 Task: Play online Dominion games in very easy mode.
Action: Mouse moved to (486, 545)
Screenshot: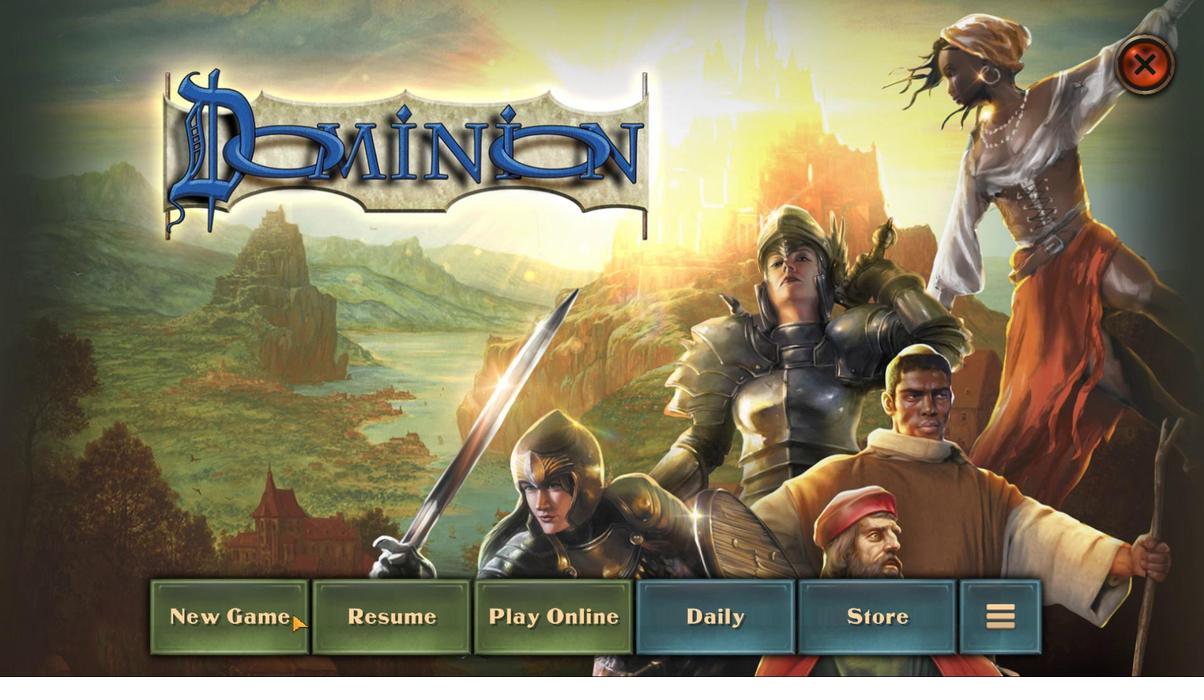 
Action: Mouse pressed left at (486, 545)
Screenshot: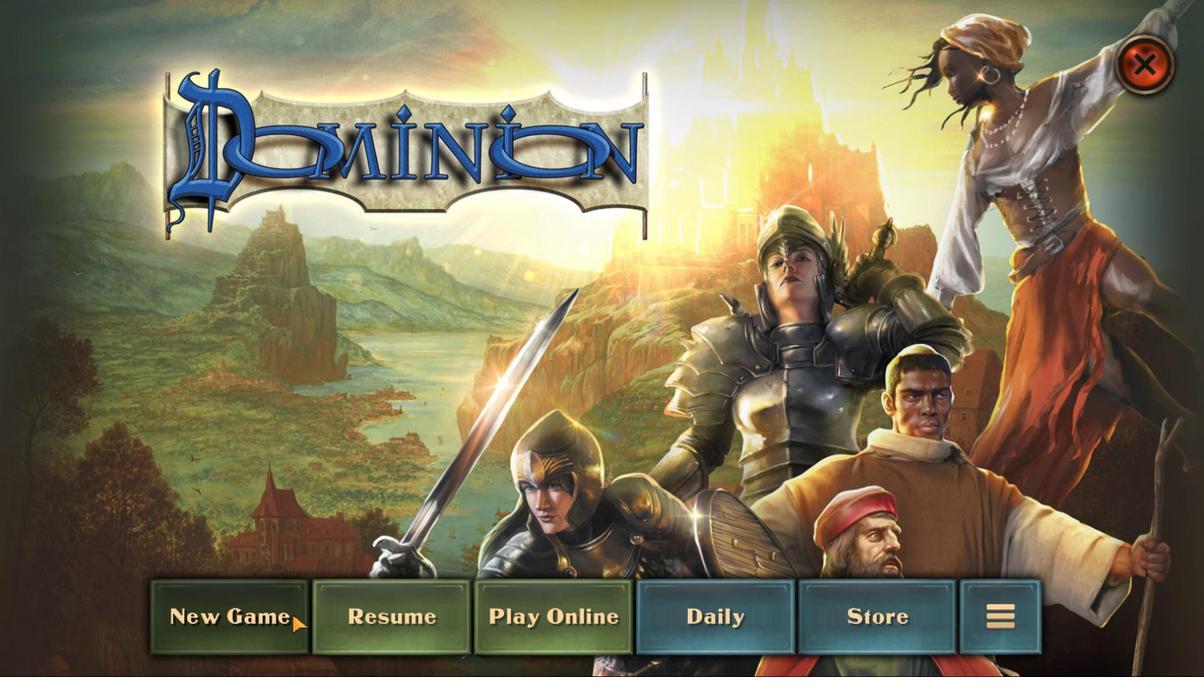 
Action: Mouse moved to (633, 500)
Screenshot: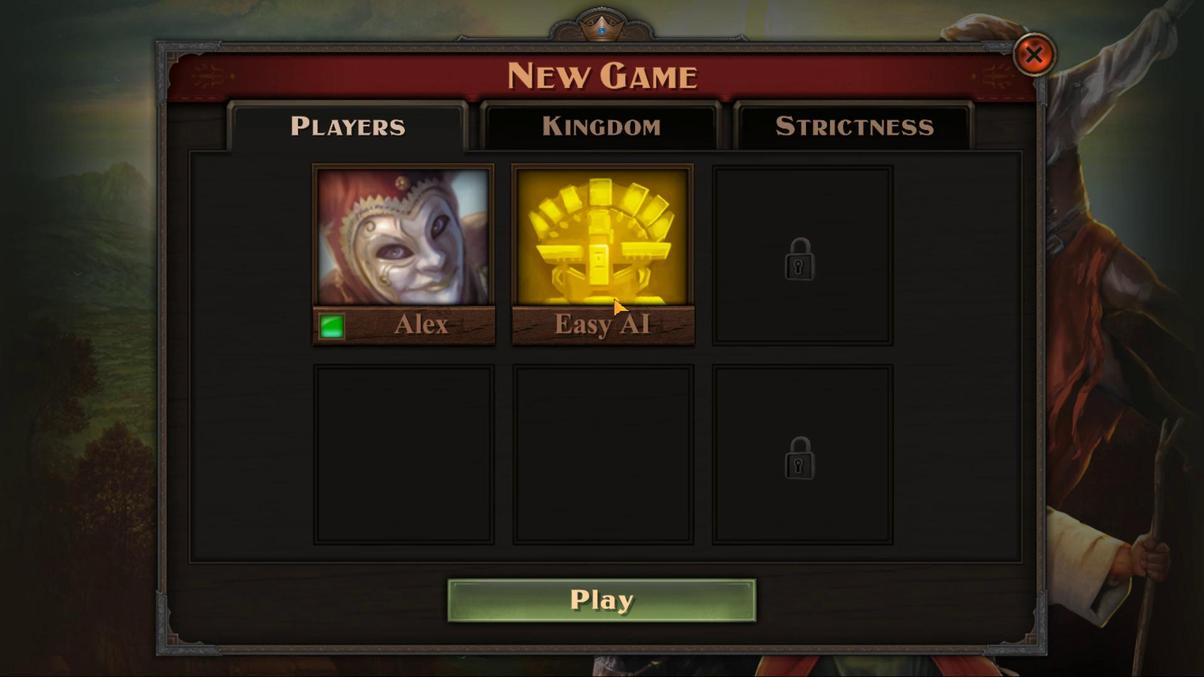 
Action: Mouse pressed left at (633, 500)
Screenshot: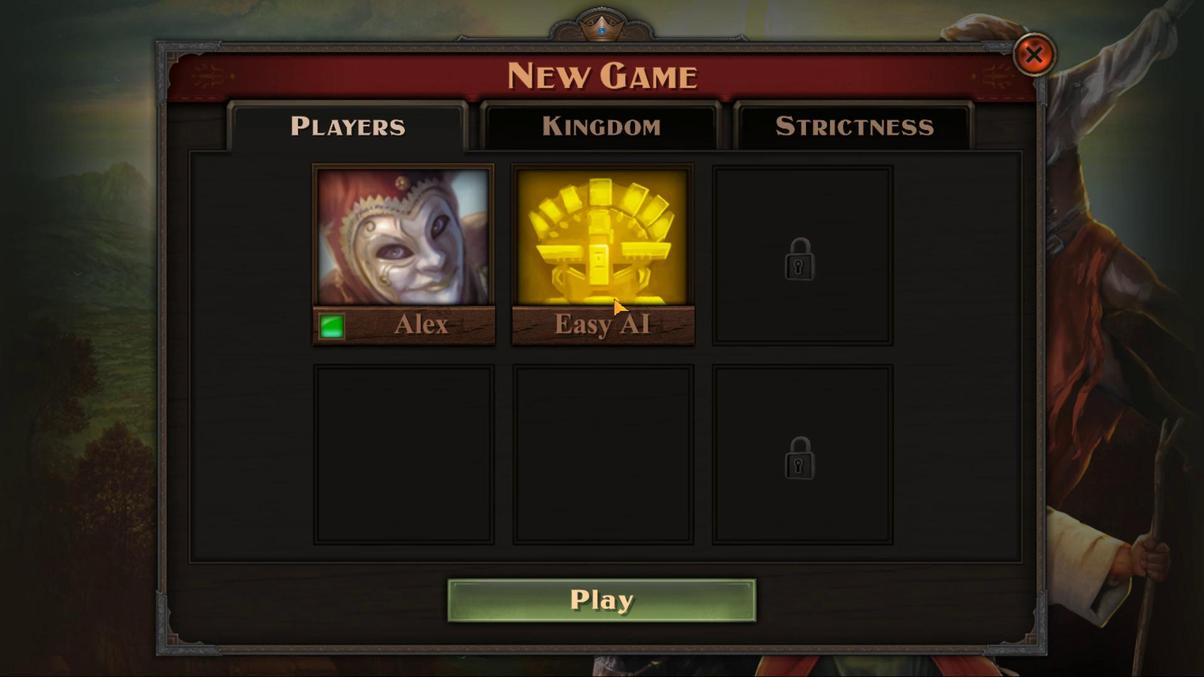 
Action: Mouse moved to (538, 500)
Screenshot: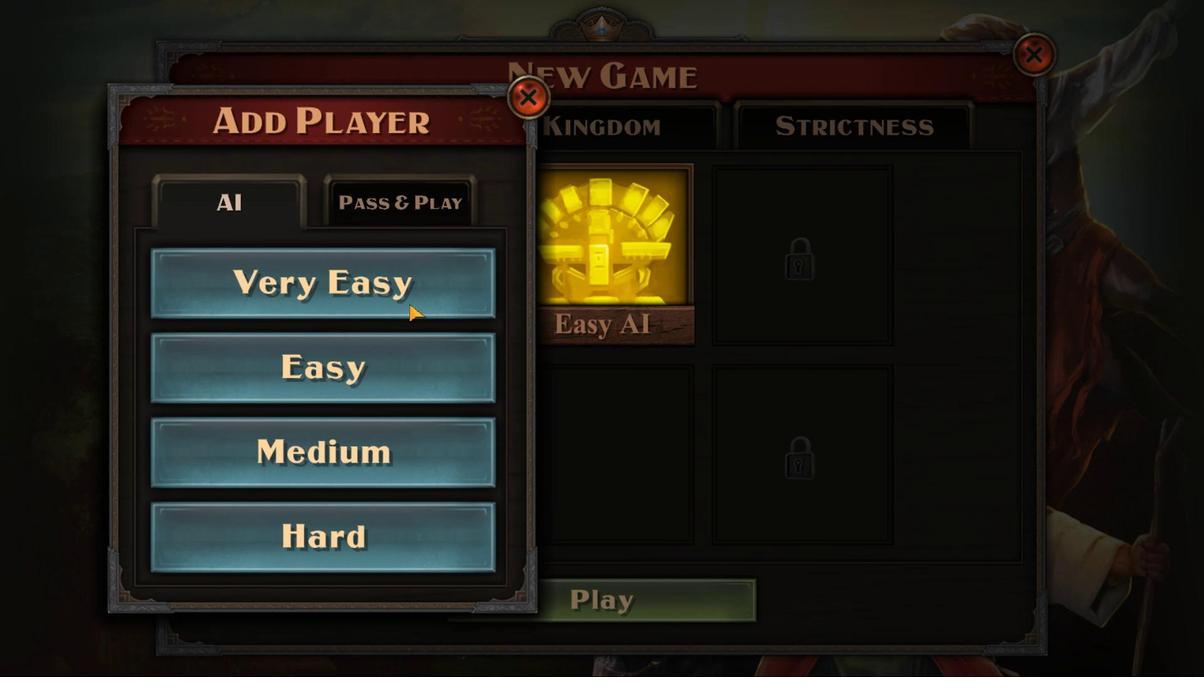 
Action: Mouse pressed left at (538, 500)
Screenshot: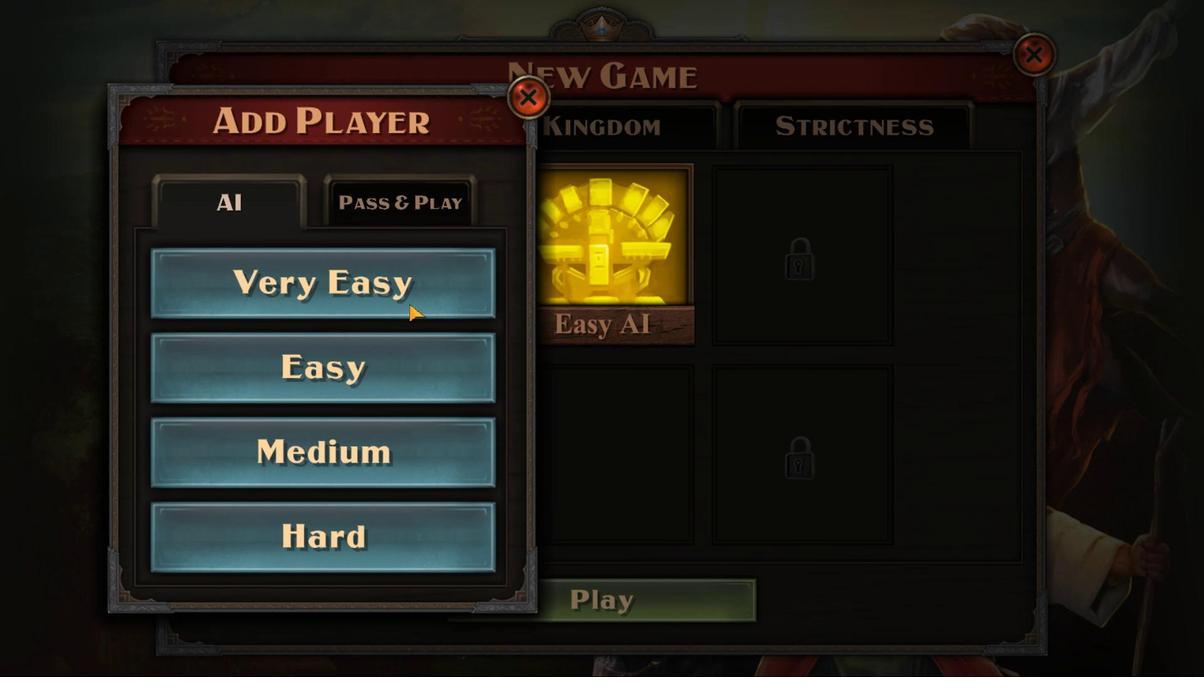 
Action: Mouse moved to (631, 543)
Screenshot: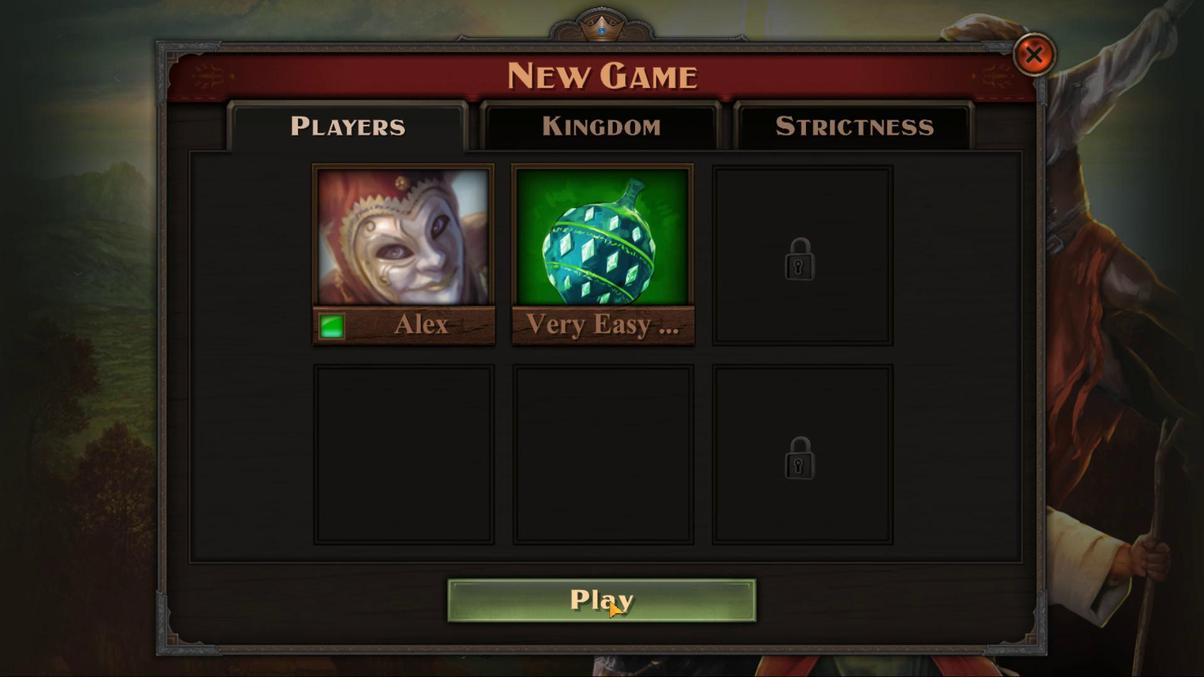 
Action: Mouse pressed left at (631, 543)
Screenshot: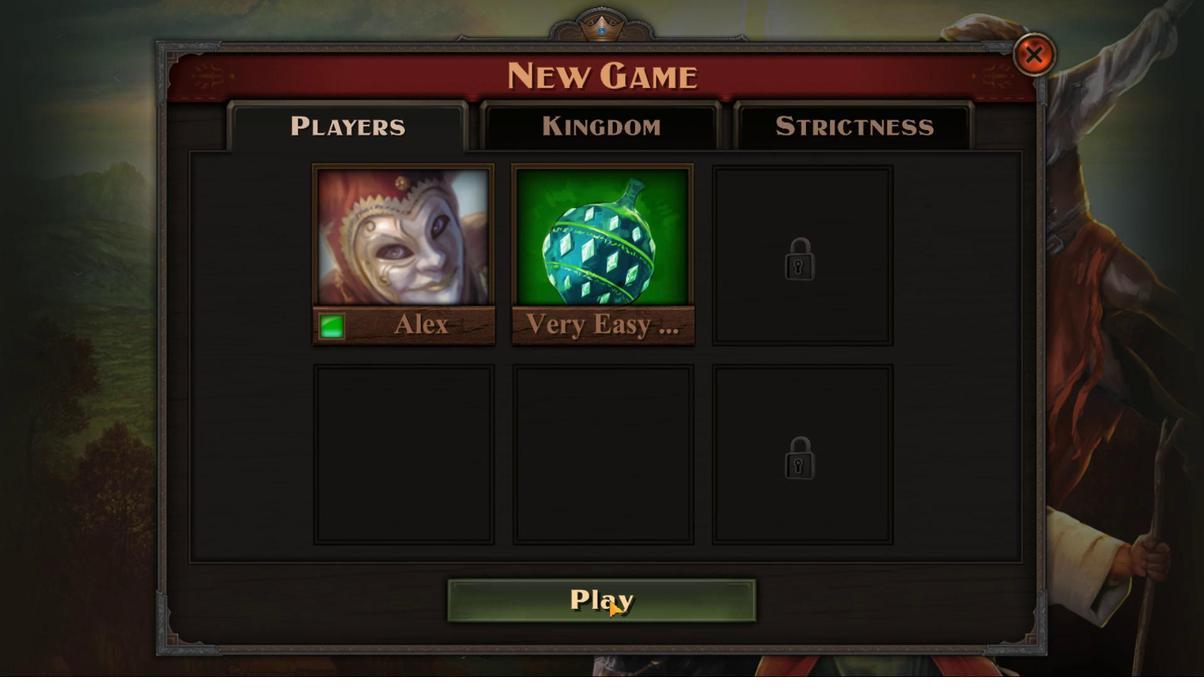 
Action: Mouse moved to (609, 537)
Screenshot: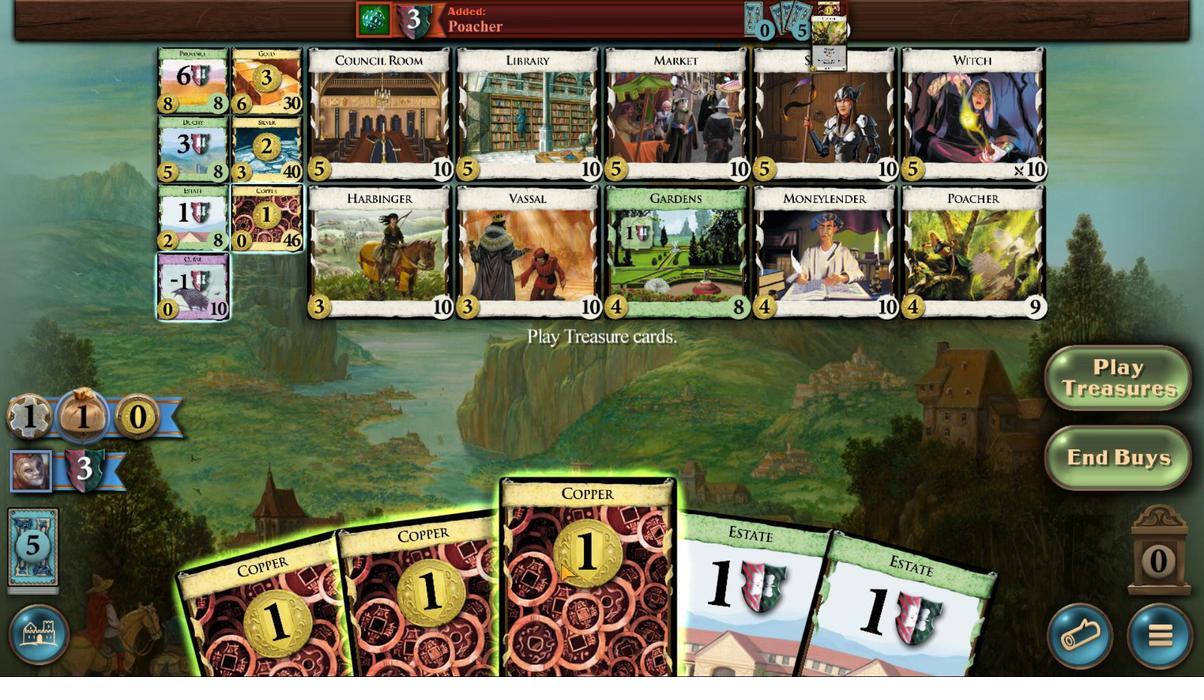 
Action: Mouse scrolled (609, 537) with delta (0, 0)
Screenshot: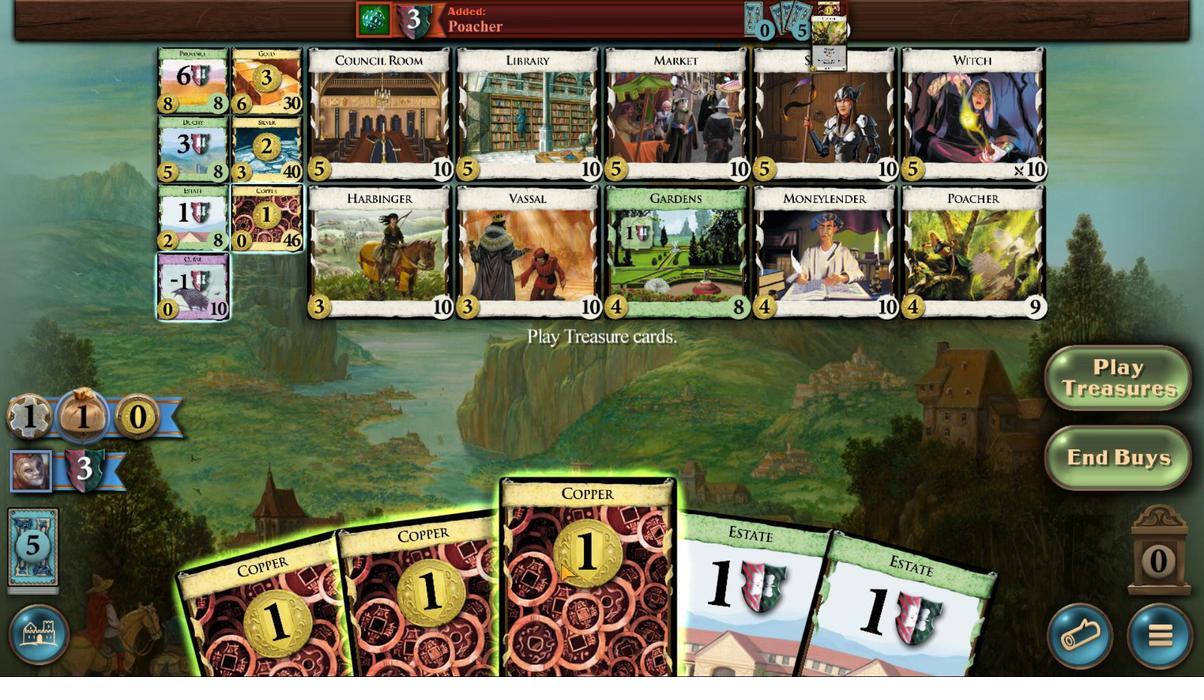 
Action: Mouse scrolled (609, 537) with delta (0, 0)
Screenshot: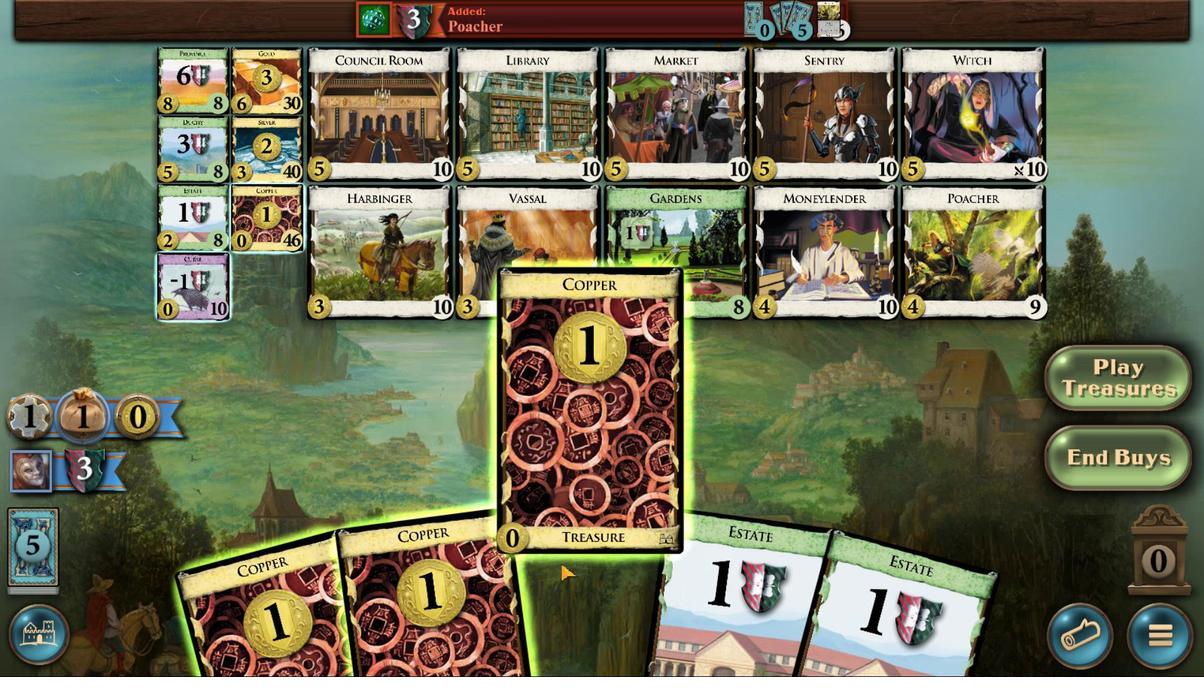 
Action: Mouse scrolled (609, 537) with delta (0, 0)
Screenshot: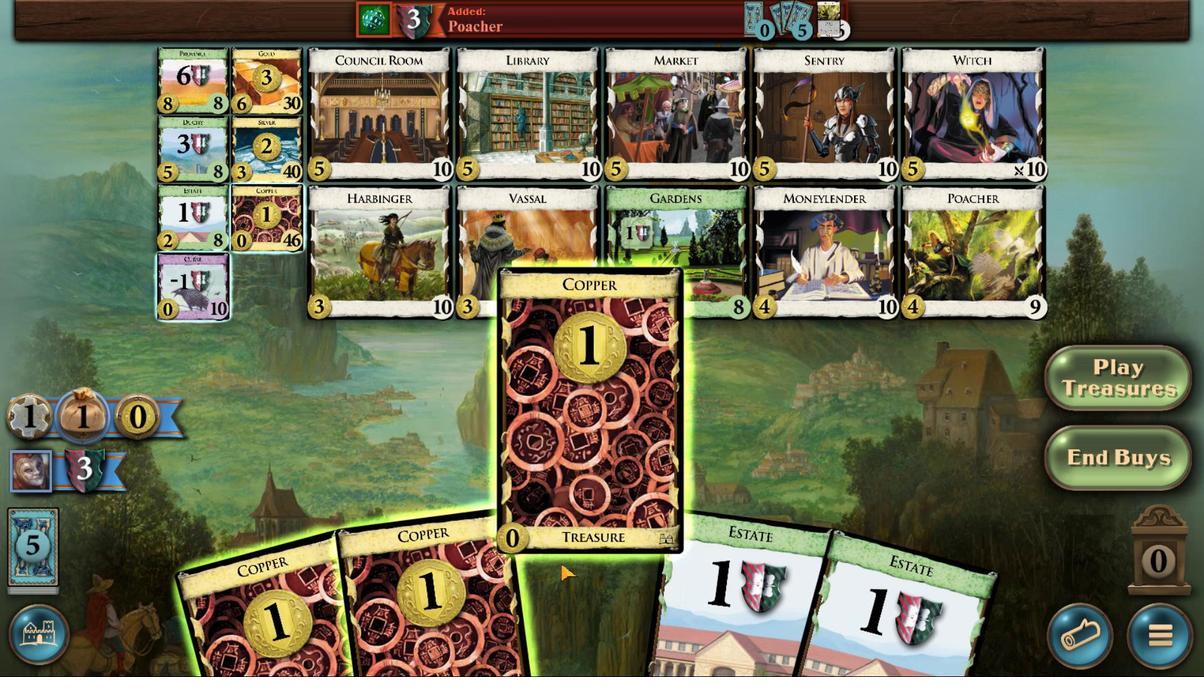 
Action: Mouse scrolled (609, 537) with delta (0, 0)
Screenshot: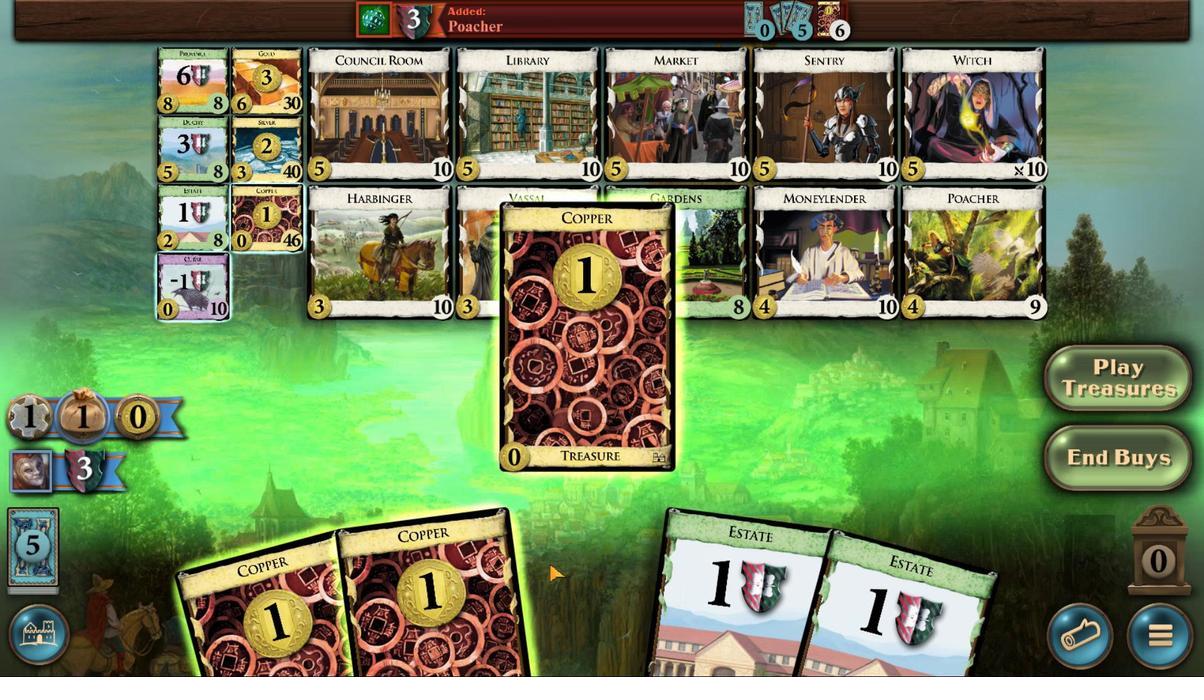
Action: Mouse moved to (584, 538)
Screenshot: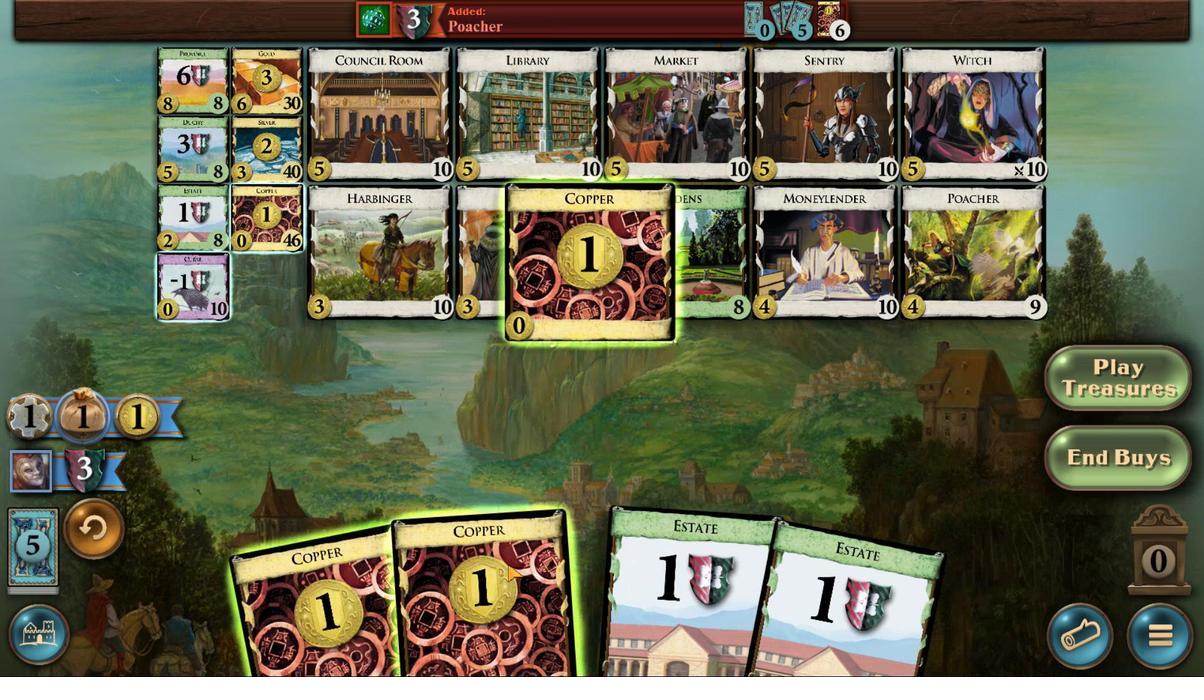 
Action: Mouse scrolled (584, 537) with delta (0, 0)
Screenshot: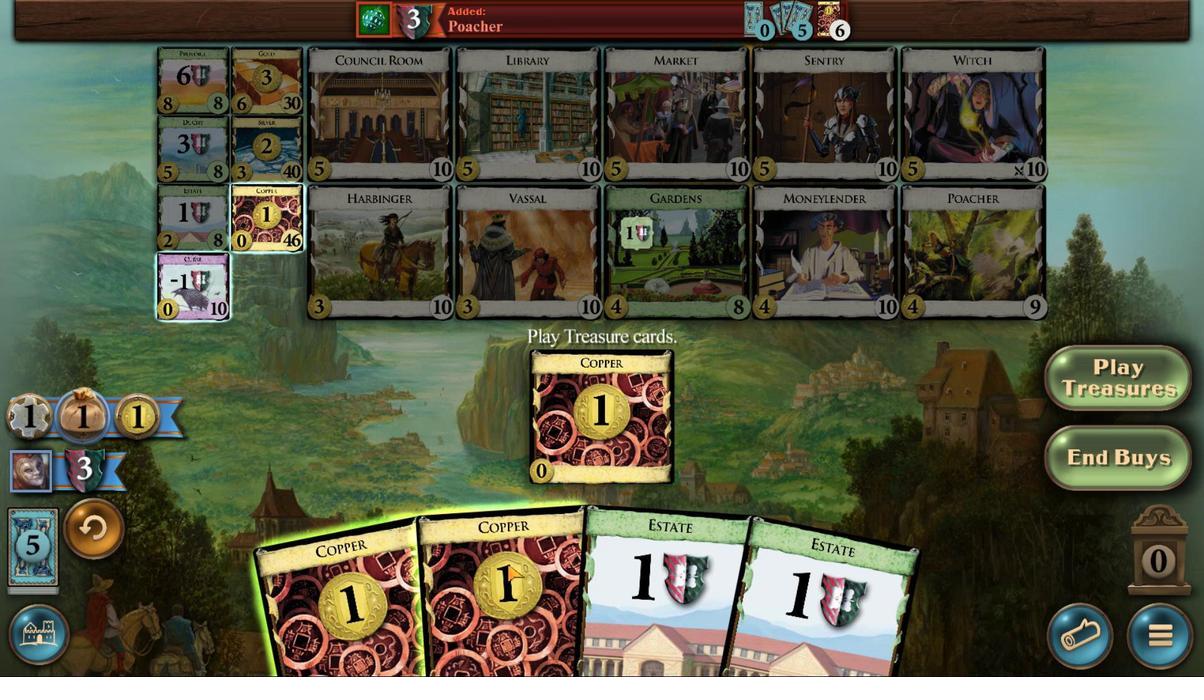
Action: Mouse scrolled (584, 537) with delta (0, 0)
Screenshot: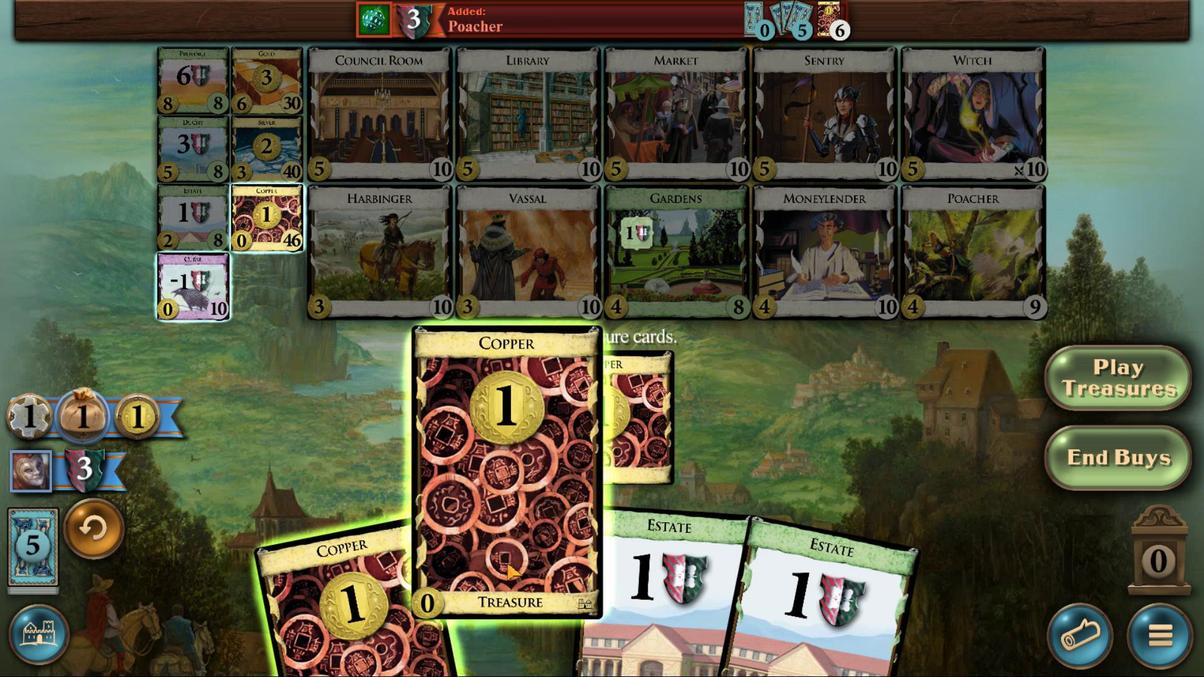 
Action: Mouse scrolled (584, 537) with delta (0, 0)
Screenshot: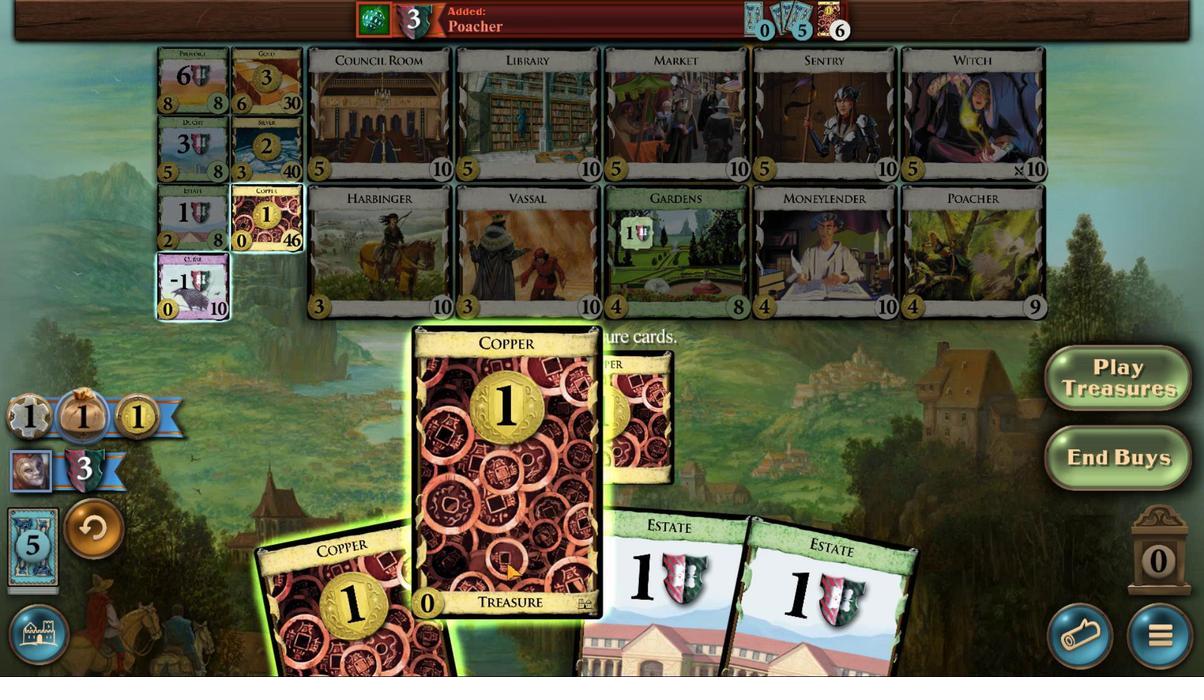 
Action: Mouse moved to (559, 538)
Screenshot: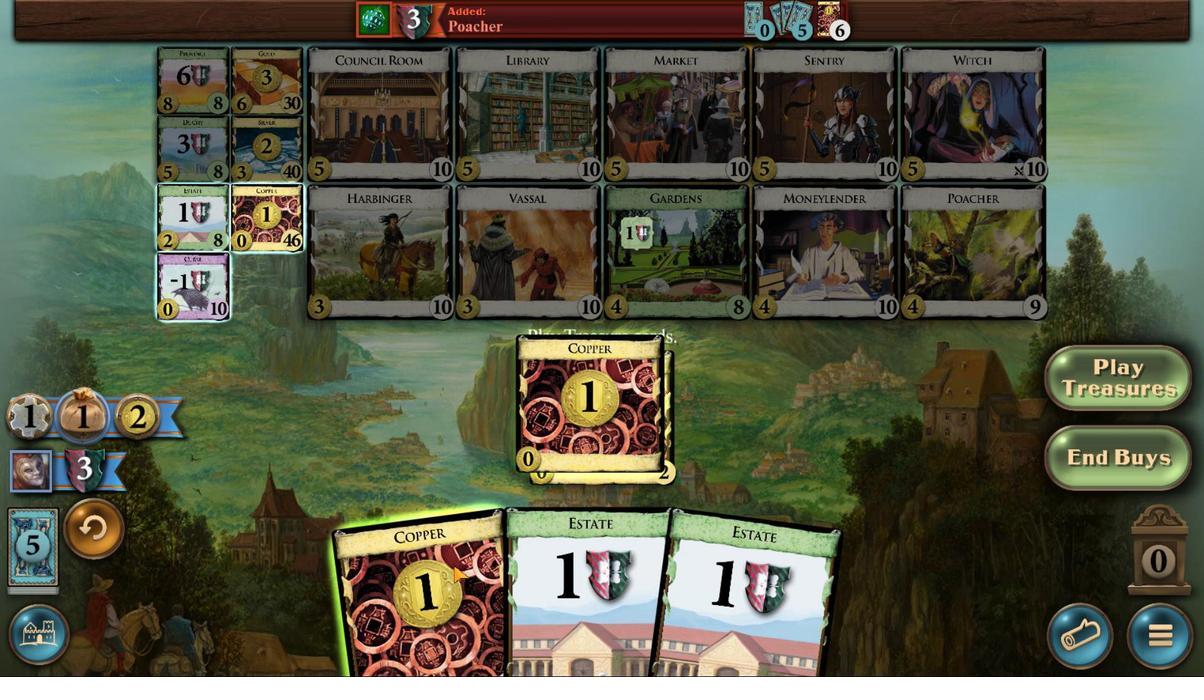 
Action: Mouse scrolled (559, 538) with delta (0, 0)
Screenshot: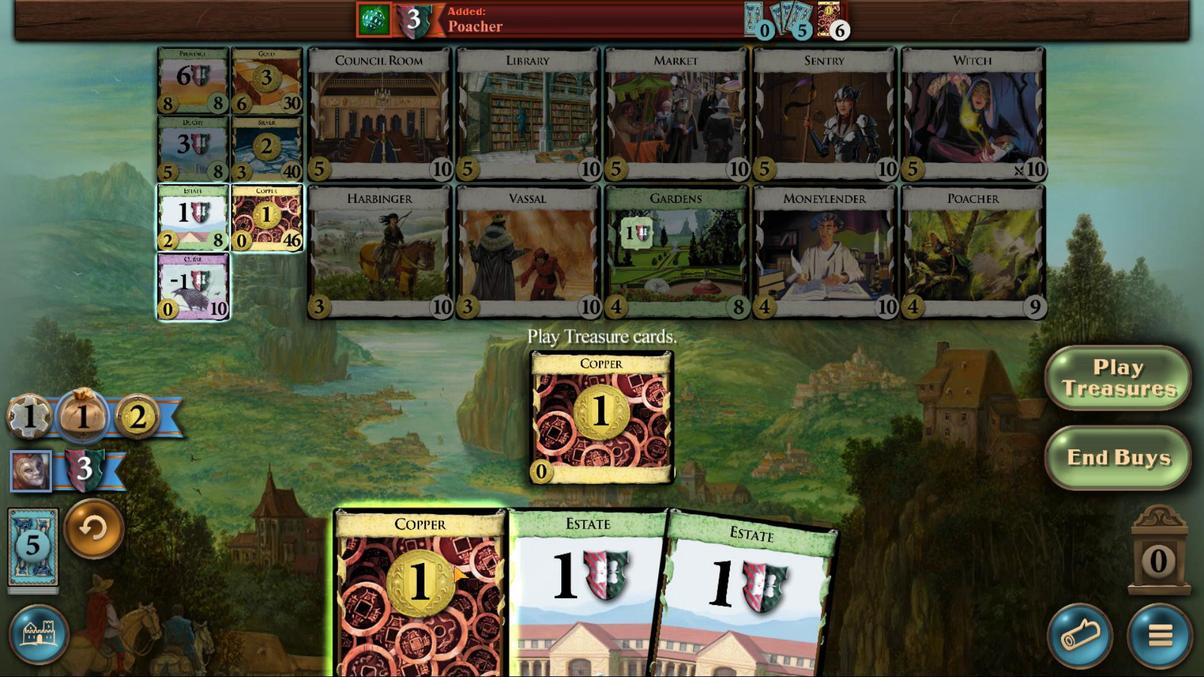 
Action: Mouse moved to (559, 538)
Screenshot: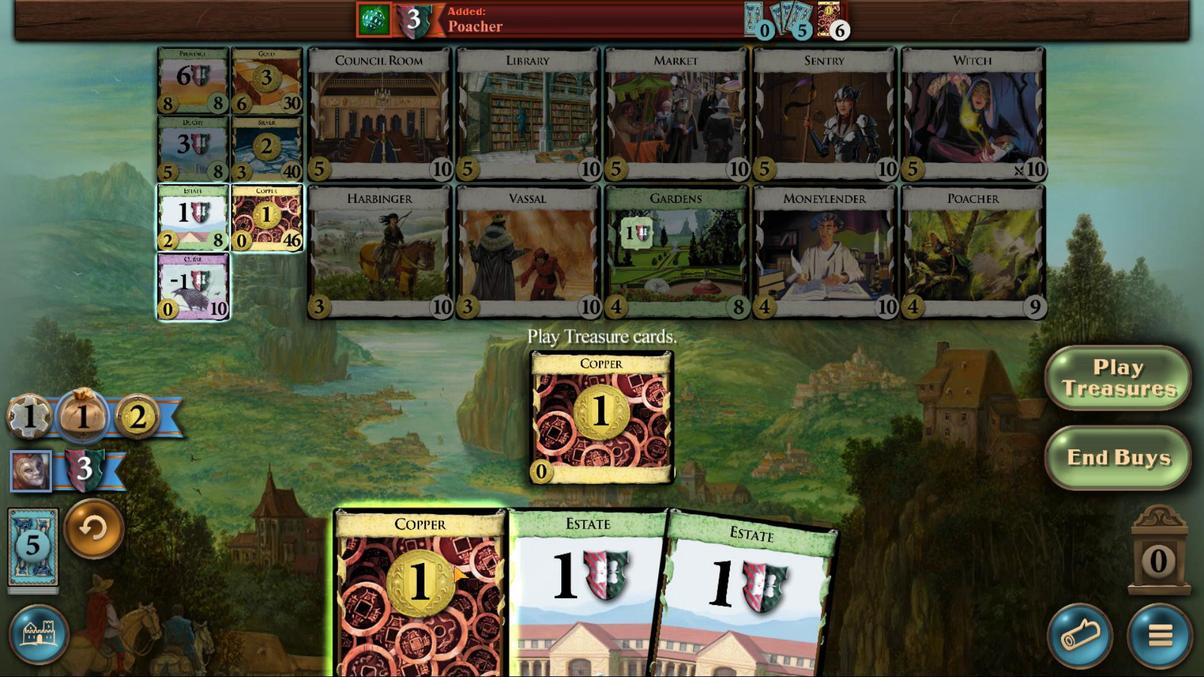
Action: Mouse scrolled (559, 538) with delta (0, 0)
Screenshot: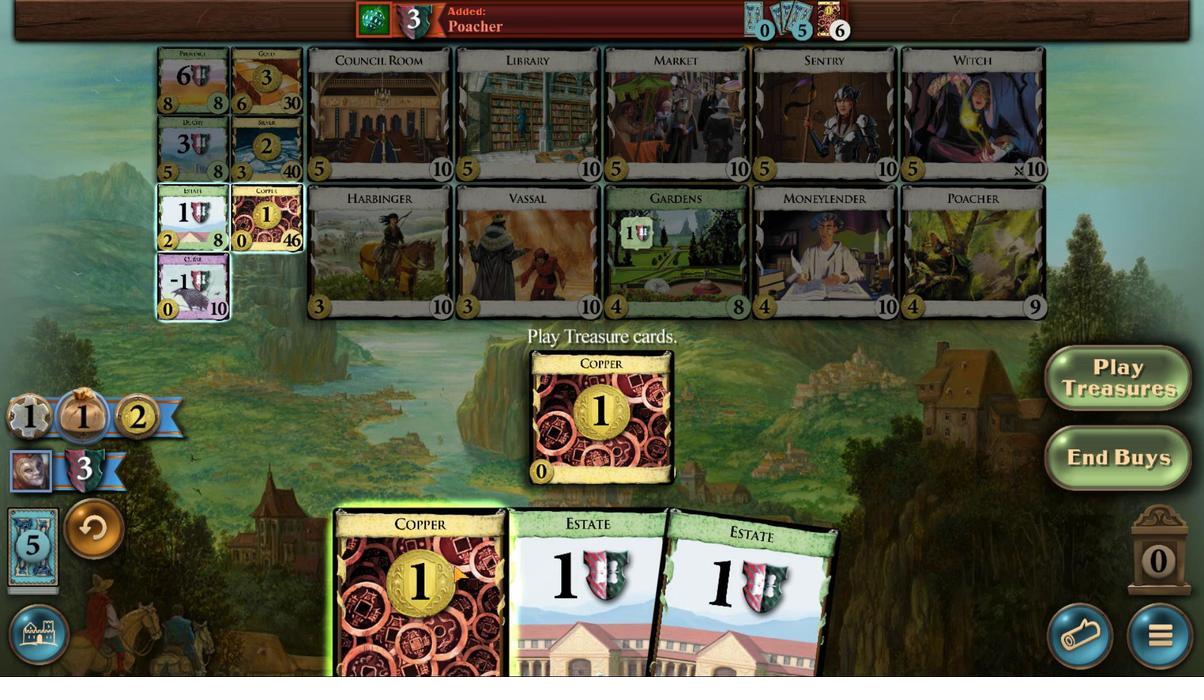 
Action: Mouse scrolled (559, 538) with delta (0, 0)
Screenshot: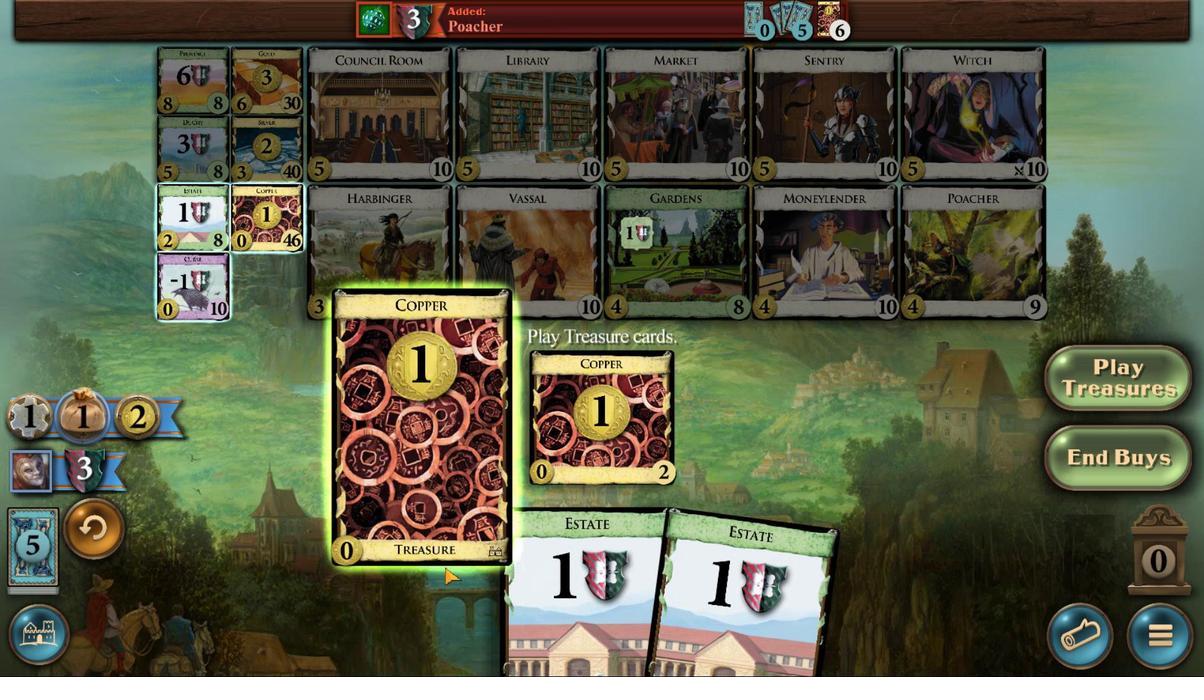 
Action: Mouse scrolled (559, 538) with delta (0, 0)
Screenshot: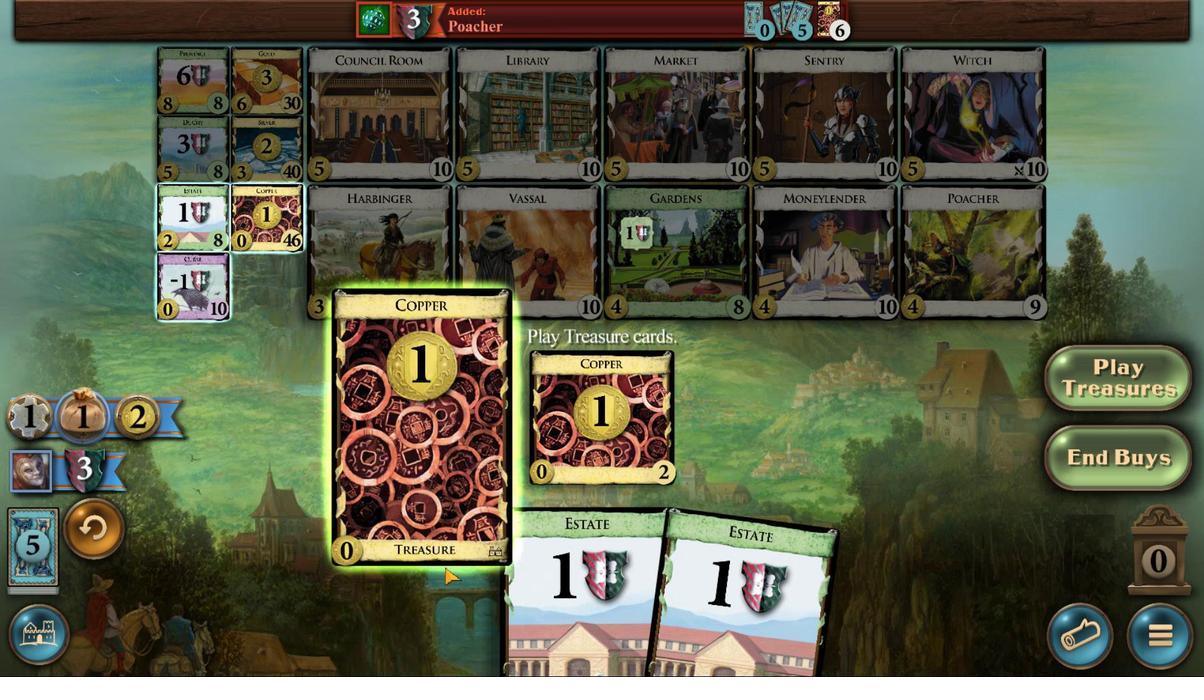 
Action: Mouse moved to (466, 479)
Screenshot: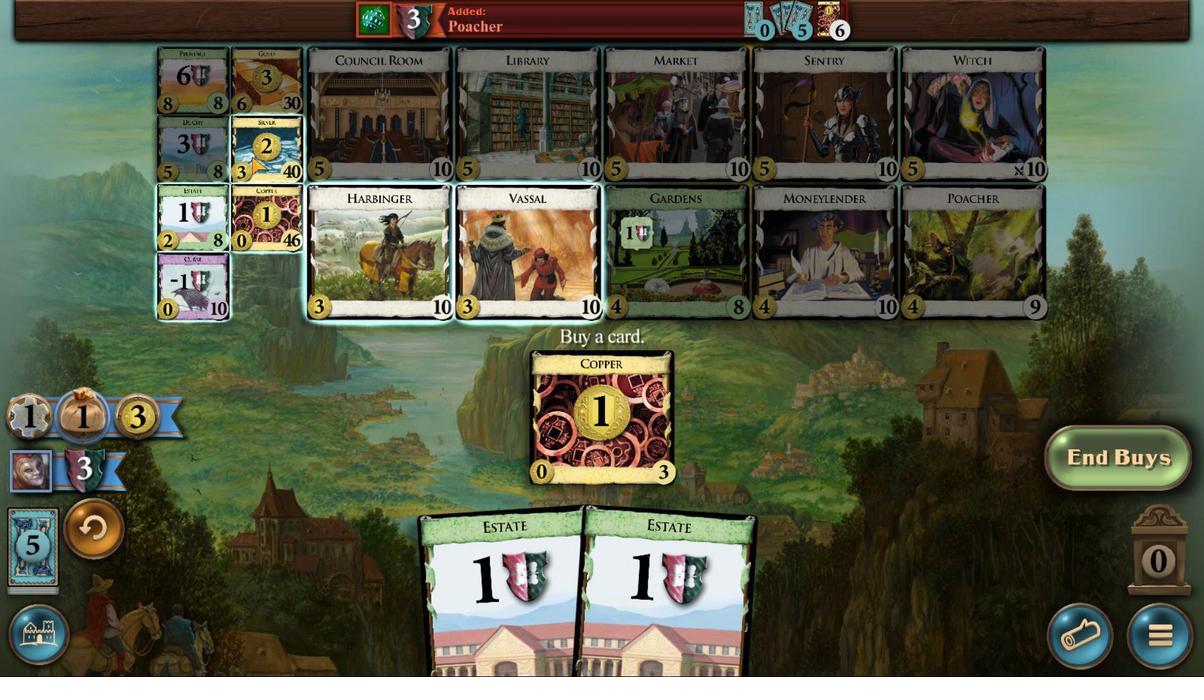
Action: Mouse pressed left at (466, 479)
Screenshot: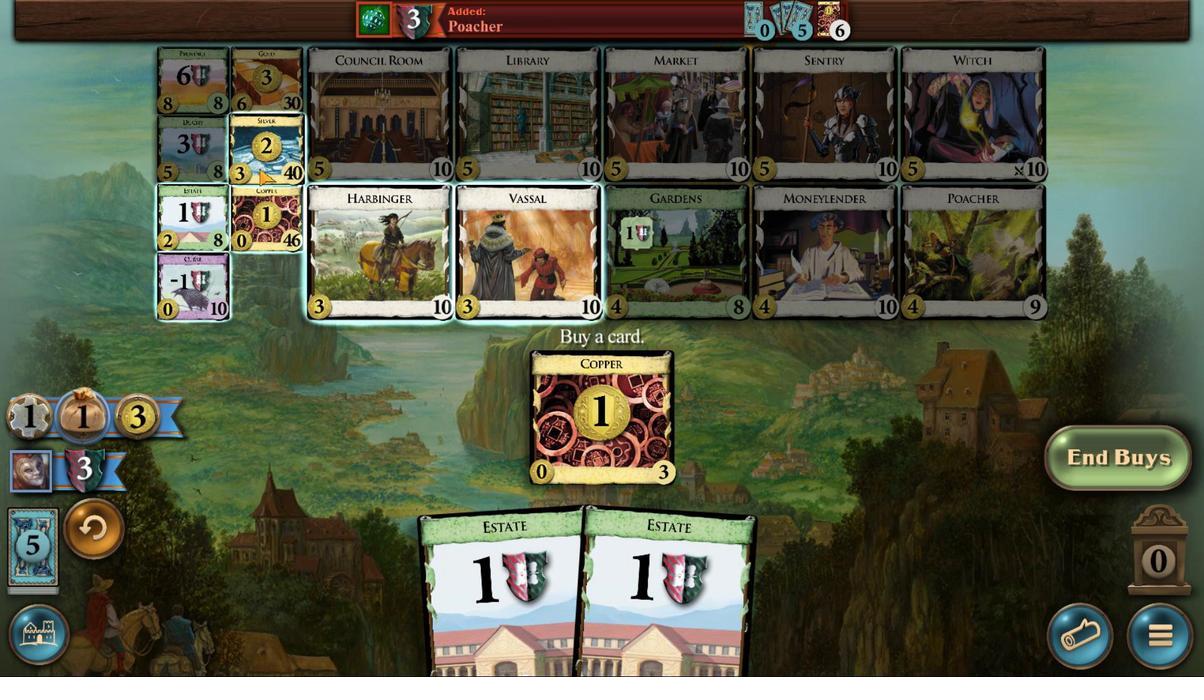 
Action: Mouse moved to (501, 538)
Screenshot: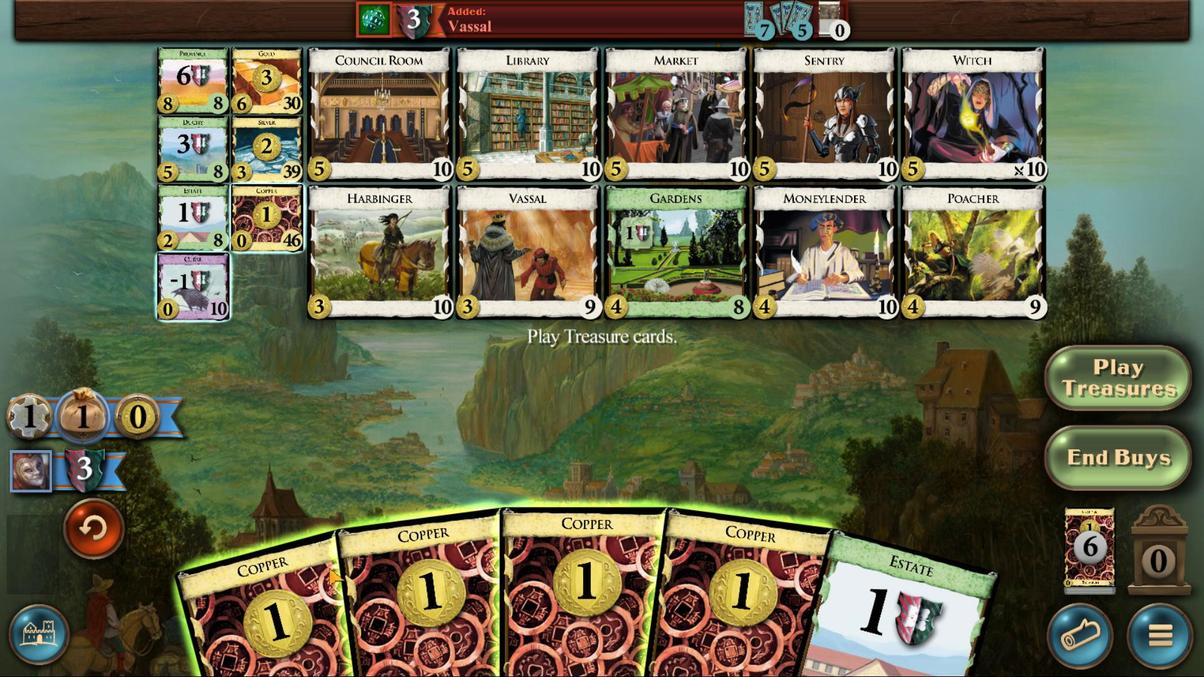 
Action: Mouse scrolled (501, 538) with delta (0, 0)
Screenshot: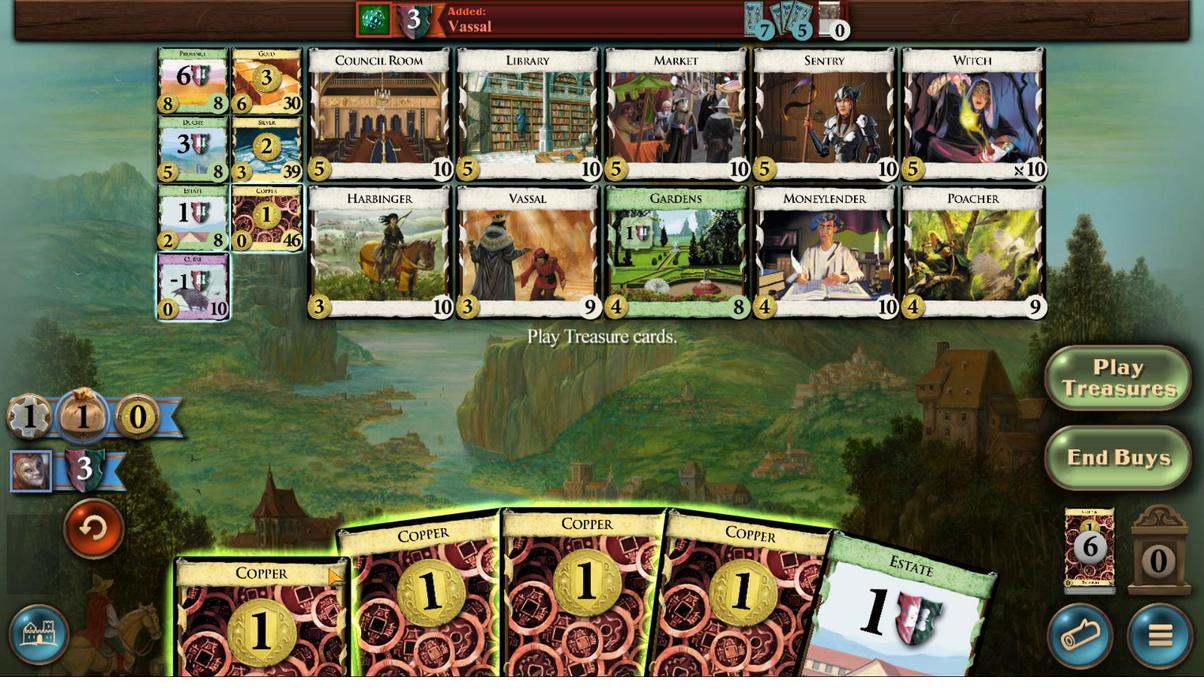 
Action: Mouse scrolled (501, 538) with delta (0, 0)
Screenshot: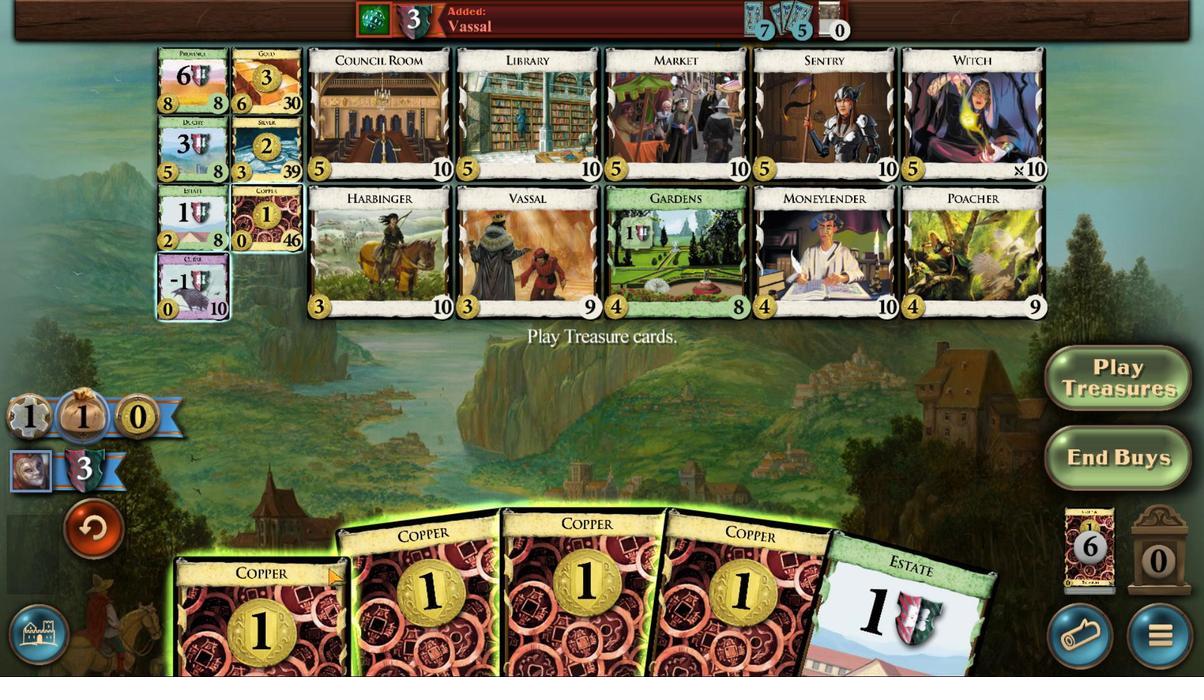 
Action: Mouse moved to (501, 538)
Screenshot: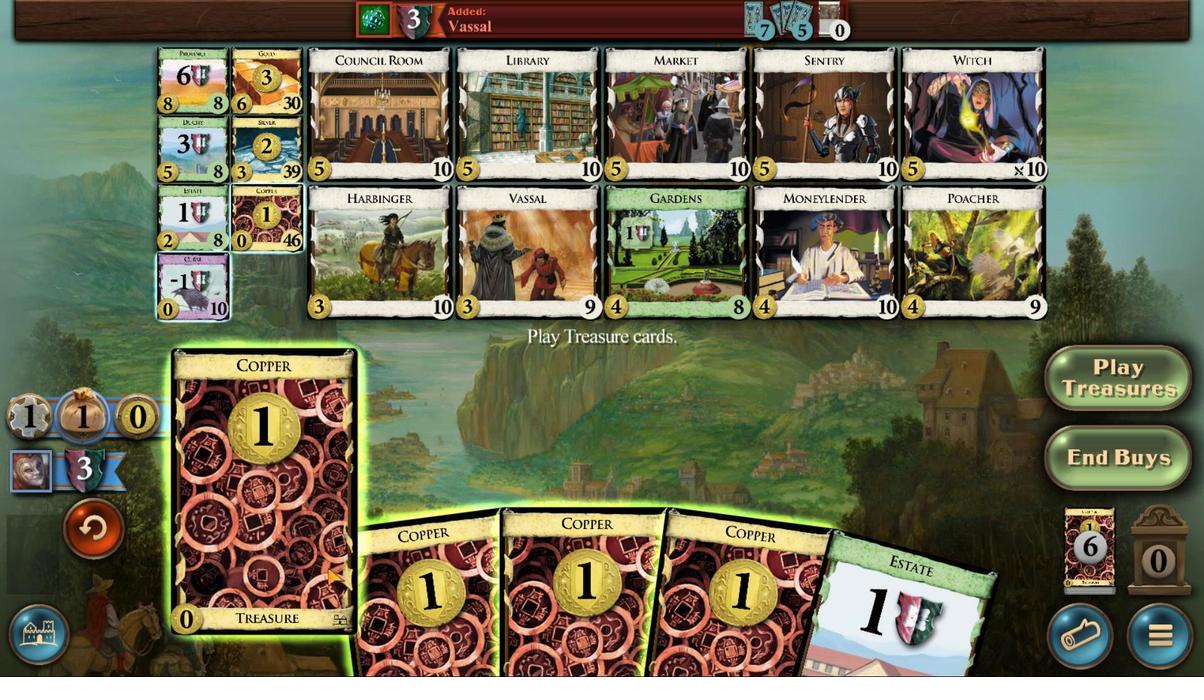 
Action: Mouse scrolled (501, 538) with delta (0, 0)
Screenshot: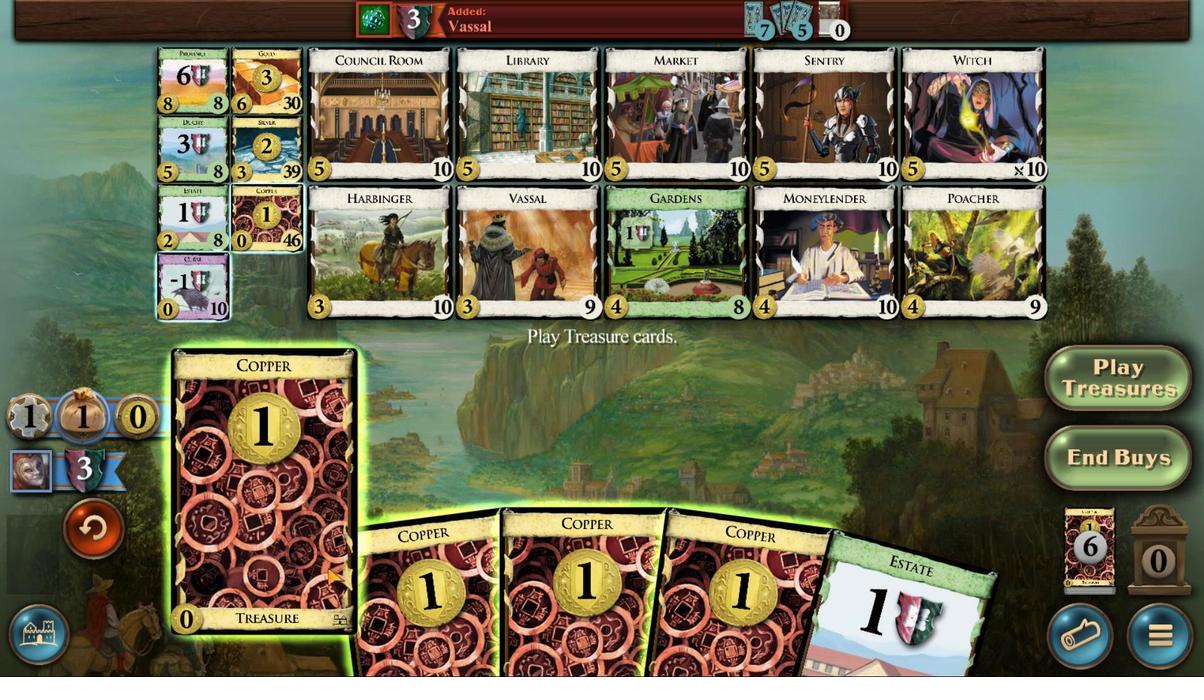 
Action: Mouse moved to (516, 538)
Screenshot: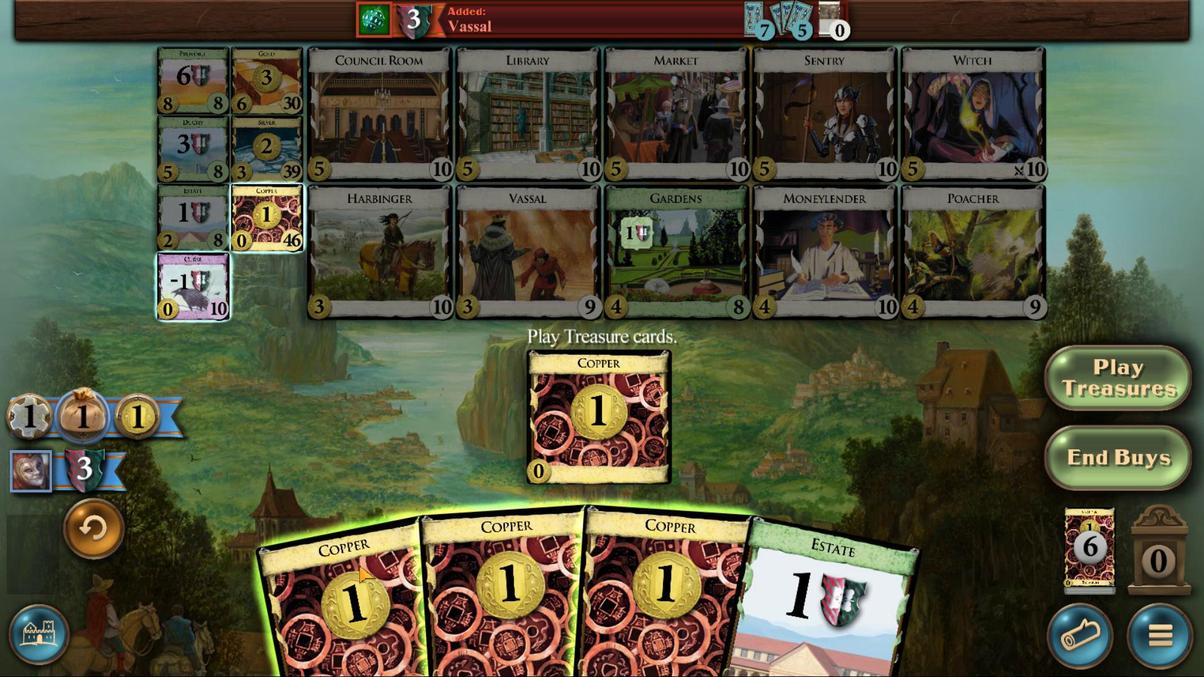 
Action: Mouse scrolled (516, 538) with delta (0, 0)
Screenshot: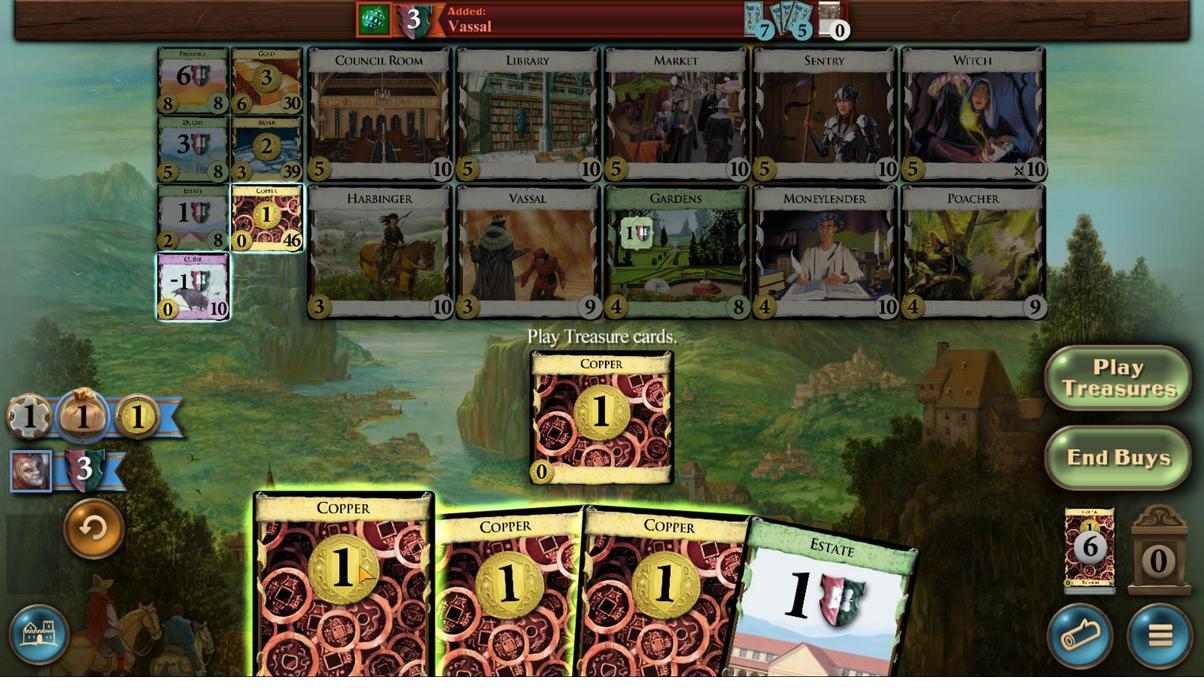 
Action: Mouse scrolled (516, 538) with delta (0, 0)
Screenshot: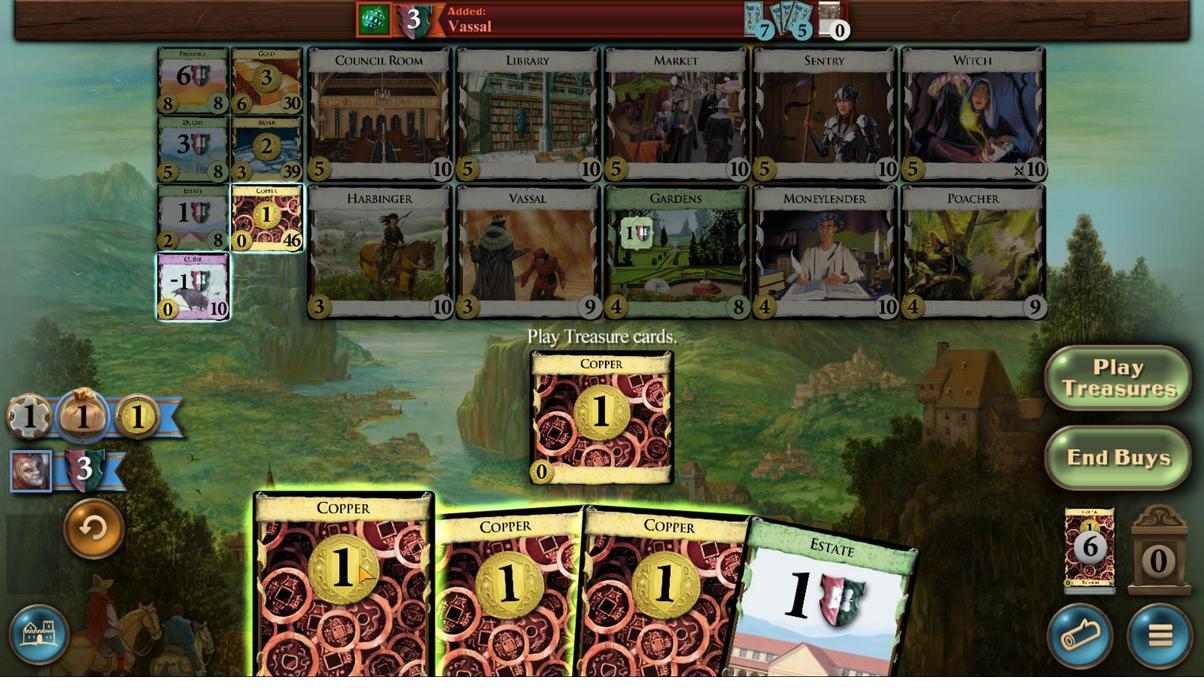 
Action: Mouse scrolled (516, 538) with delta (0, 0)
Screenshot: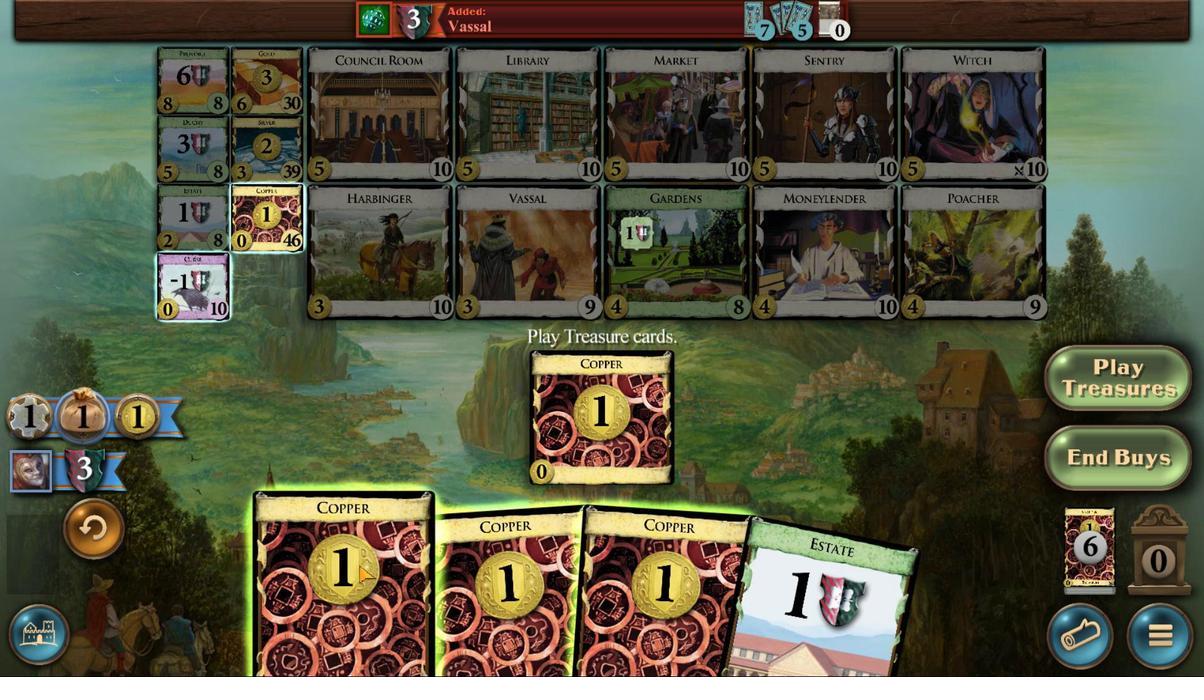 
Action: Mouse moved to (540, 538)
Screenshot: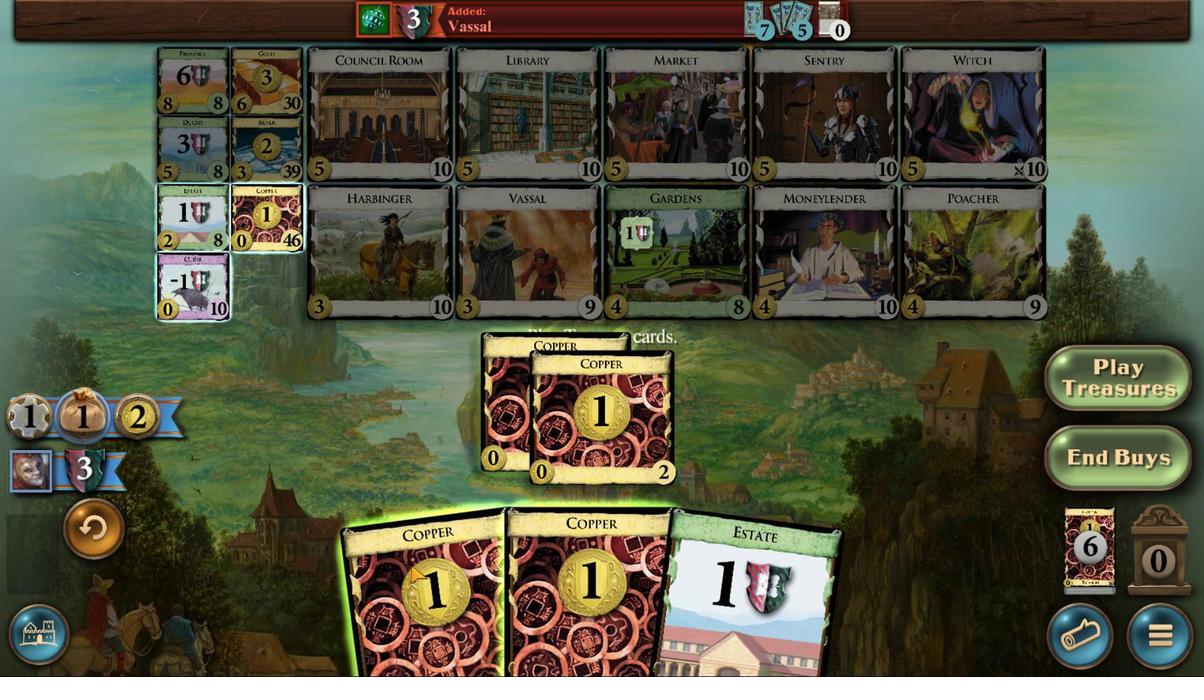 
Action: Mouse scrolled (540, 538) with delta (0, 0)
Screenshot: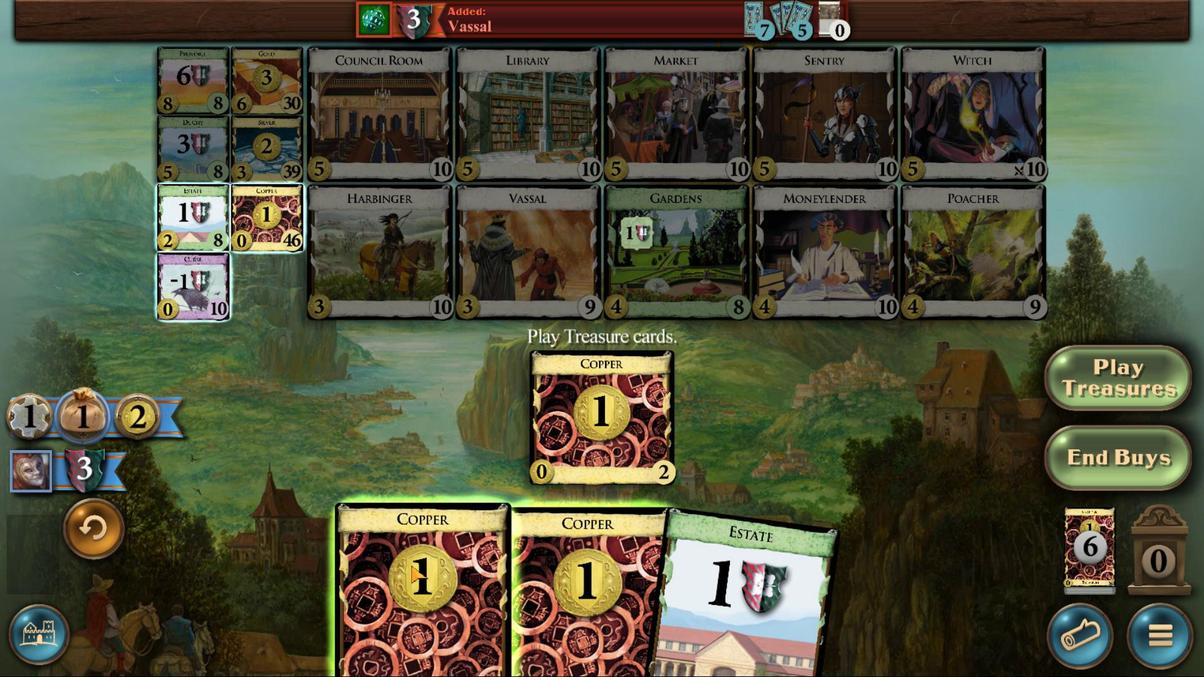 
Action: Mouse scrolled (540, 538) with delta (0, 0)
Screenshot: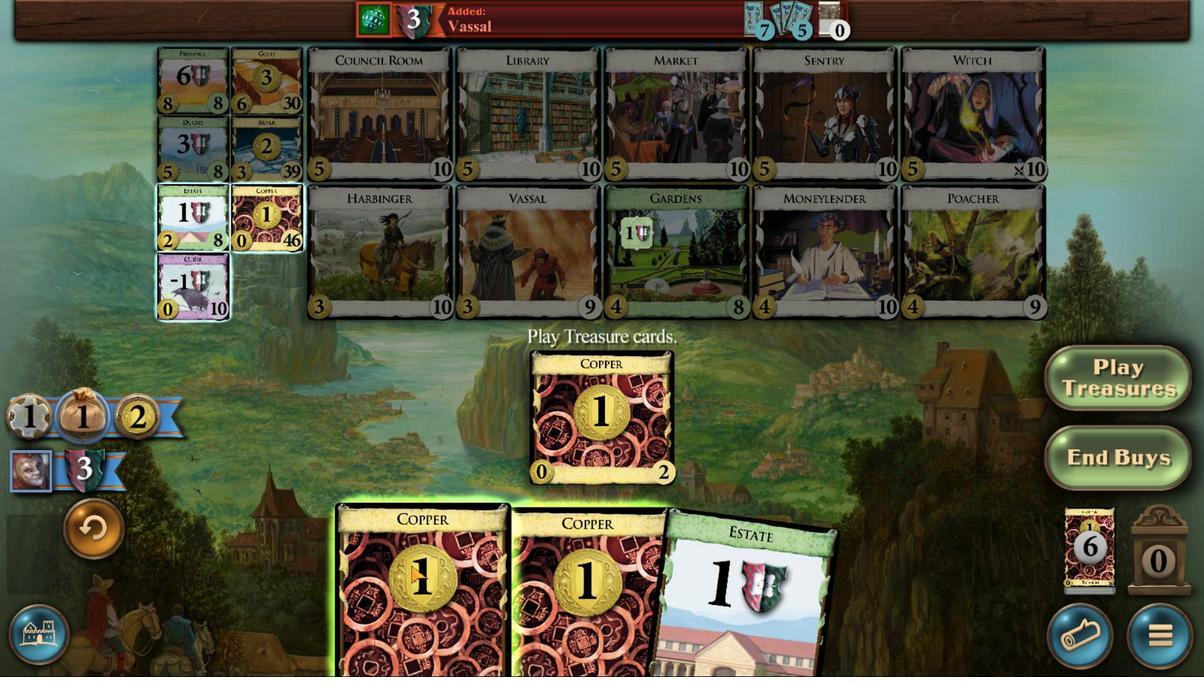 
Action: Mouse scrolled (540, 538) with delta (0, 0)
Screenshot: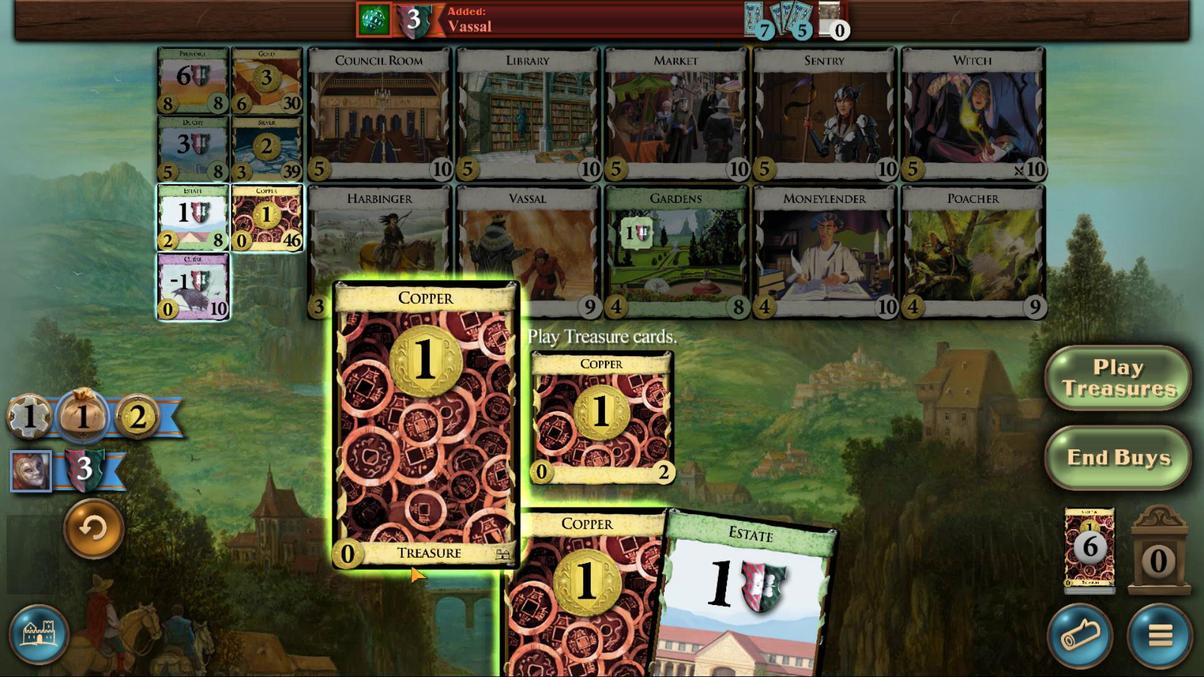 
Action: Mouse moved to (568, 538)
Screenshot: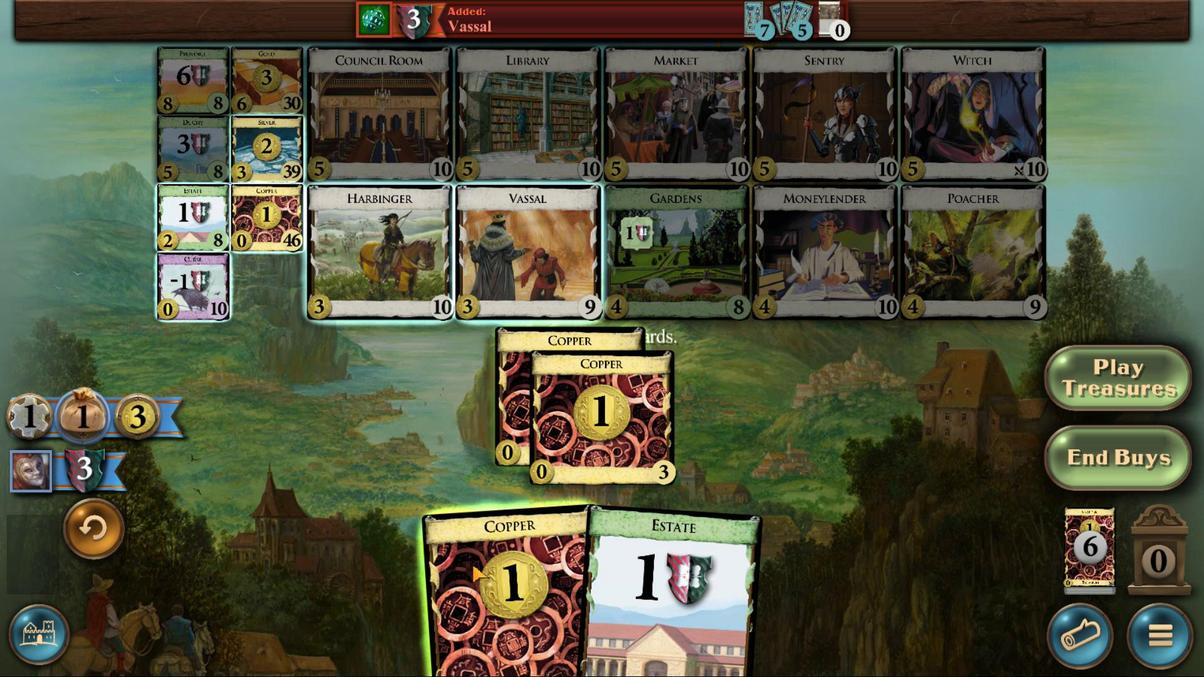 
Action: Mouse scrolled (568, 538) with delta (0, 0)
Screenshot: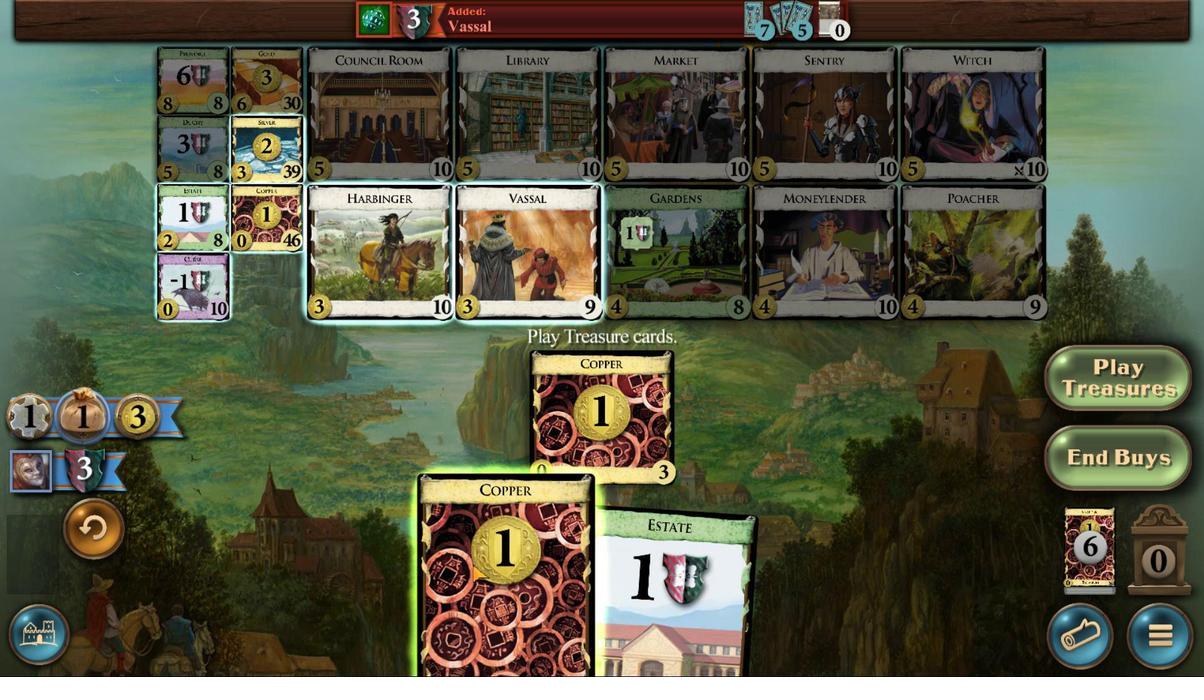 
Action: Mouse scrolled (568, 538) with delta (0, 0)
Screenshot: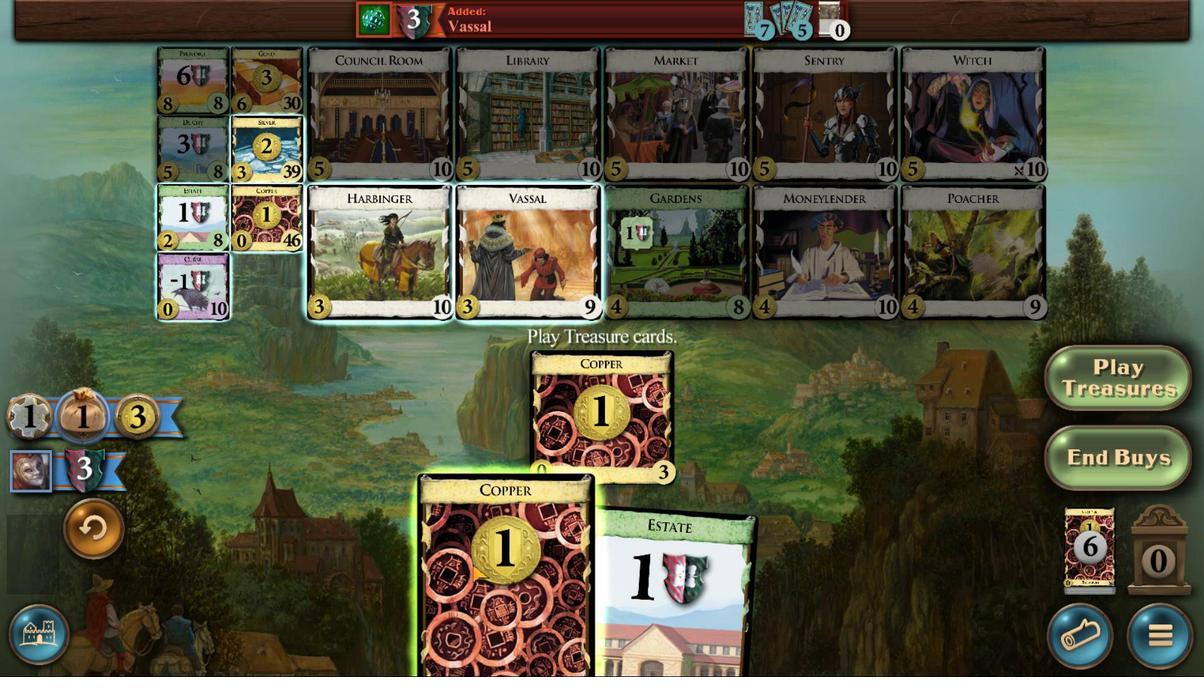
Action: Mouse scrolled (568, 538) with delta (0, 0)
Screenshot: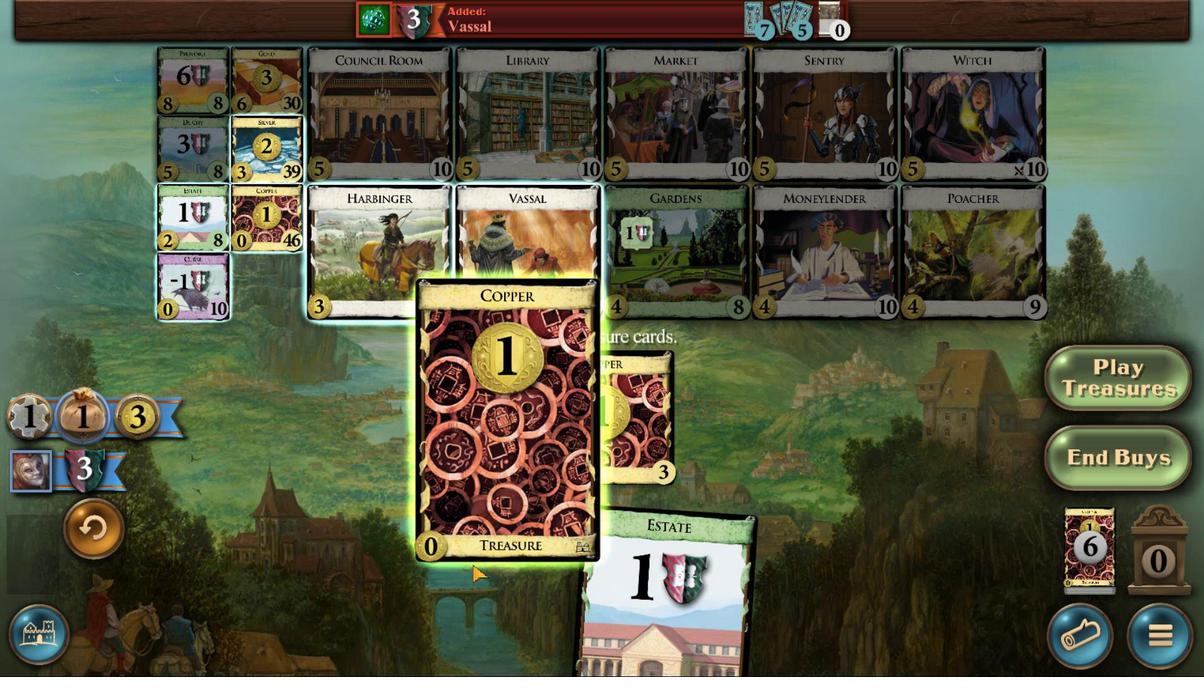 
Action: Mouse moved to (476, 479)
Screenshot: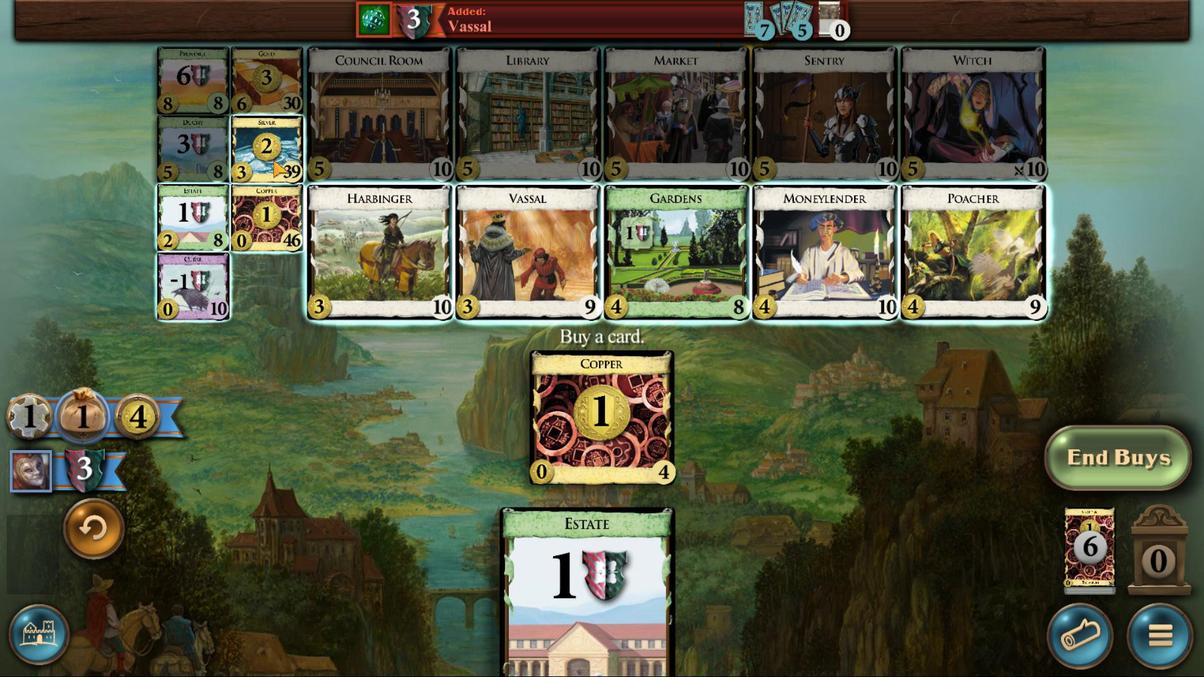 
Action: Mouse pressed left at (476, 479)
Screenshot: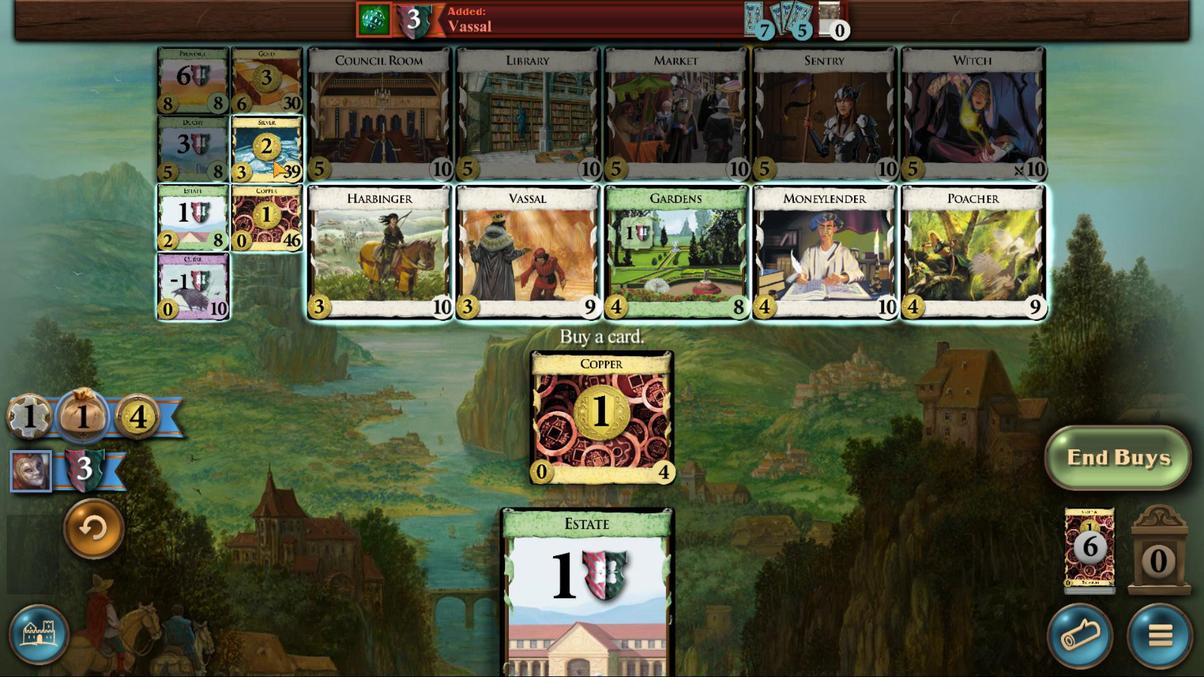 
Action: Mouse moved to (683, 536)
Screenshot: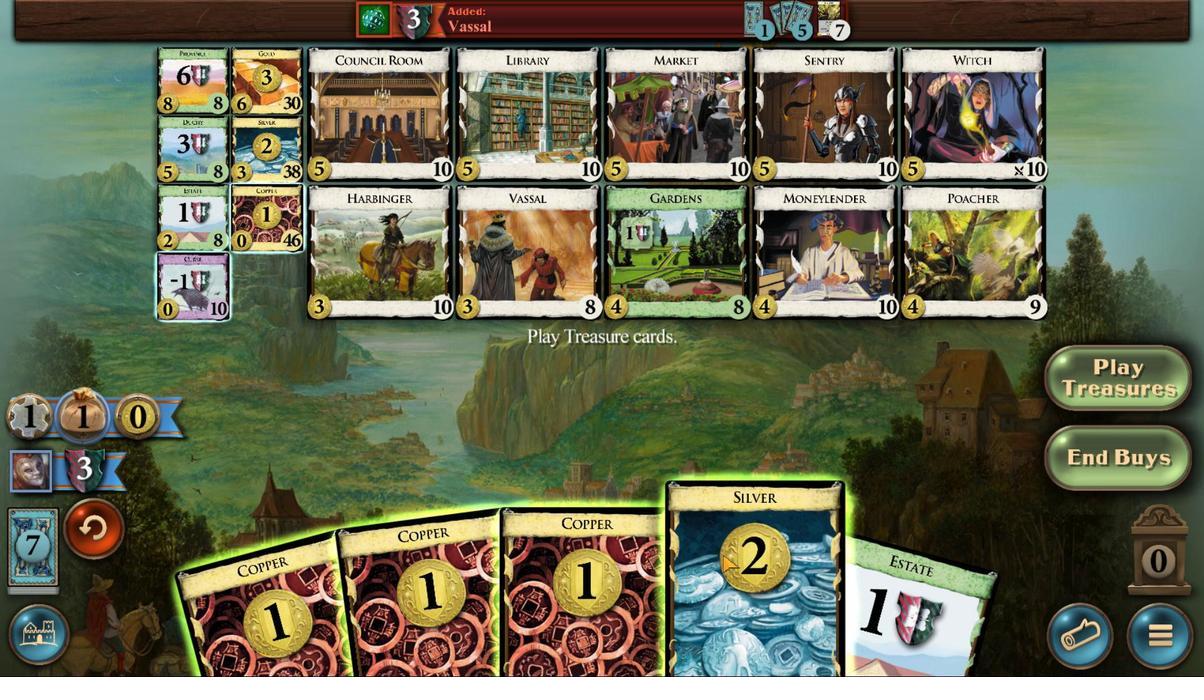 
Action: Mouse scrolled (683, 536) with delta (0, 0)
Screenshot: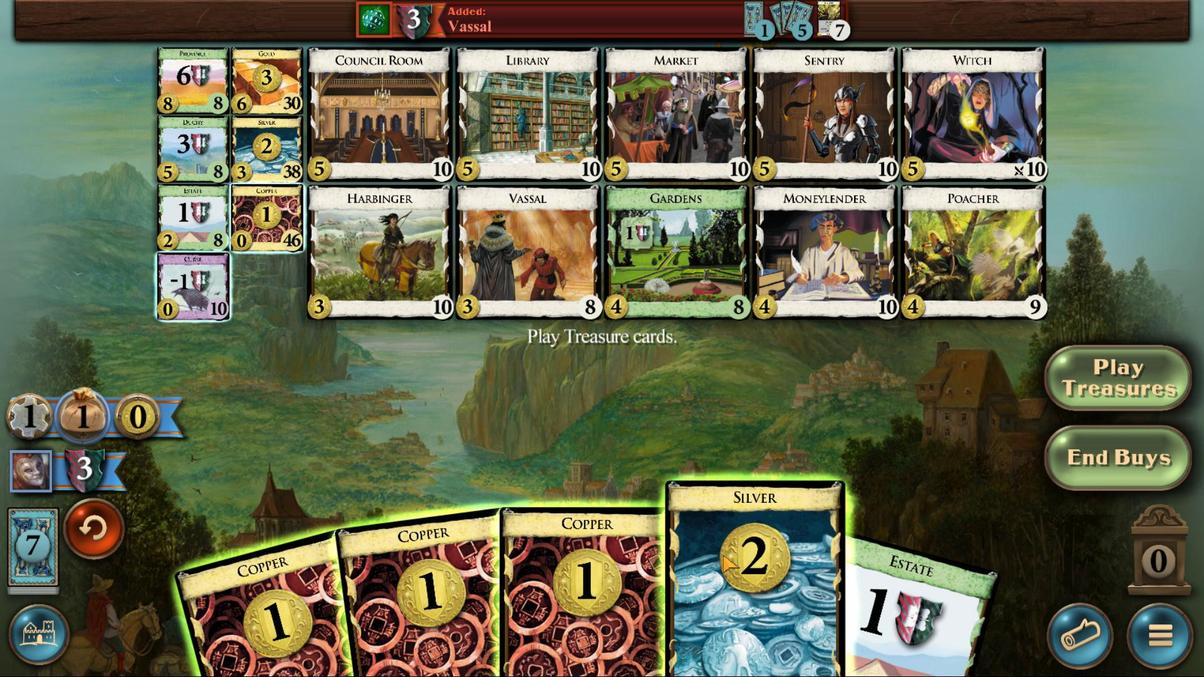 
Action: Mouse scrolled (683, 536) with delta (0, 0)
Screenshot: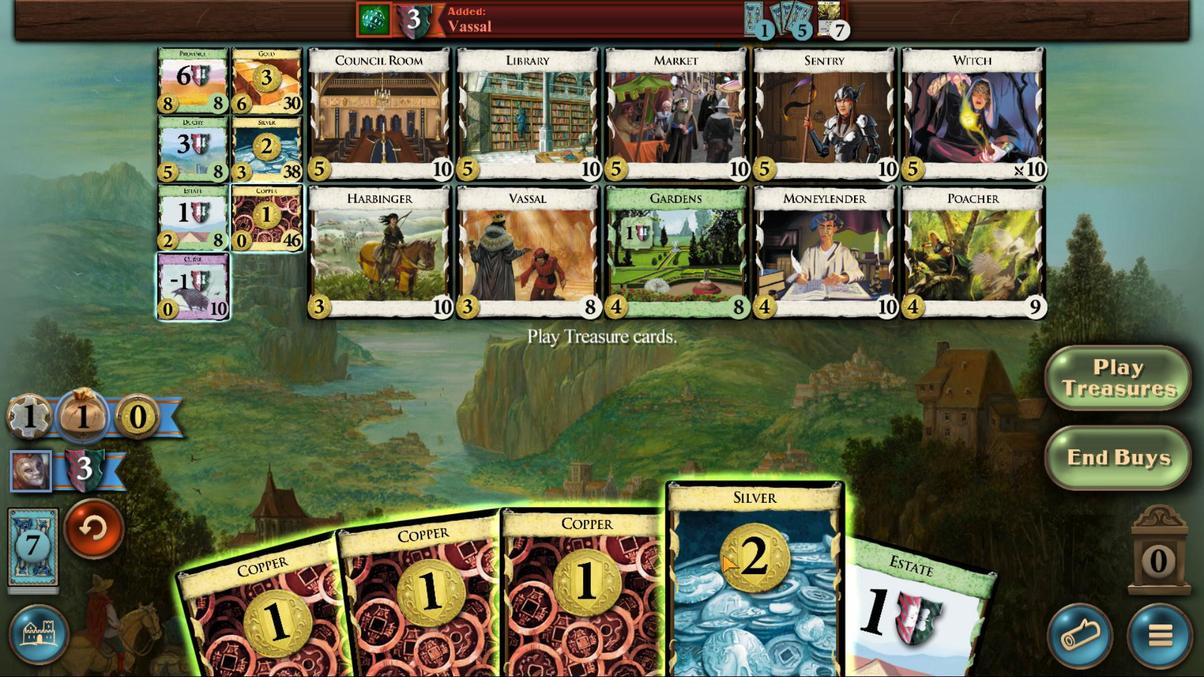 
Action: Mouse scrolled (683, 536) with delta (0, 0)
Screenshot: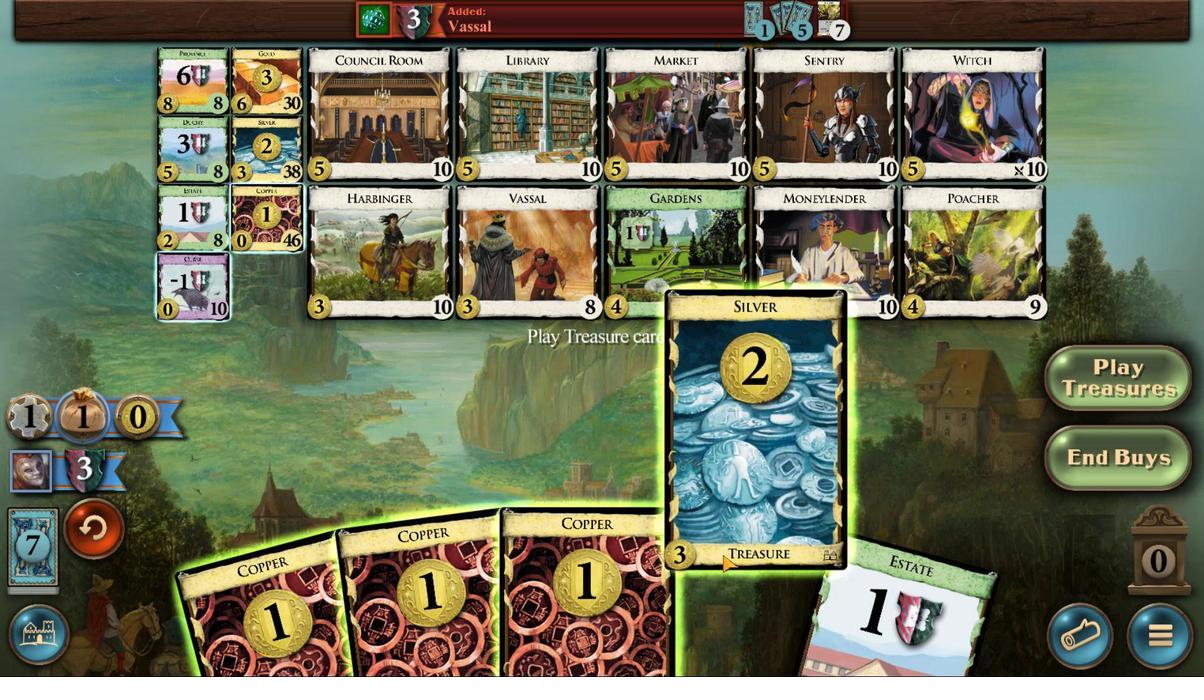
Action: Mouse moved to (655, 536)
Screenshot: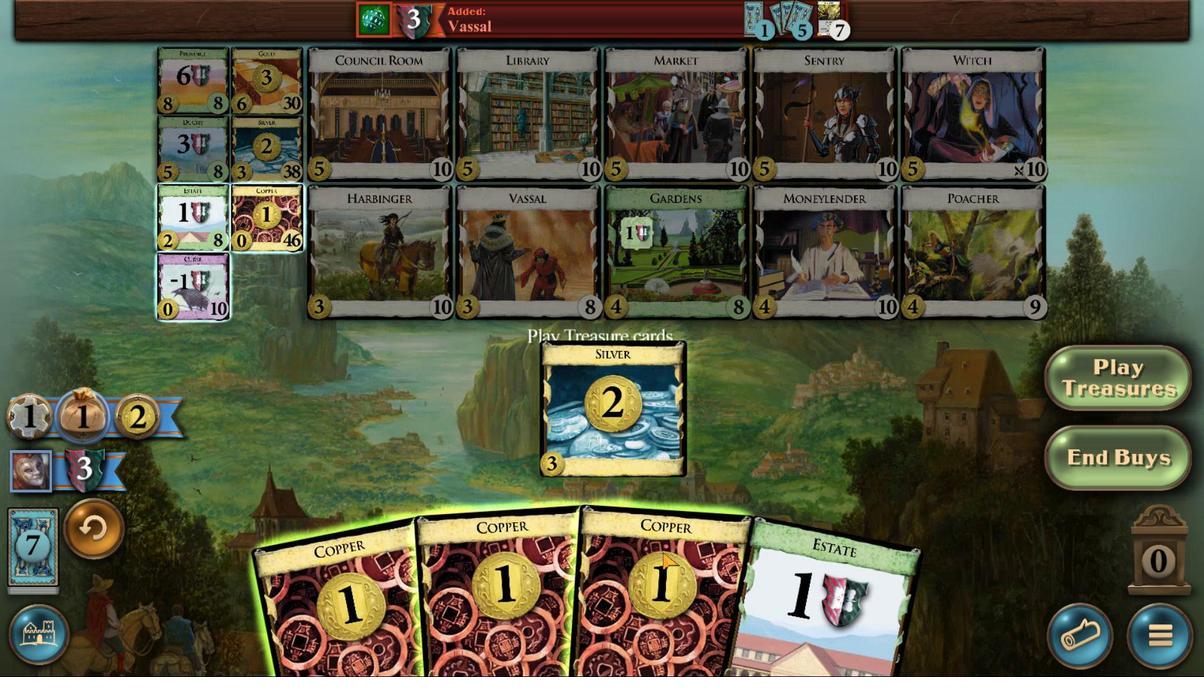 
Action: Mouse scrolled (655, 536) with delta (0, 0)
Screenshot: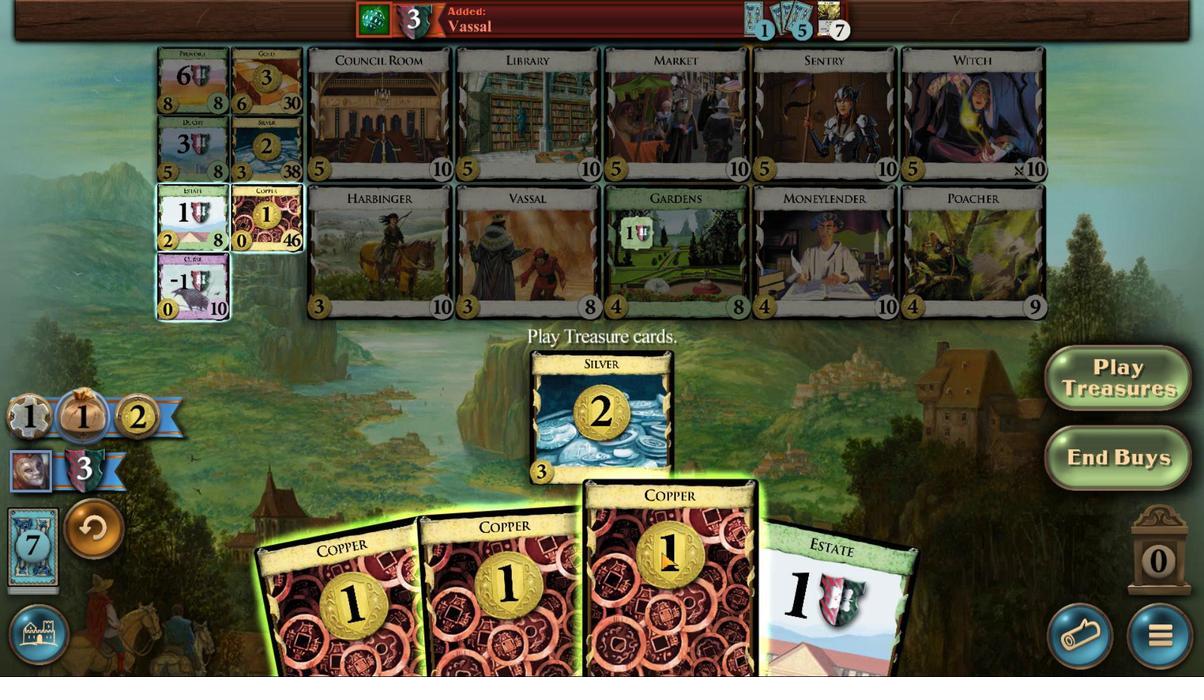 
Action: Mouse scrolled (655, 536) with delta (0, 0)
Screenshot: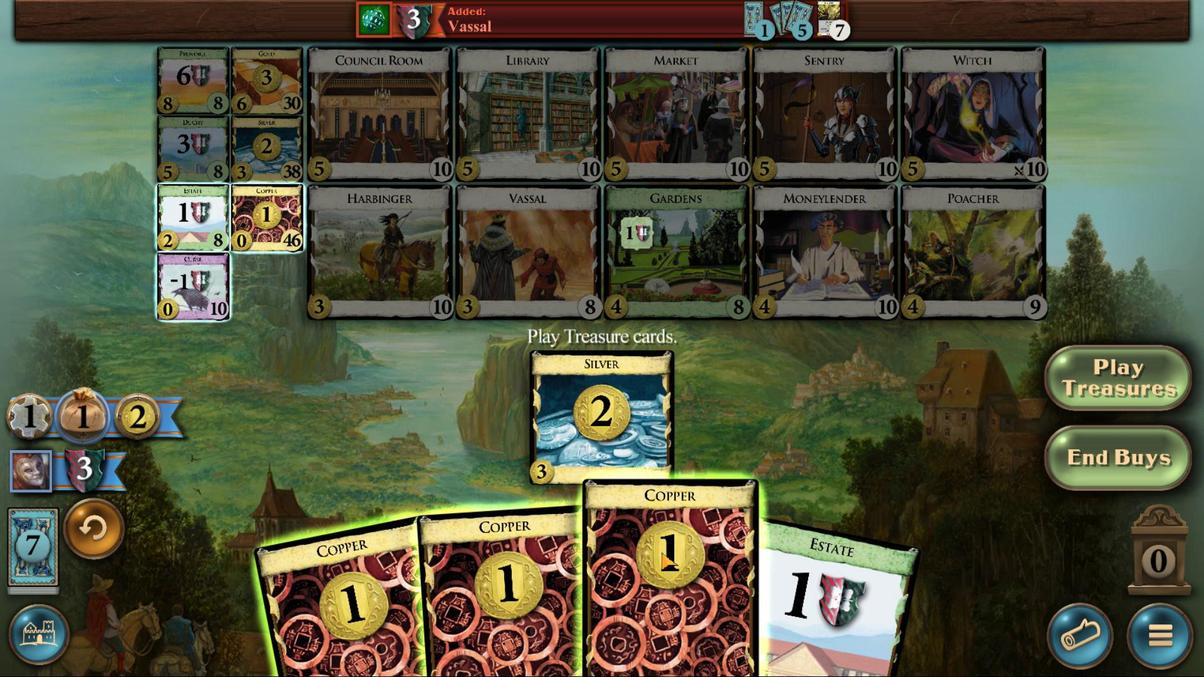 
Action: Mouse scrolled (655, 536) with delta (0, 0)
Screenshot: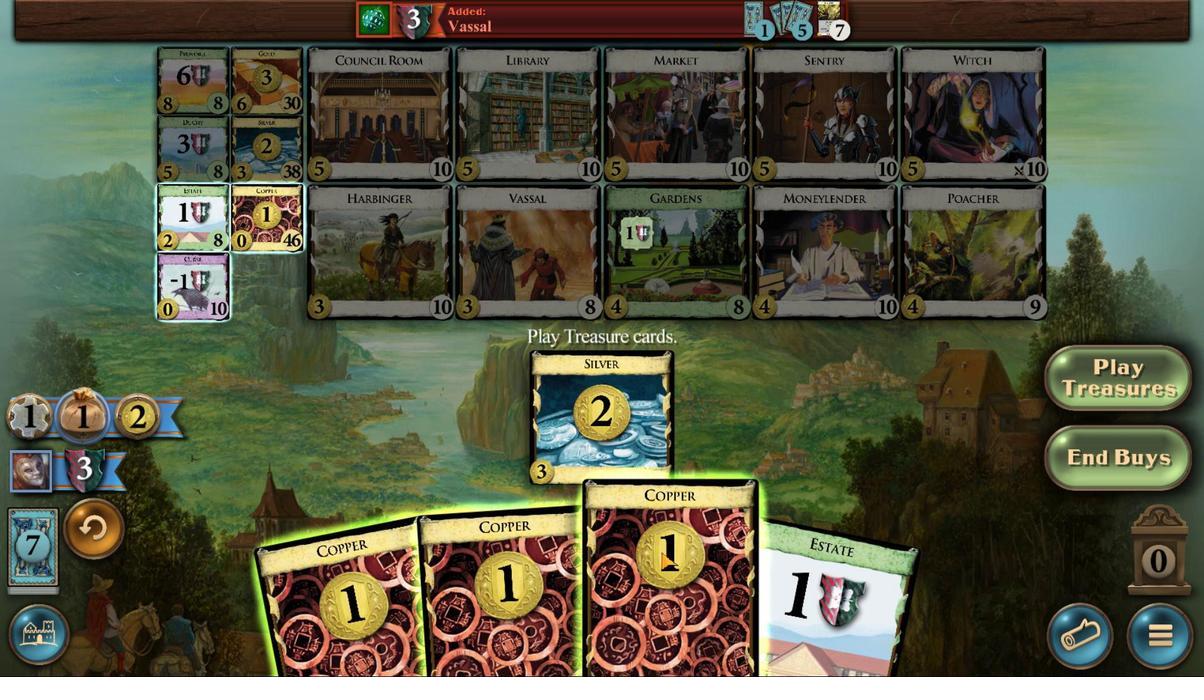 
Action: Mouse scrolled (655, 536) with delta (0, 0)
Screenshot: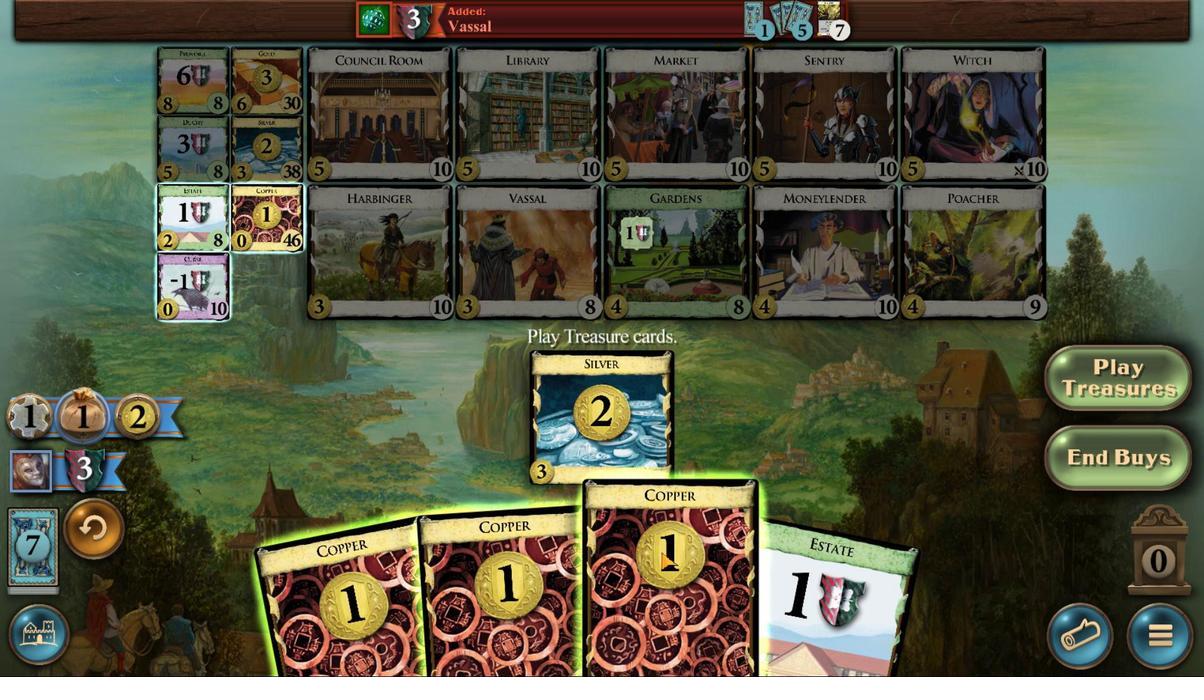 
Action: Mouse moved to (609, 536)
Screenshot: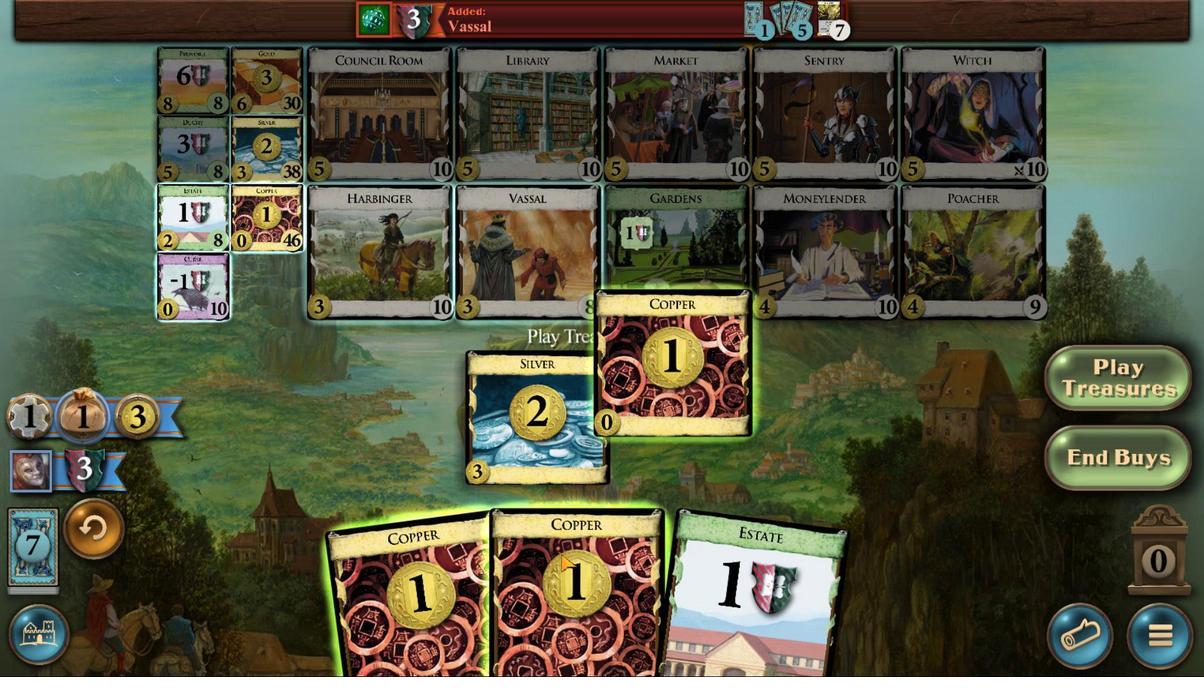 
Action: Mouse scrolled (609, 536) with delta (0, 0)
Screenshot: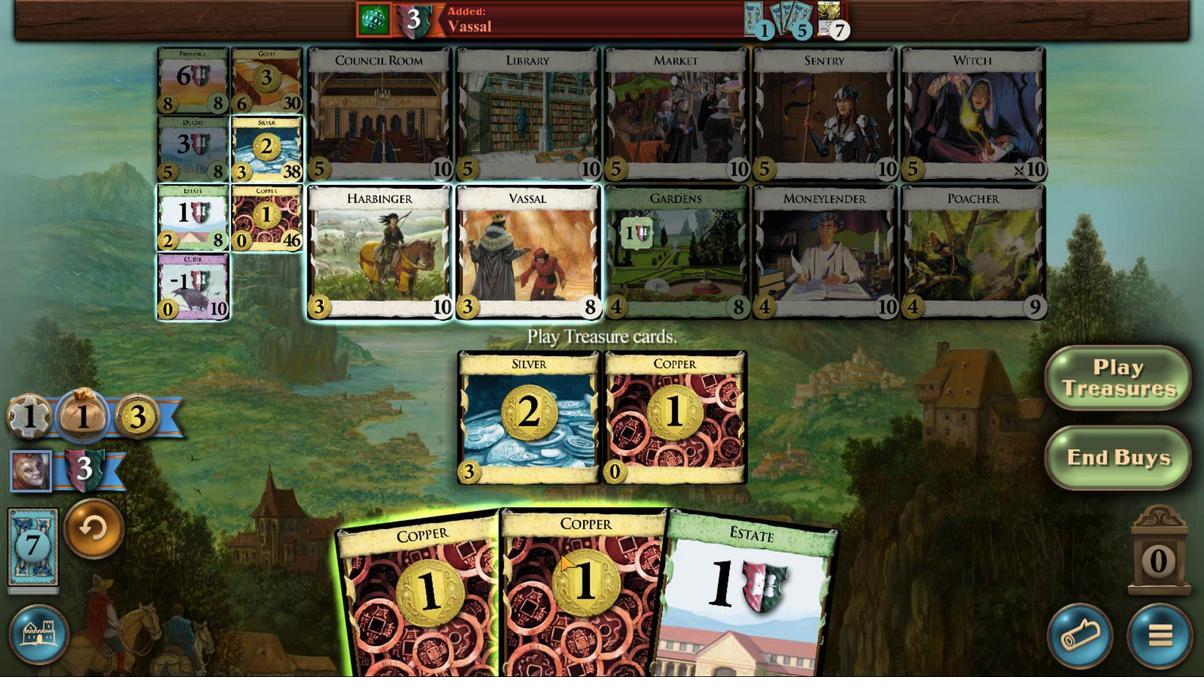 
Action: Mouse scrolled (609, 536) with delta (0, 0)
Screenshot: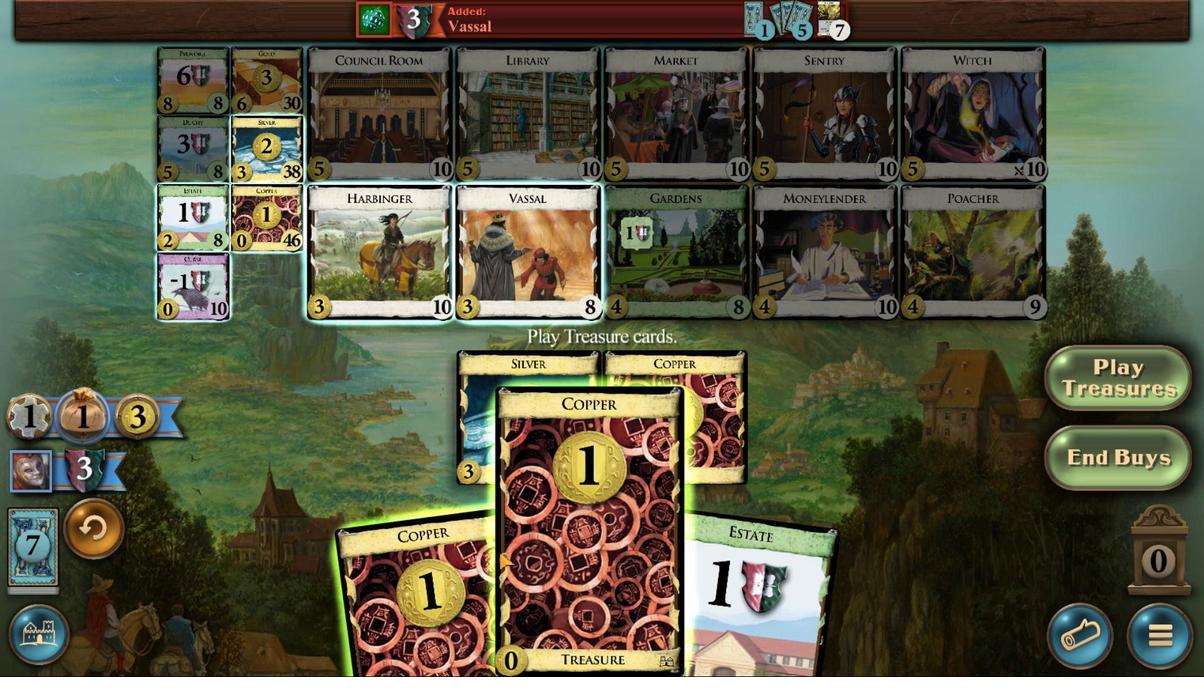 
Action: Mouse scrolled (609, 536) with delta (0, 0)
Screenshot: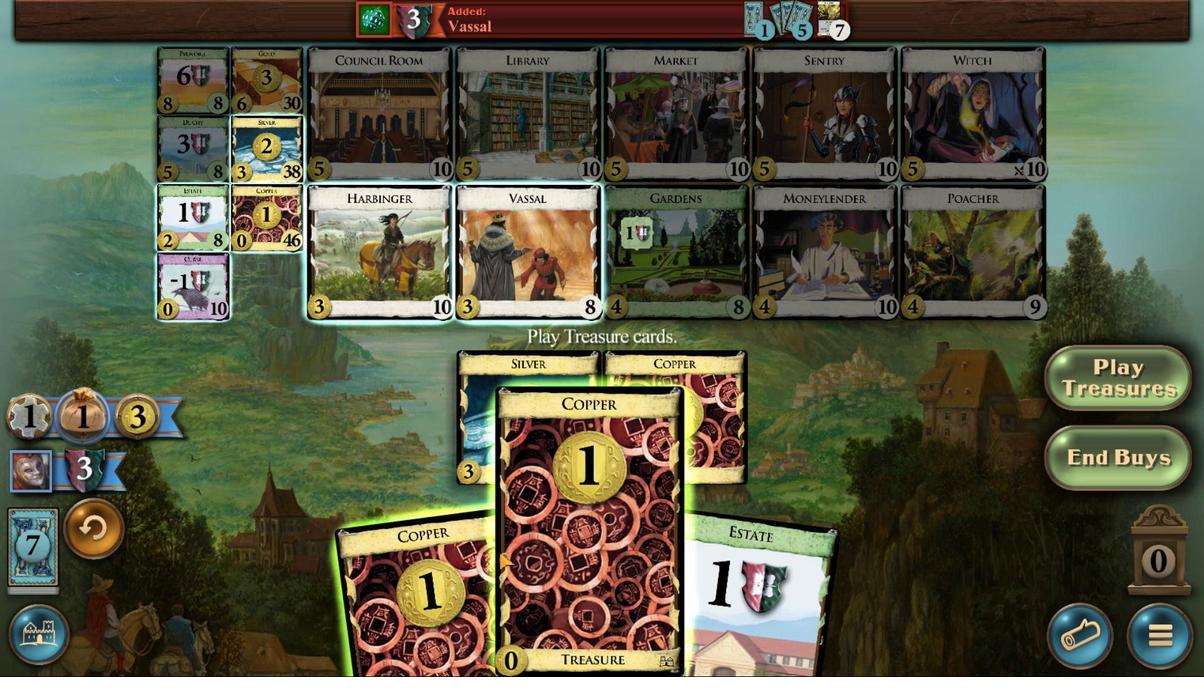 
Action: Mouse scrolled (609, 536) with delta (0, 0)
Screenshot: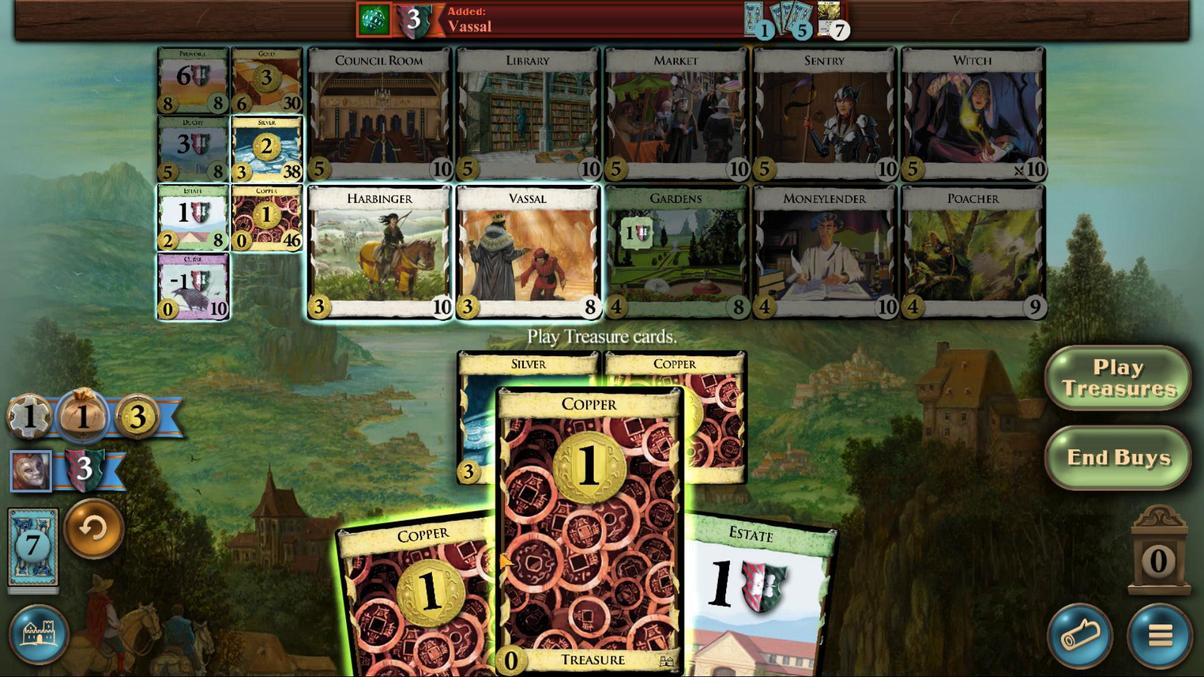
Action: Mouse moved to (568, 535)
Screenshot: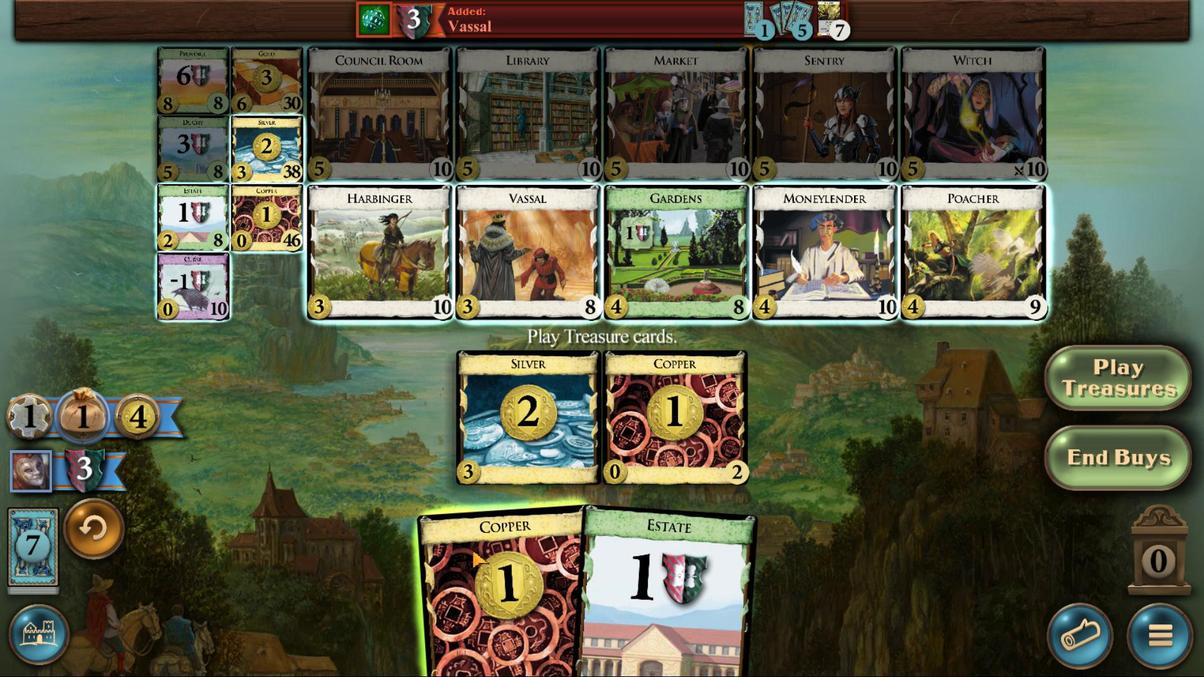 
Action: Mouse scrolled (568, 535) with delta (0, 0)
Screenshot: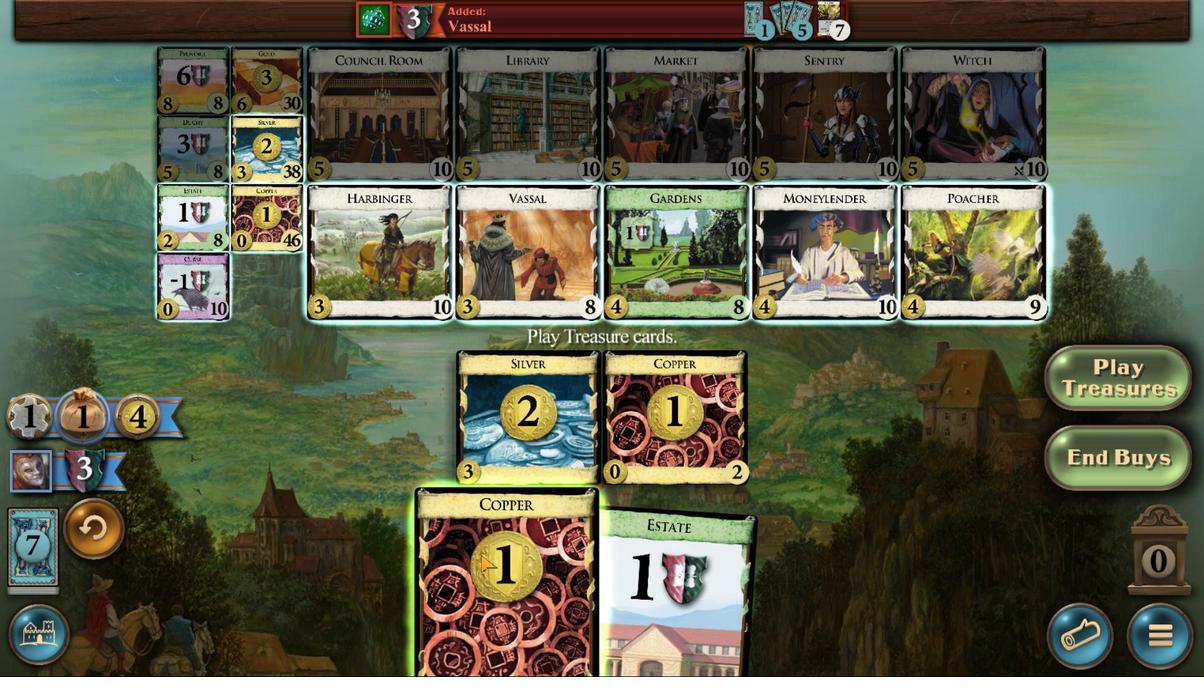 
Action: Mouse scrolled (568, 535) with delta (0, 0)
Screenshot: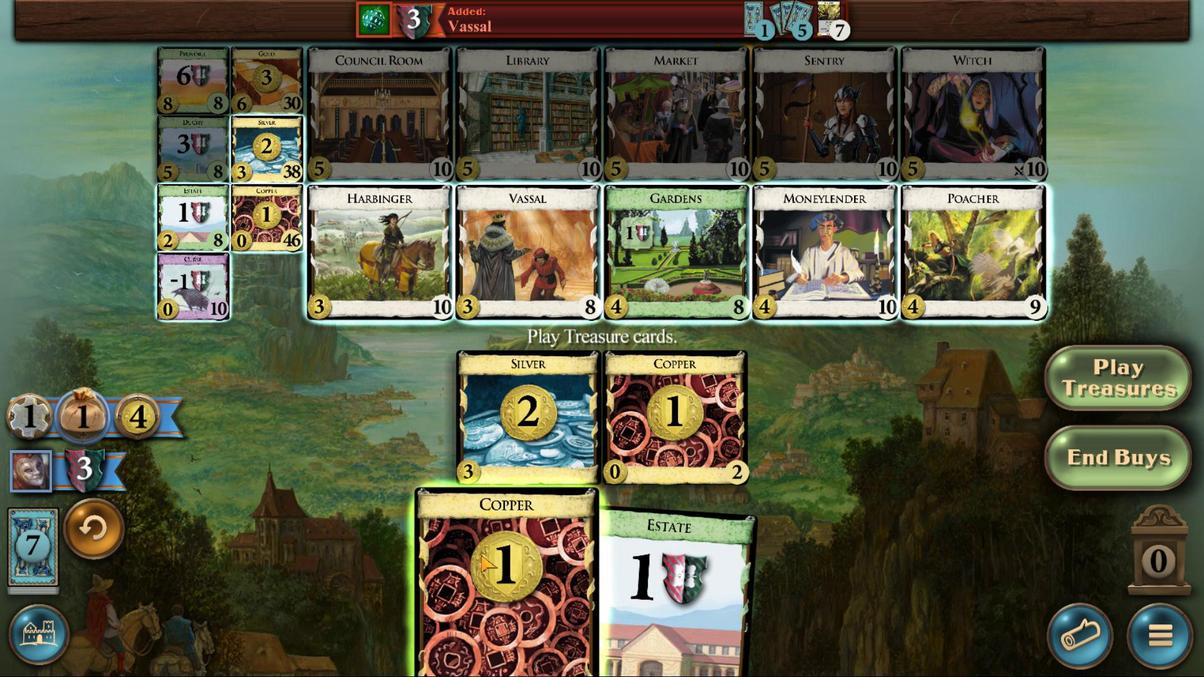 
Action: Mouse scrolled (568, 535) with delta (0, 0)
Screenshot: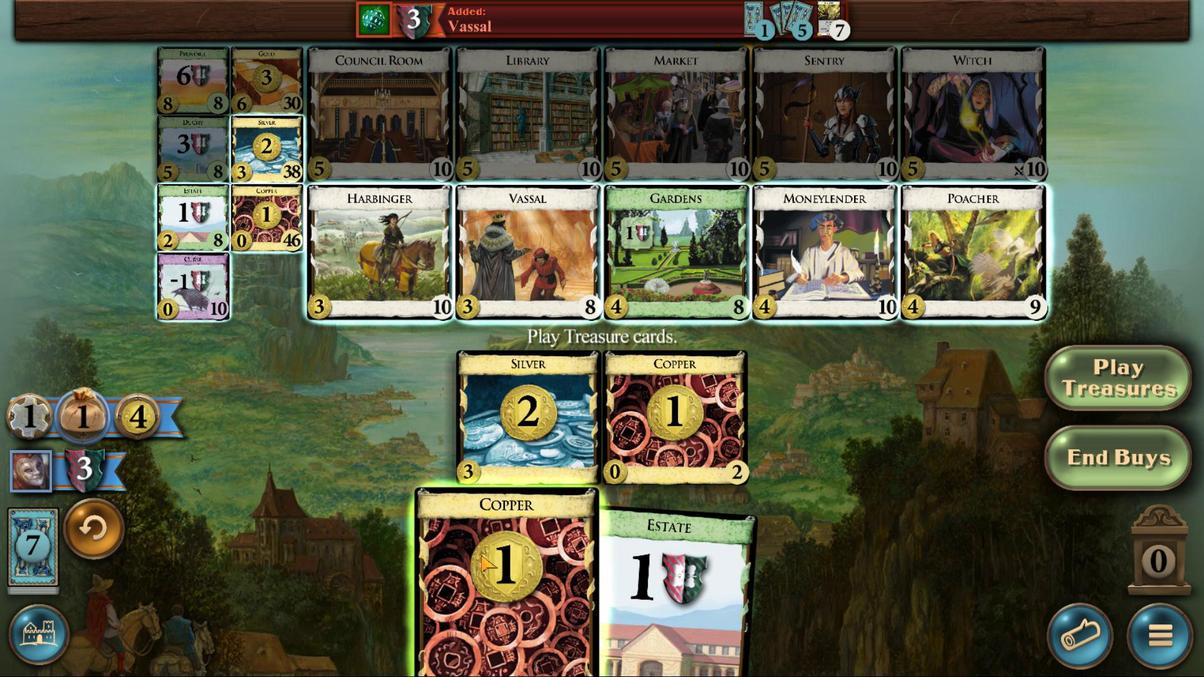 
Action: Mouse moved to (569, 535)
Screenshot: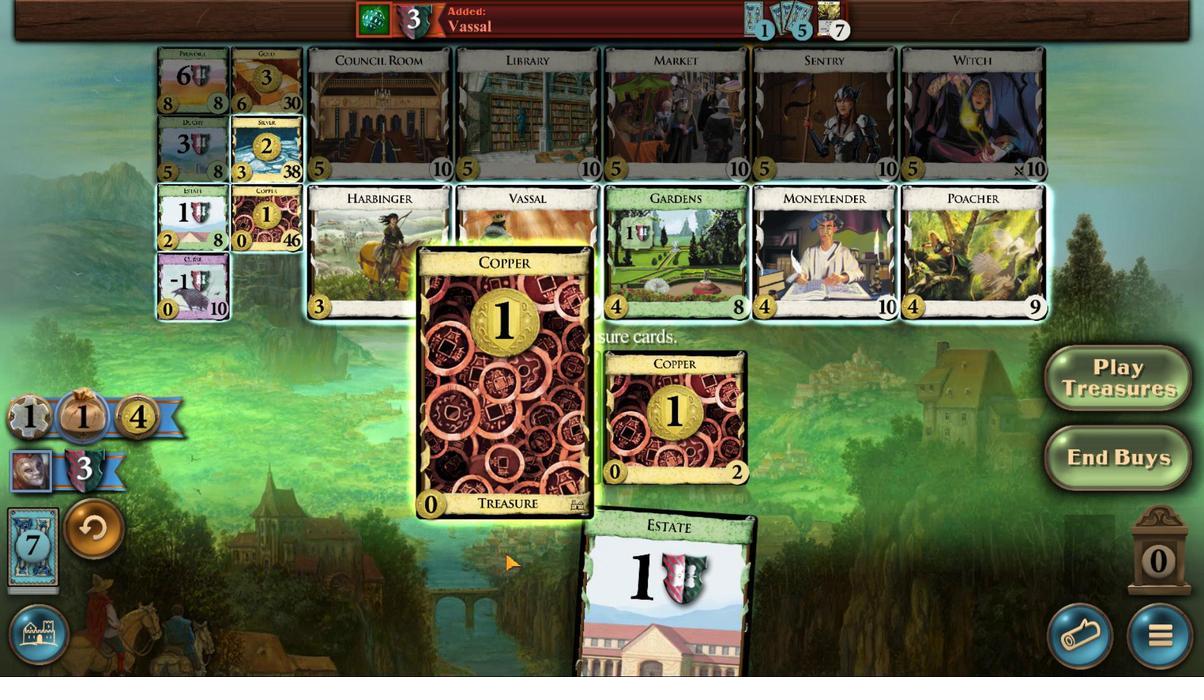 
Action: Mouse scrolled (569, 535) with delta (0, 0)
Screenshot: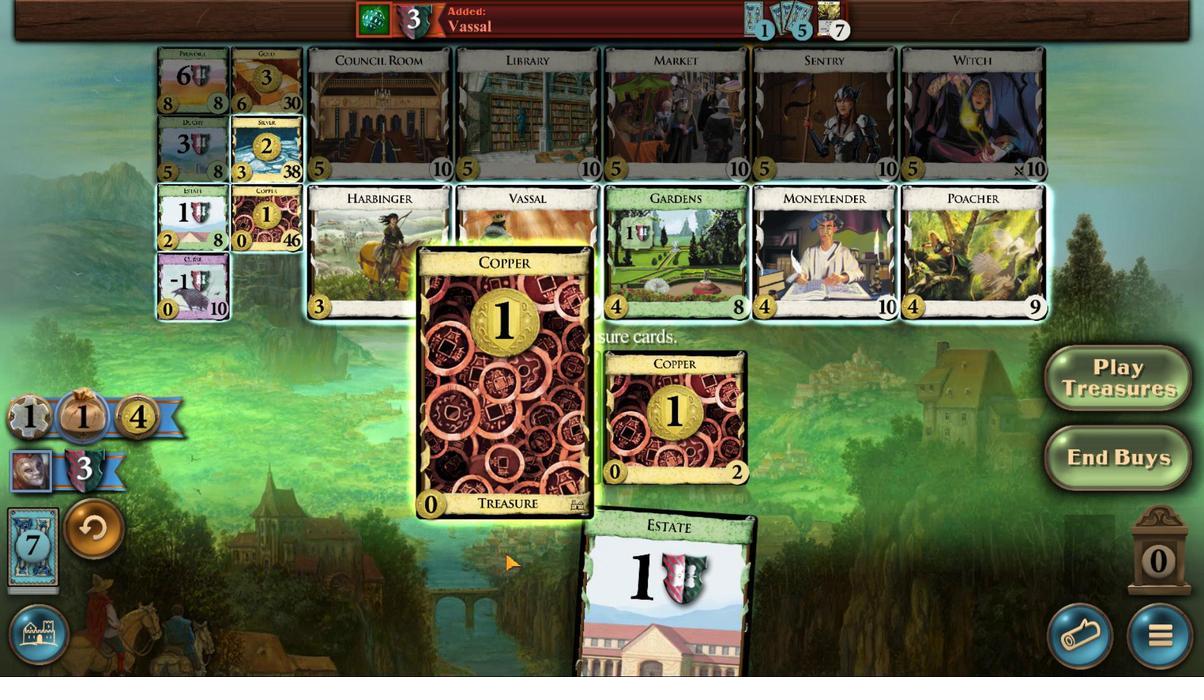 
Action: Mouse moved to (447, 475)
Screenshot: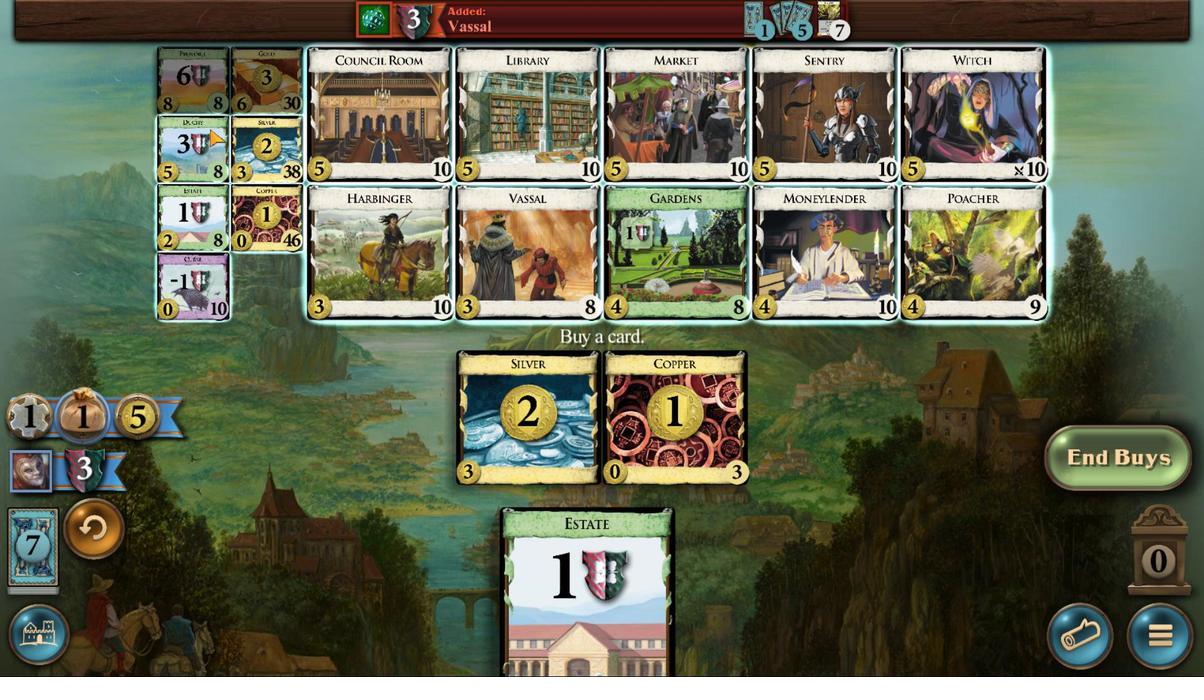 
Action: Mouse pressed left at (447, 475)
Screenshot: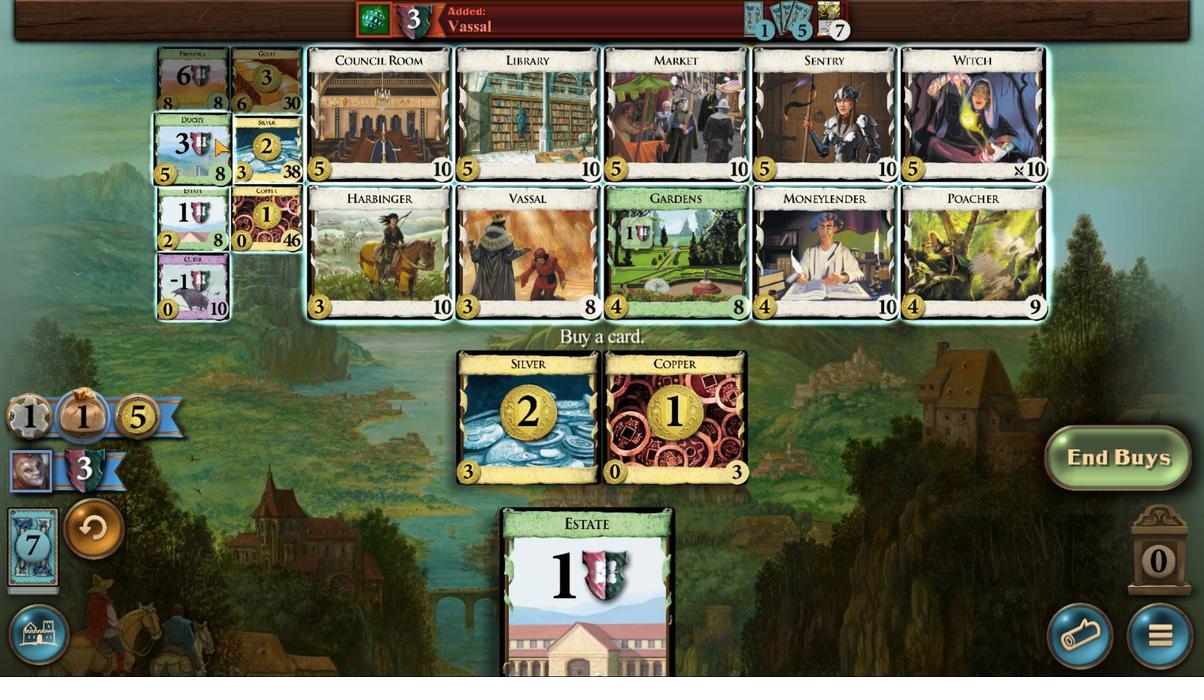 
Action: Mouse moved to (695, 537)
Screenshot: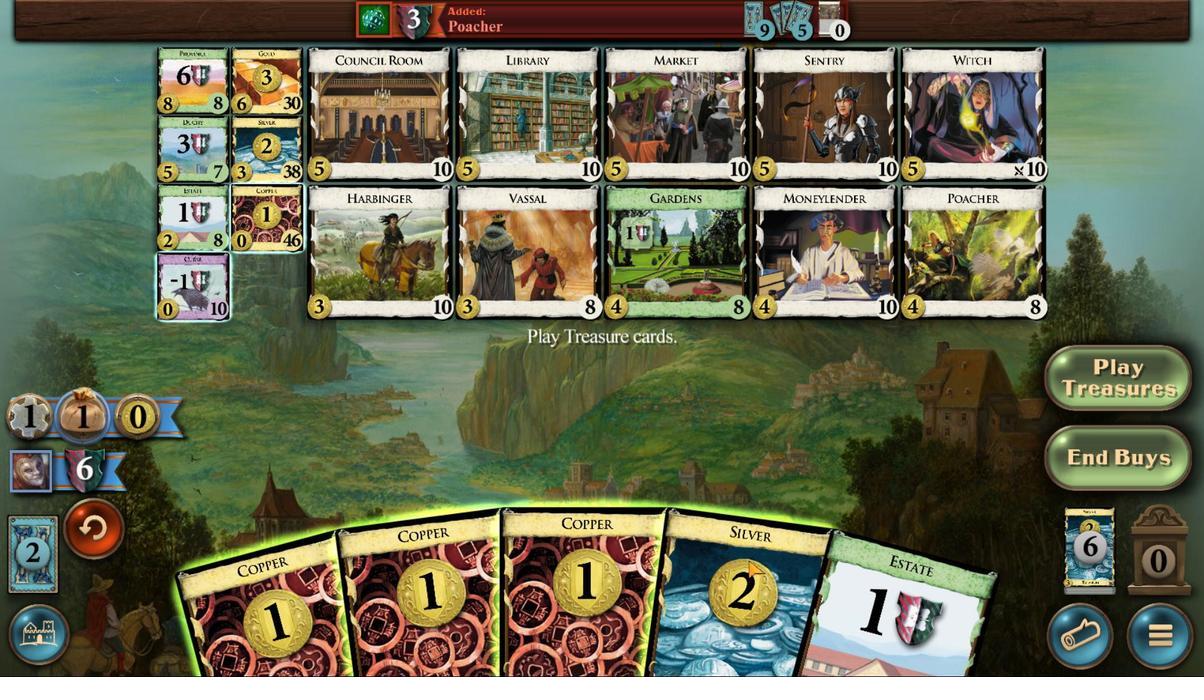 
Action: Mouse scrolled (695, 537) with delta (0, 0)
Screenshot: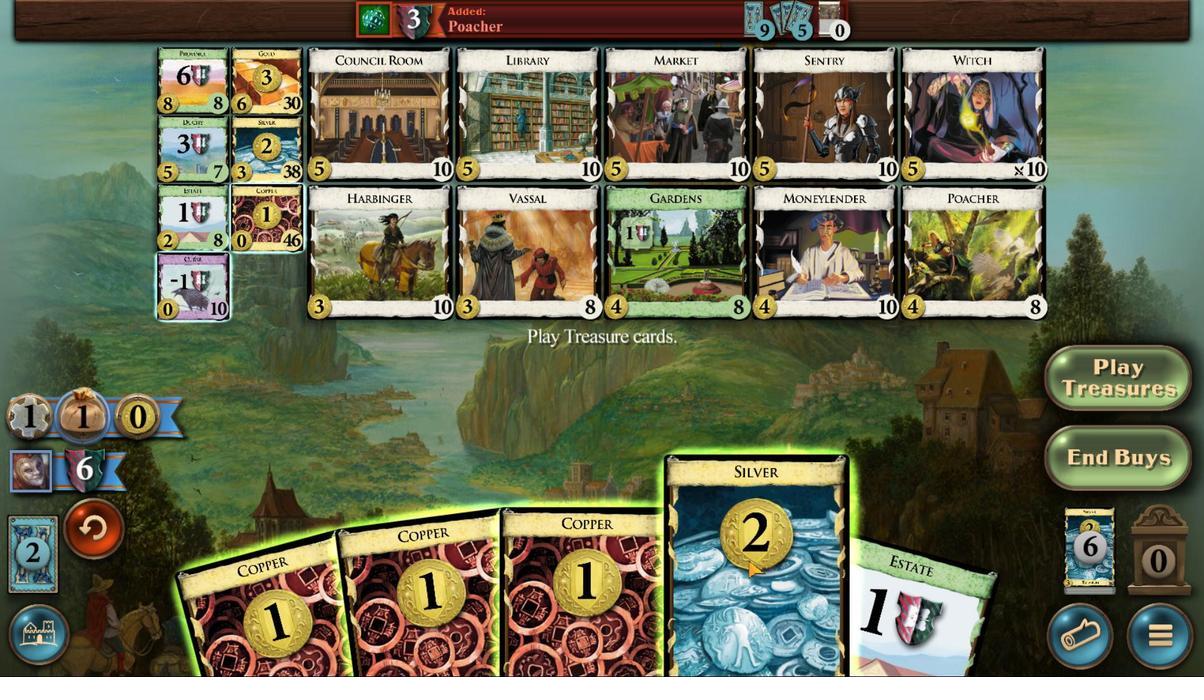 
Action: Mouse scrolled (695, 537) with delta (0, 0)
Screenshot: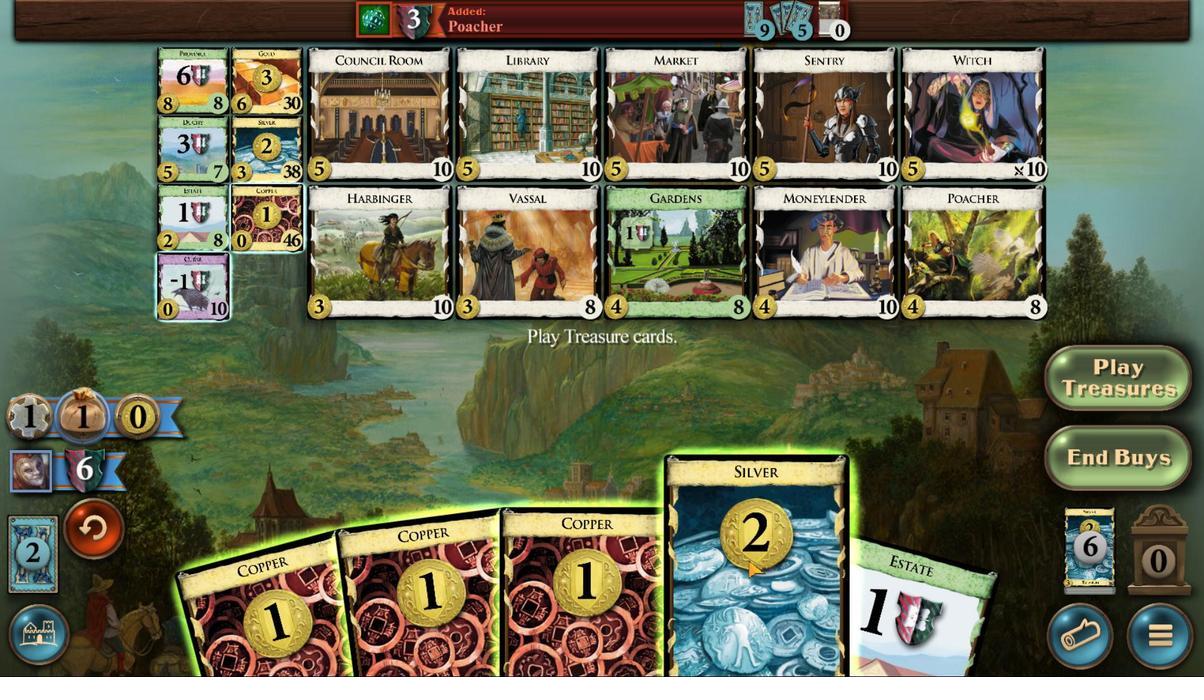 
Action: Mouse scrolled (695, 537) with delta (0, 0)
Screenshot: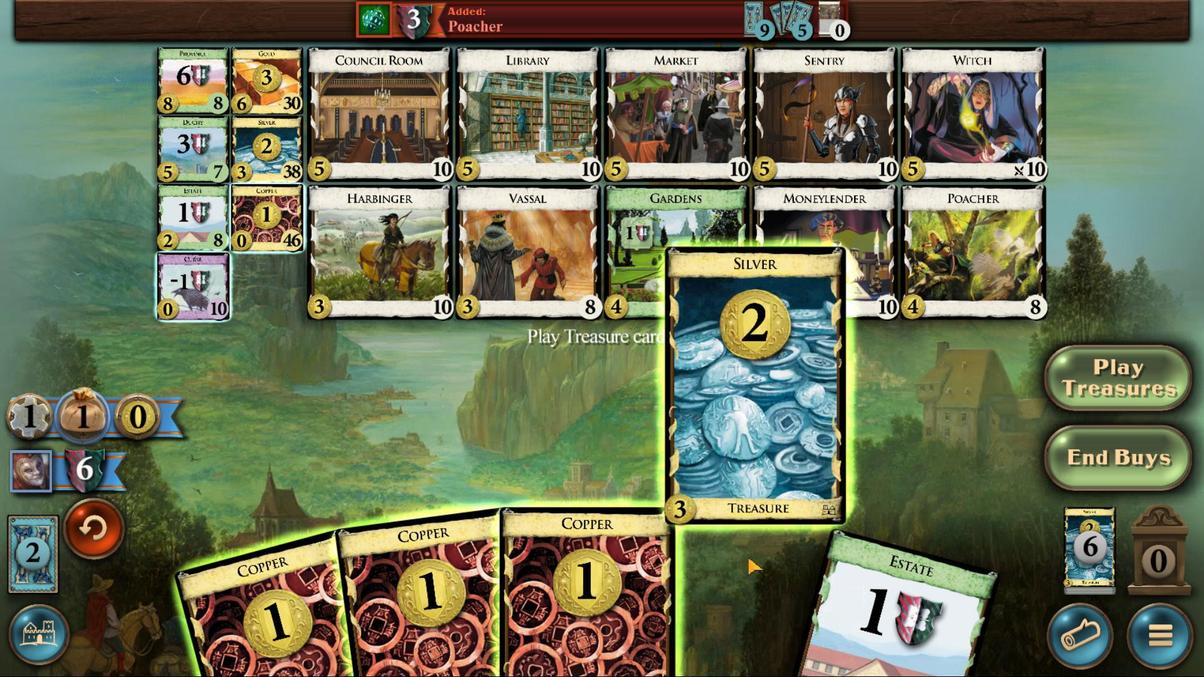 
Action: Mouse moved to (673, 535)
Screenshot: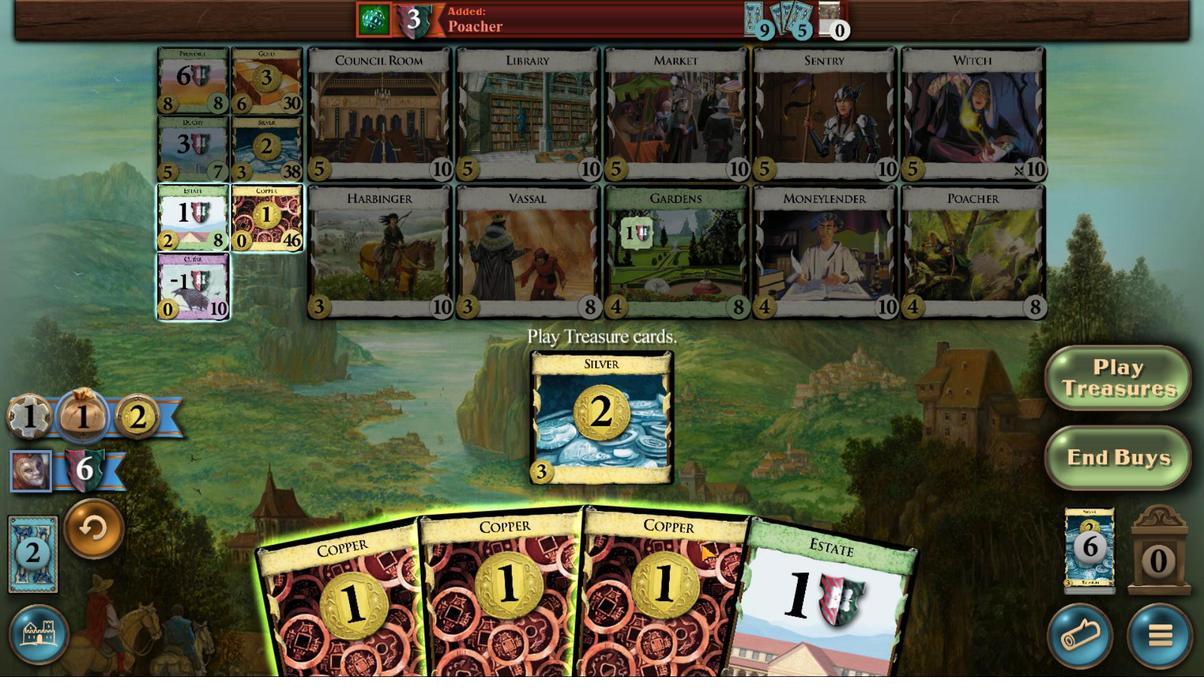 
Action: Mouse scrolled (673, 535) with delta (0, 0)
Screenshot: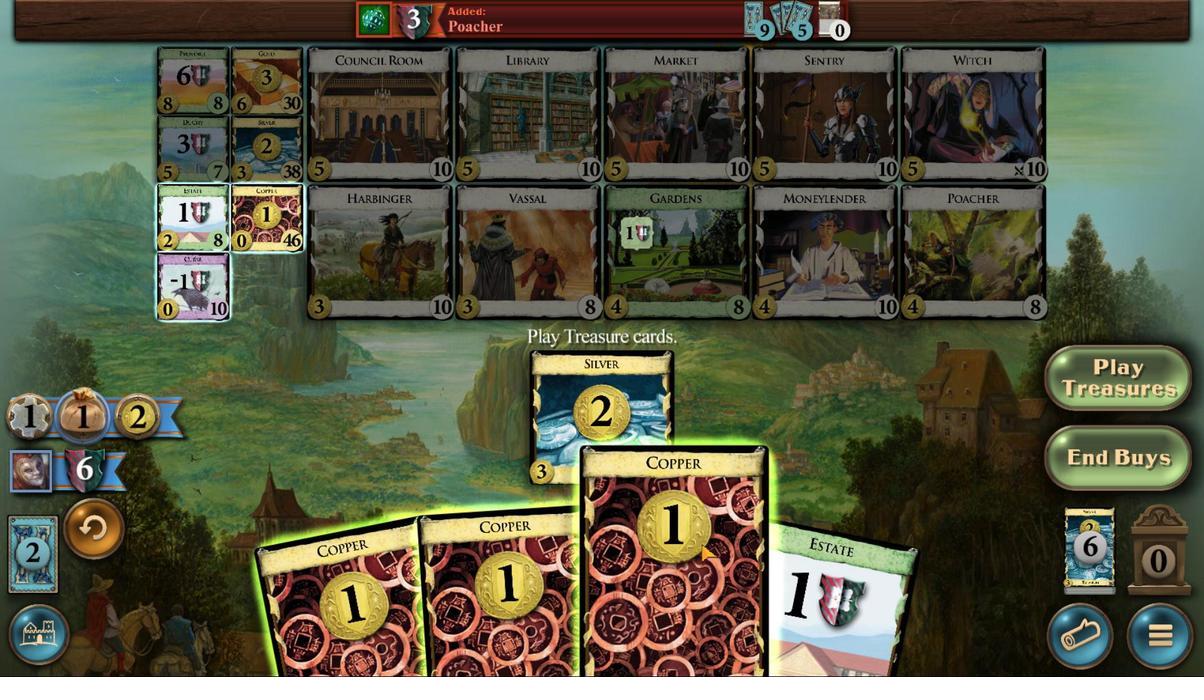 
Action: Mouse scrolled (673, 535) with delta (0, 0)
Screenshot: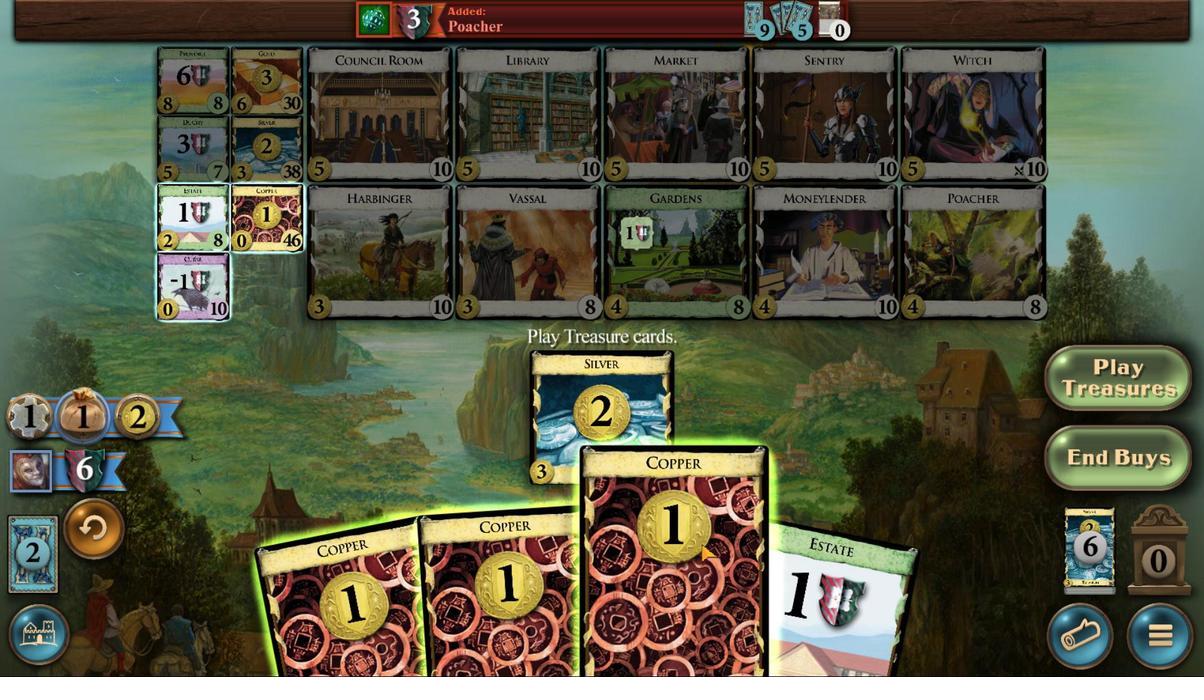 
Action: Mouse scrolled (673, 535) with delta (0, 0)
Screenshot: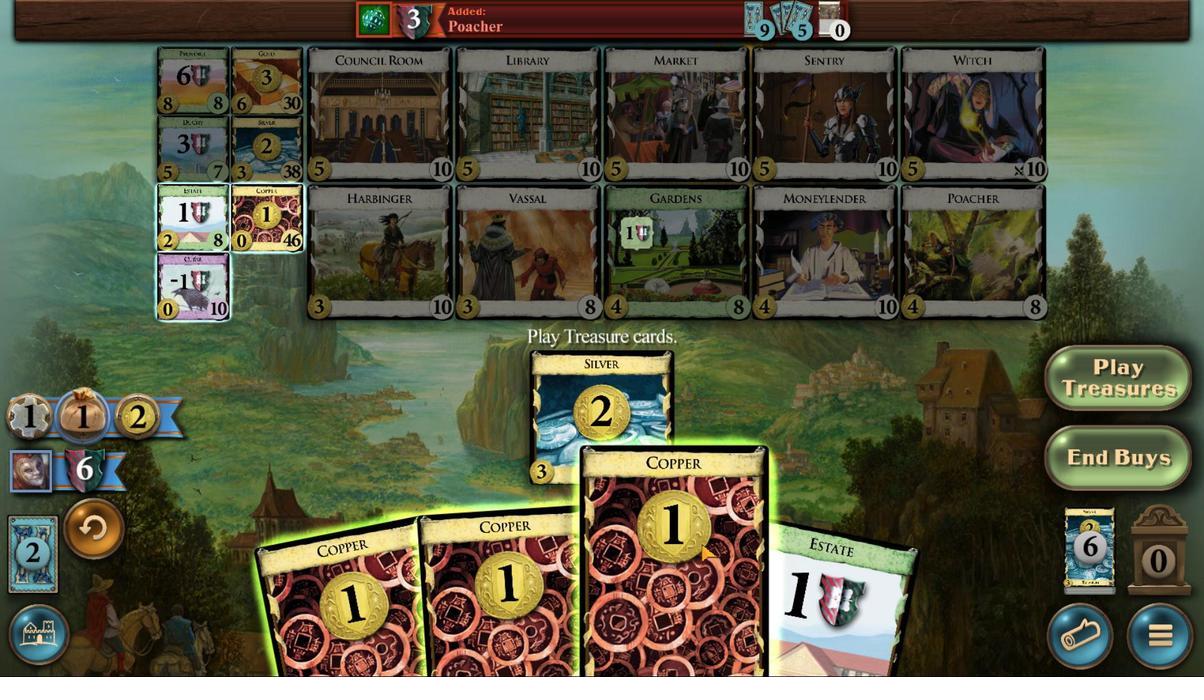 
Action: Mouse moved to (624, 535)
Screenshot: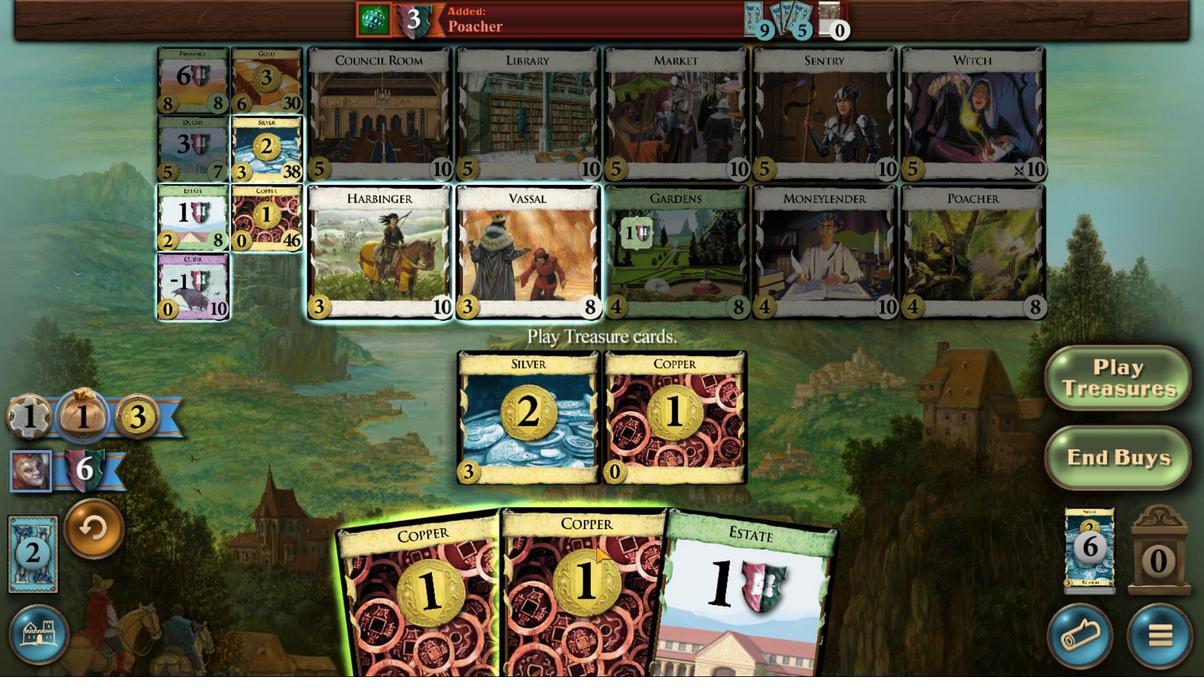 
Action: Mouse scrolled (624, 535) with delta (0, 0)
Screenshot: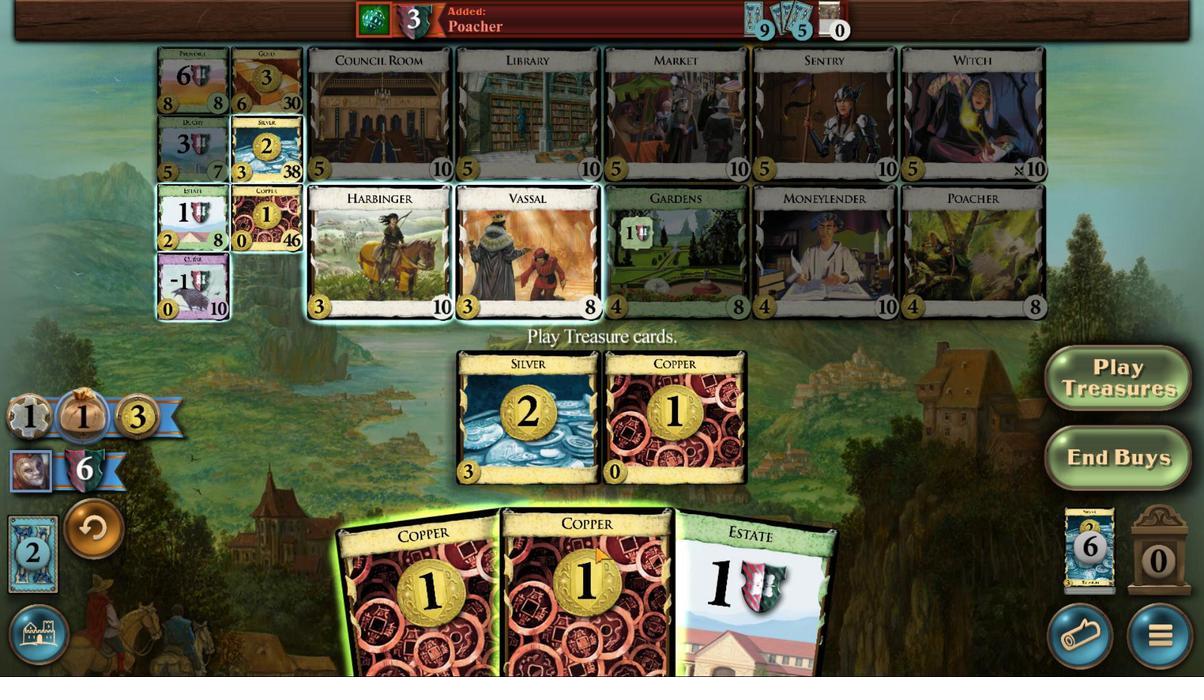 
Action: Mouse scrolled (624, 535) with delta (0, 0)
Screenshot: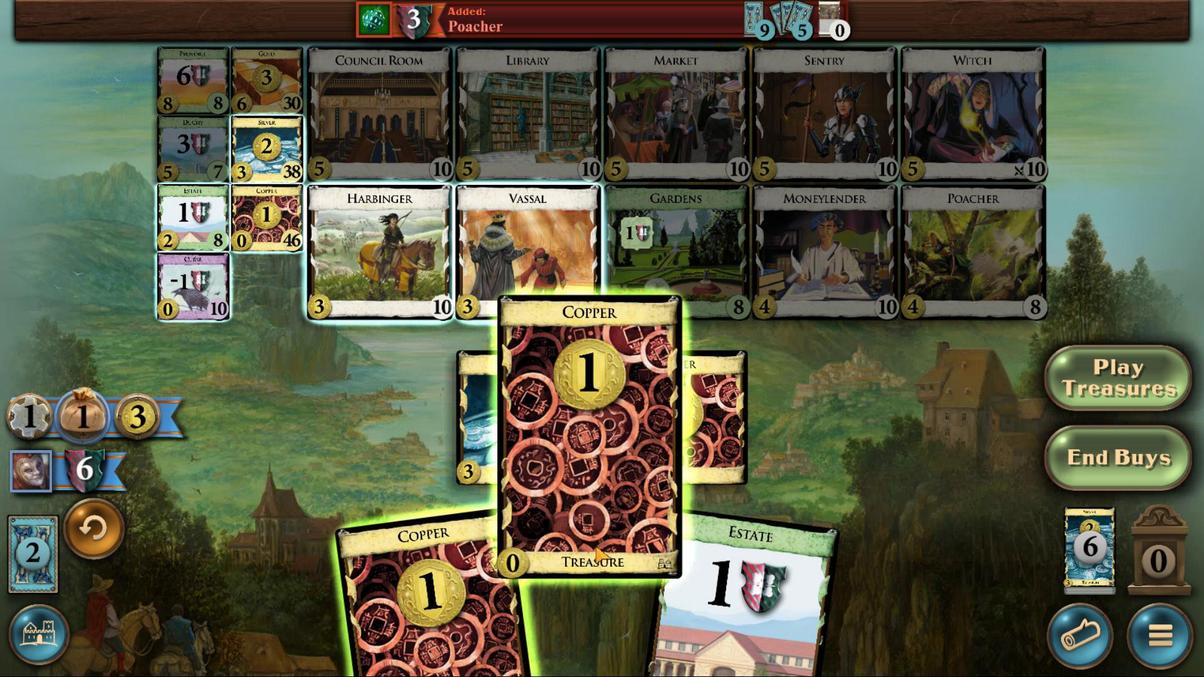 
Action: Mouse scrolled (624, 535) with delta (0, 0)
Screenshot: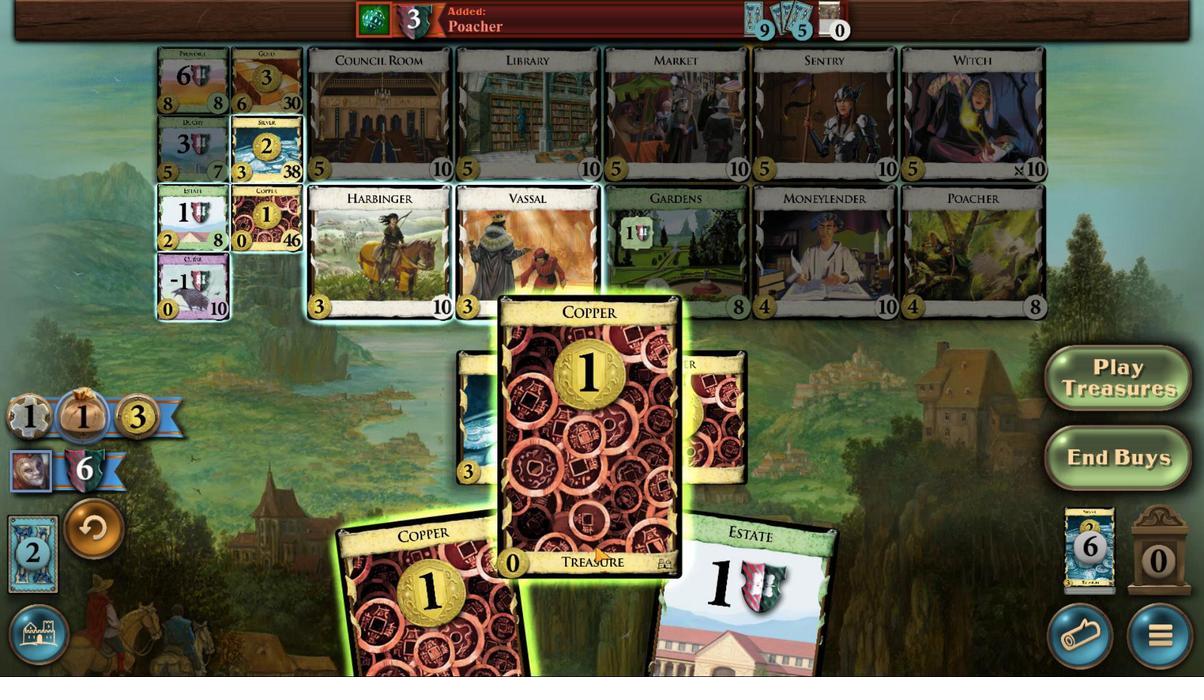 
Action: Mouse moved to (591, 534)
Screenshot: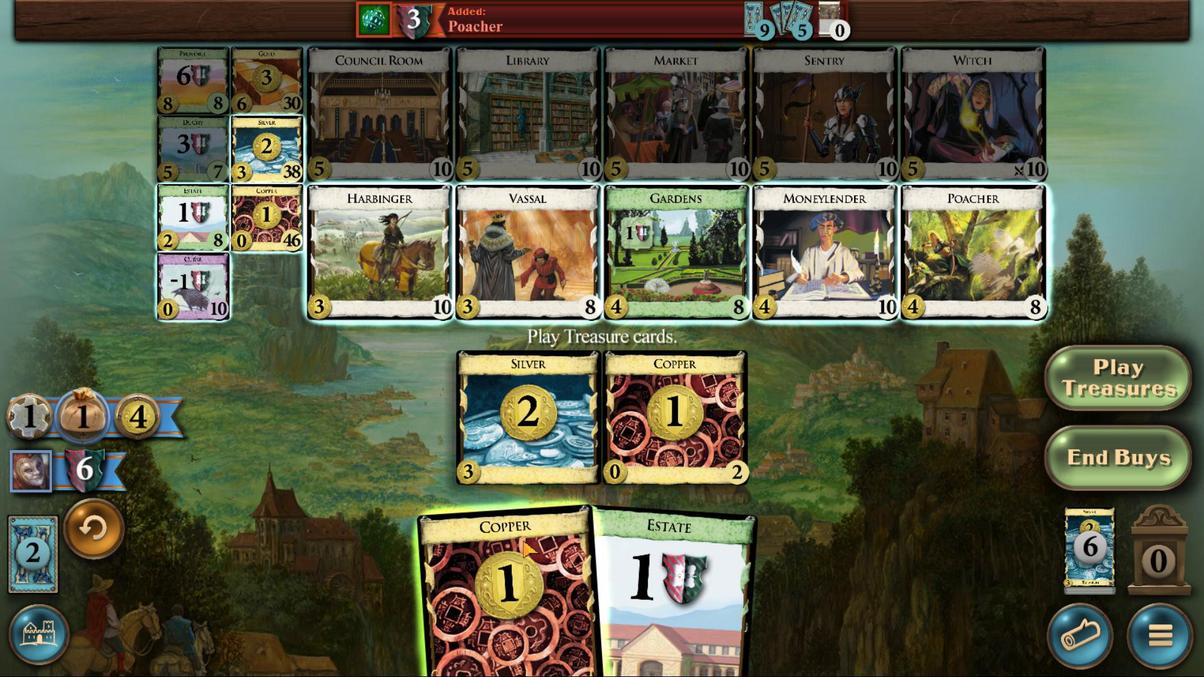 
Action: Mouse scrolled (591, 534) with delta (0, 0)
Screenshot: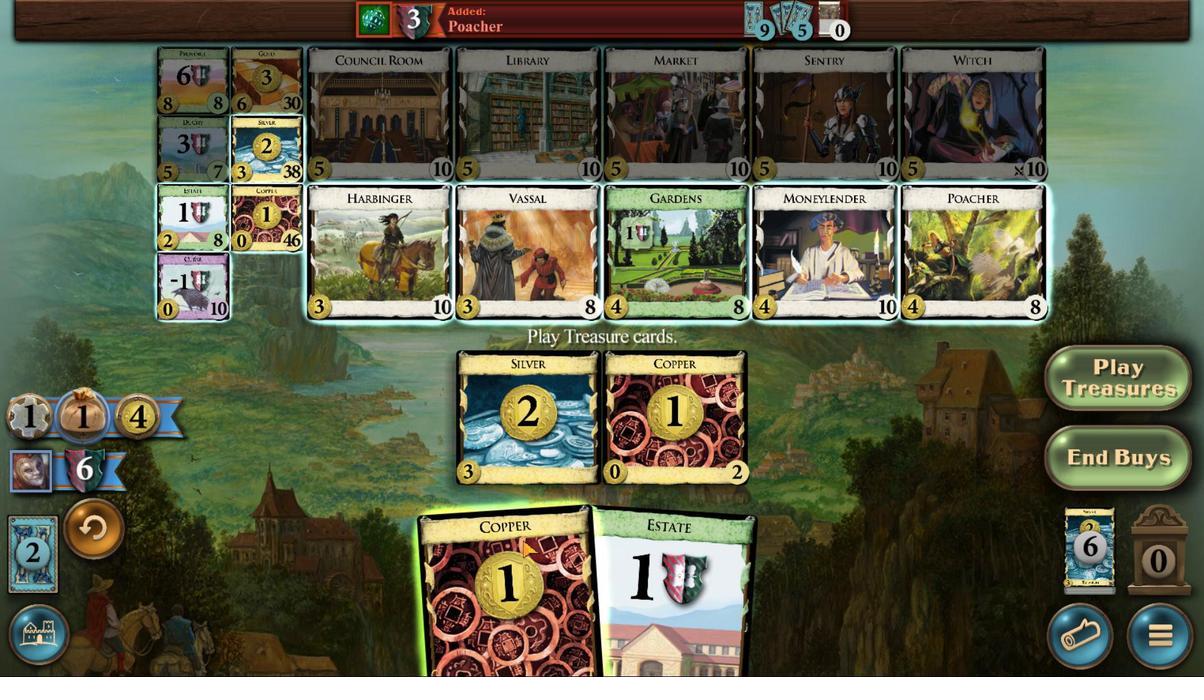 
Action: Mouse scrolled (591, 534) with delta (0, 0)
Screenshot: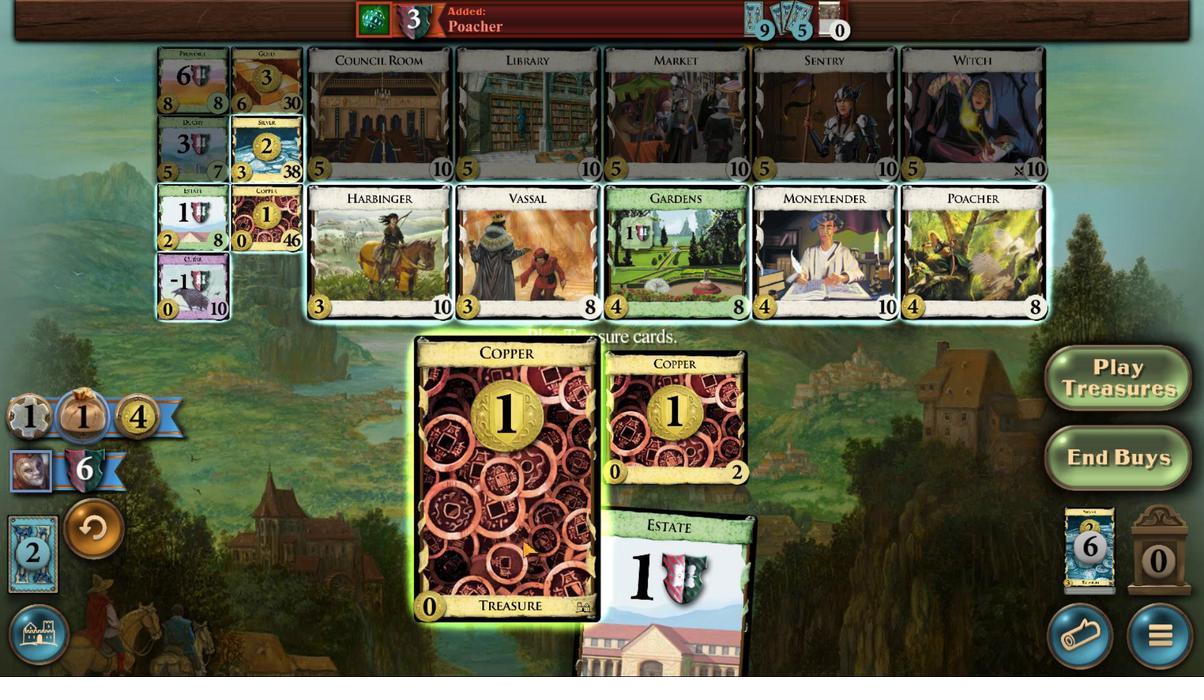 
Action: Mouse scrolled (591, 534) with delta (0, 0)
Screenshot: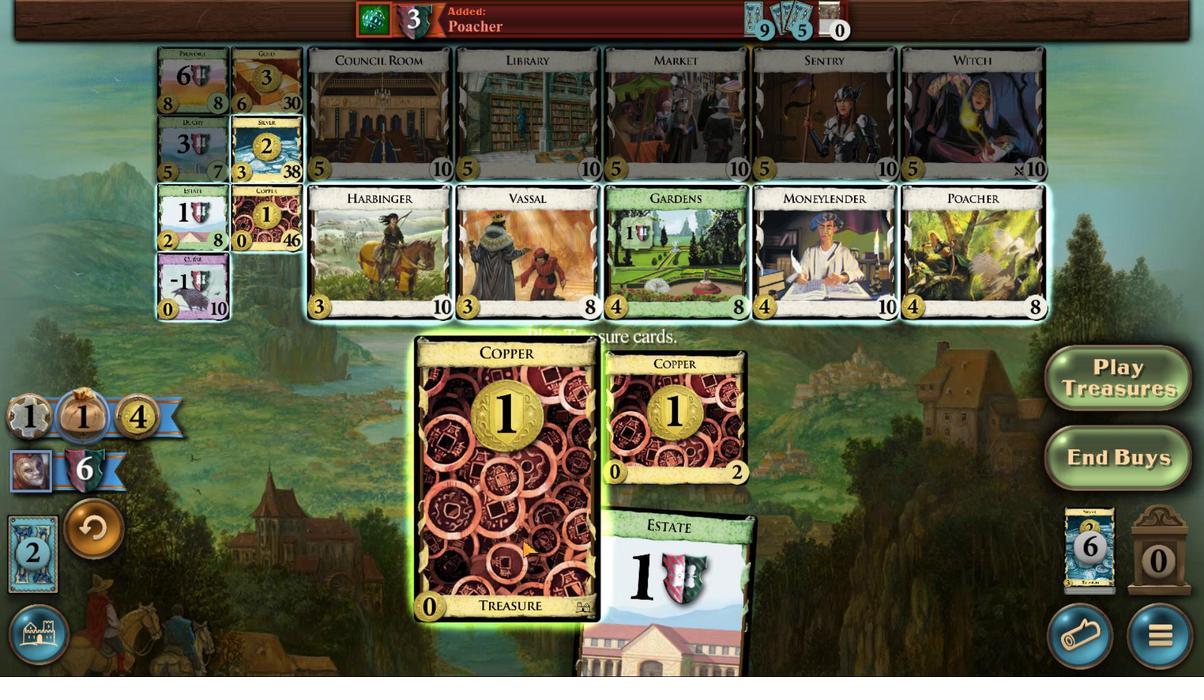 
Action: Mouse moved to (440, 479)
Screenshot: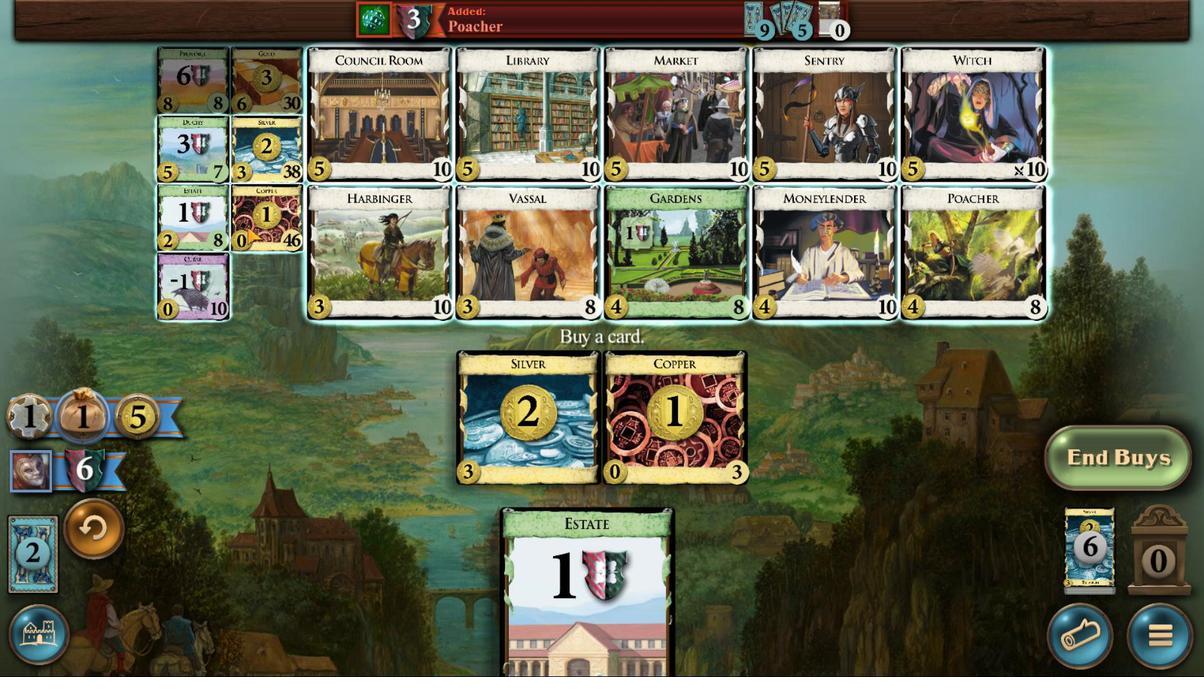 
Action: Mouse pressed left at (440, 479)
Screenshot: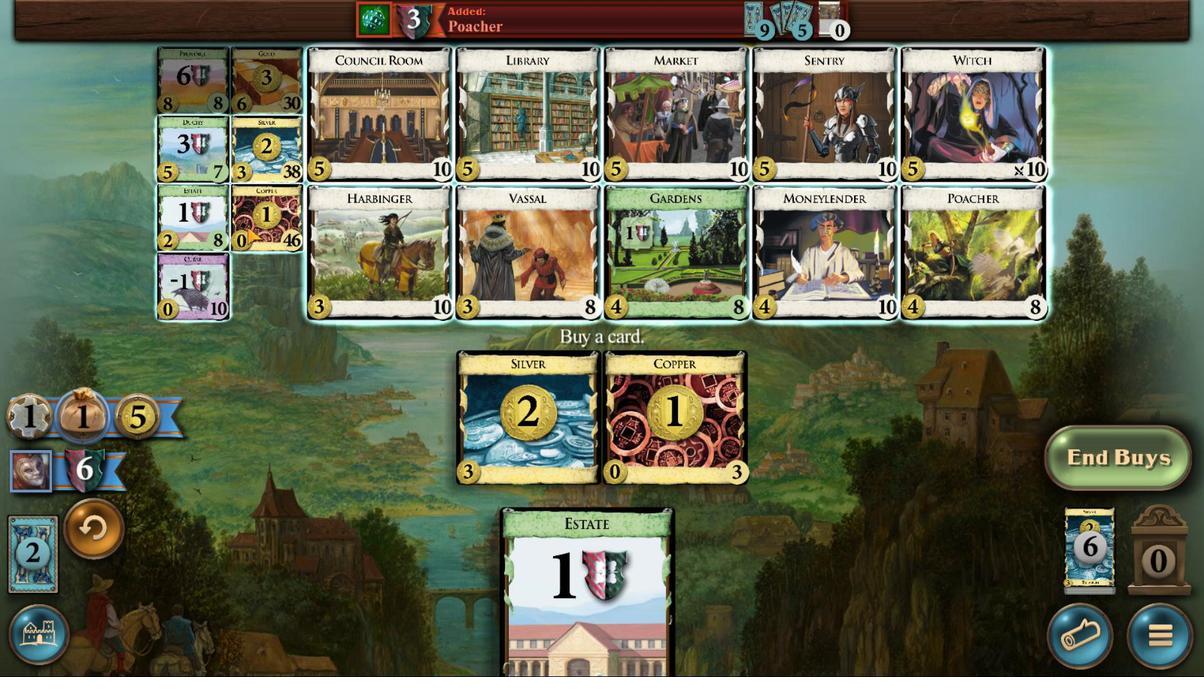 
Action: Mouse moved to (602, 534)
Screenshot: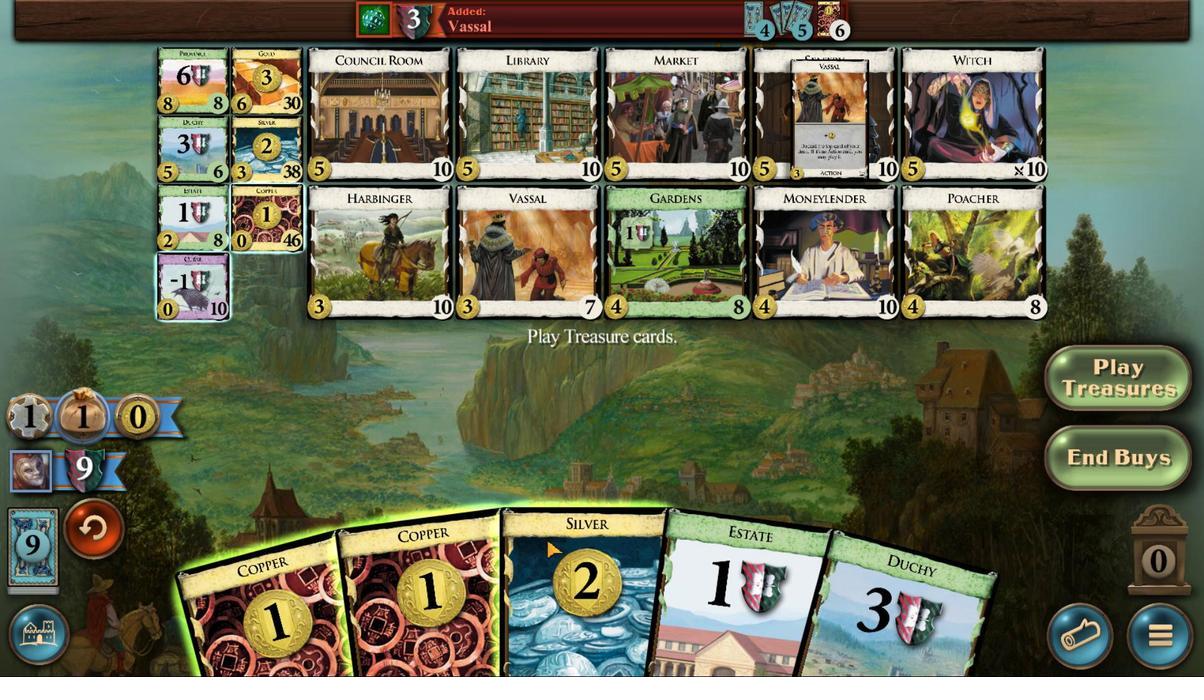 
Action: Mouse scrolled (602, 534) with delta (0, 0)
Screenshot: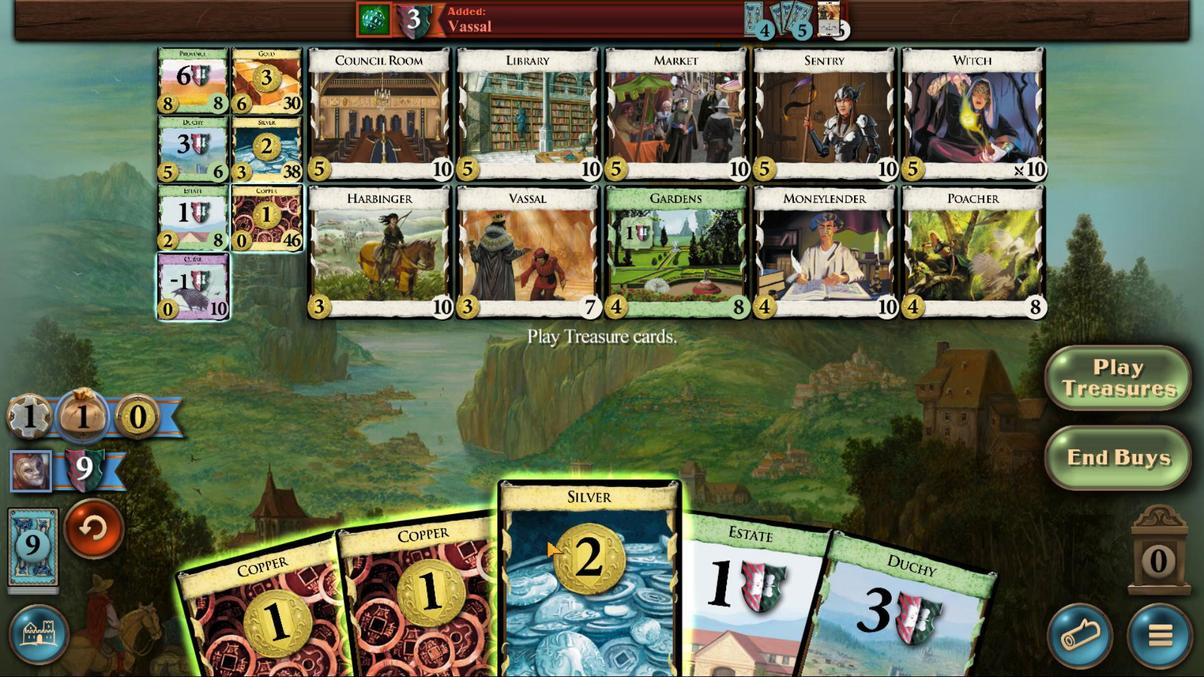 
Action: Mouse scrolled (602, 534) with delta (0, 0)
Screenshot: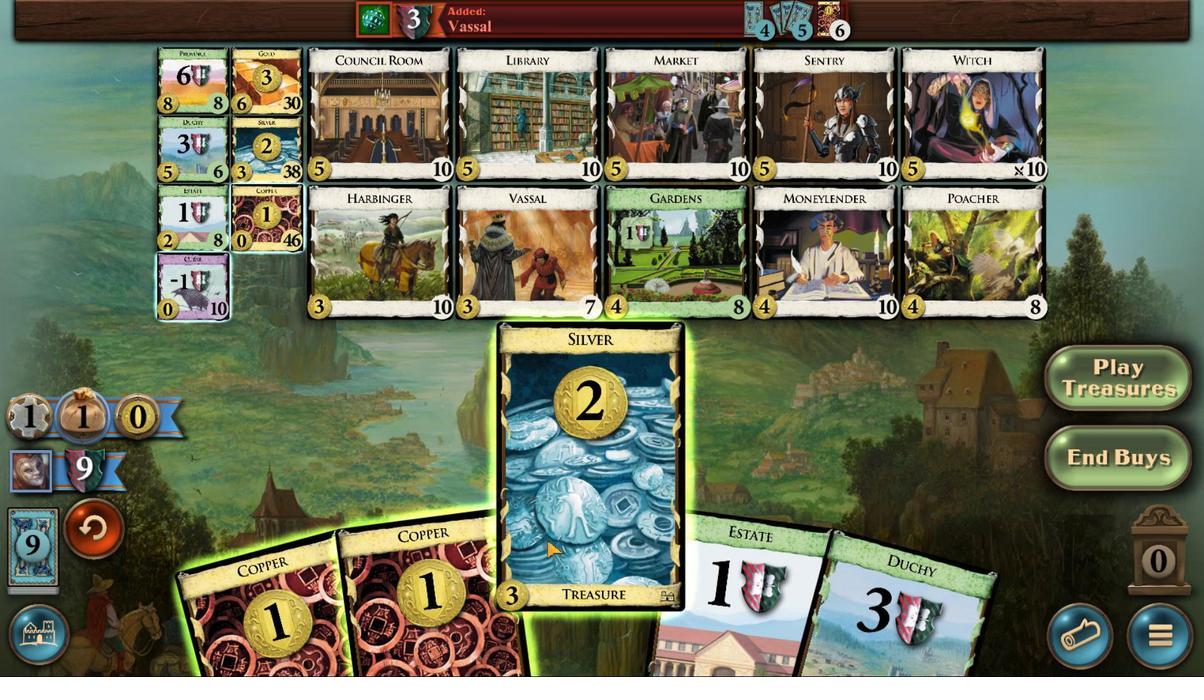 
Action: Mouse moved to (596, 534)
Screenshot: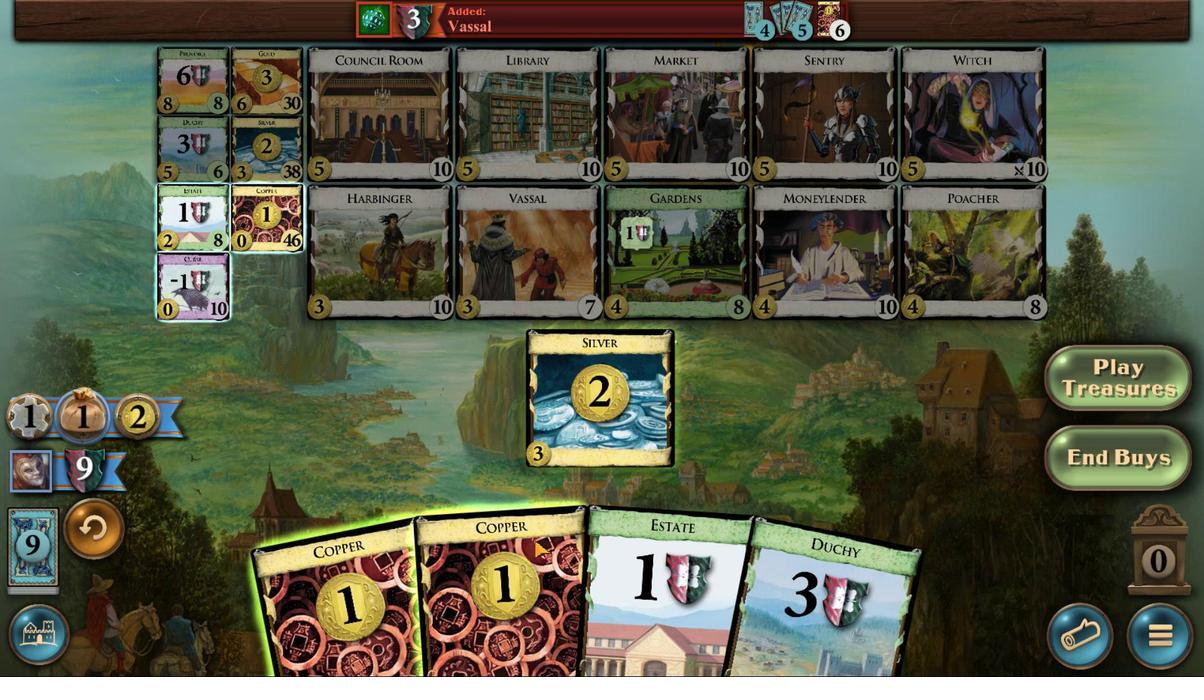 
Action: Mouse scrolled (596, 534) with delta (0, 0)
Screenshot: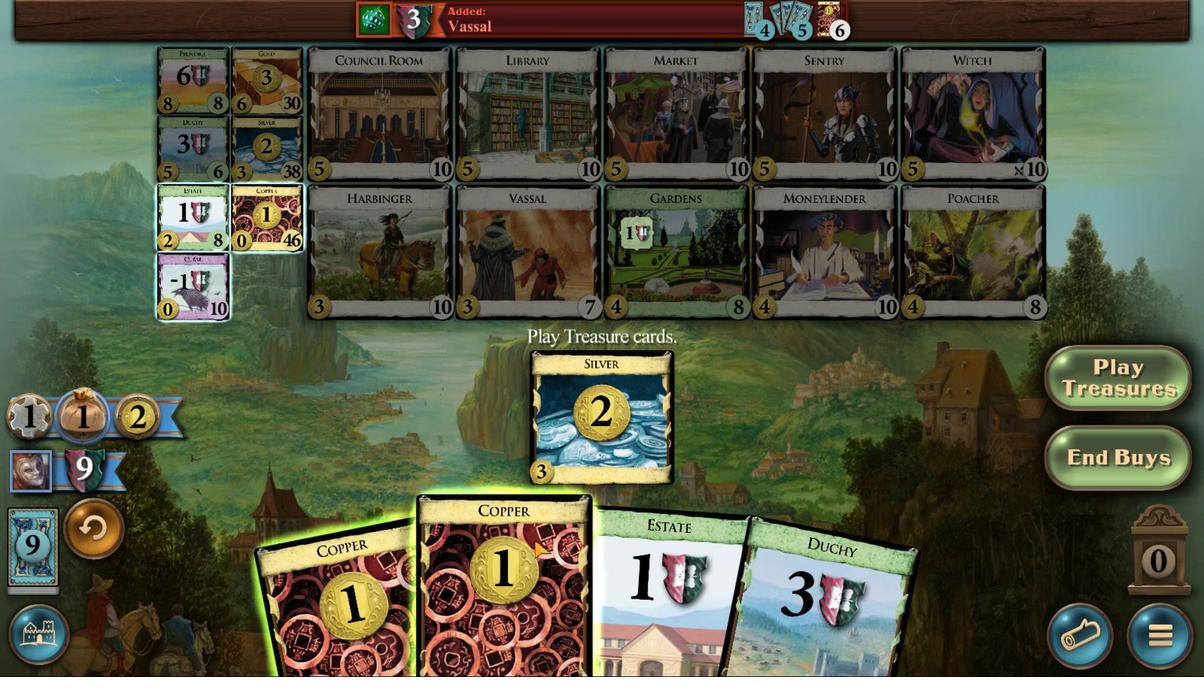 
Action: Mouse scrolled (596, 534) with delta (0, 0)
Screenshot: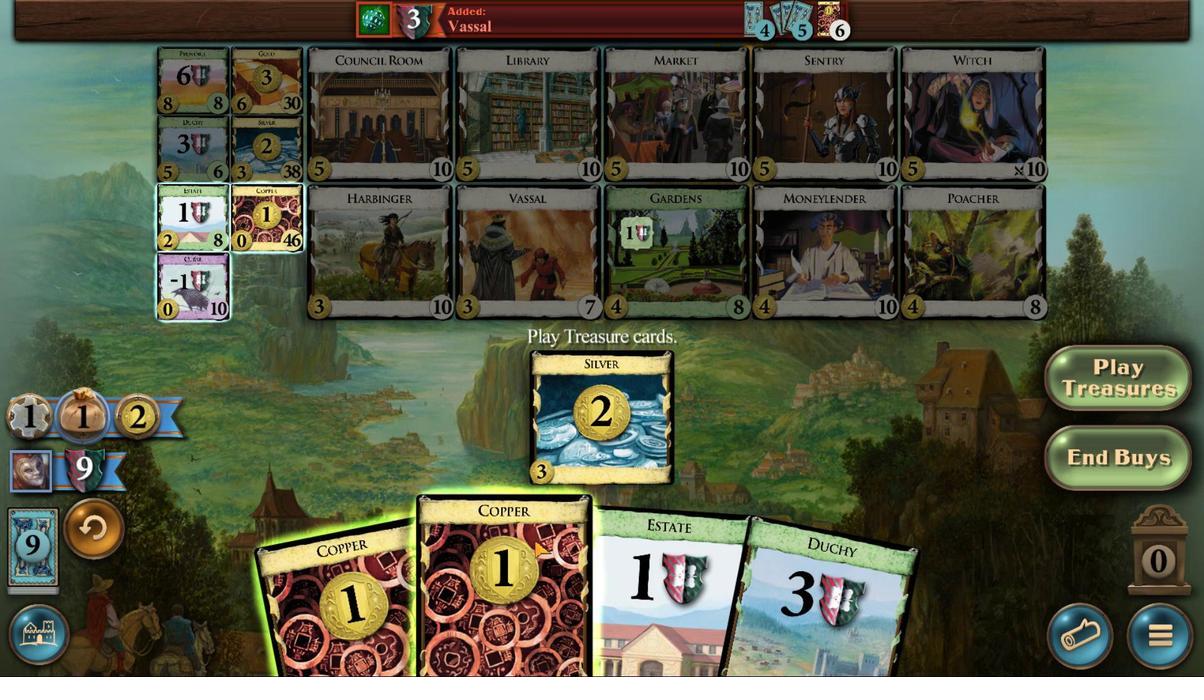 
Action: Mouse moved to (540, 535)
Screenshot: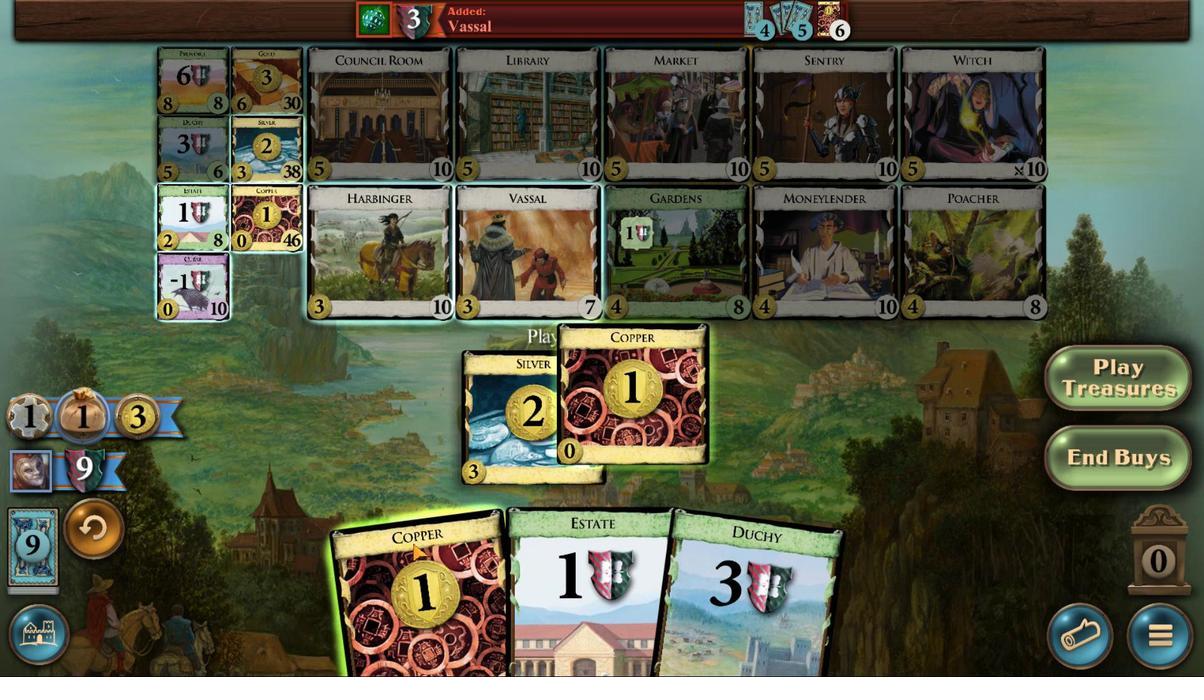 
Action: Mouse scrolled (540, 535) with delta (0, 0)
Screenshot: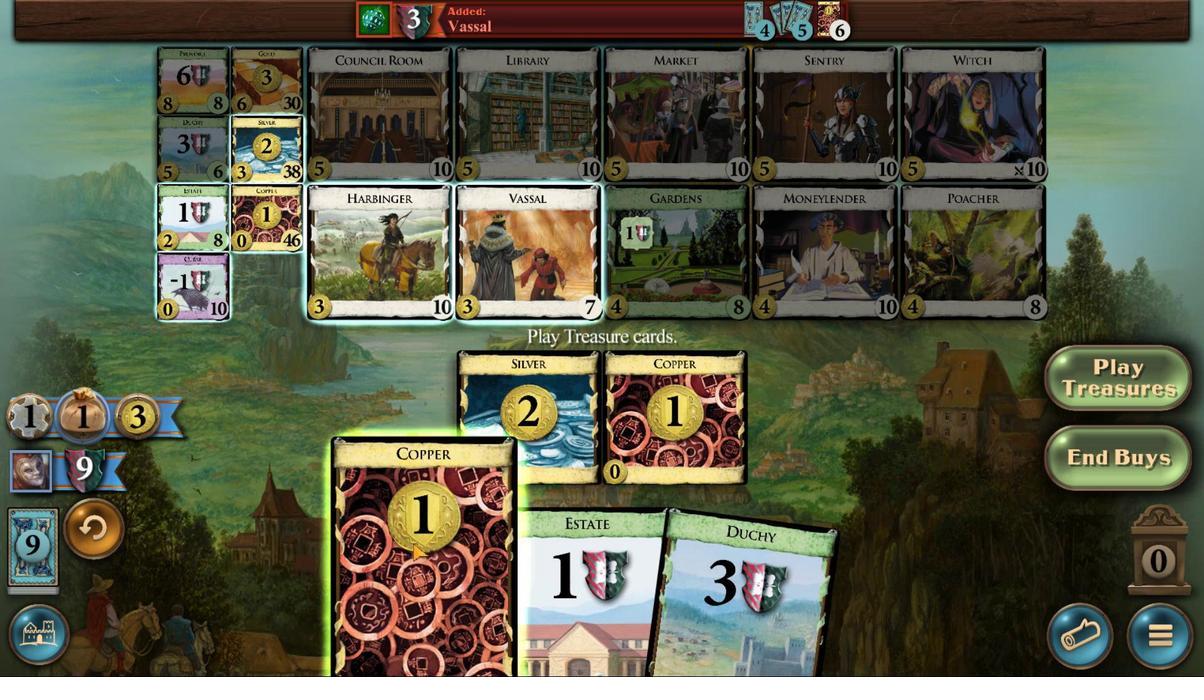 
Action: Mouse scrolled (540, 535) with delta (0, 0)
Screenshot: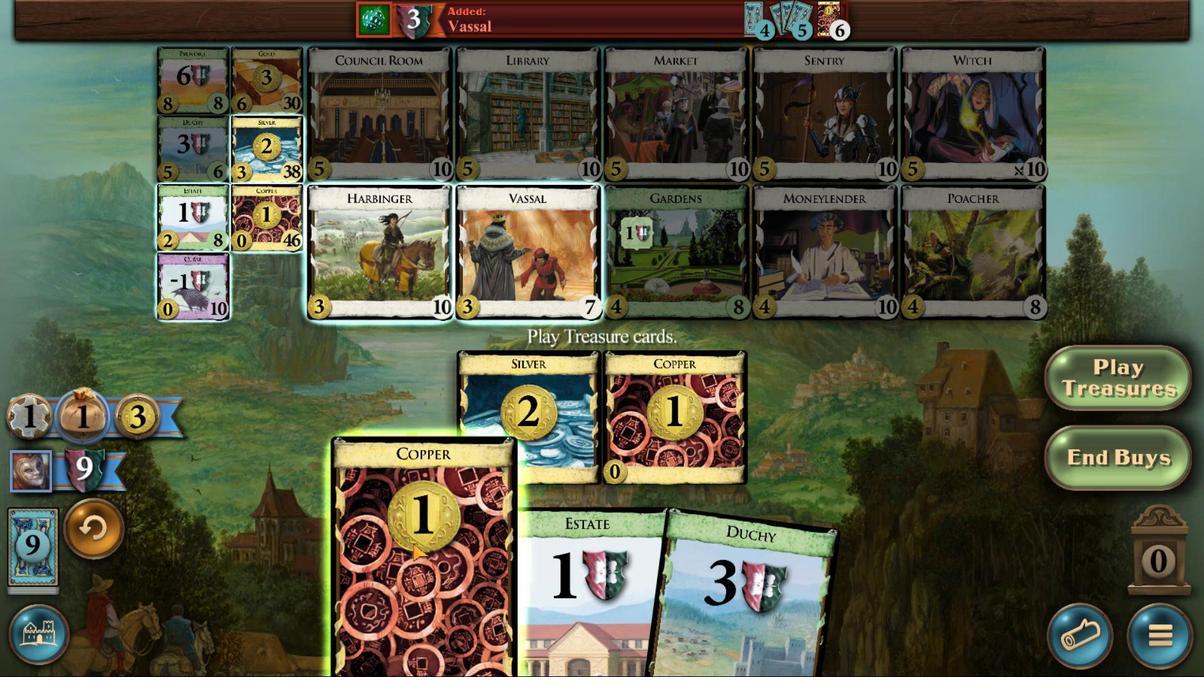 
Action: Mouse scrolled (540, 535) with delta (0, 0)
Screenshot: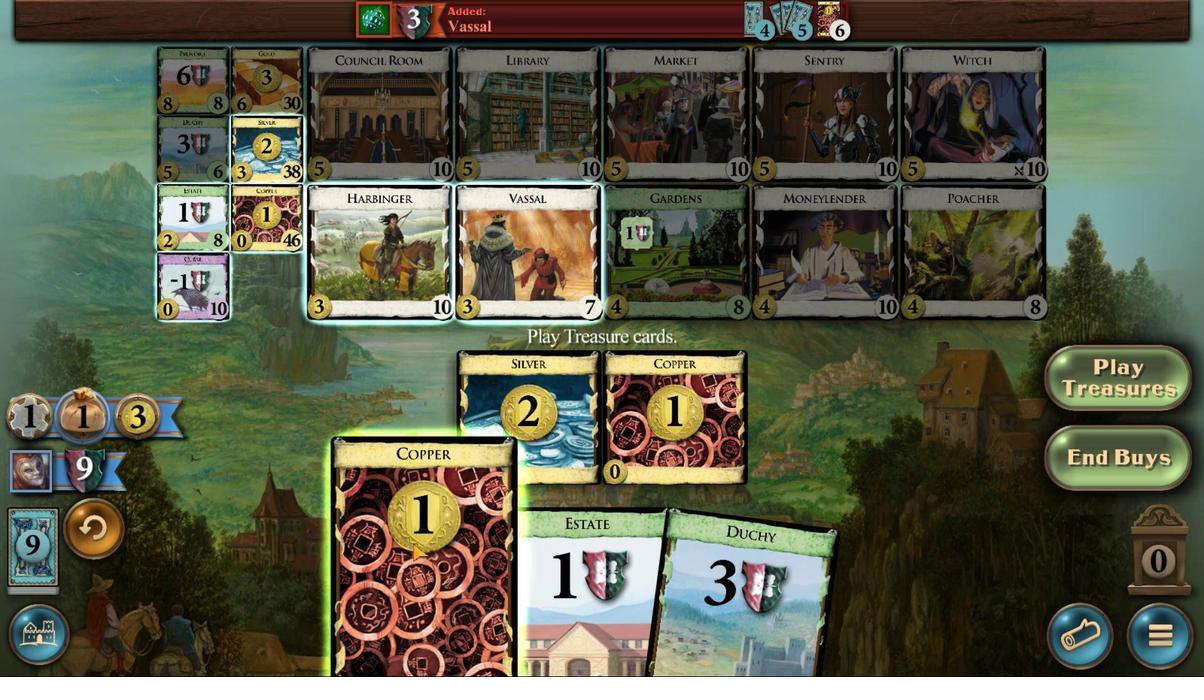 
Action: Mouse moved to (440, 488)
Screenshot: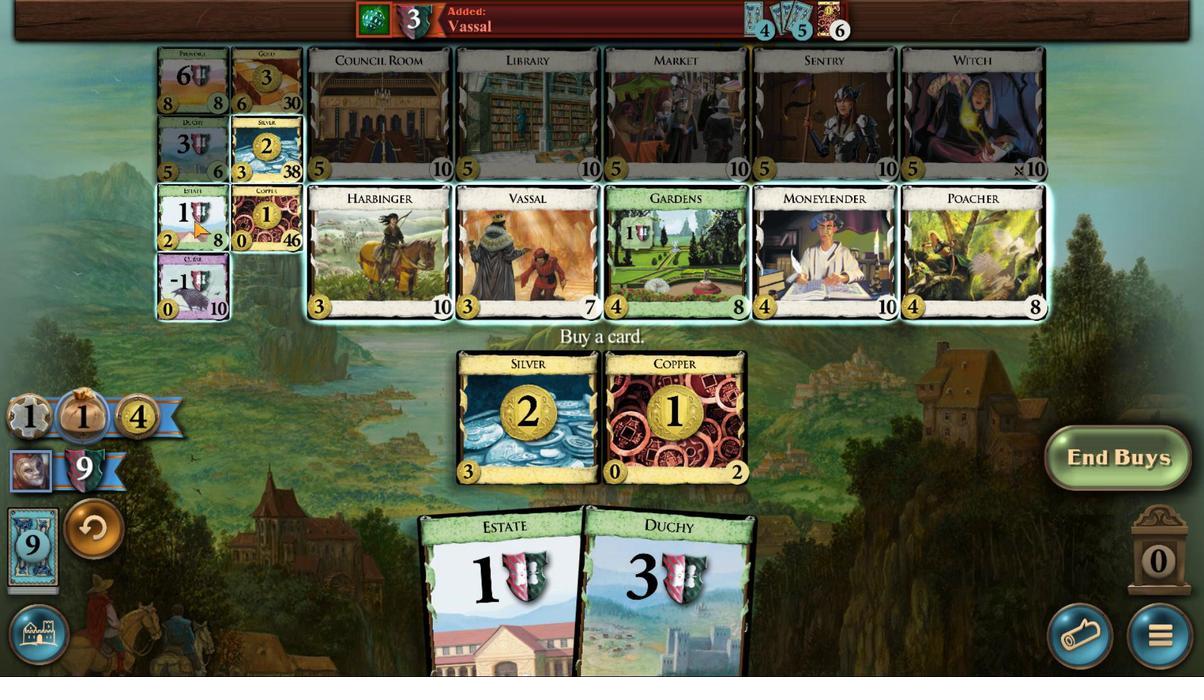
Action: Mouse pressed left at (440, 488)
Screenshot: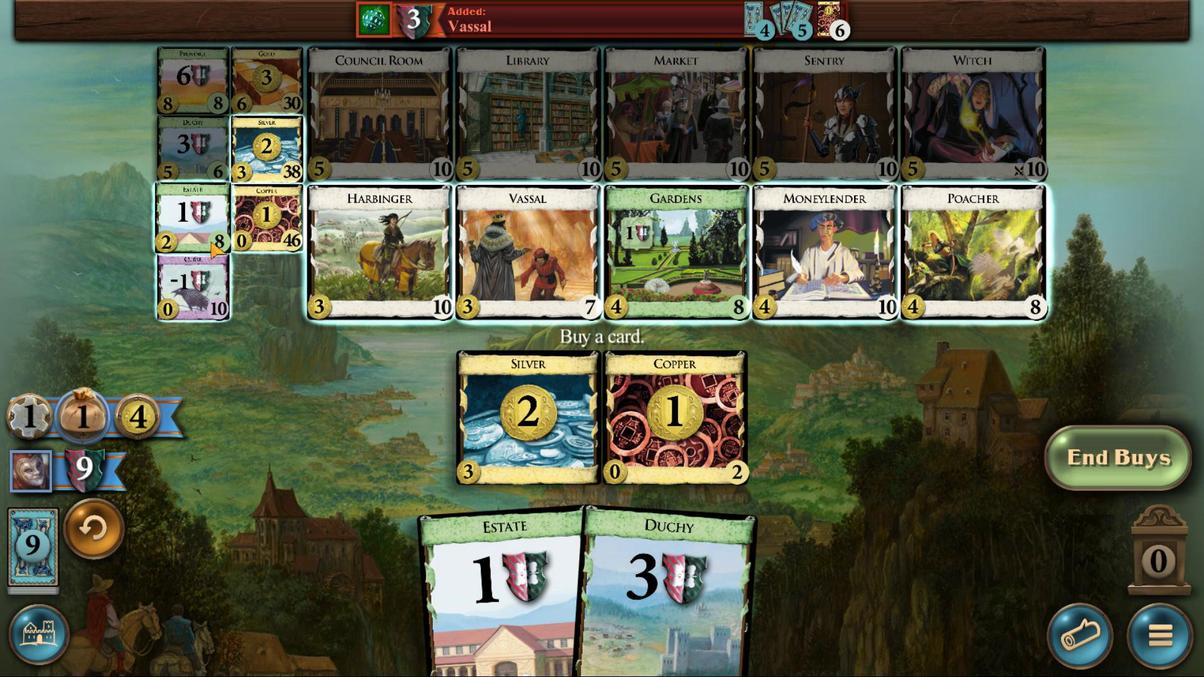 
Action: Mouse moved to (693, 537)
Screenshot: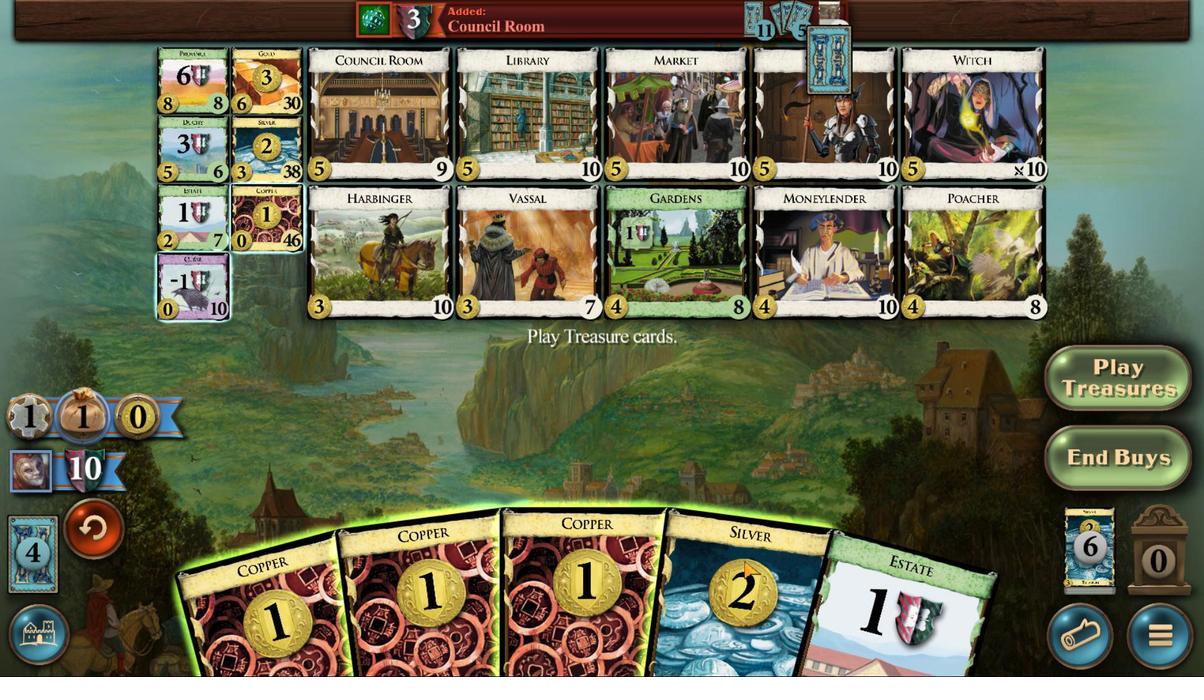 
Action: Mouse scrolled (693, 537) with delta (0, 0)
Screenshot: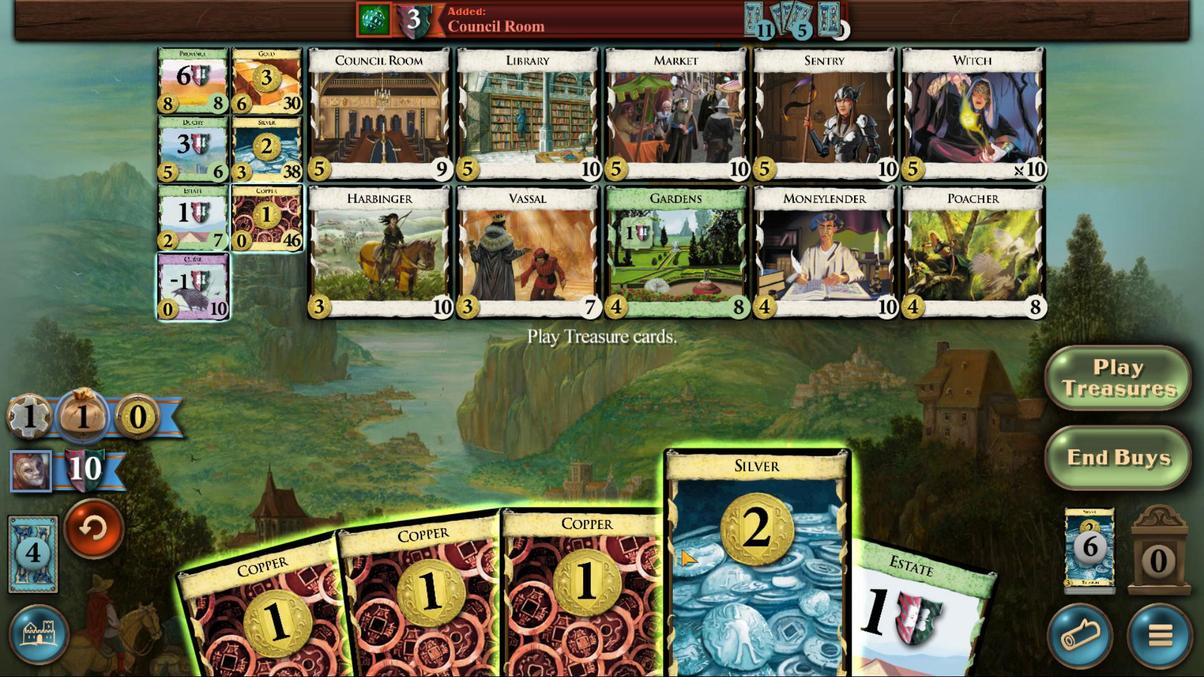 
Action: Mouse moved to (678, 536)
Screenshot: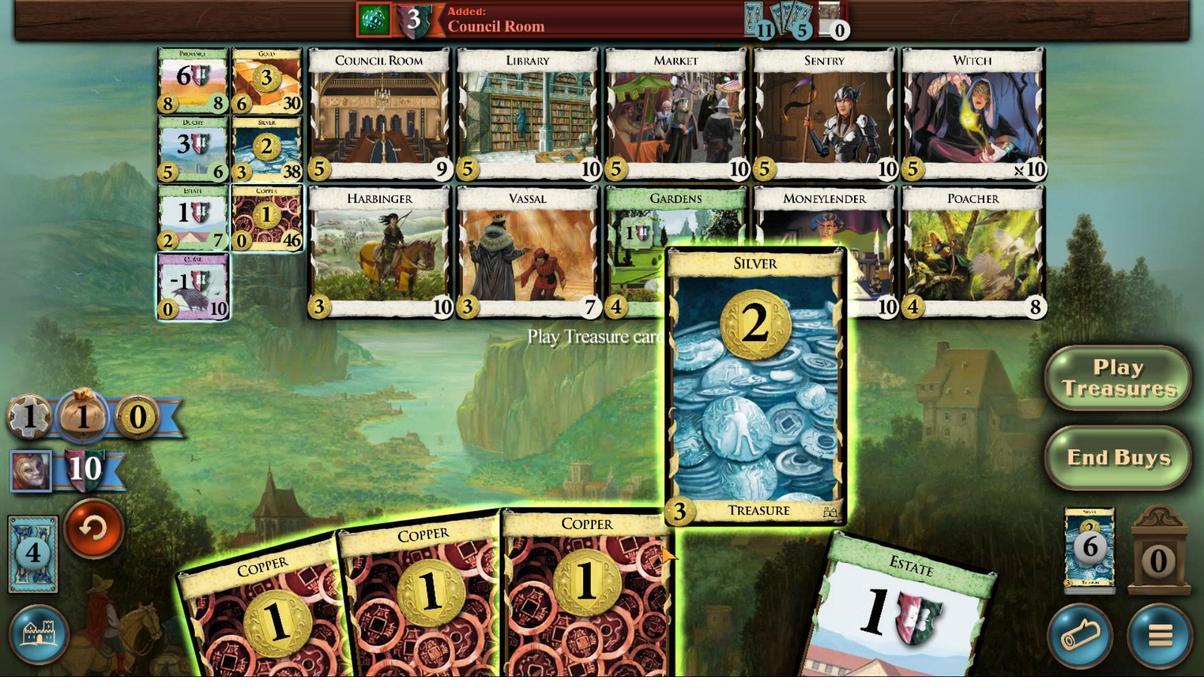 
Action: Mouse scrolled (678, 536) with delta (0, 0)
Screenshot: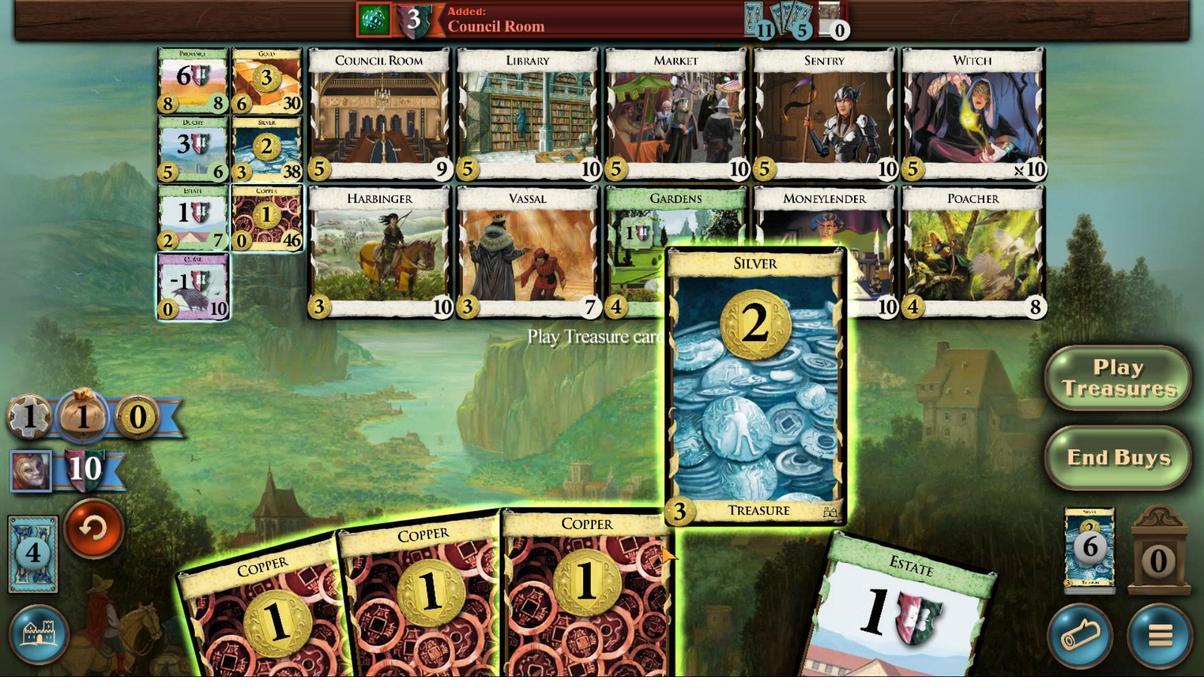 
Action: Mouse moved to (641, 534)
Screenshot: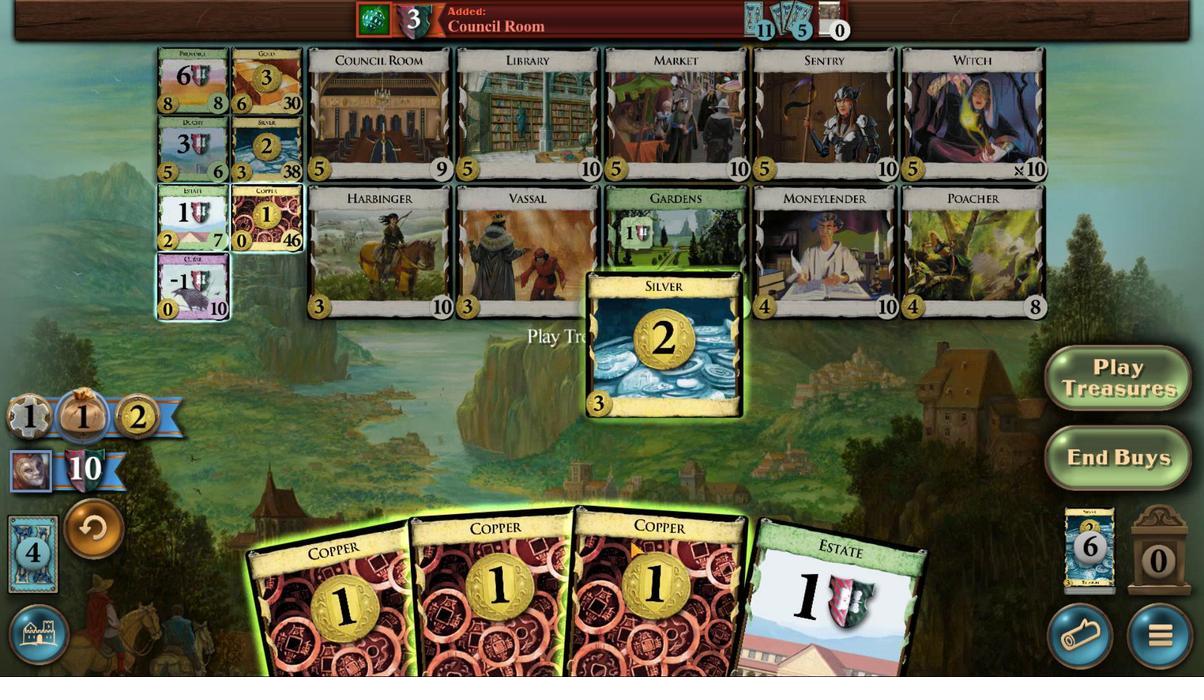 
Action: Mouse scrolled (641, 534) with delta (0, 0)
Screenshot: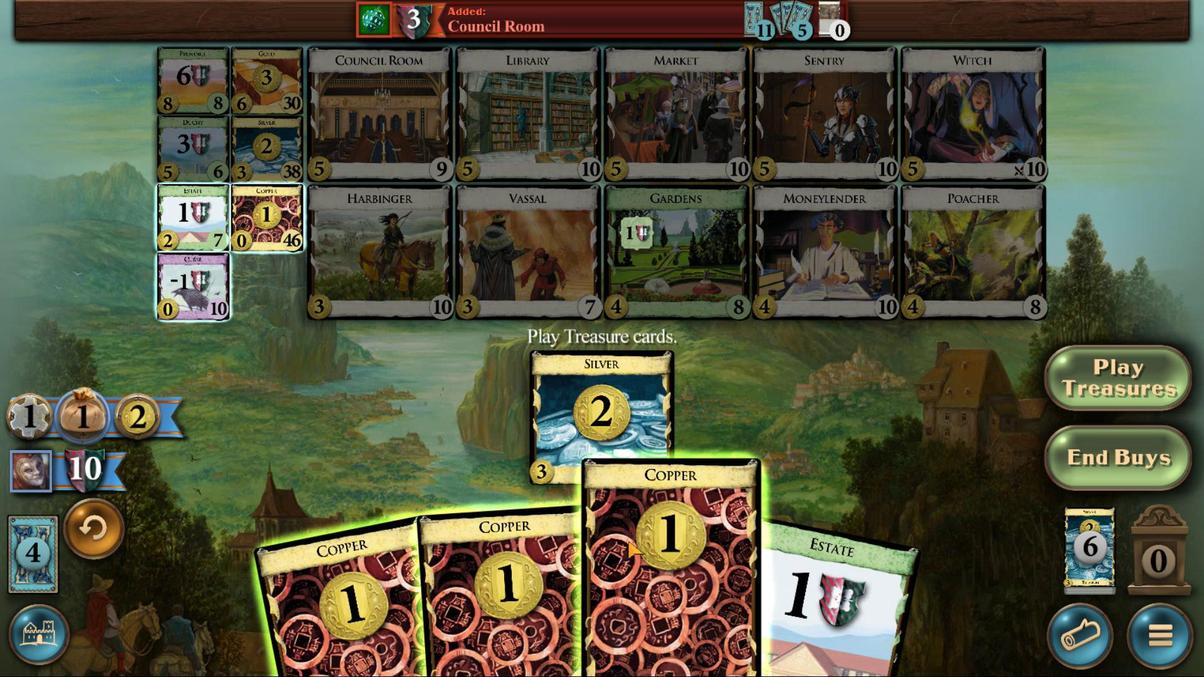 
Action: Mouse scrolled (641, 534) with delta (0, 0)
Screenshot: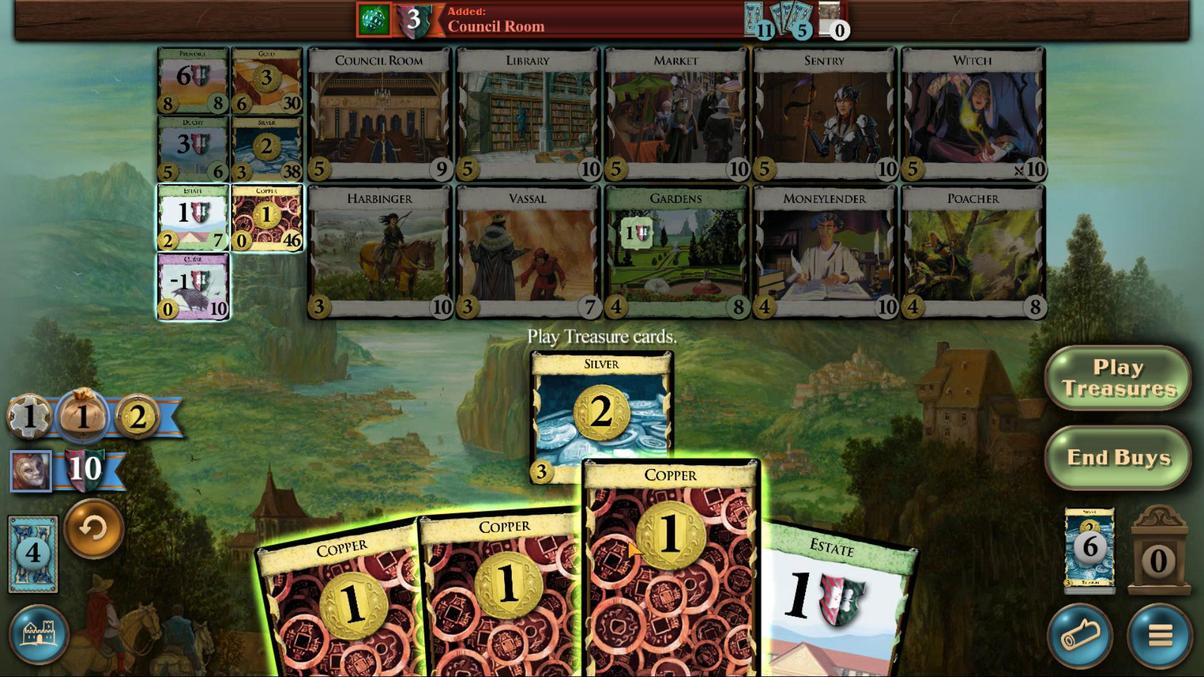
Action: Mouse scrolled (641, 534) with delta (0, 0)
Screenshot: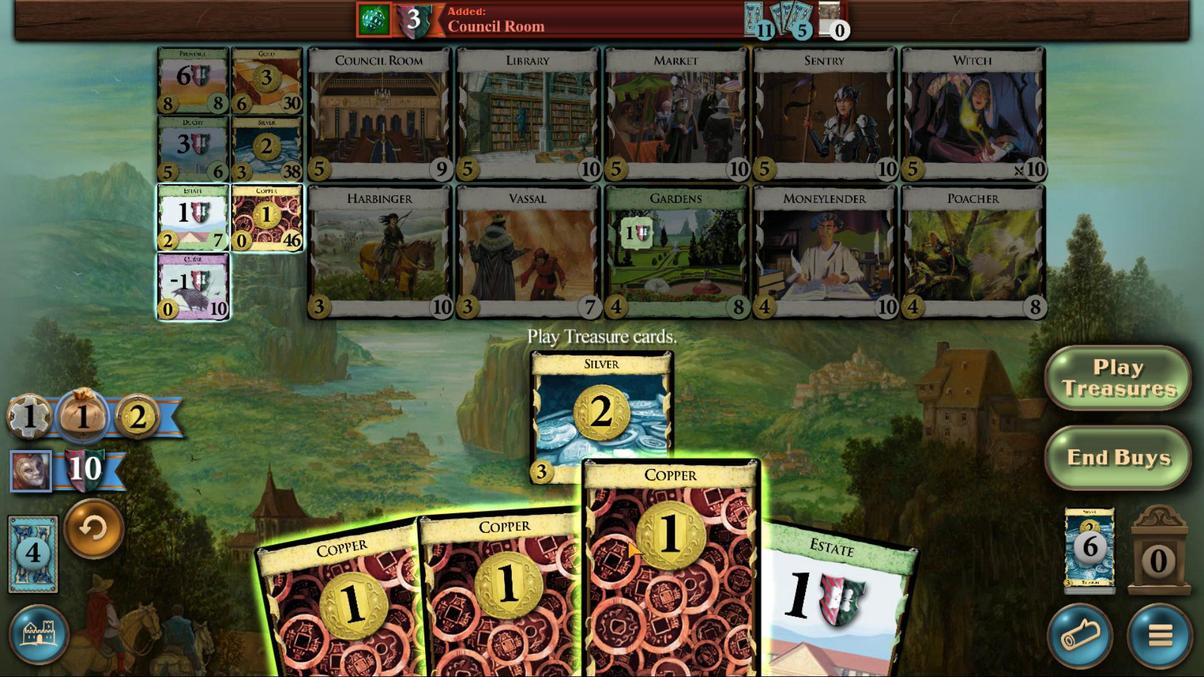 
Action: Mouse moved to (607, 533)
Screenshot: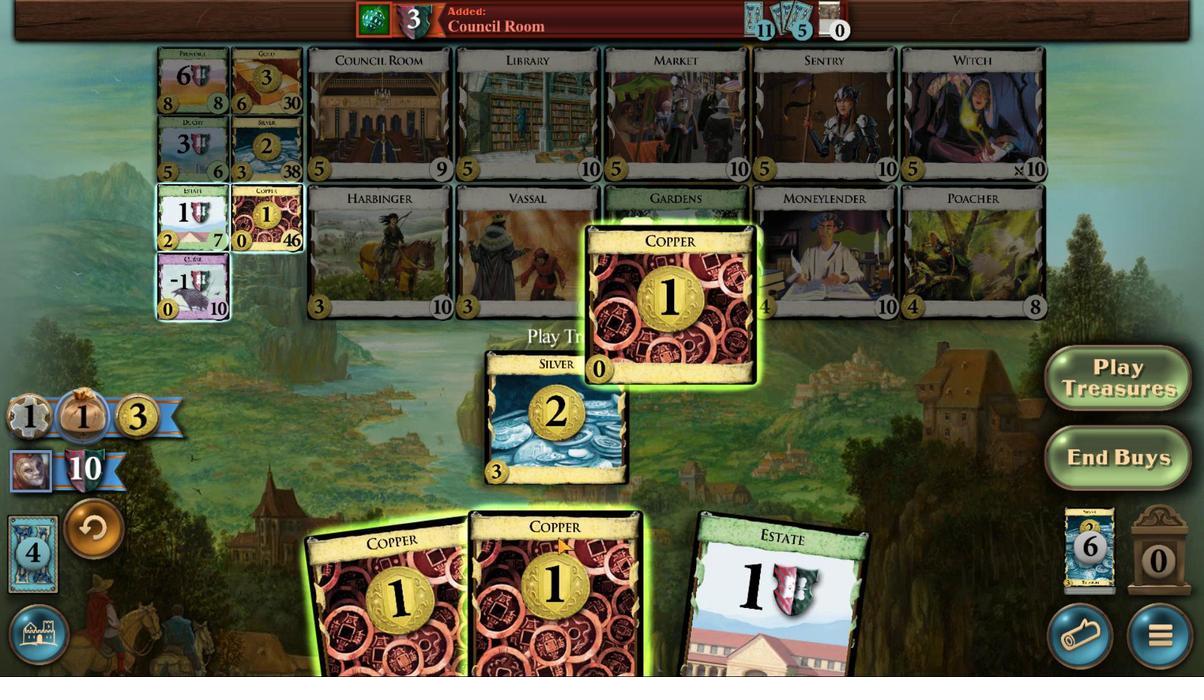 
Action: Mouse scrolled (607, 533) with delta (0, 0)
Screenshot: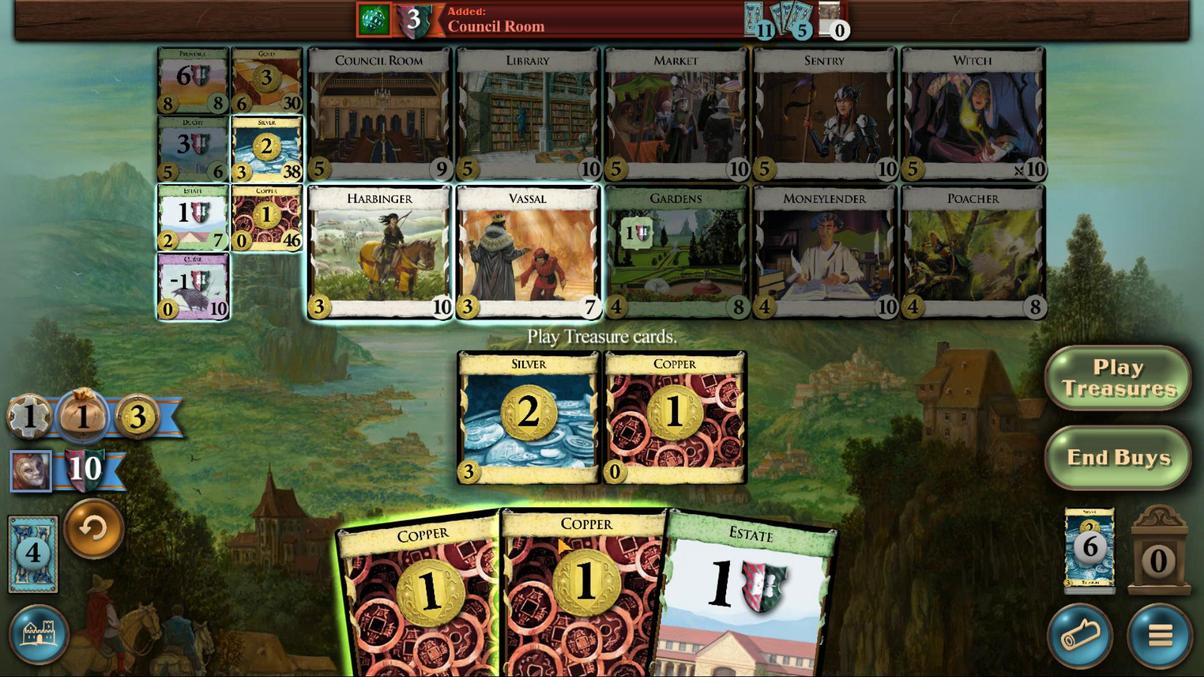 
Action: Mouse scrolled (607, 533) with delta (0, 0)
Screenshot: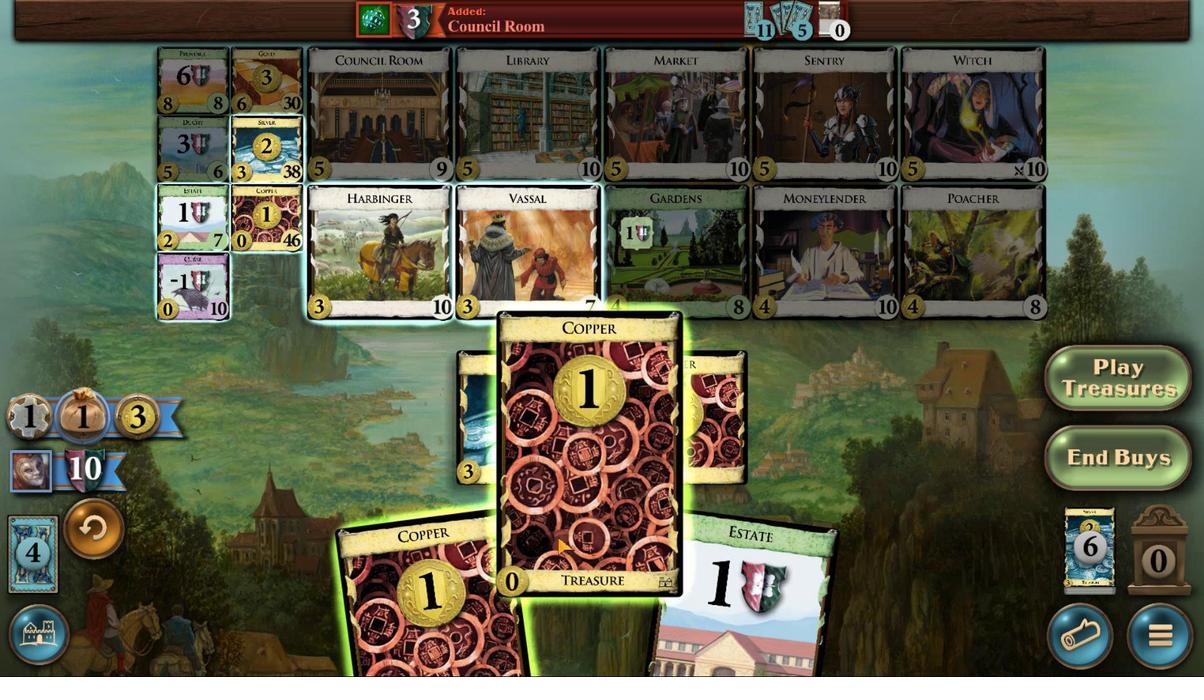 
Action: Mouse scrolled (607, 533) with delta (0, 0)
Screenshot: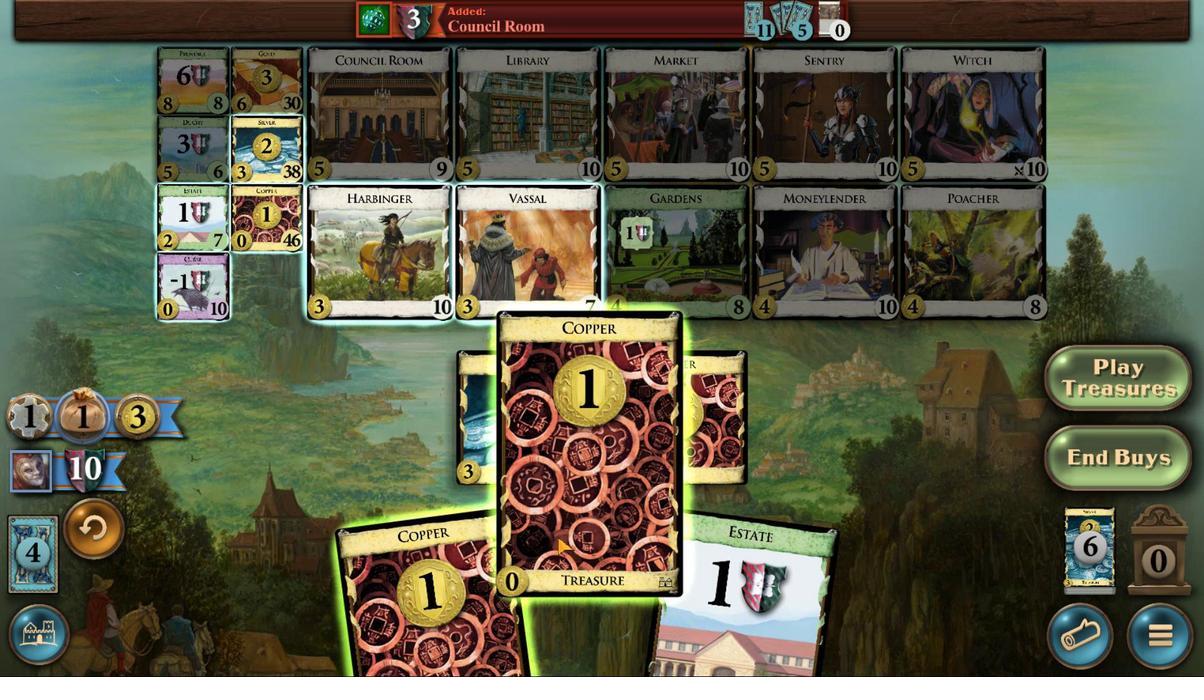 
Action: Mouse moved to (594, 533)
Screenshot: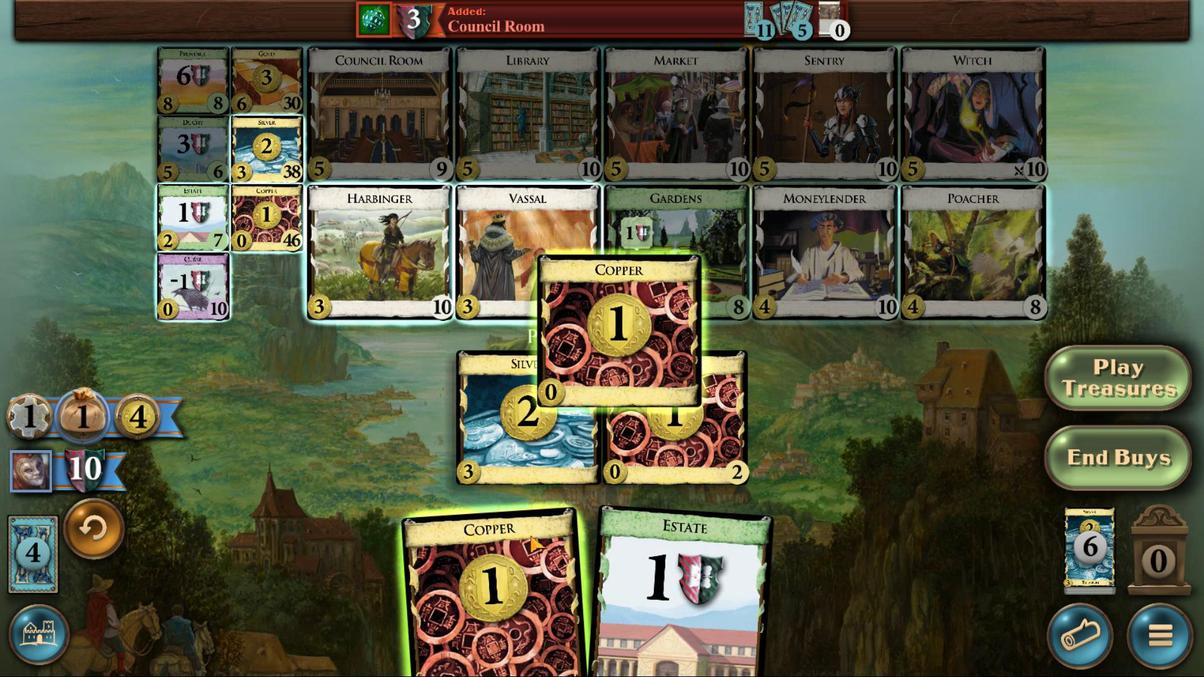 
Action: Mouse scrolled (594, 533) with delta (0, 0)
Screenshot: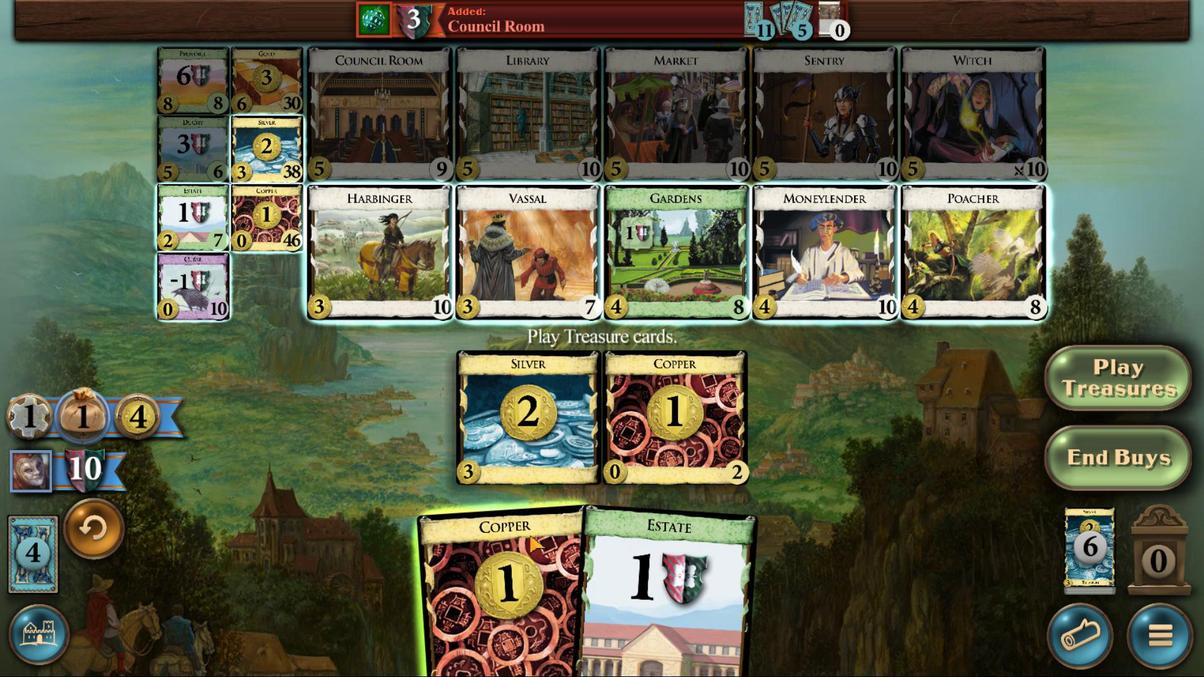 
Action: Mouse scrolled (594, 533) with delta (0, 0)
Screenshot: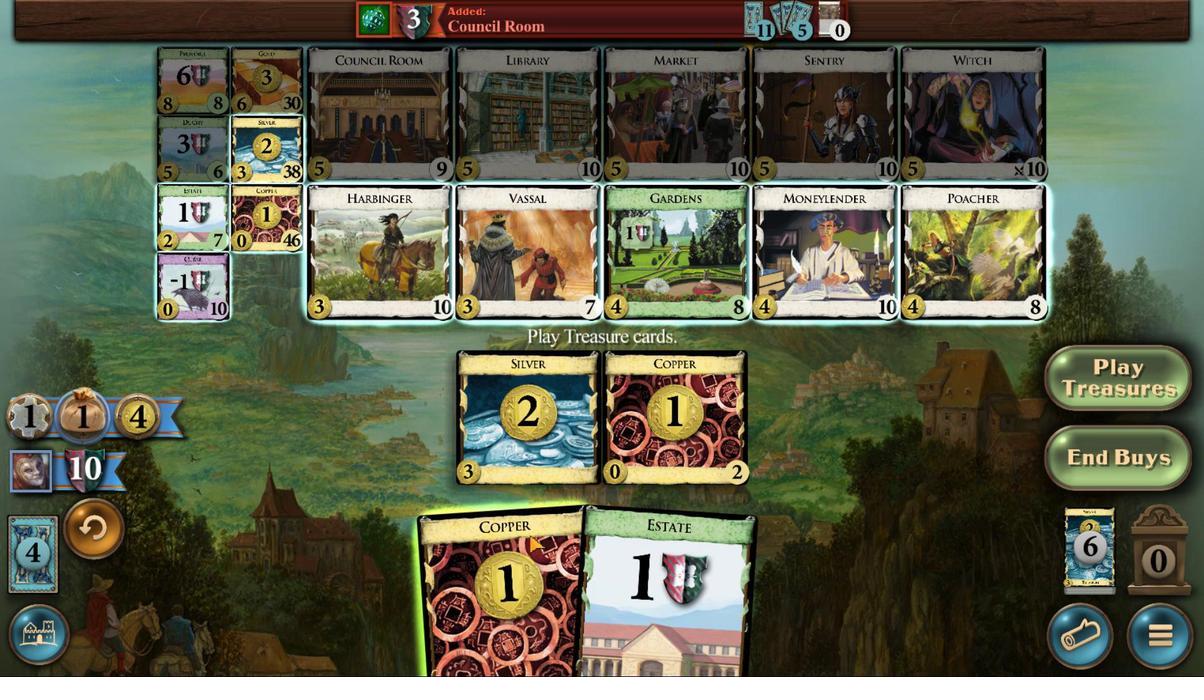 
Action: Mouse scrolled (594, 533) with delta (0, 0)
Screenshot: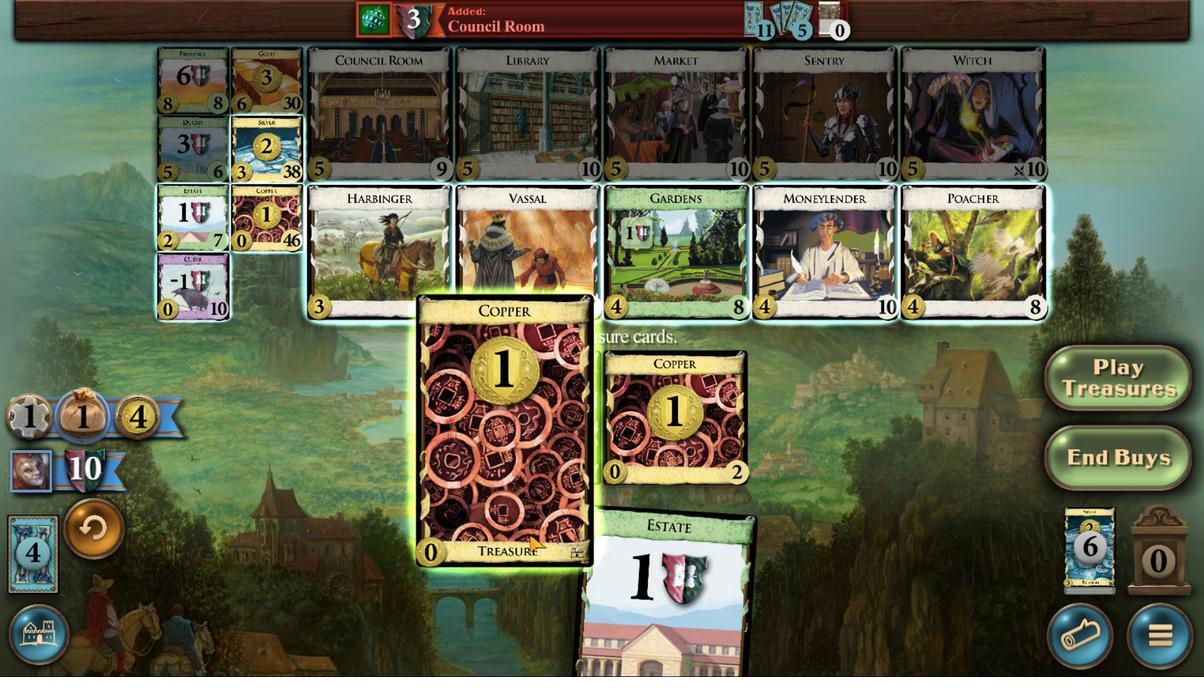 
Action: Mouse moved to (439, 478)
Screenshot: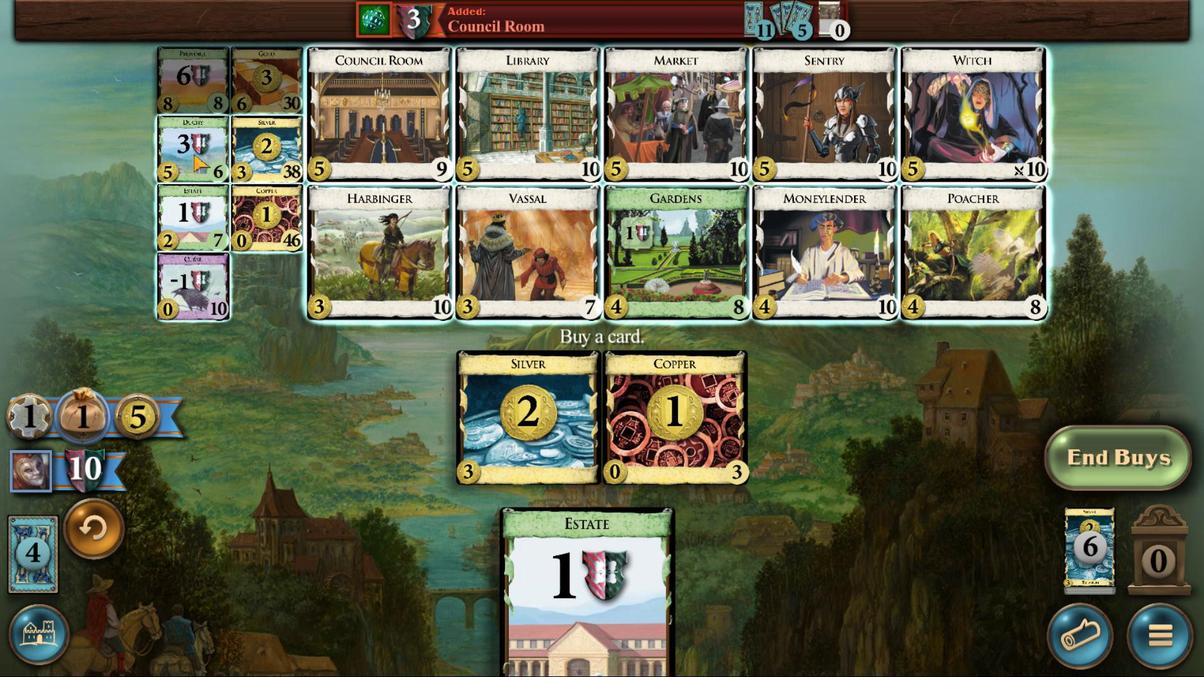 
Action: Mouse pressed left at (439, 478)
Screenshot: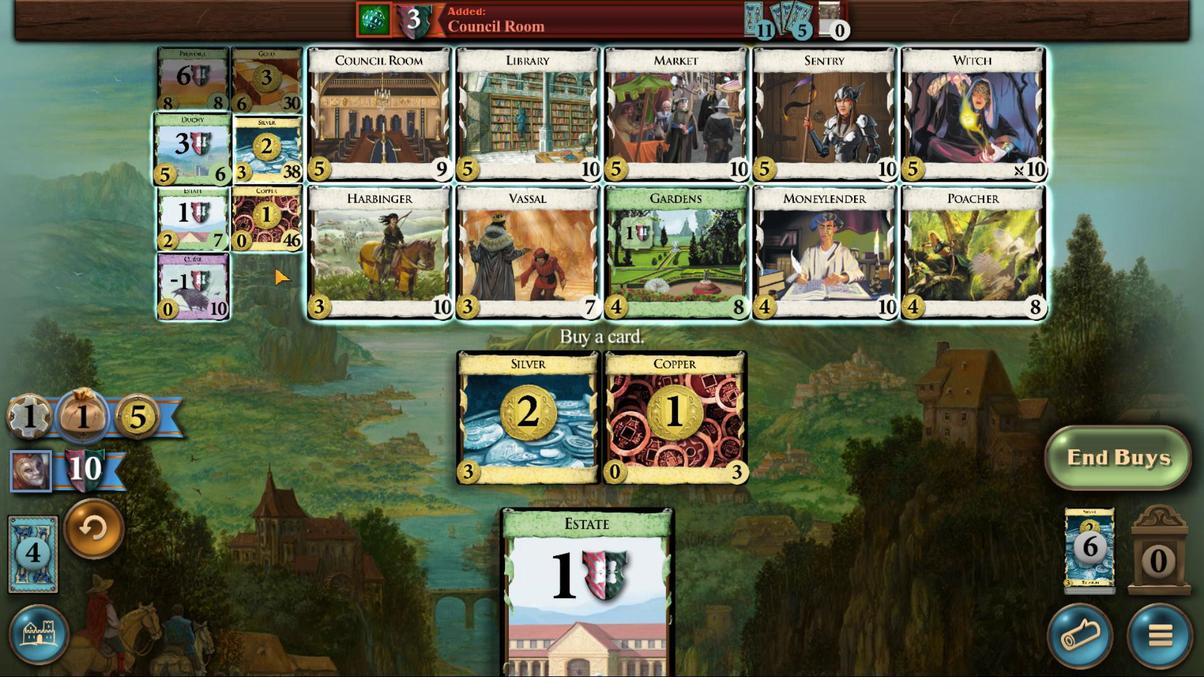 
Action: Mouse moved to (639, 537)
Screenshot: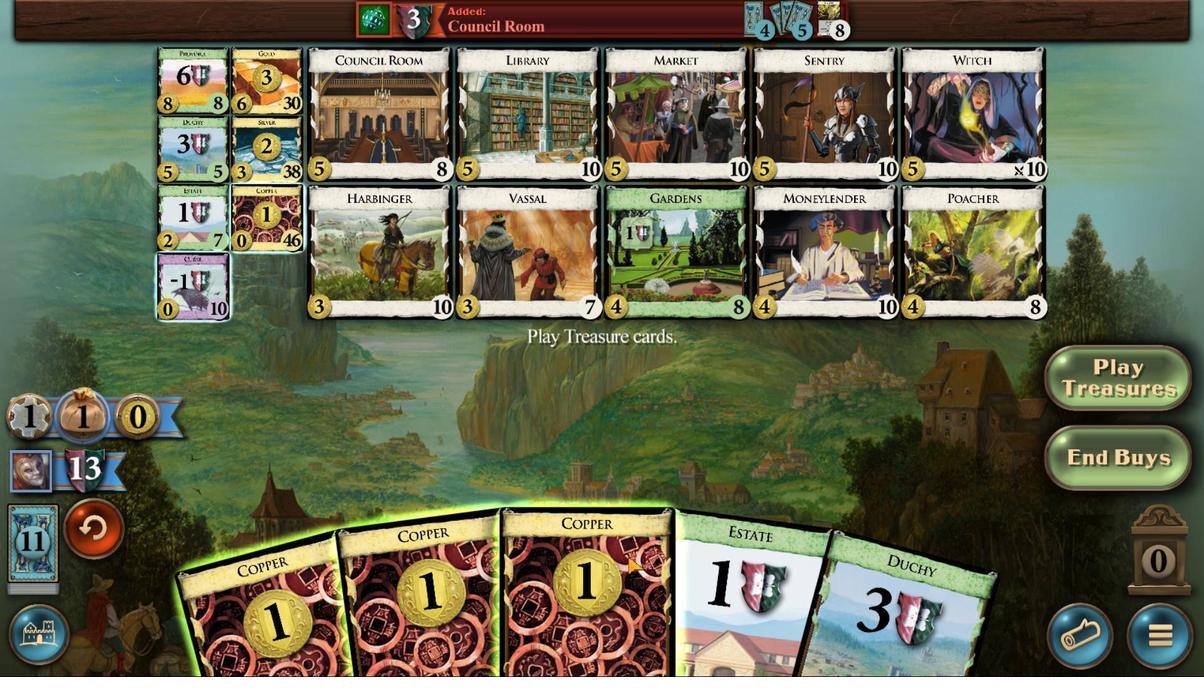 
Action: Mouse scrolled (639, 537) with delta (0, 0)
Screenshot: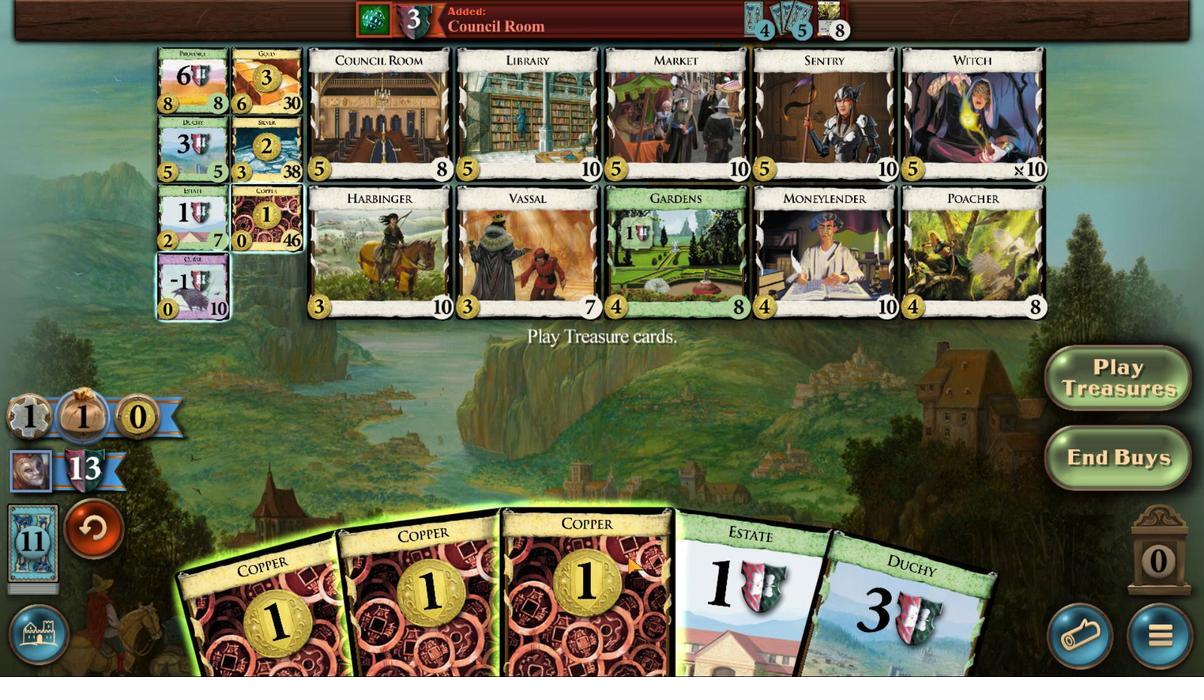 
Action: Mouse scrolled (639, 537) with delta (0, 0)
Screenshot: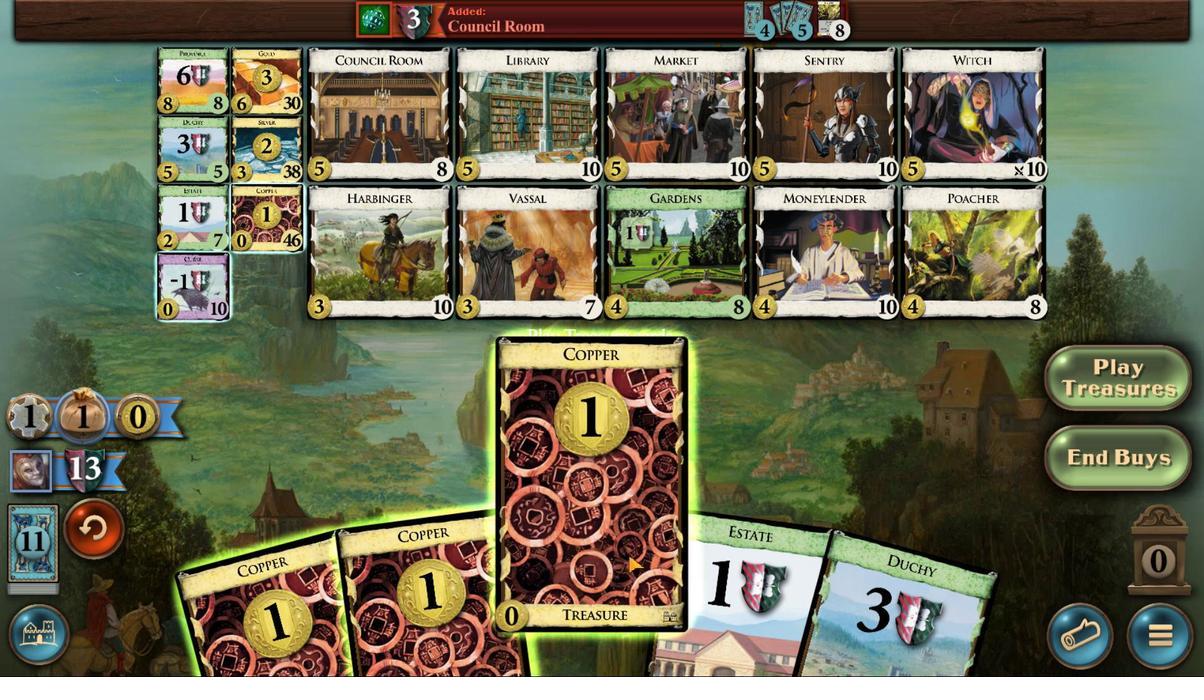 
Action: Mouse moved to (607, 536)
Screenshot: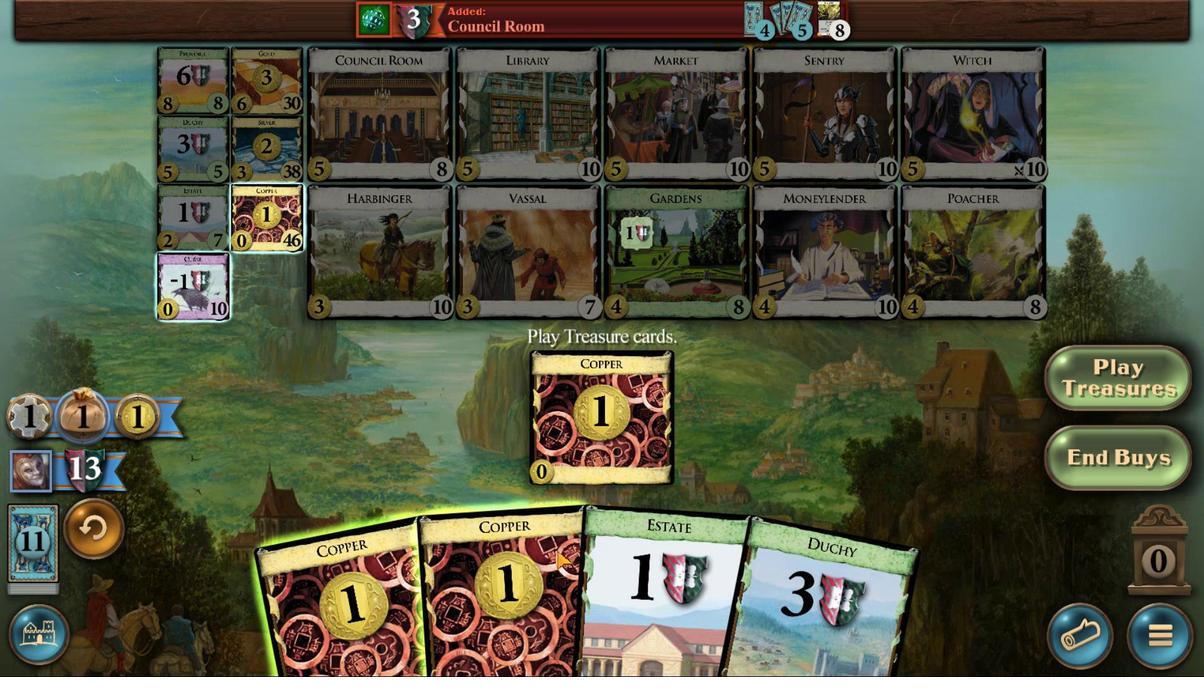 
Action: Mouse scrolled (607, 536) with delta (0, 0)
Screenshot: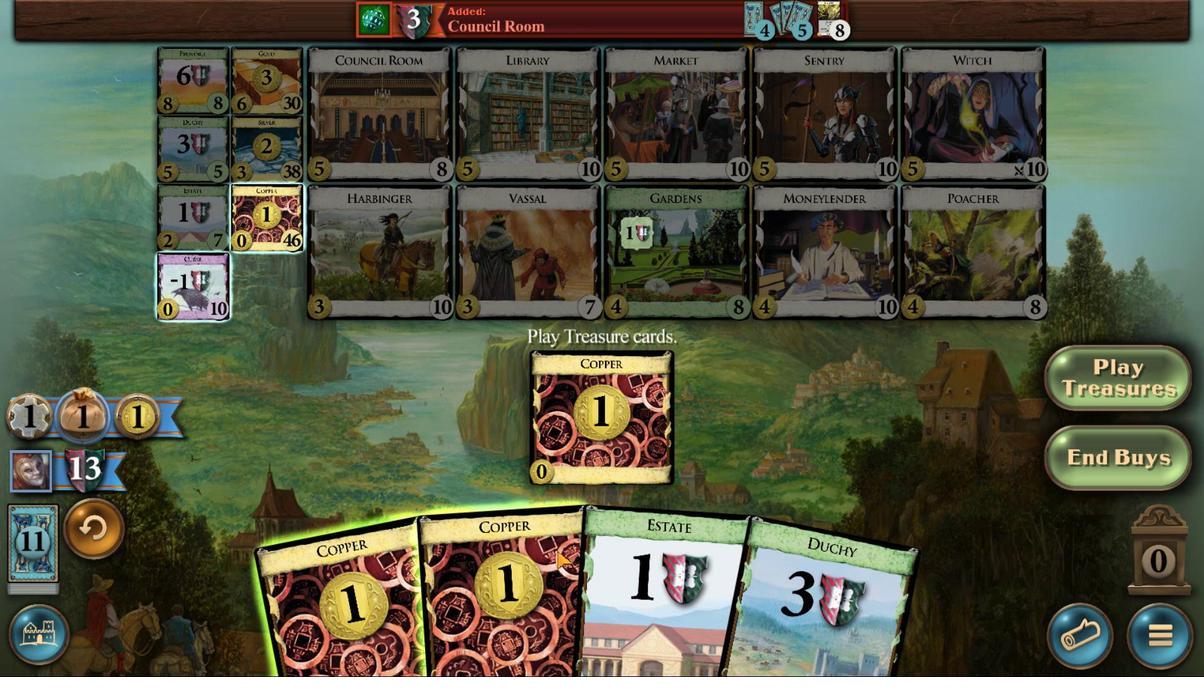 
Action: Mouse scrolled (607, 536) with delta (0, 0)
Screenshot: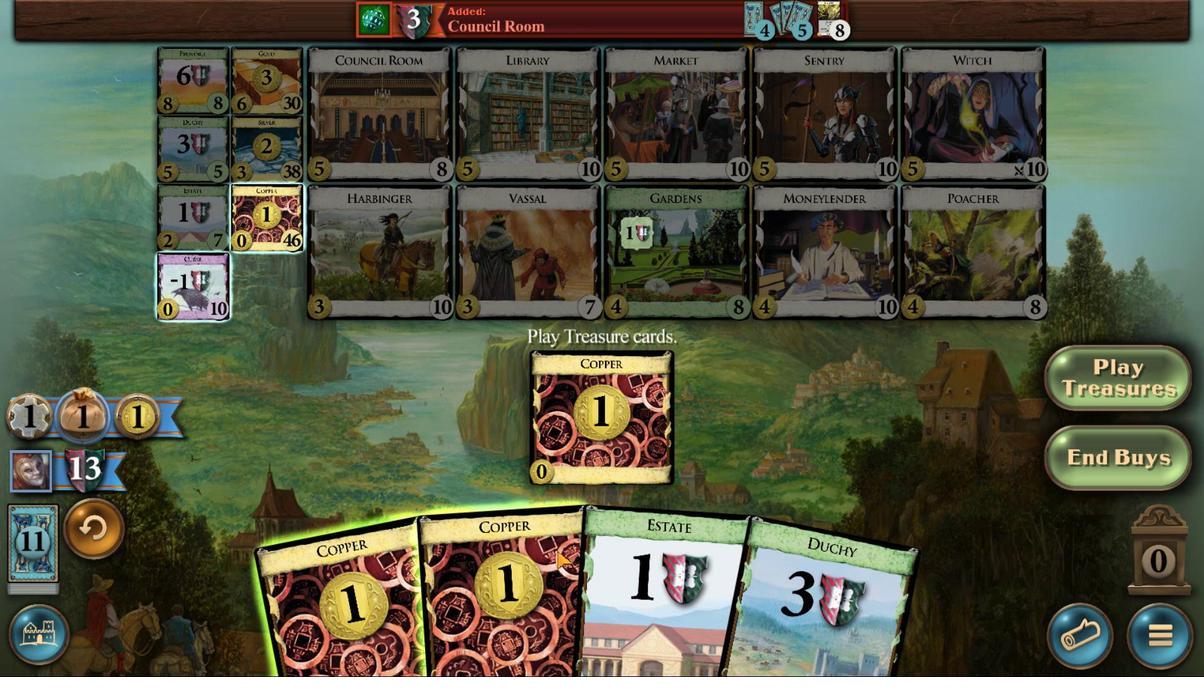 
Action: Mouse moved to (598, 535)
Screenshot: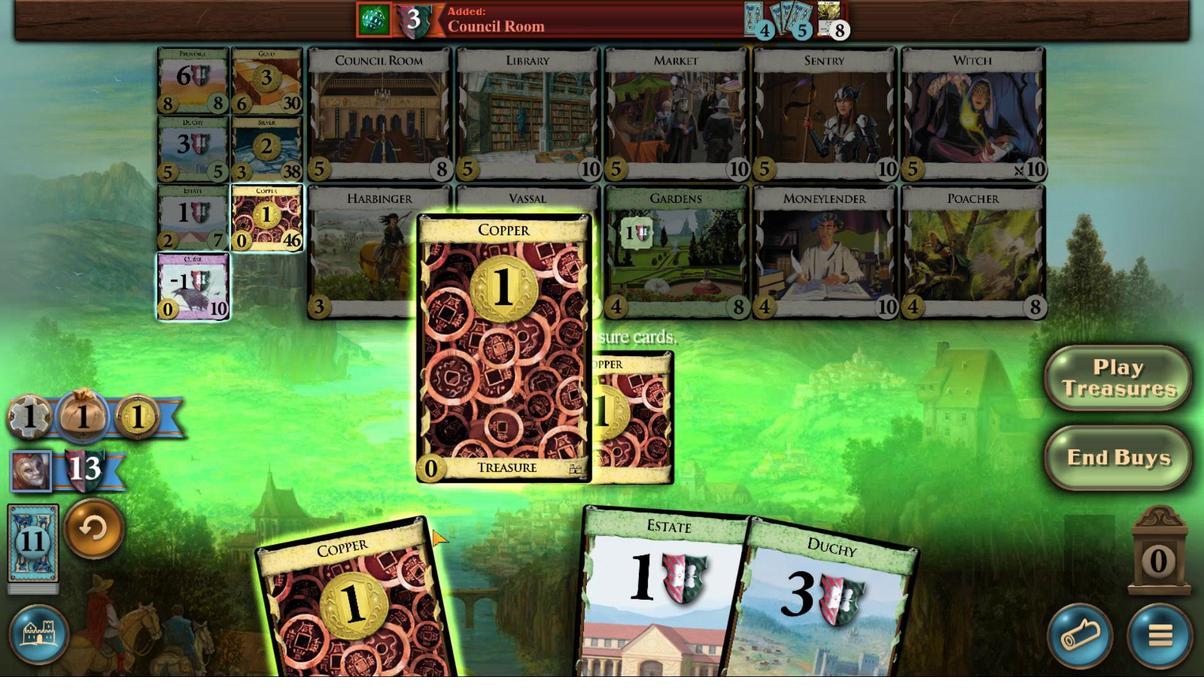 
Action: Mouse scrolled (598, 535) with delta (0, 0)
Screenshot: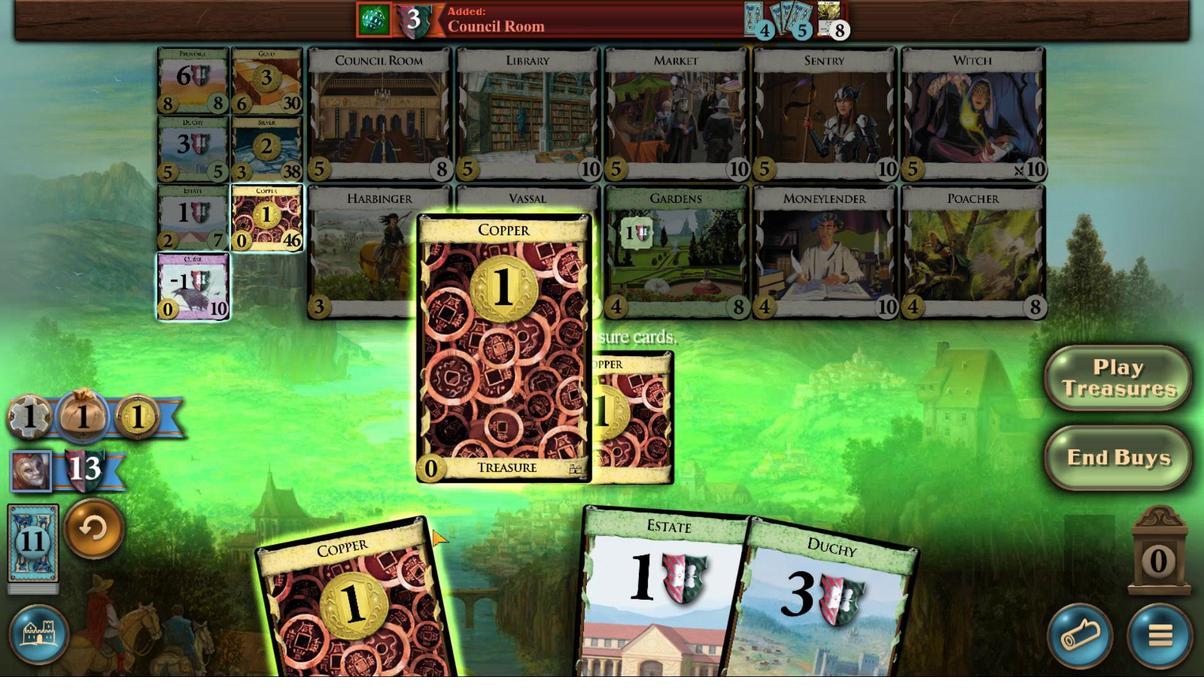 
Action: Mouse moved to (545, 533)
Screenshot: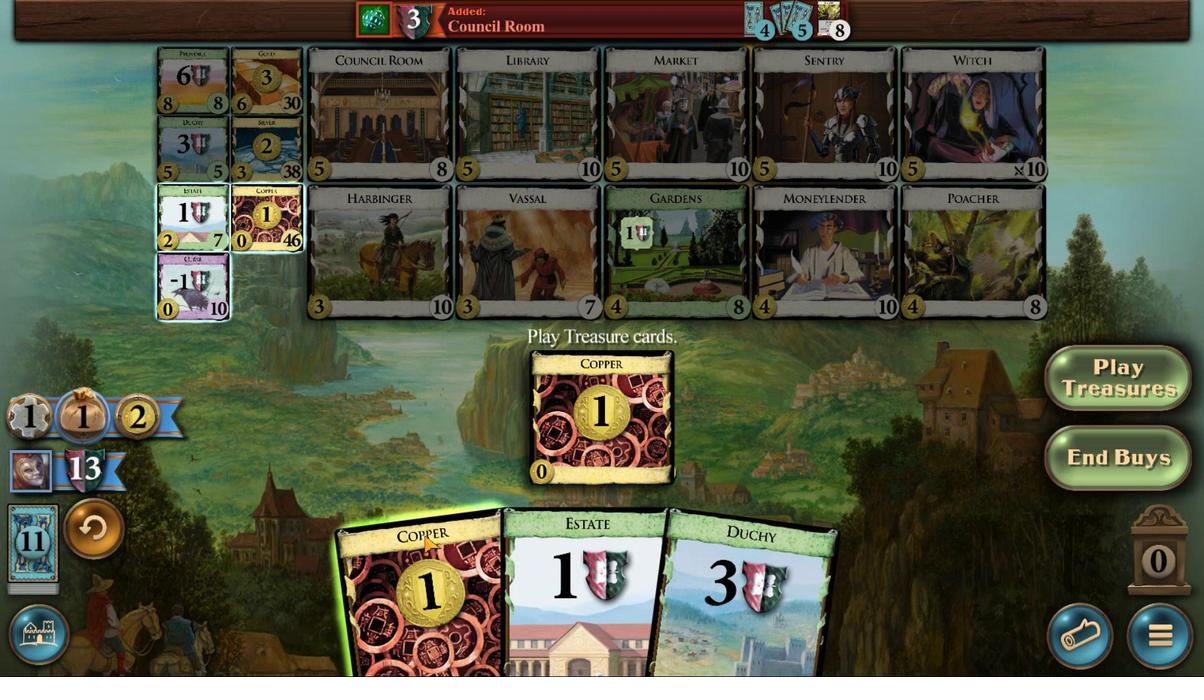 
Action: Mouse scrolled (545, 533) with delta (0, 0)
Screenshot: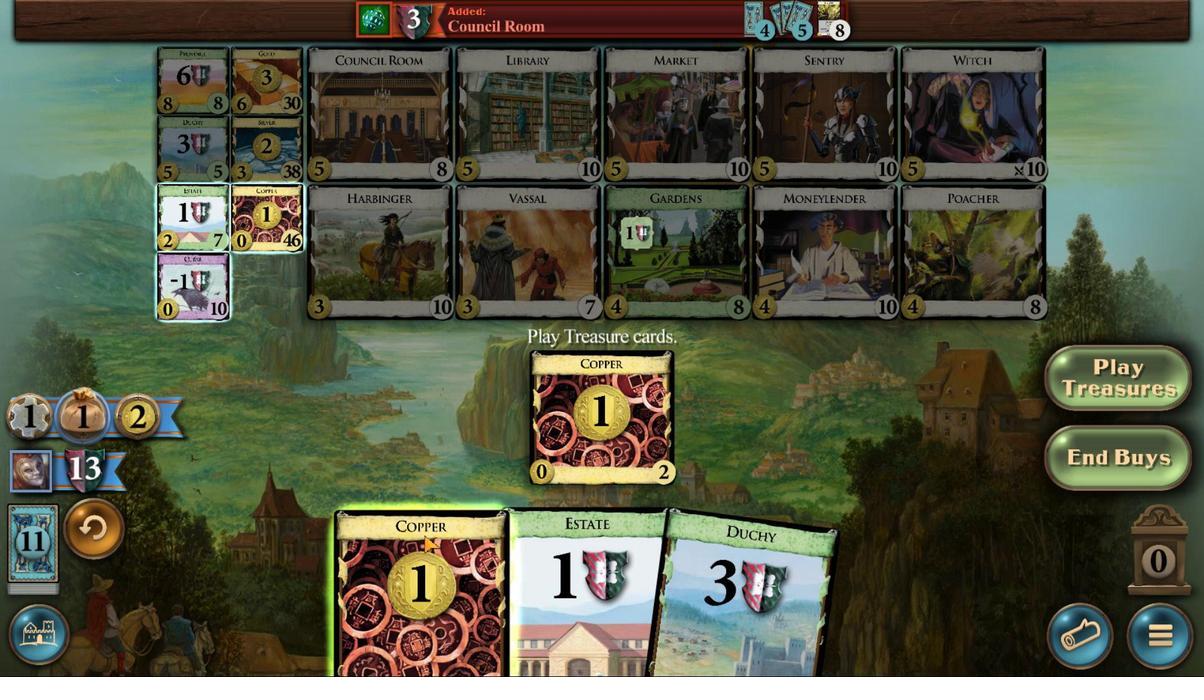 
Action: Mouse scrolled (545, 533) with delta (0, 0)
Screenshot: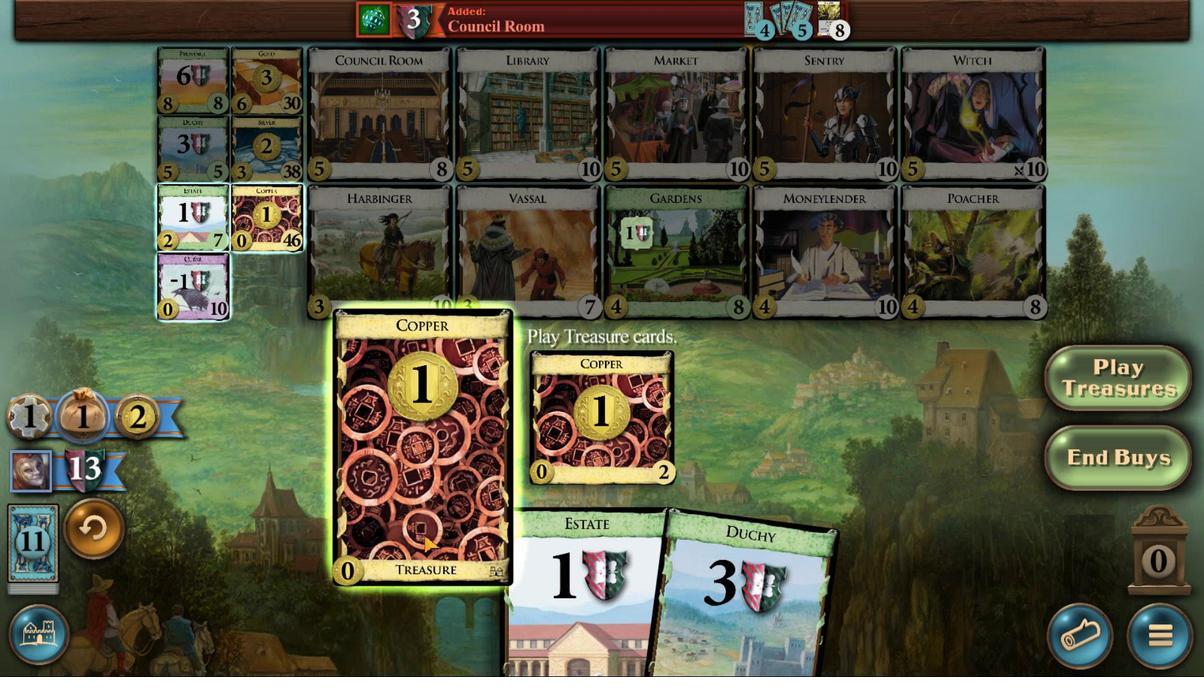 
Action: Mouse moved to (469, 479)
Screenshot: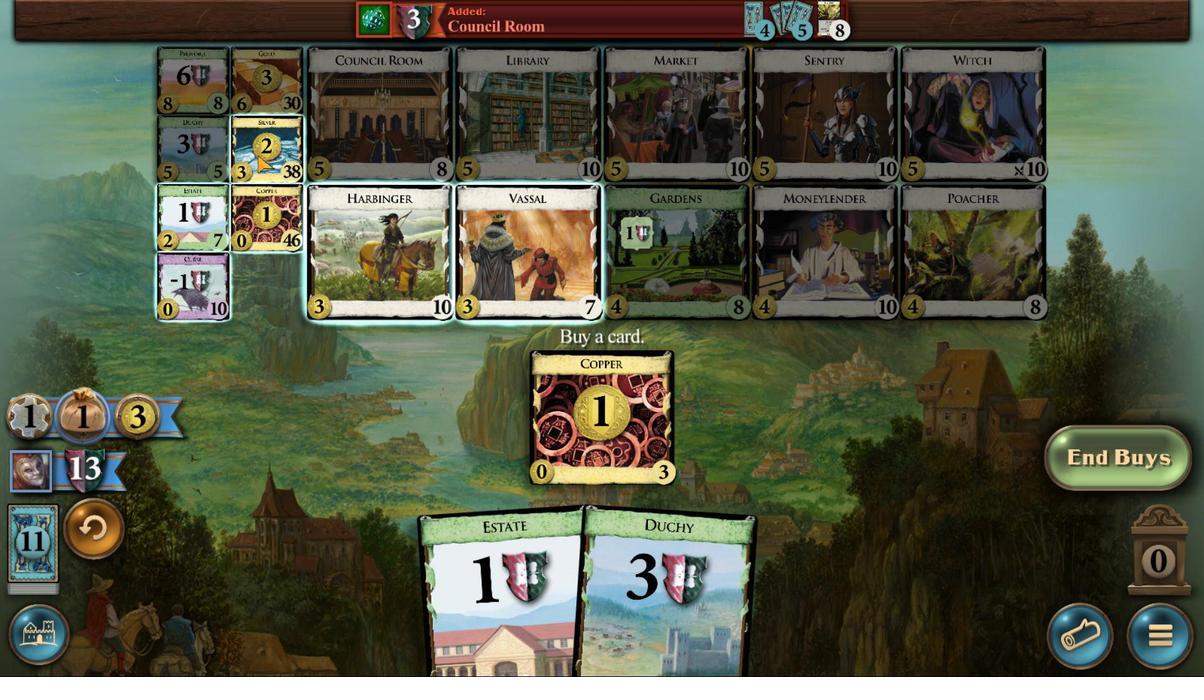 
Action: Mouse pressed left at (469, 479)
Screenshot: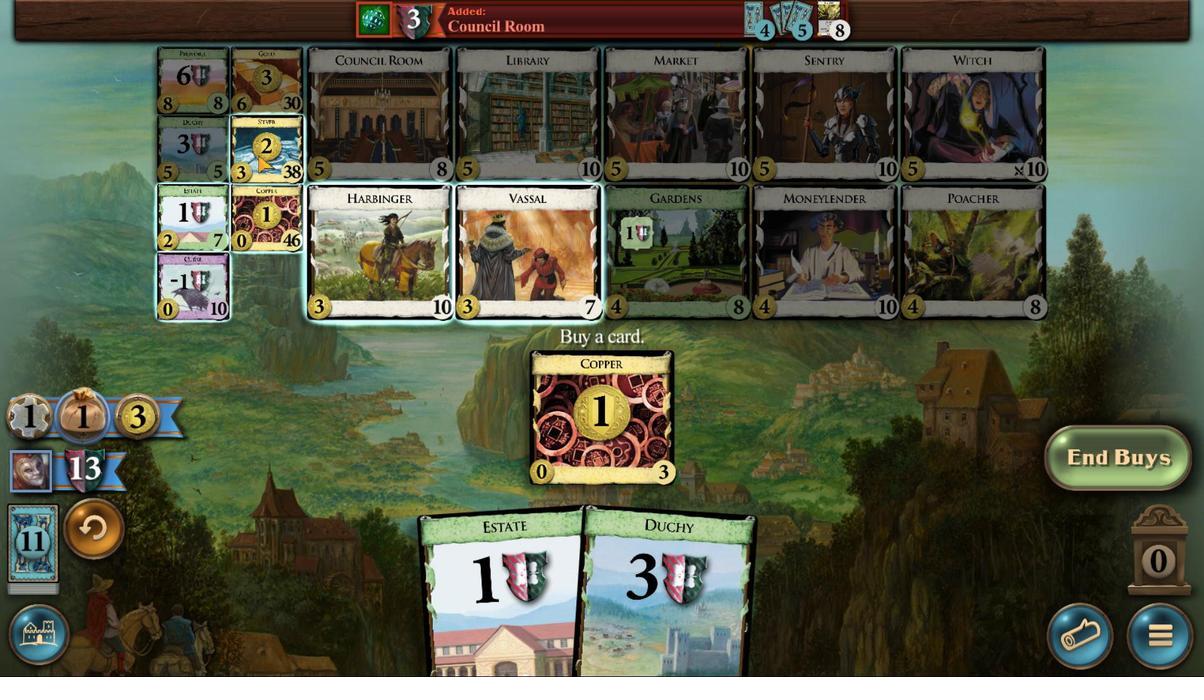 
Action: Mouse moved to (574, 533)
Screenshot: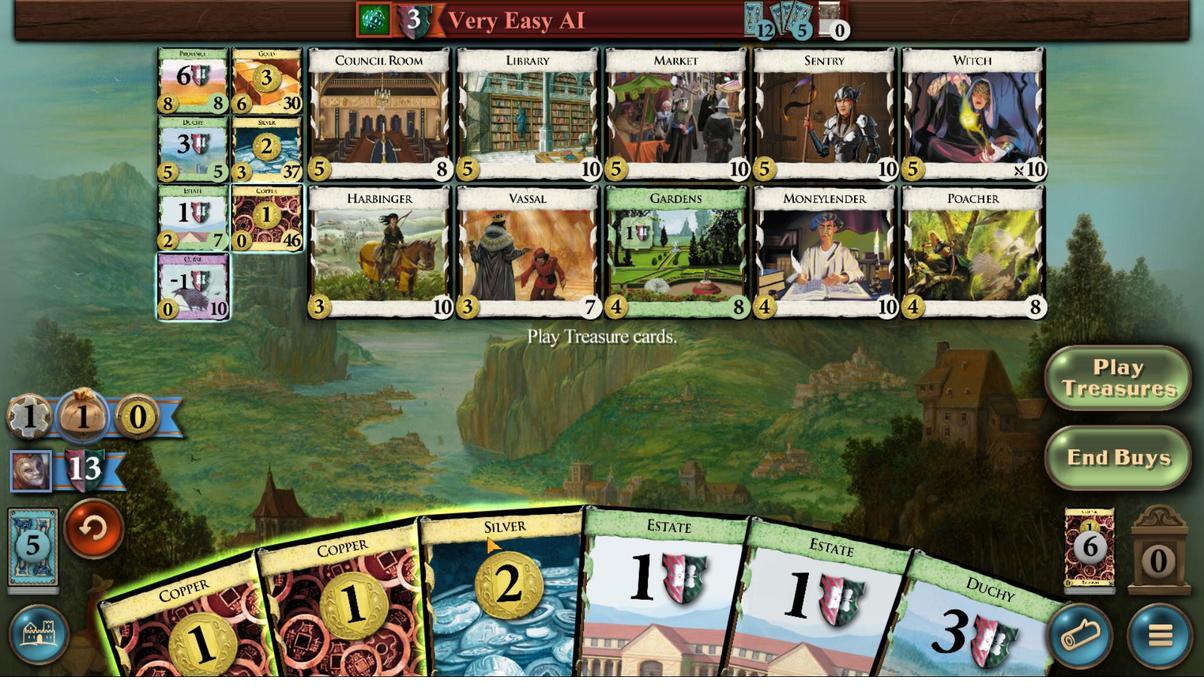 
Action: Mouse scrolled (574, 533) with delta (0, 0)
Screenshot: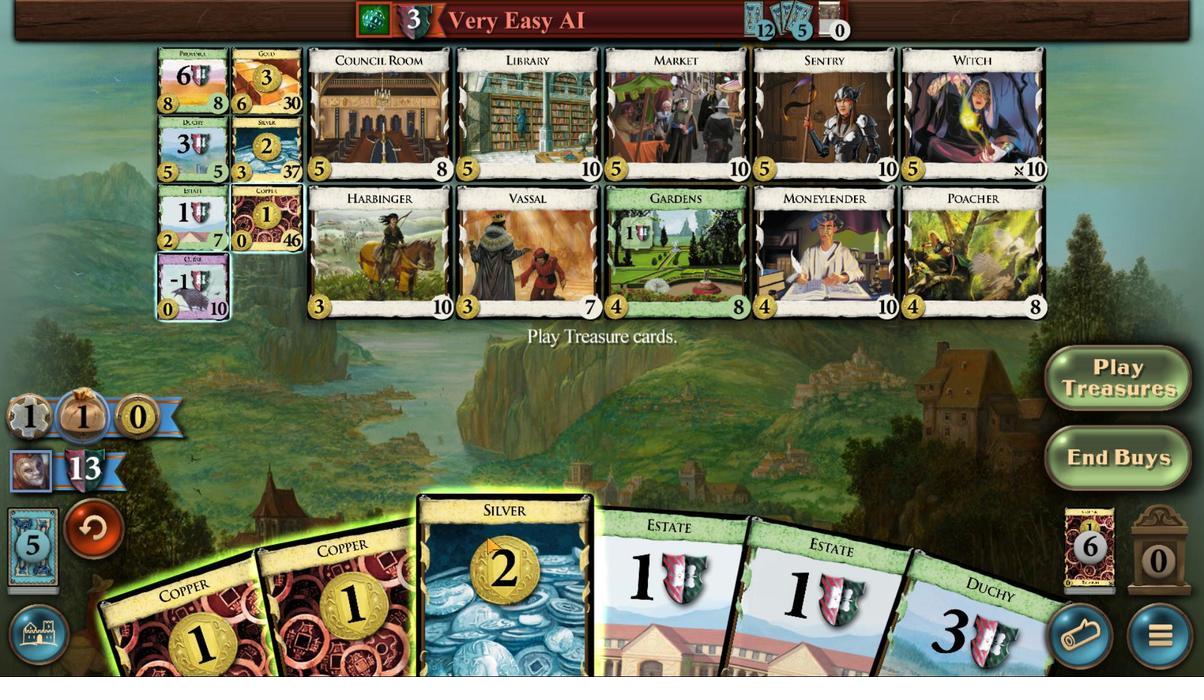 
Action: Mouse scrolled (574, 533) with delta (0, 0)
Screenshot: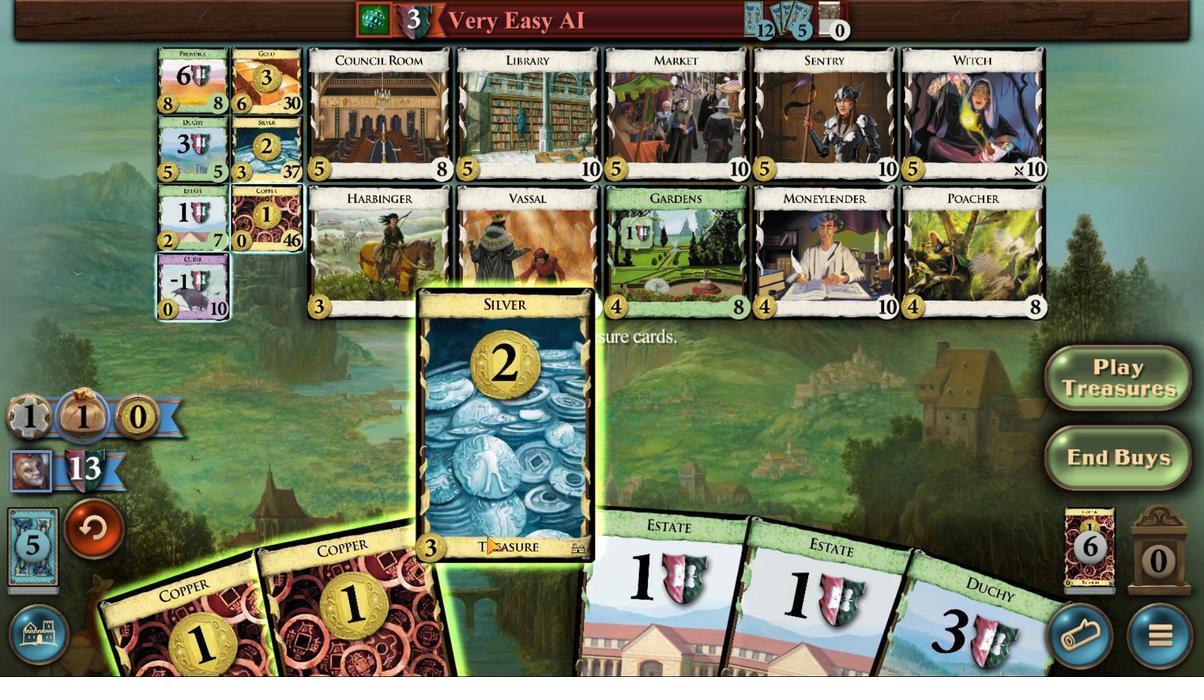 
Action: Mouse scrolled (574, 533) with delta (0, 0)
Screenshot: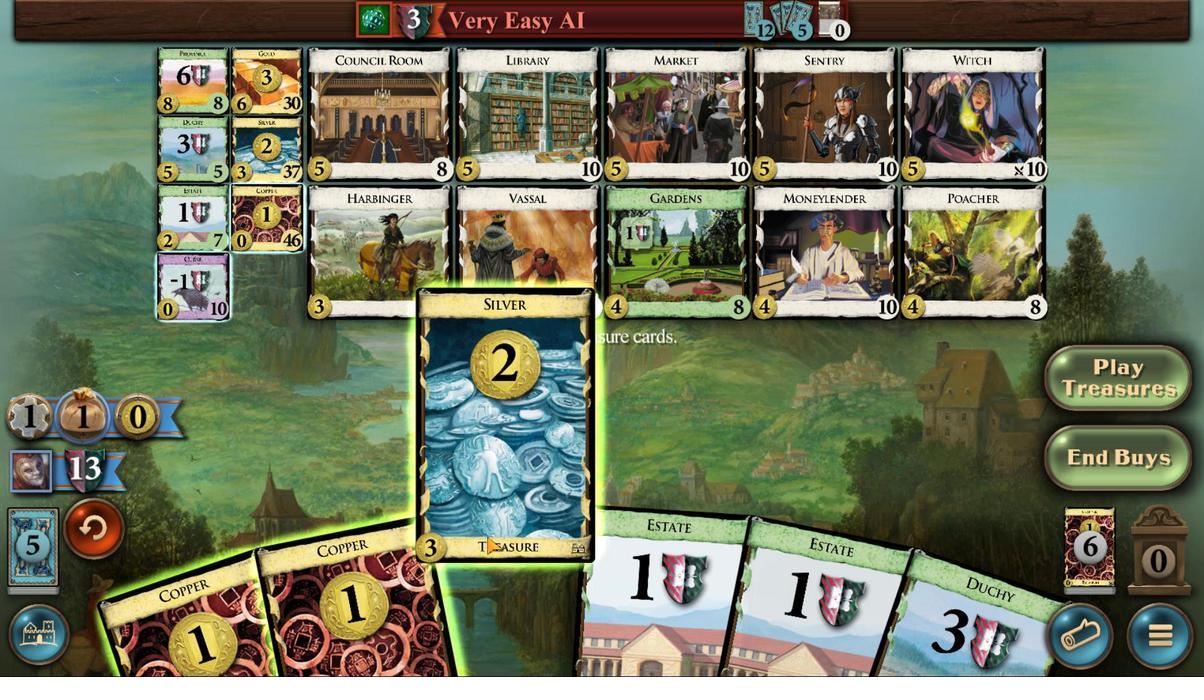 
Action: Mouse moved to (566, 534)
Screenshot: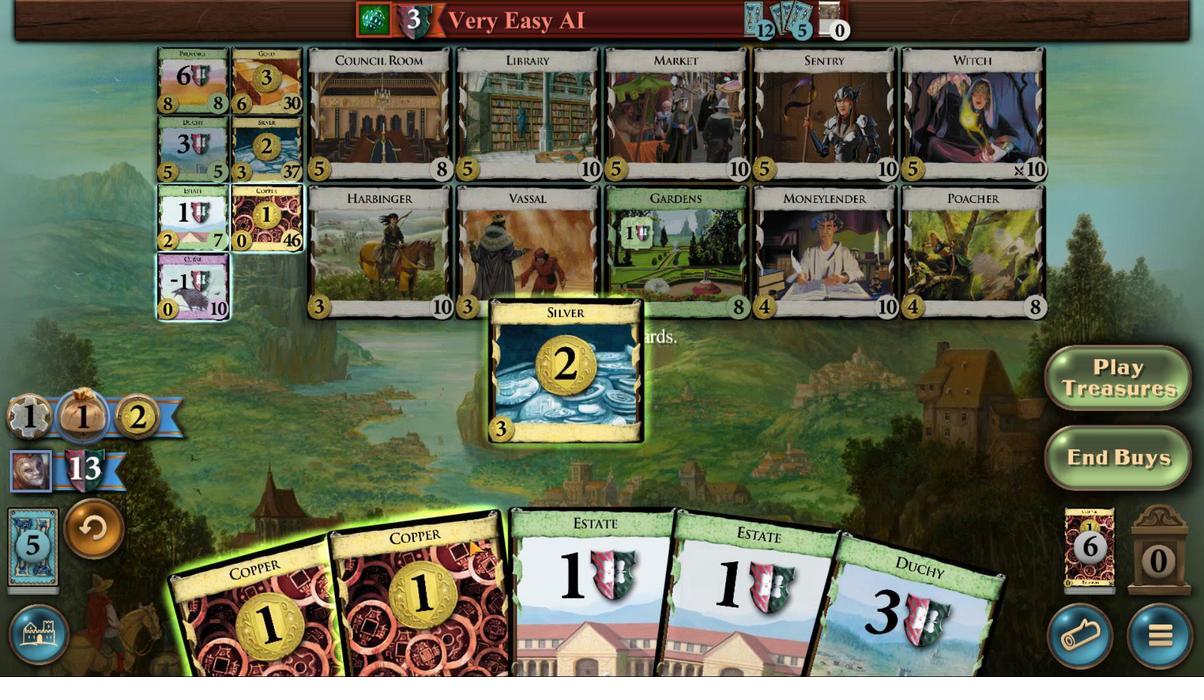 
Action: Mouse scrolled (566, 534) with delta (0, 0)
Screenshot: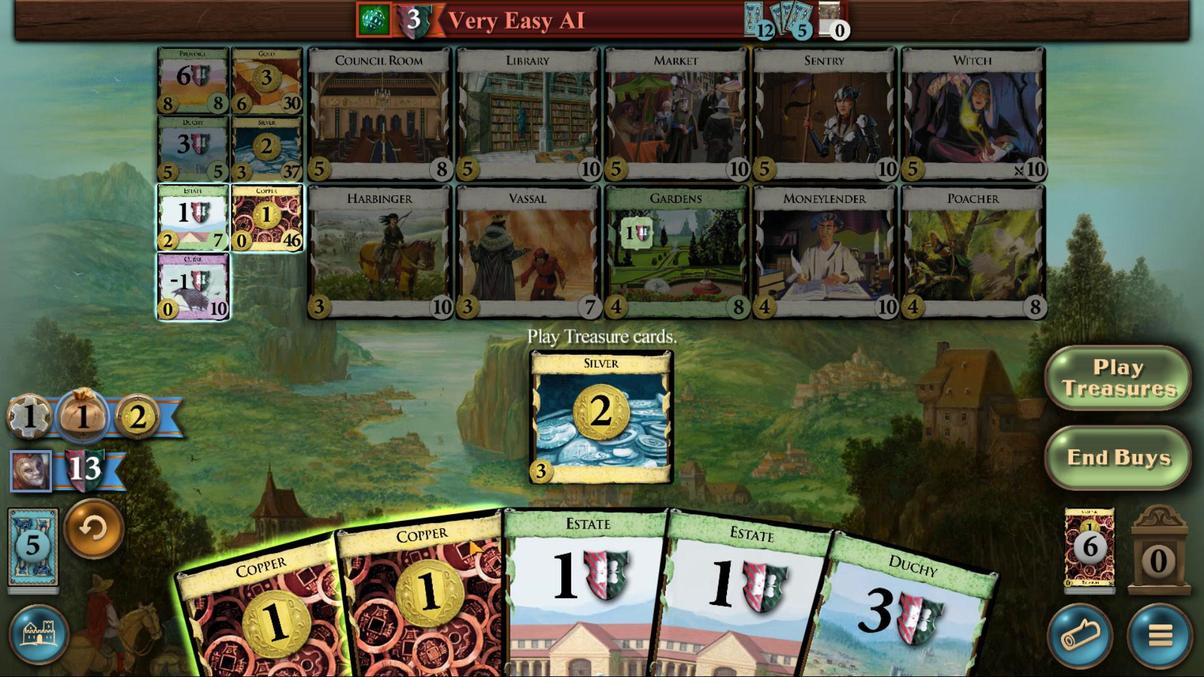 
Action: Mouse scrolled (566, 534) with delta (0, 0)
Screenshot: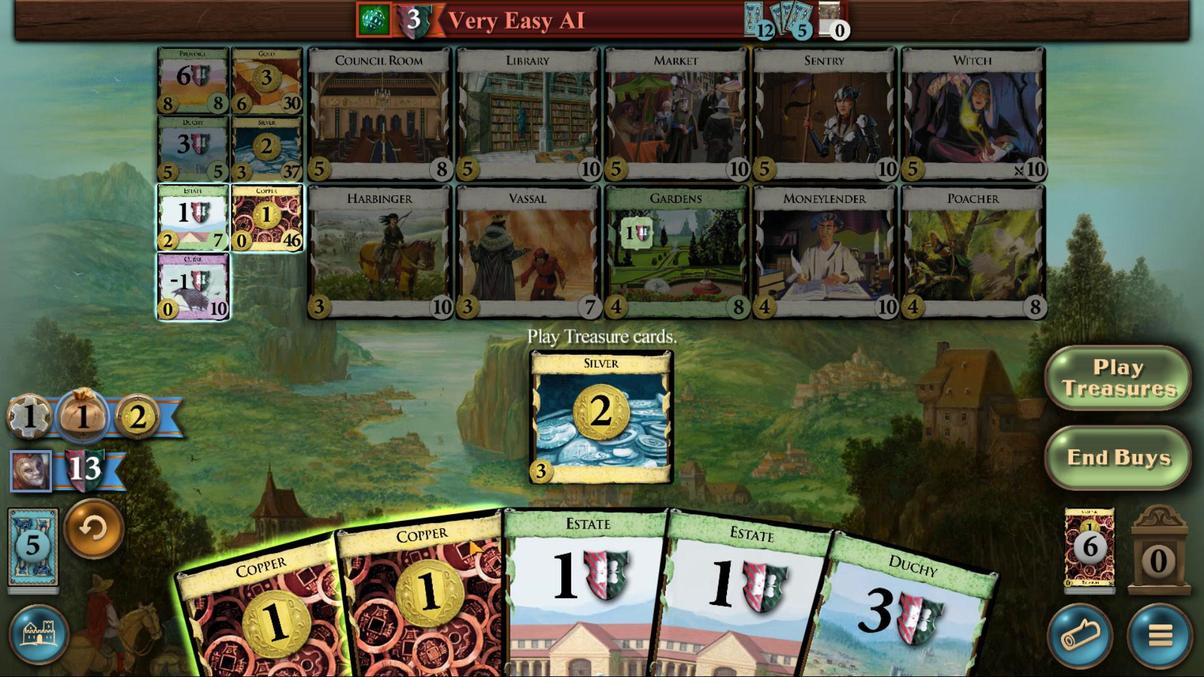 
Action: Mouse scrolled (566, 534) with delta (0, 0)
Screenshot: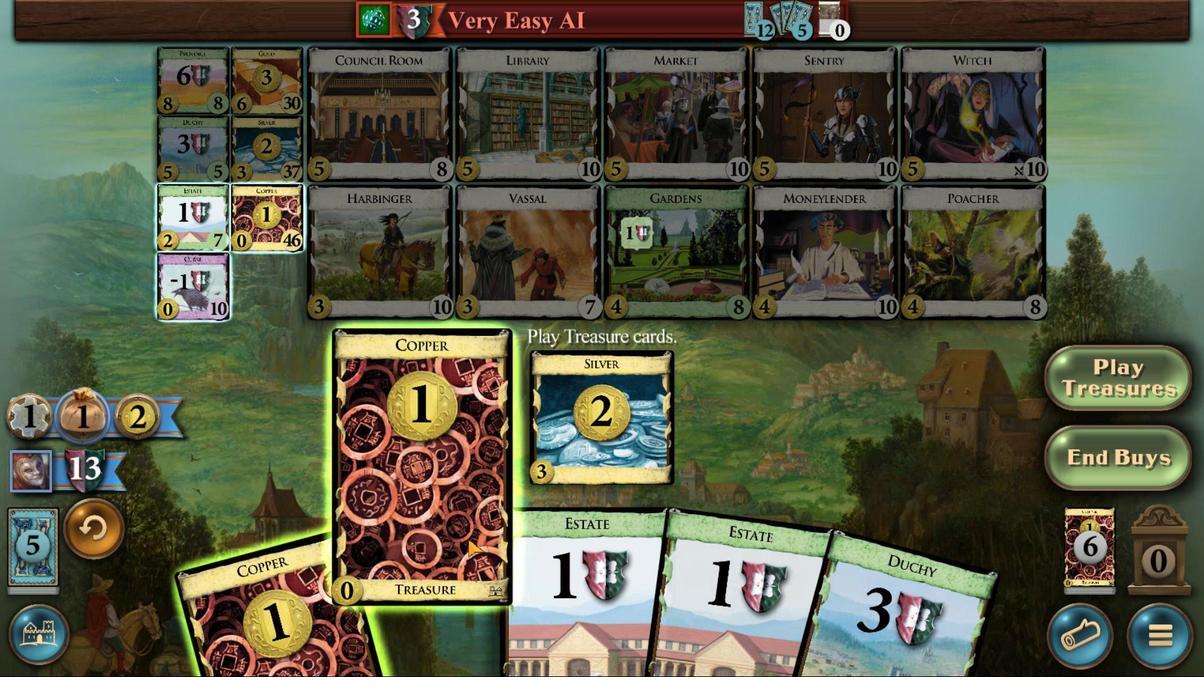 
Action: Mouse moved to (537, 533)
Screenshot: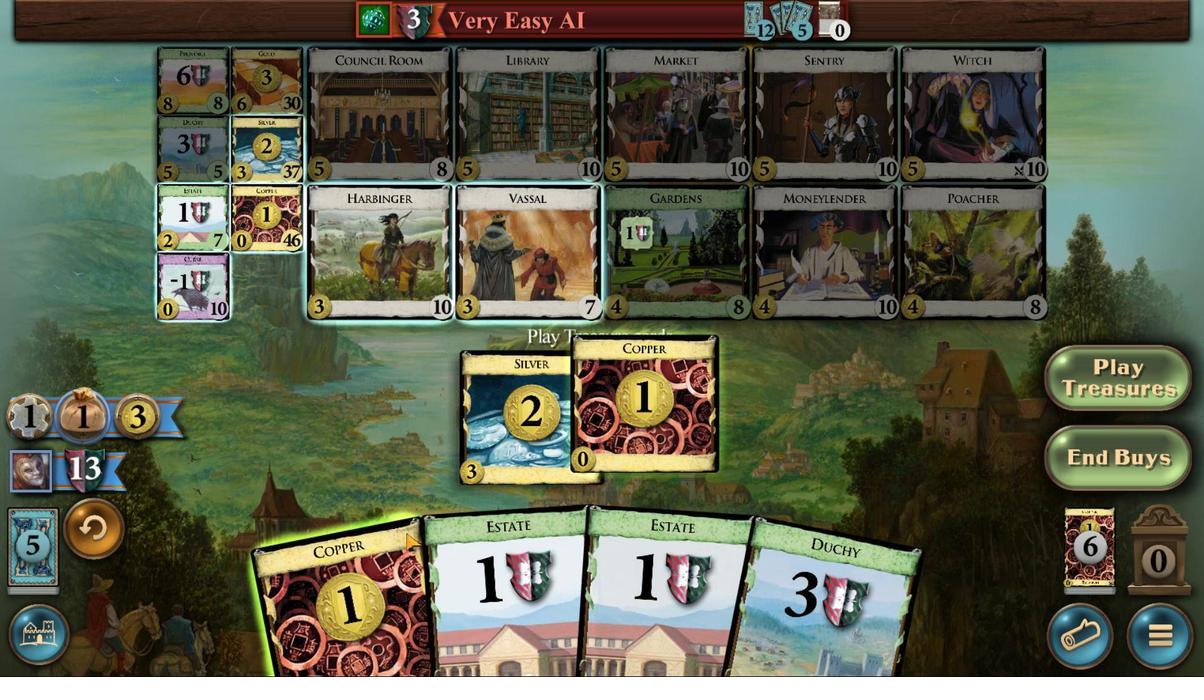 
Action: Mouse scrolled (537, 533) with delta (0, 0)
Screenshot: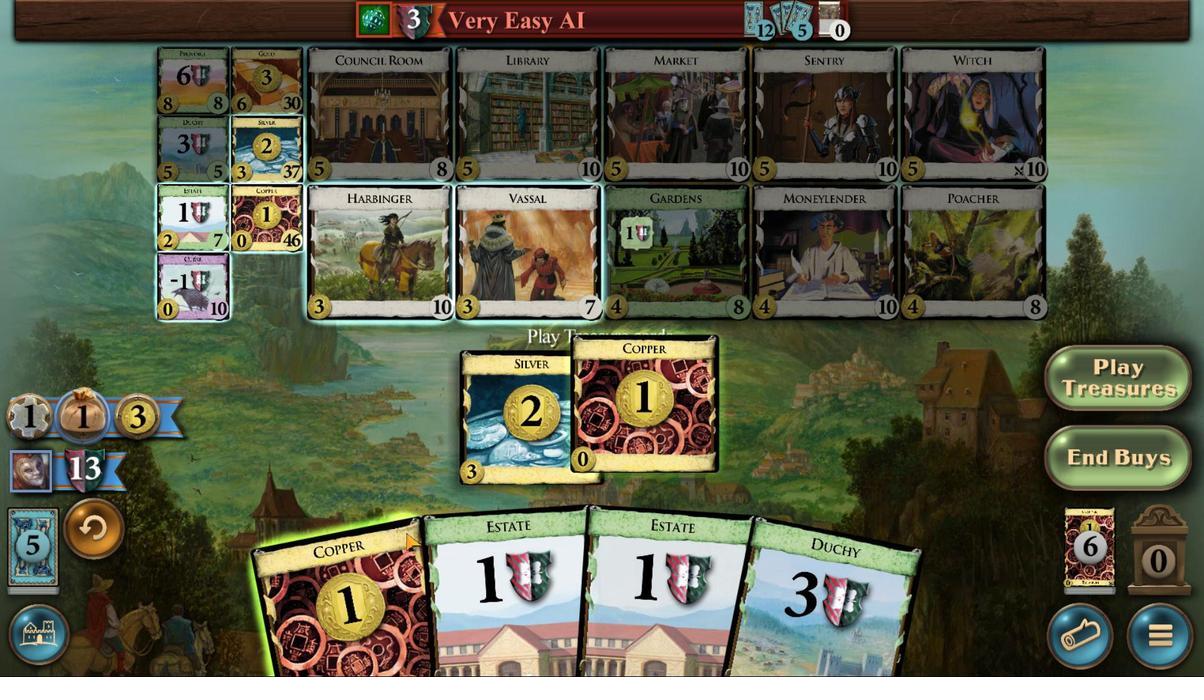 
Action: Mouse scrolled (537, 533) with delta (0, 0)
Screenshot: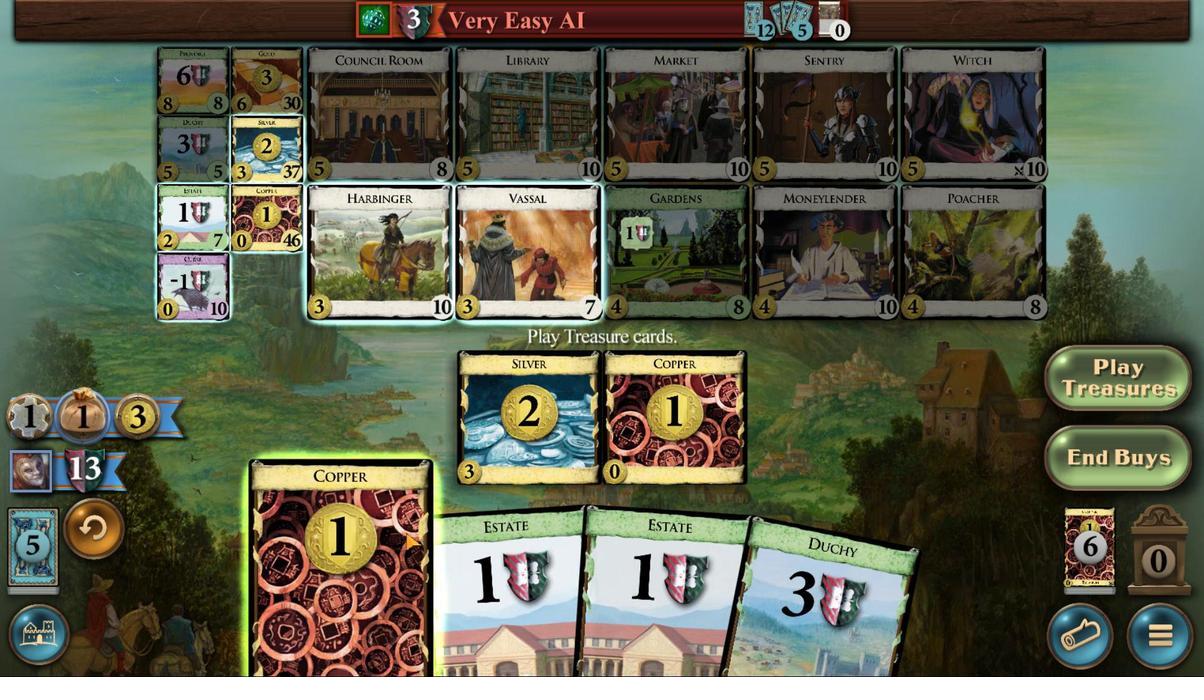 
Action: Mouse scrolled (537, 533) with delta (0, 0)
Screenshot: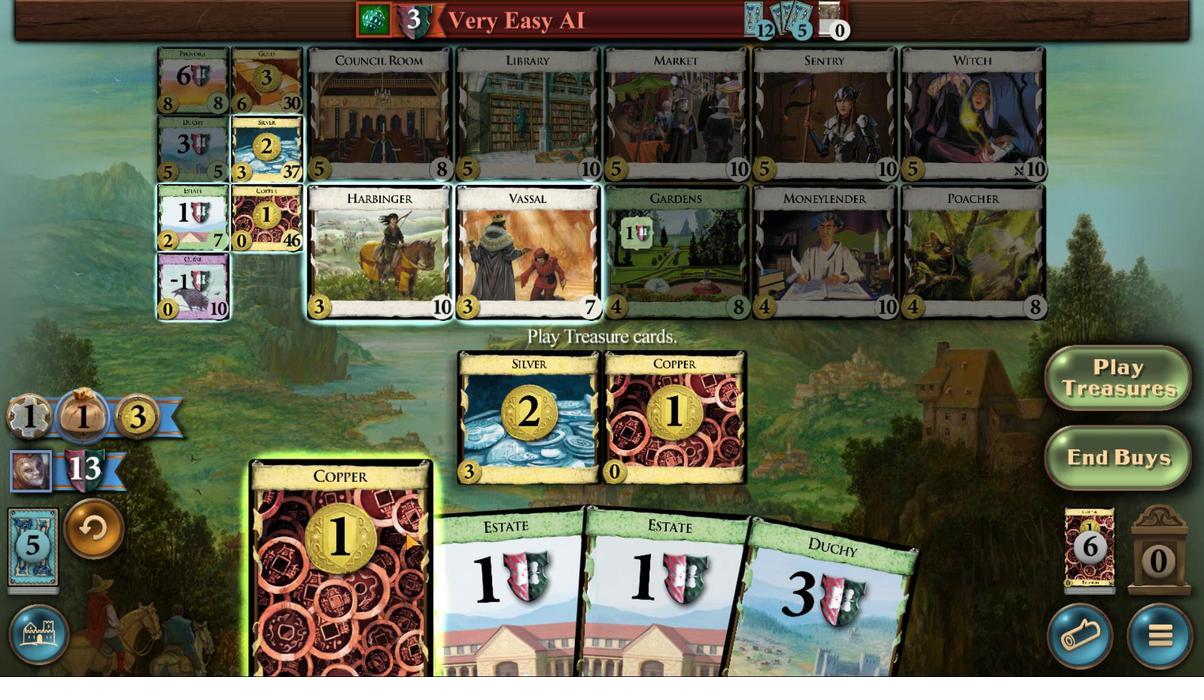 
Action: Mouse moved to (477, 481)
Screenshot: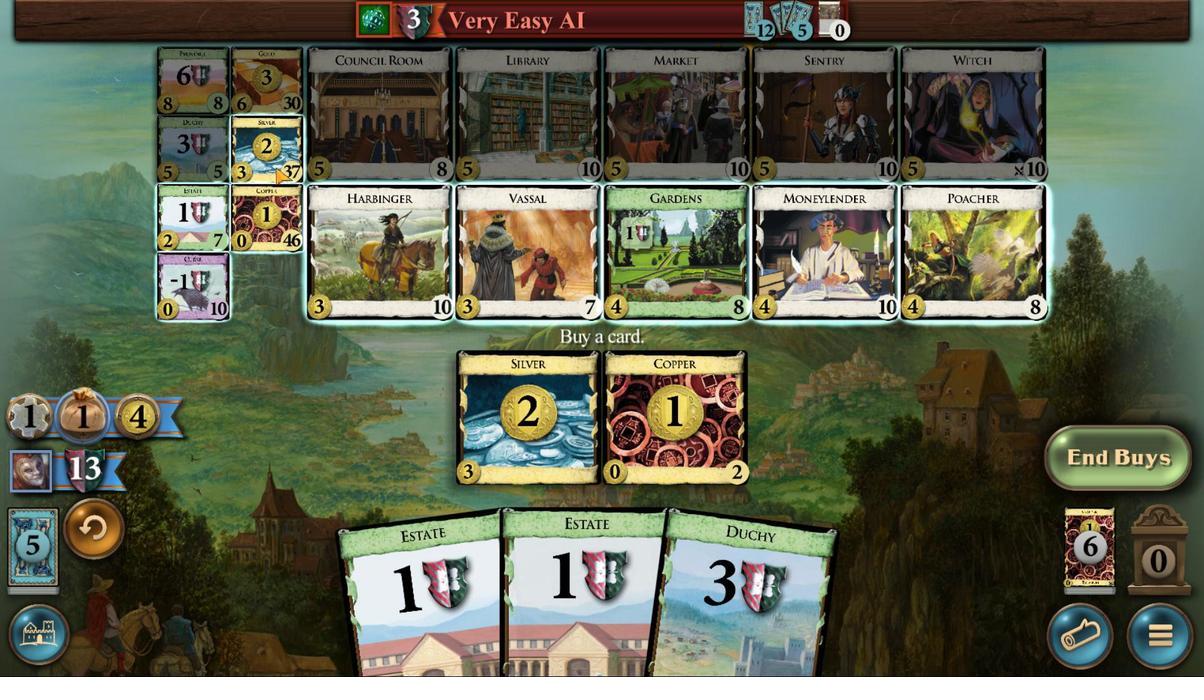 
Action: Mouse pressed left at (477, 481)
Screenshot: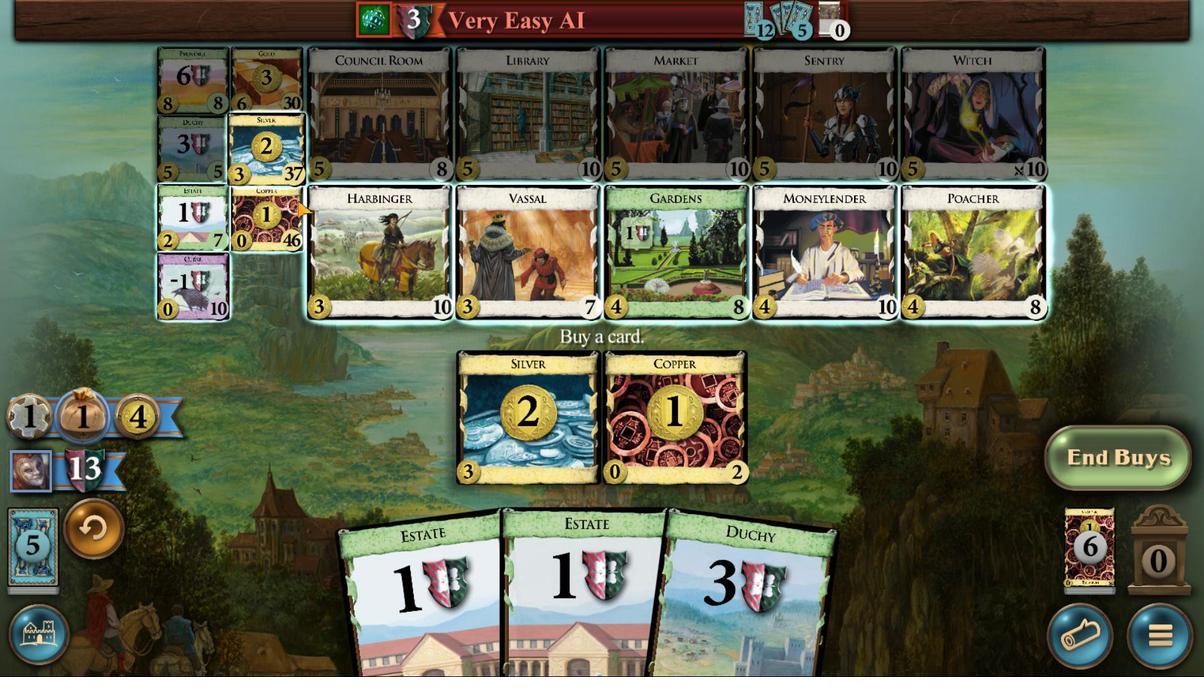 
Action: Mouse moved to (649, 532)
Screenshot: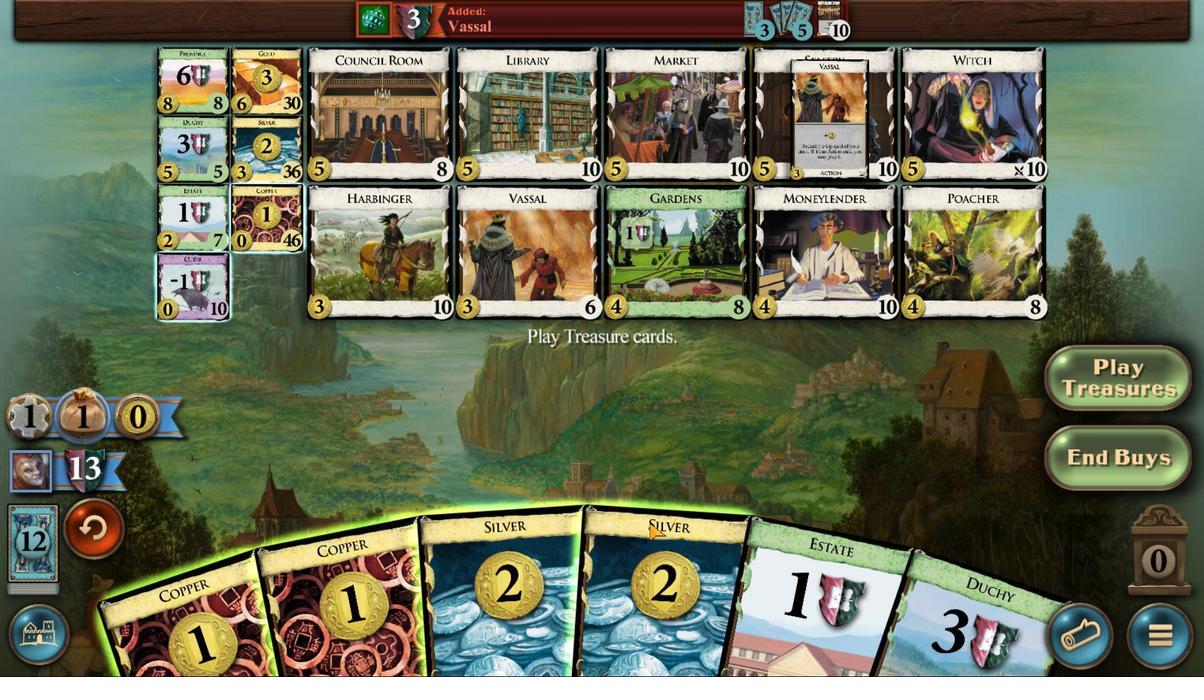 
Action: Mouse scrolled (649, 532) with delta (0, 0)
Screenshot: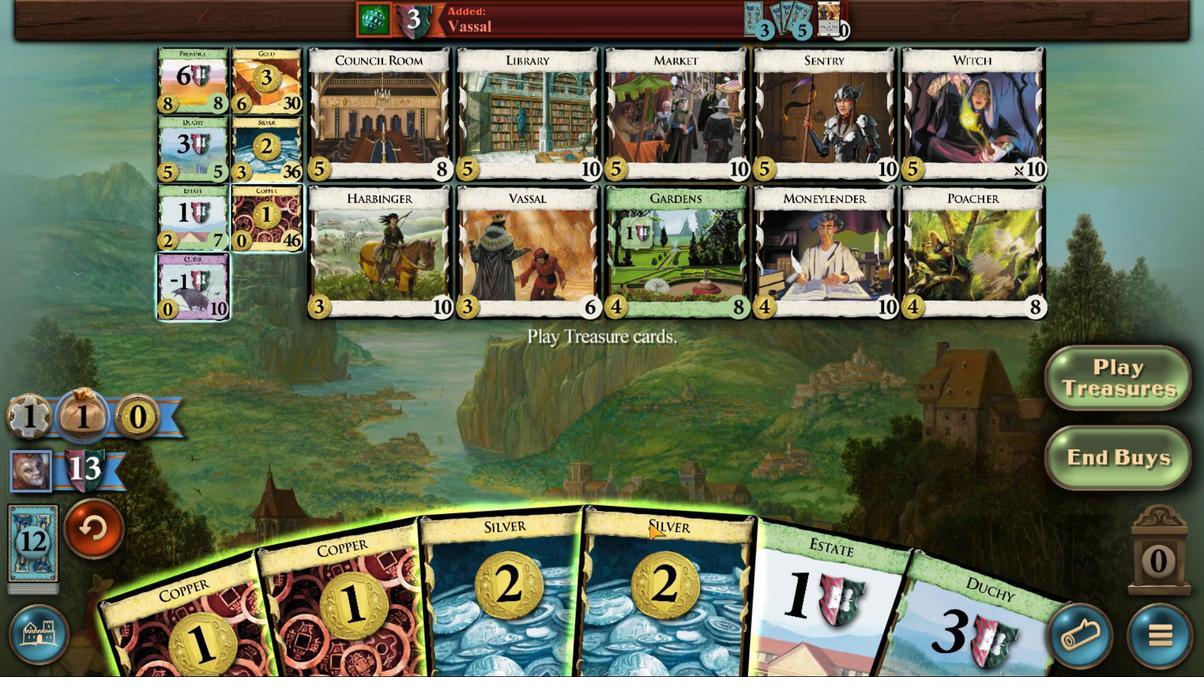 
Action: Mouse scrolled (649, 532) with delta (0, 0)
Screenshot: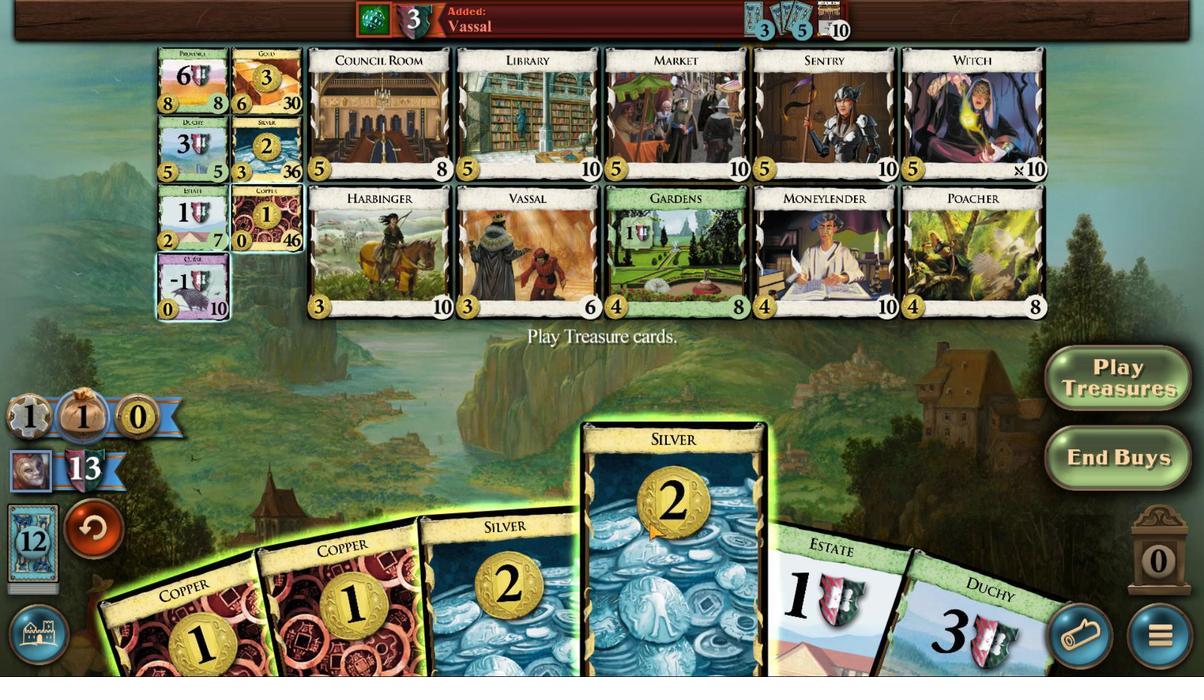 
Action: Mouse moved to (608, 533)
Screenshot: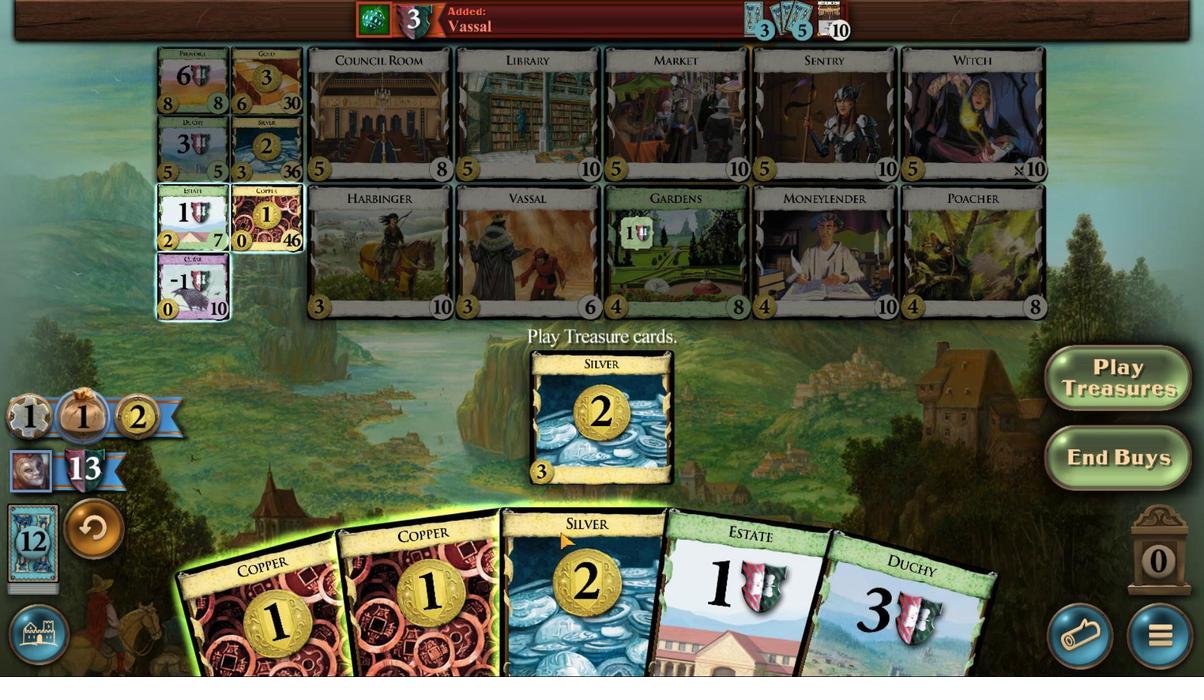 
Action: Mouse scrolled (608, 533) with delta (0, 0)
Screenshot: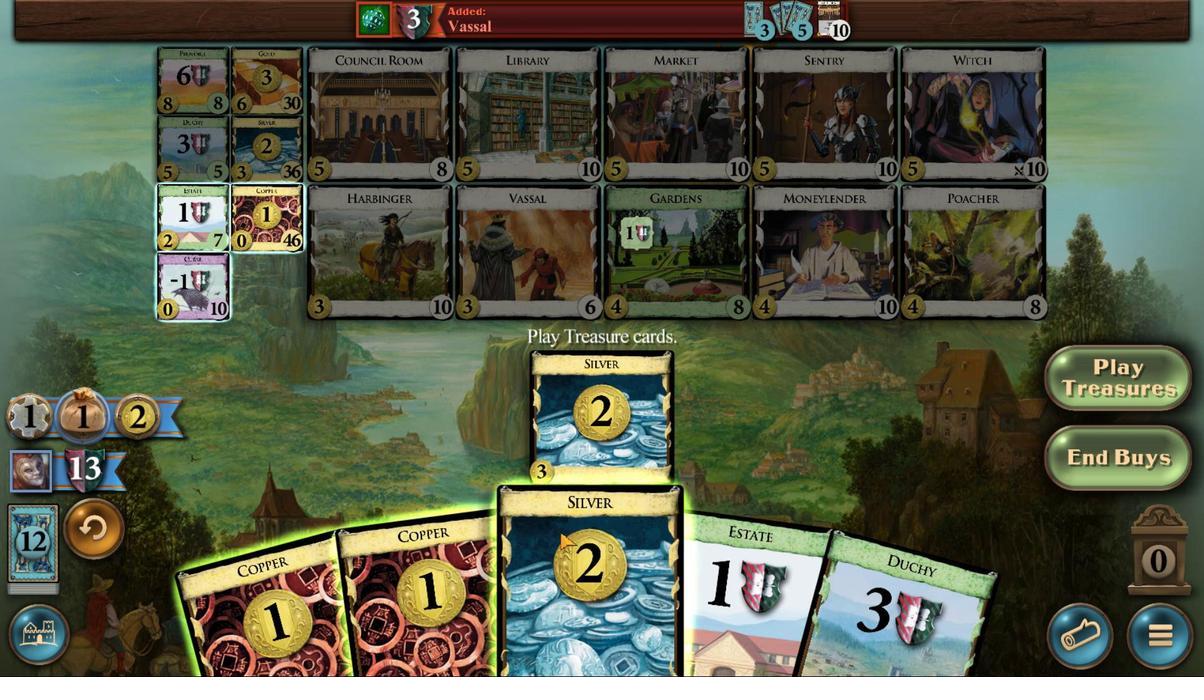 
Action: Mouse scrolled (608, 533) with delta (0, 0)
Screenshot: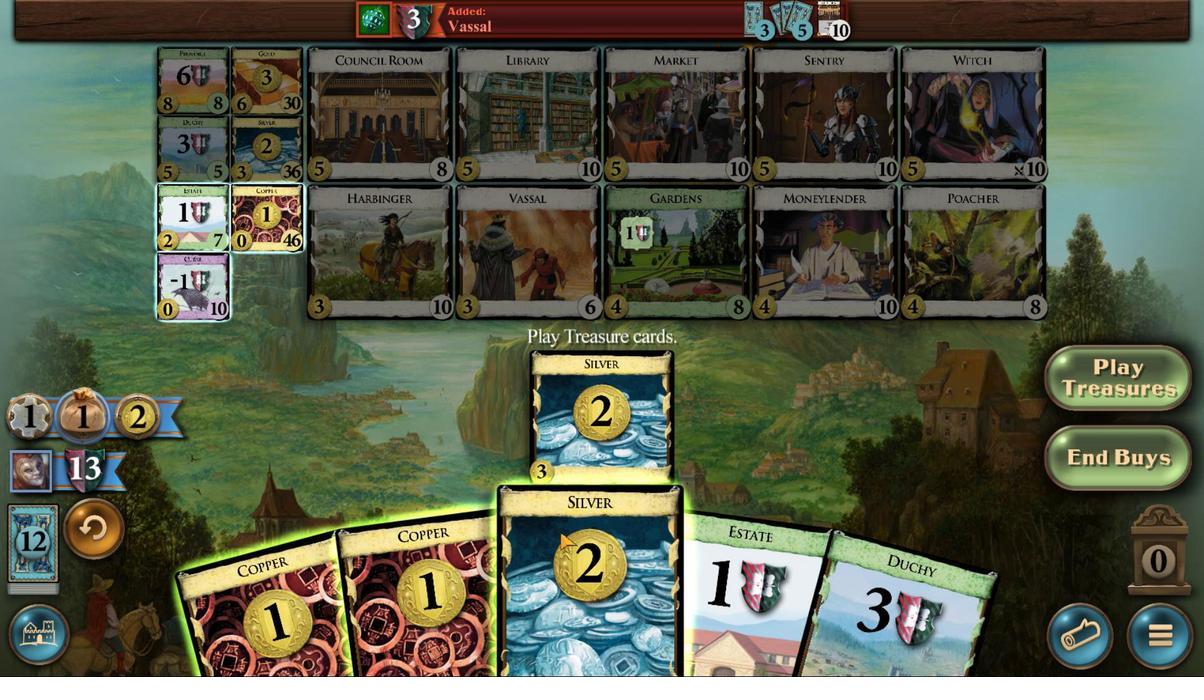 
Action: Mouse moved to (608, 533)
Screenshot: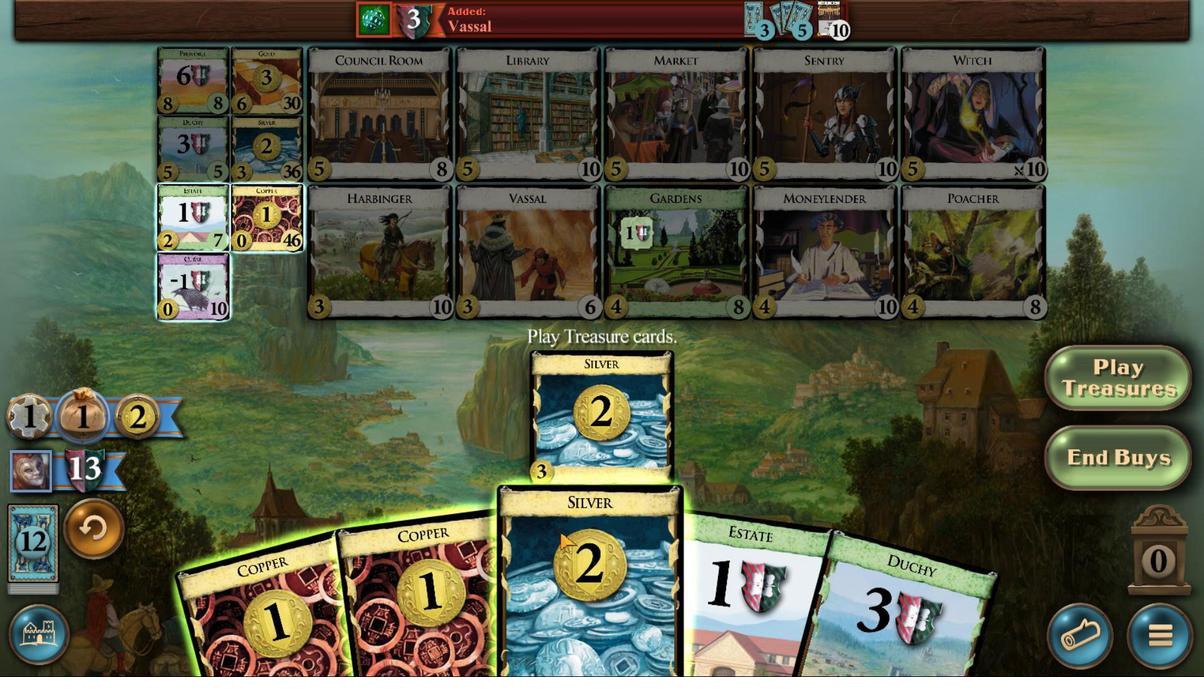 
Action: Mouse scrolled (608, 533) with delta (0, 0)
Screenshot: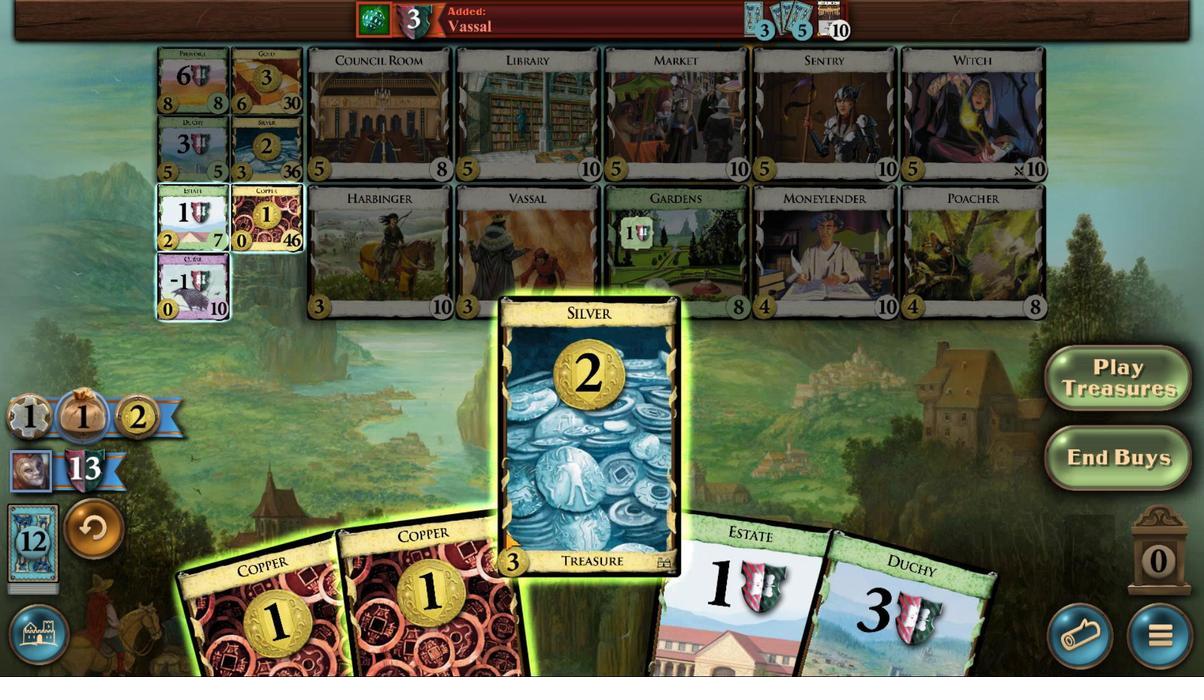 
Action: Mouse moved to (570, 533)
Screenshot: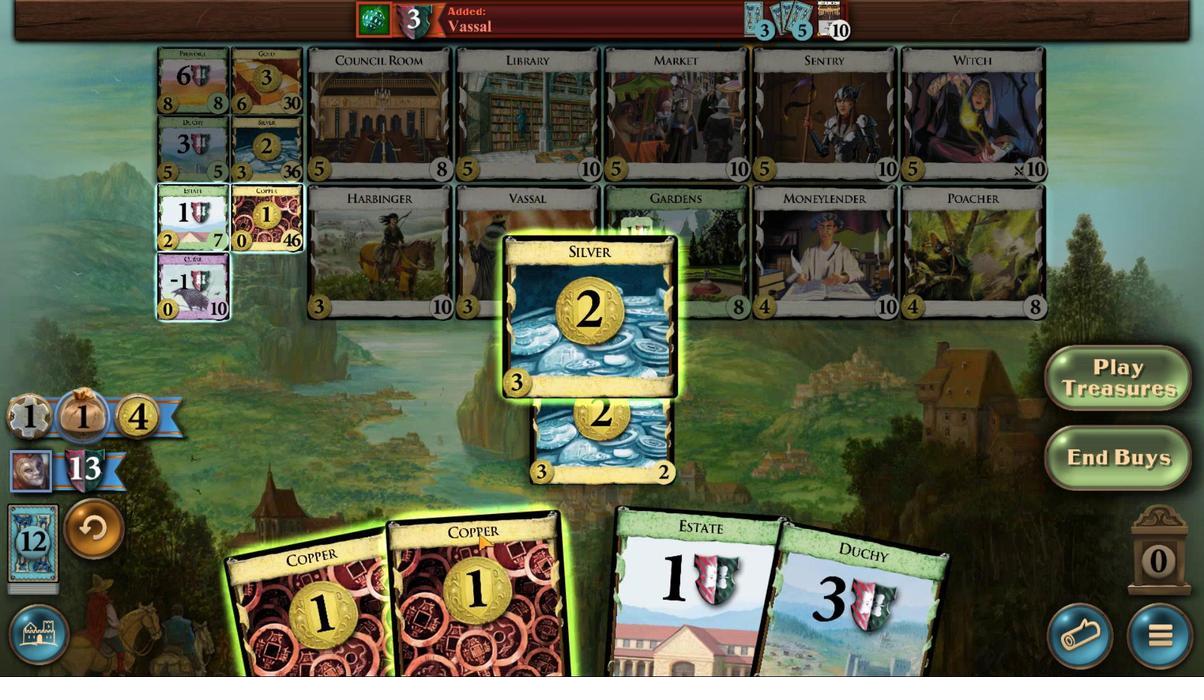 
Action: Mouse scrolled (570, 533) with delta (0, 0)
Screenshot: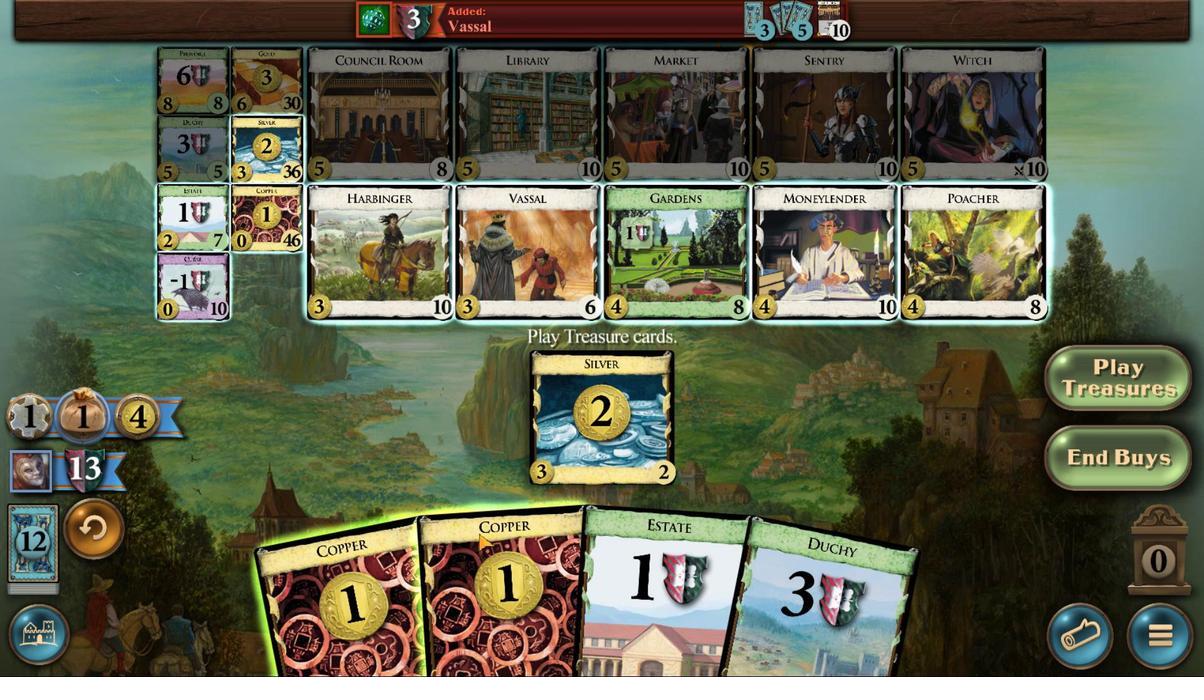 
Action: Mouse scrolled (570, 533) with delta (0, 0)
Screenshot: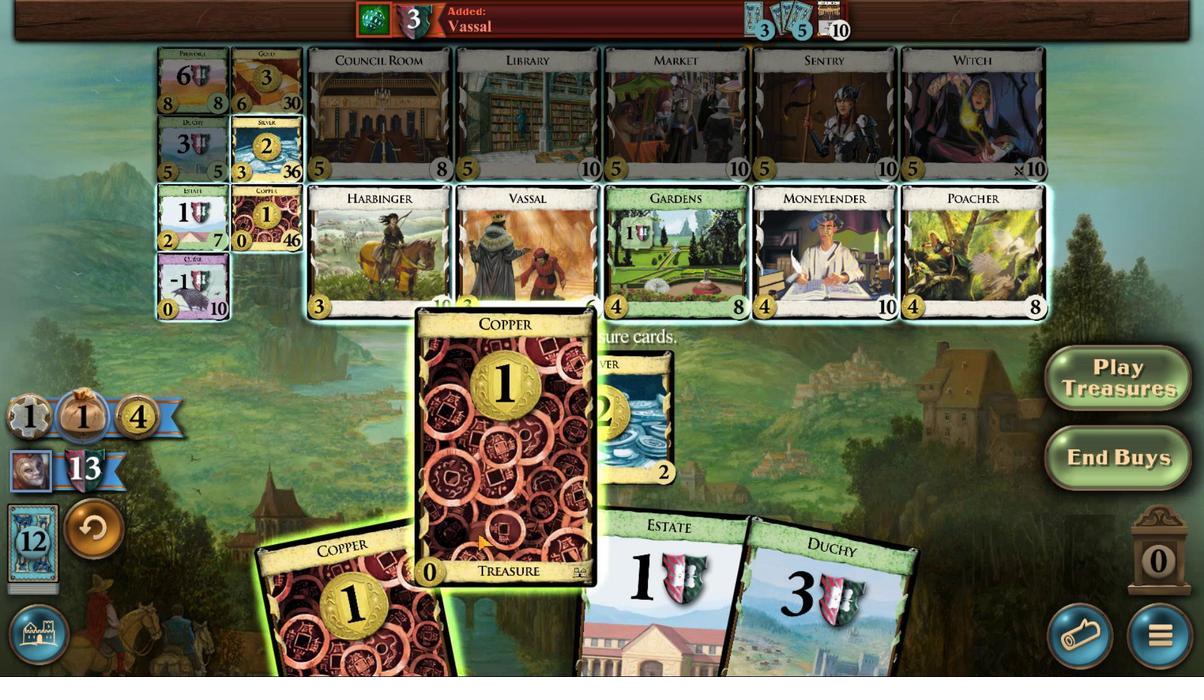 
Action: Mouse scrolled (570, 533) with delta (0, 0)
Screenshot: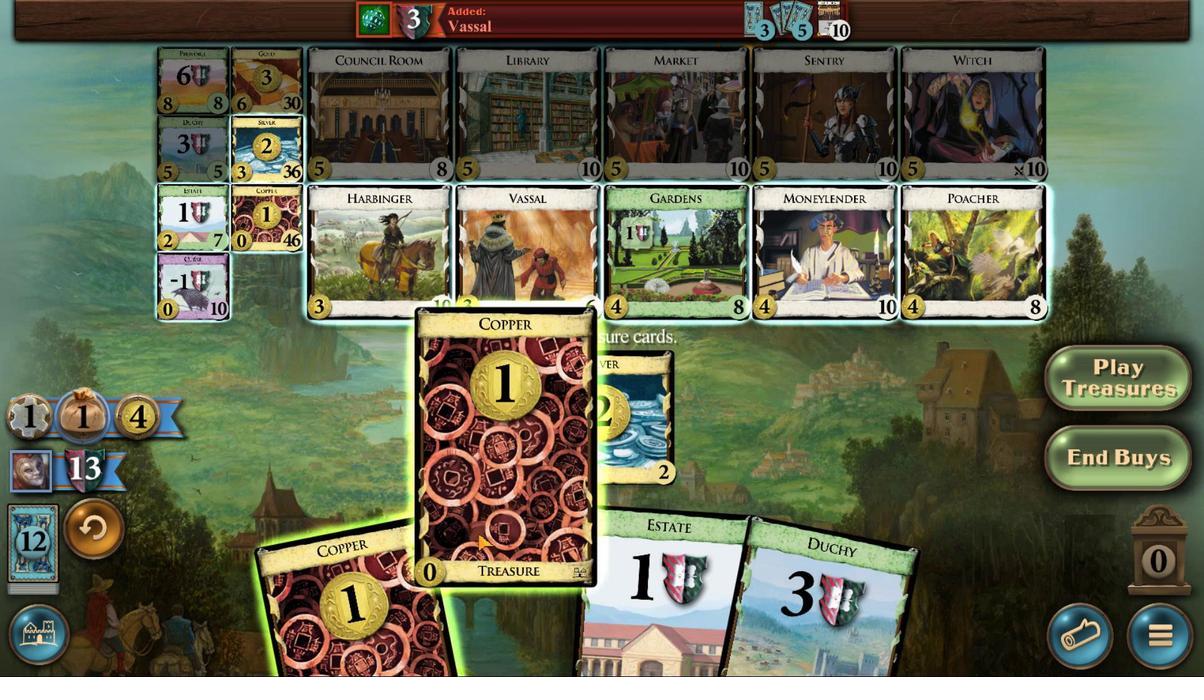 
Action: Mouse moved to (551, 533)
Screenshot: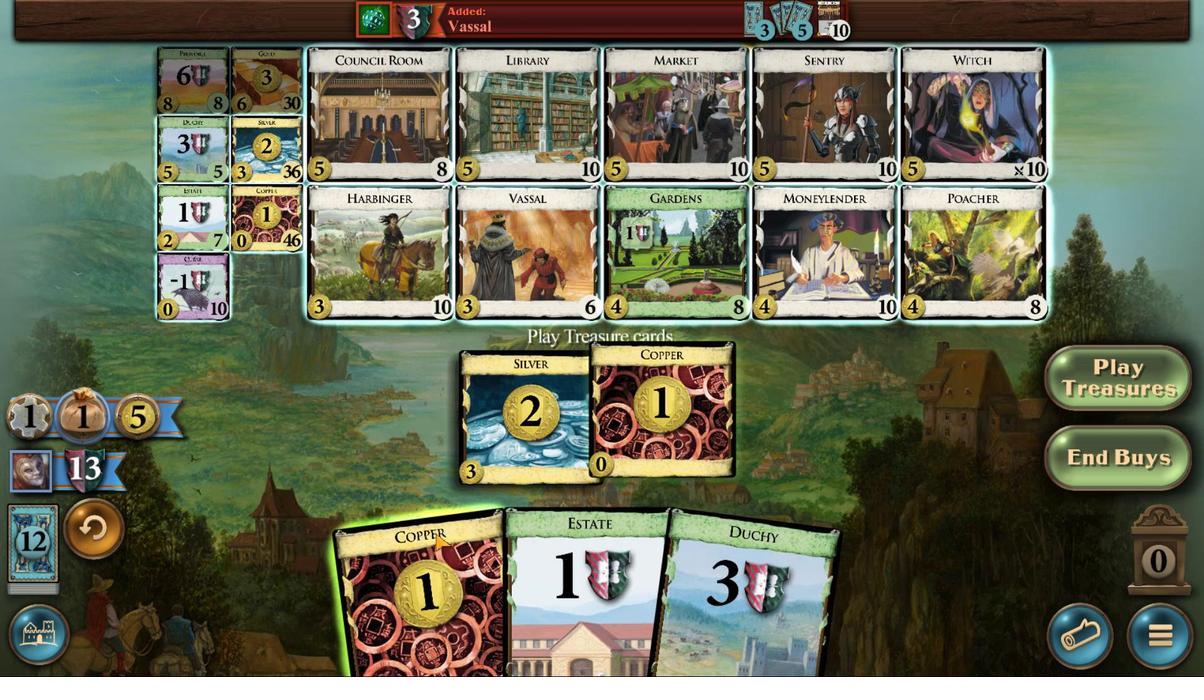 
Action: Mouse scrolled (551, 533) with delta (0, 0)
Screenshot: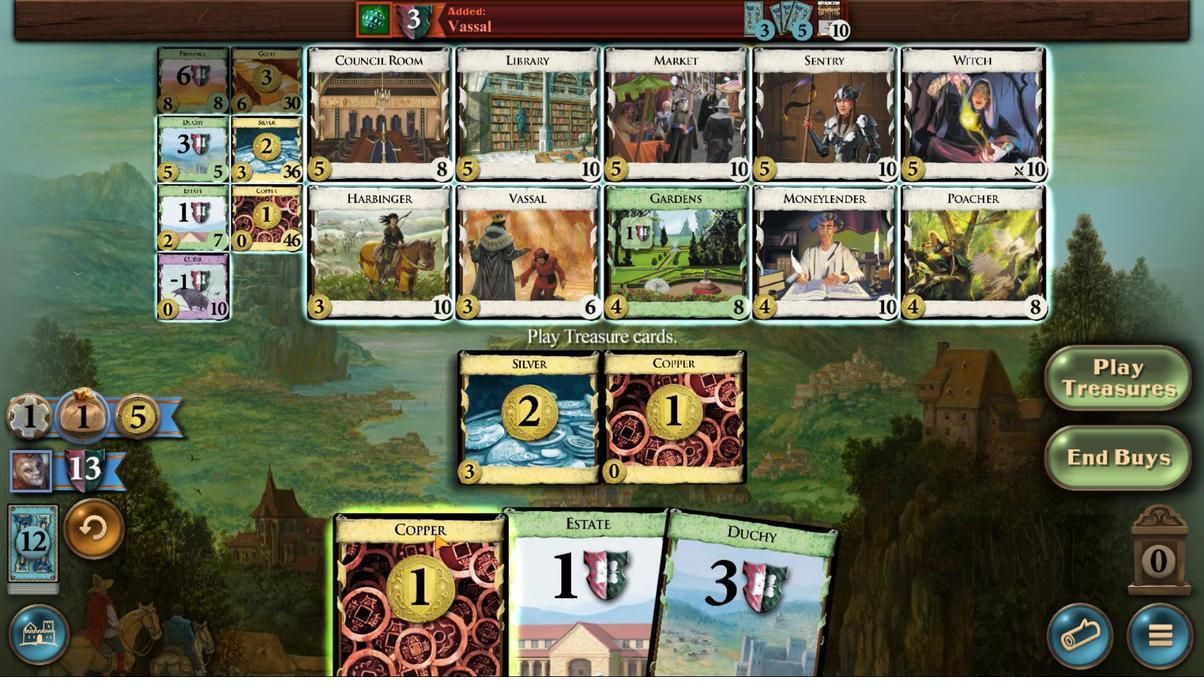 
Action: Mouse scrolled (551, 533) with delta (0, 0)
Screenshot: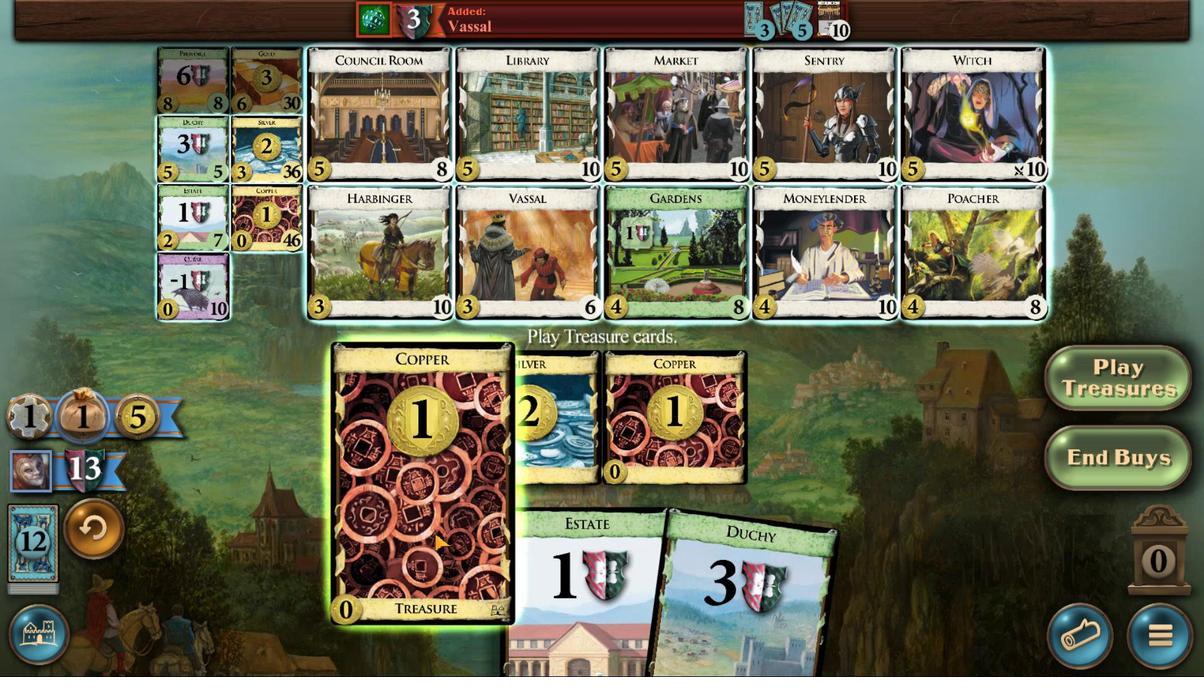 
Action: Mouse scrolled (551, 533) with delta (0, 0)
Screenshot: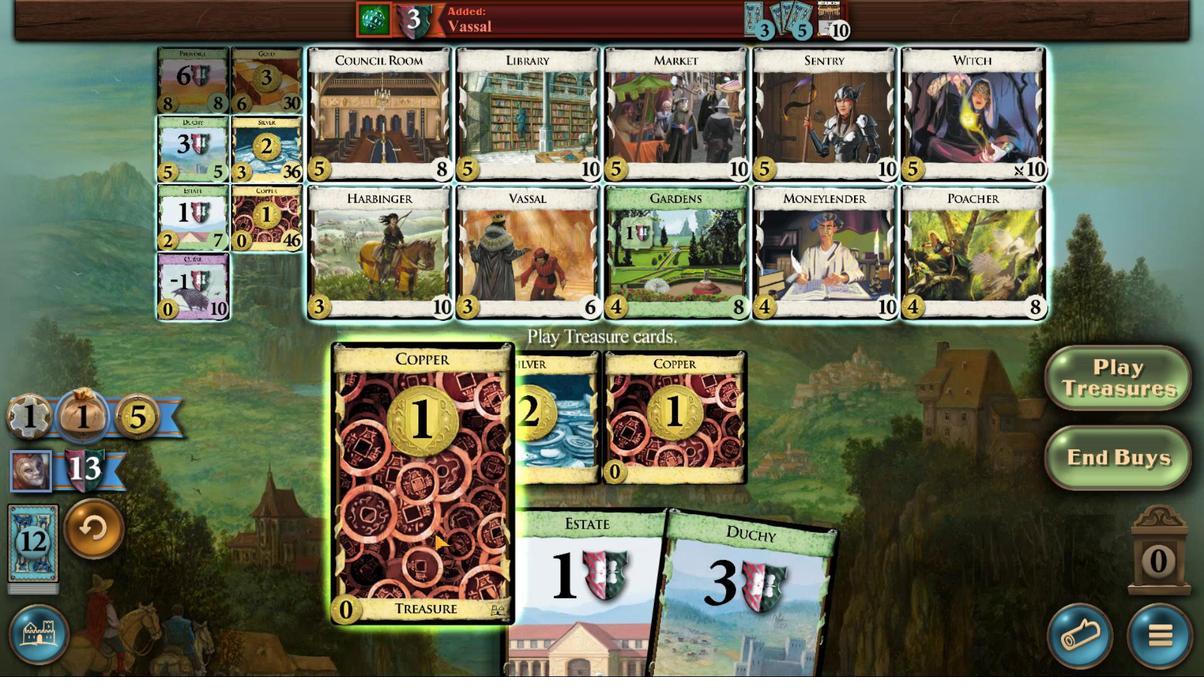 
Action: Mouse moved to (468, 468)
Screenshot: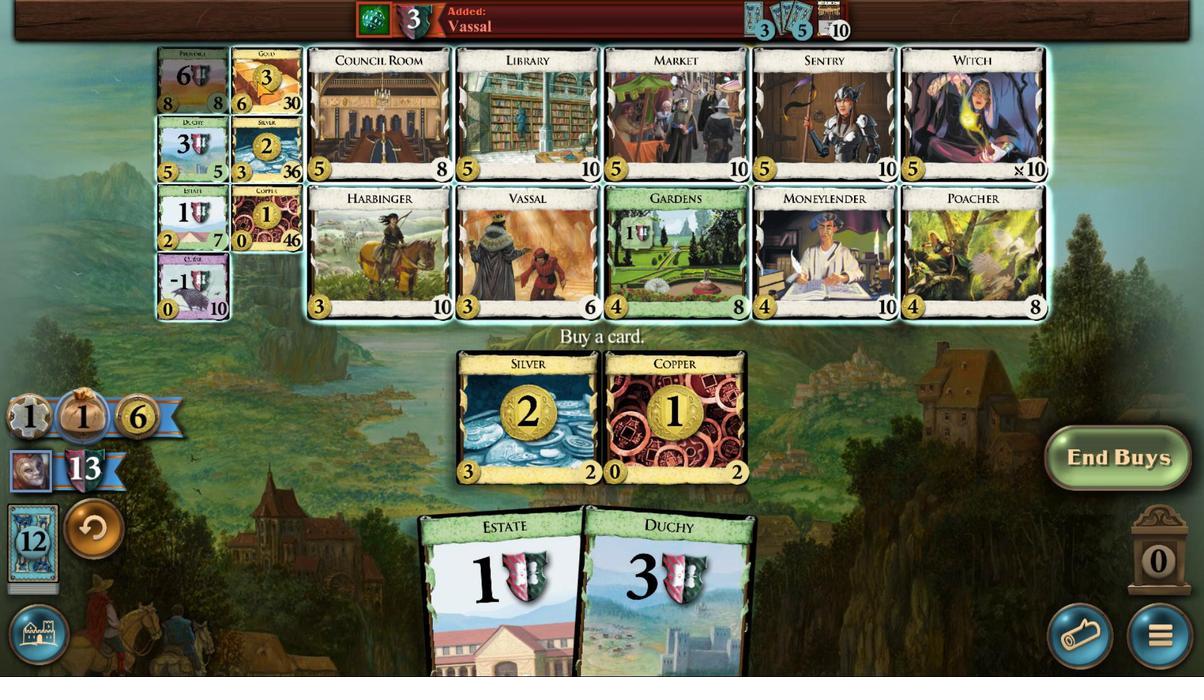 
Action: Mouse pressed left at (468, 468)
Screenshot: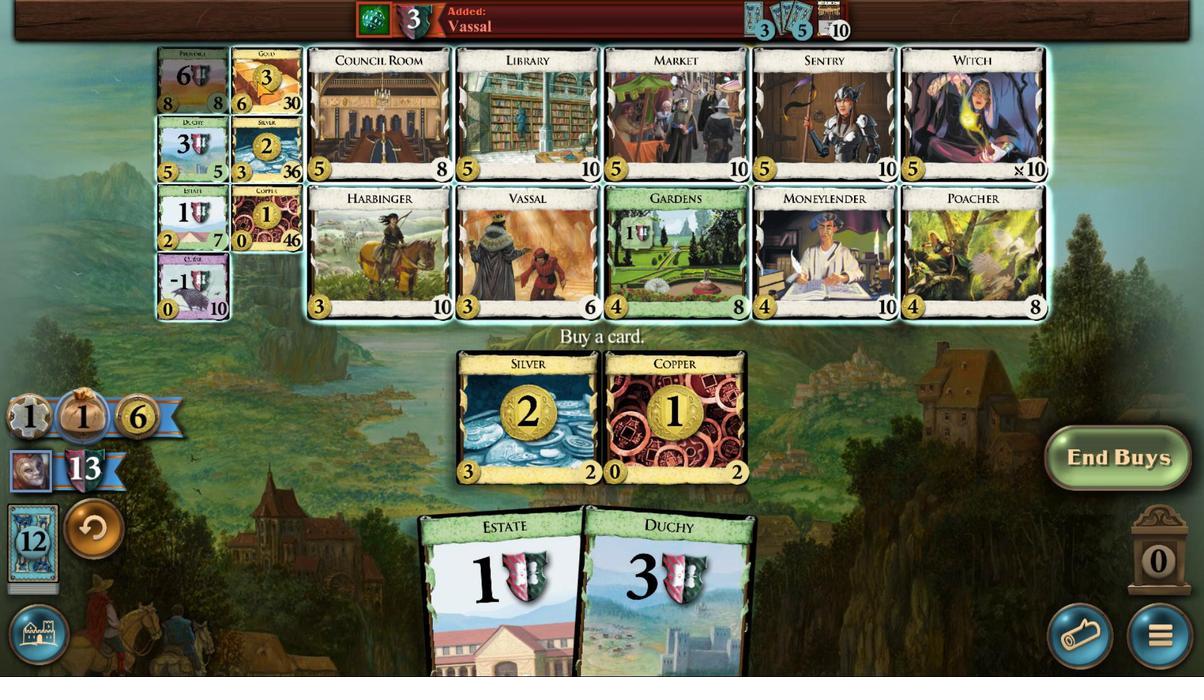 
Action: Mouse moved to (645, 533)
Screenshot: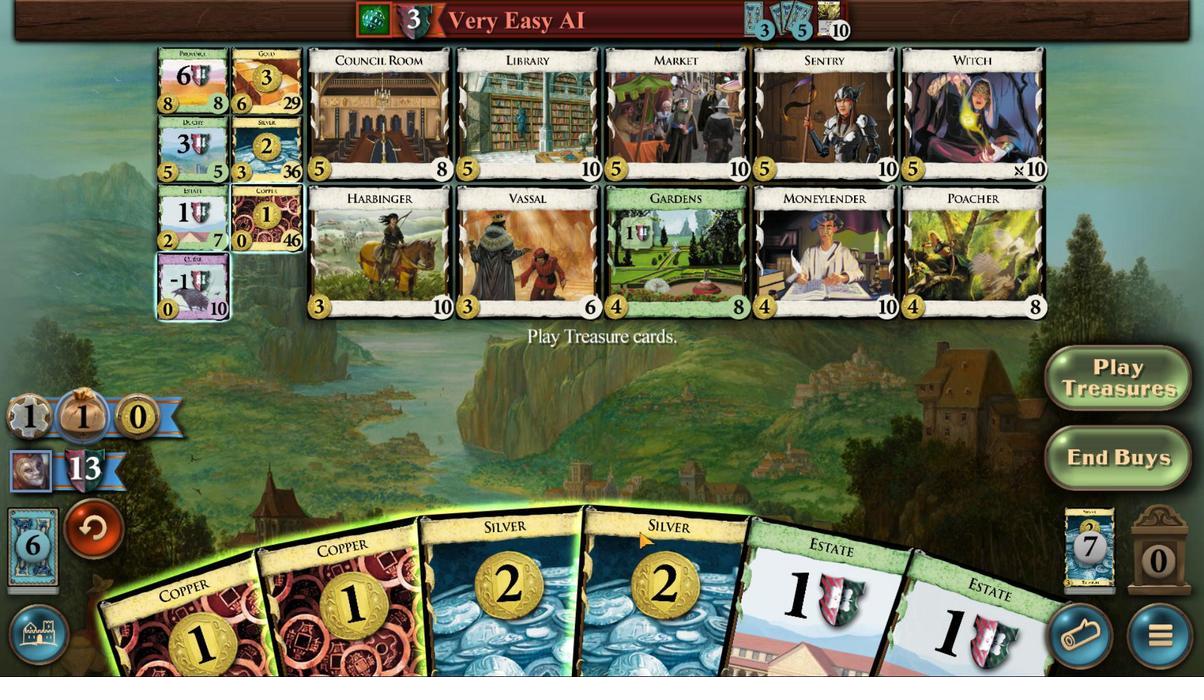 
Action: Mouse scrolled (645, 533) with delta (0, 0)
Screenshot: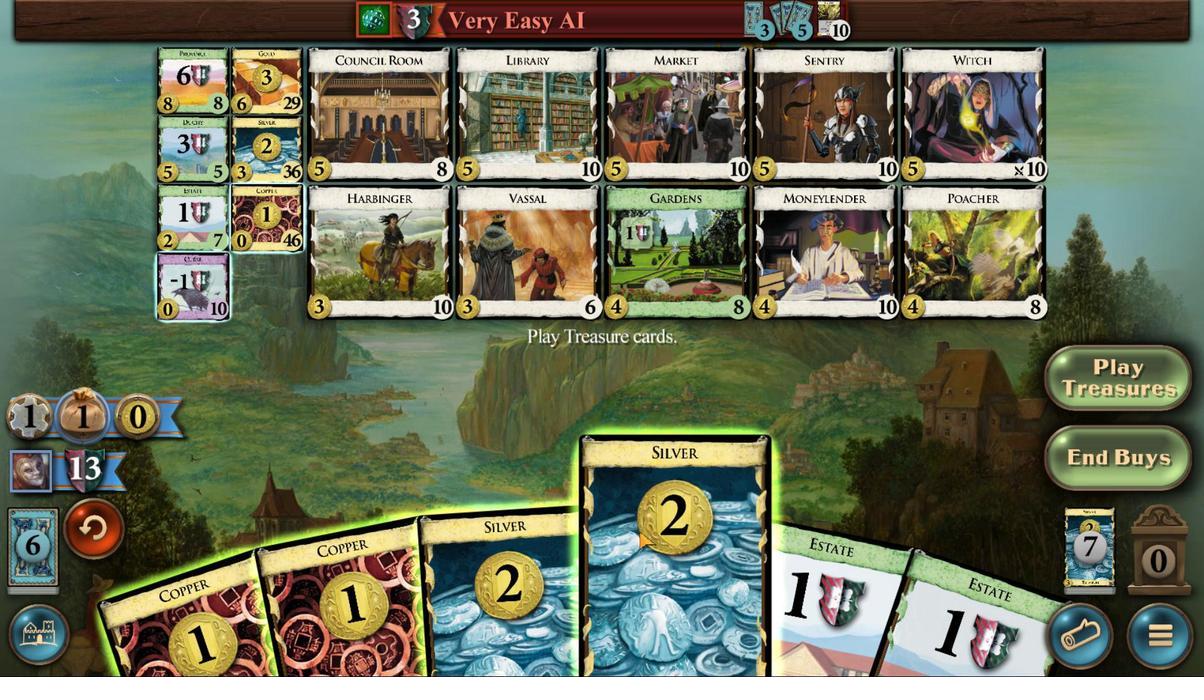 
Action: Mouse scrolled (645, 533) with delta (0, 0)
Screenshot: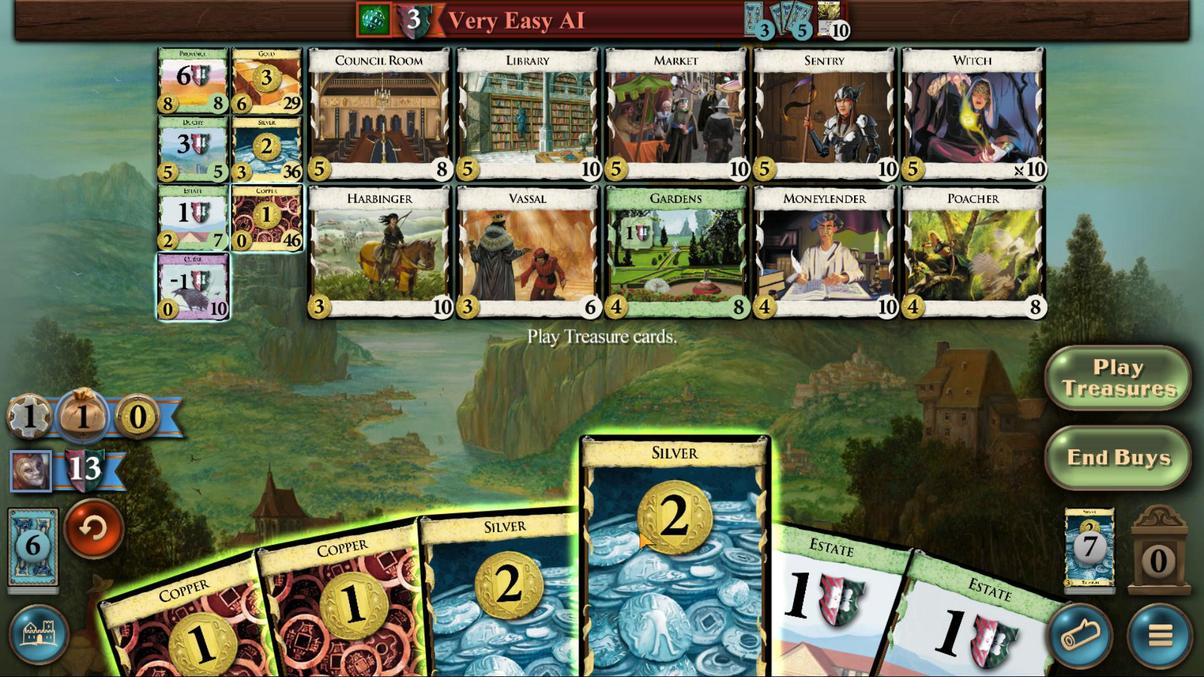 
Action: Mouse scrolled (645, 533) with delta (0, 0)
Screenshot: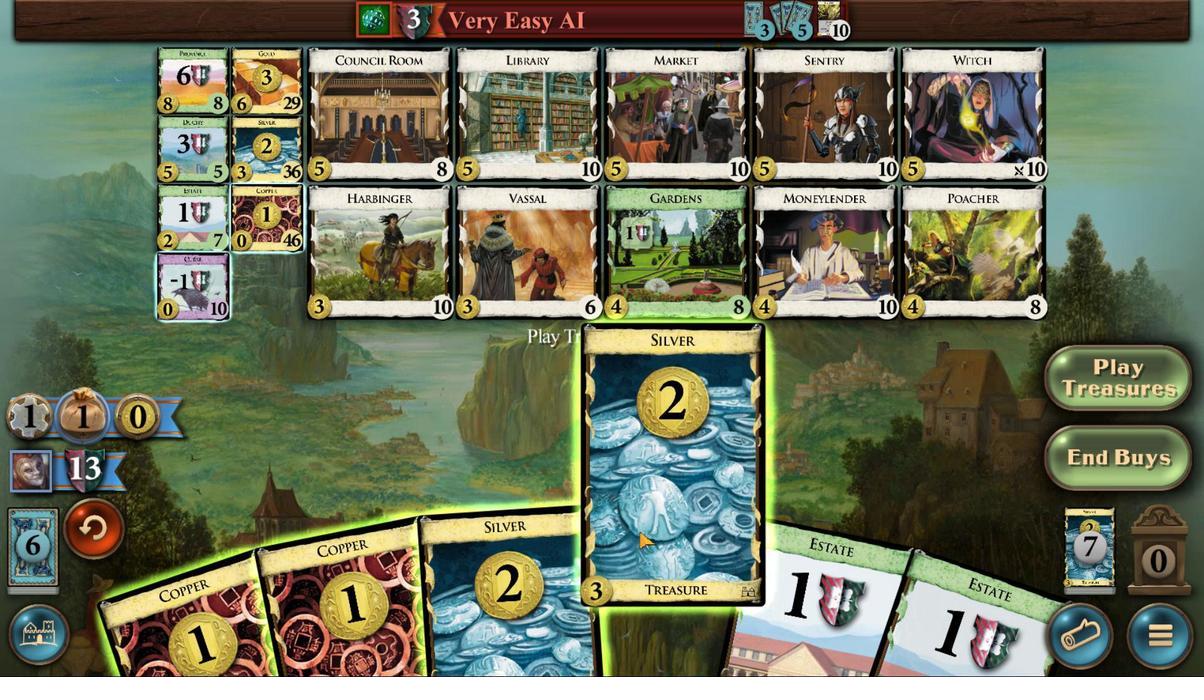 
Action: Mouse moved to (634, 531)
Screenshot: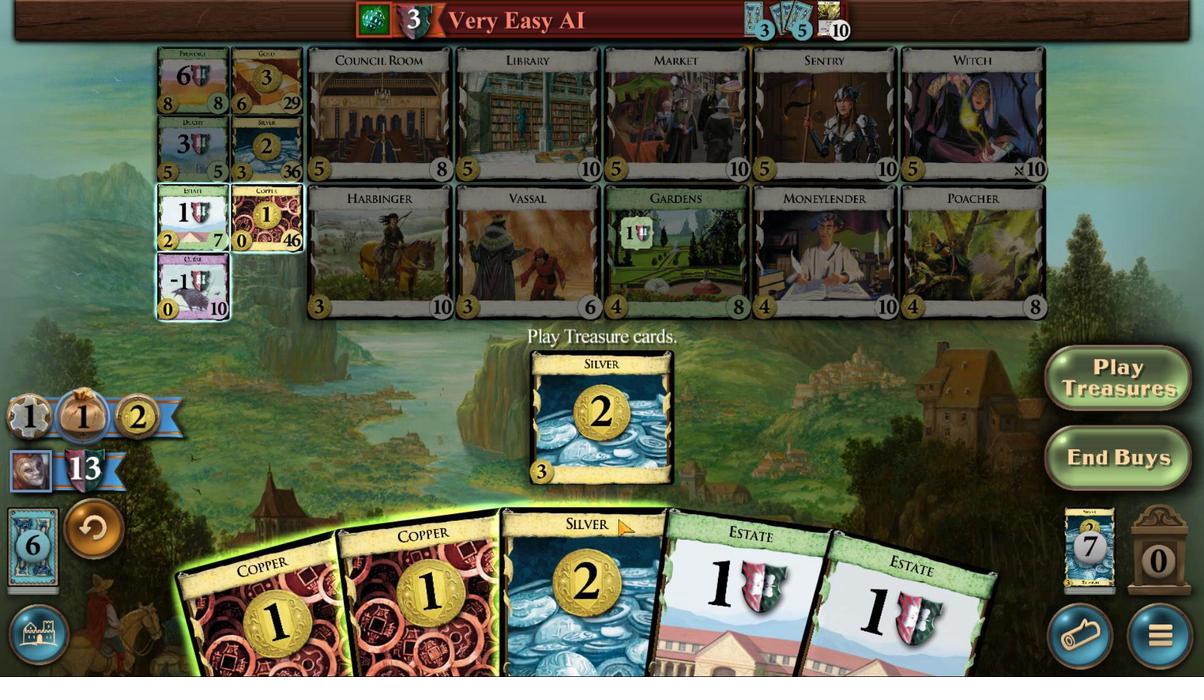 
Action: Mouse scrolled (634, 531) with delta (0, 0)
Screenshot: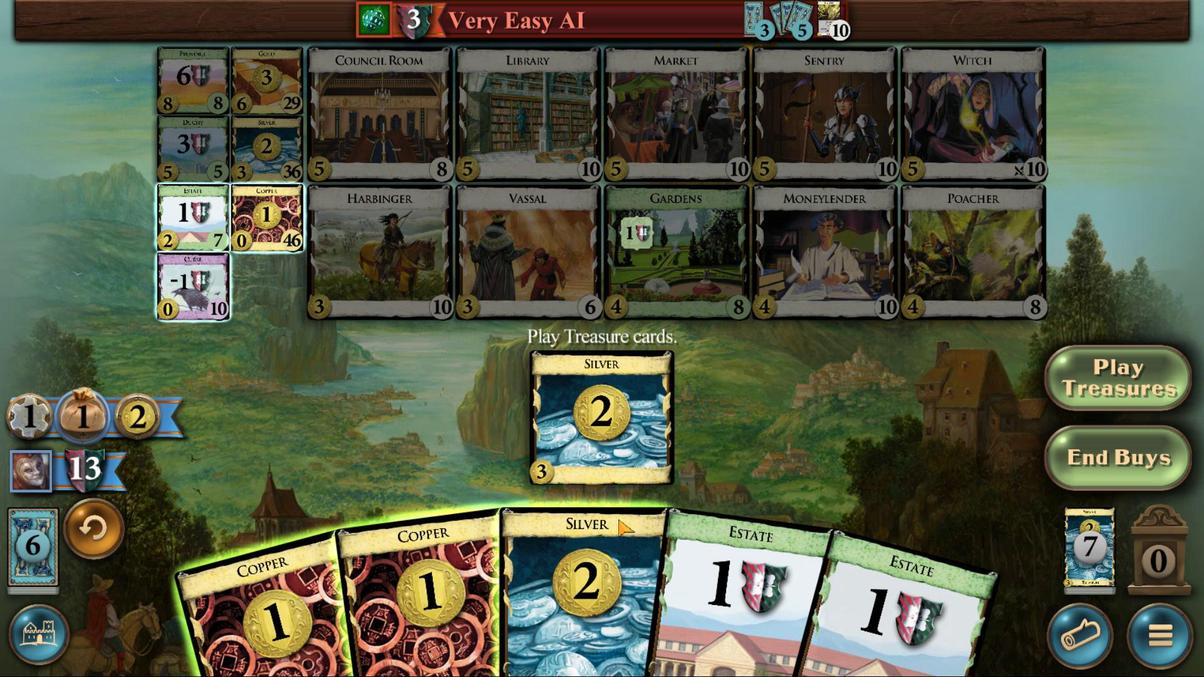 
Action: Mouse scrolled (634, 531) with delta (0, 0)
Screenshot: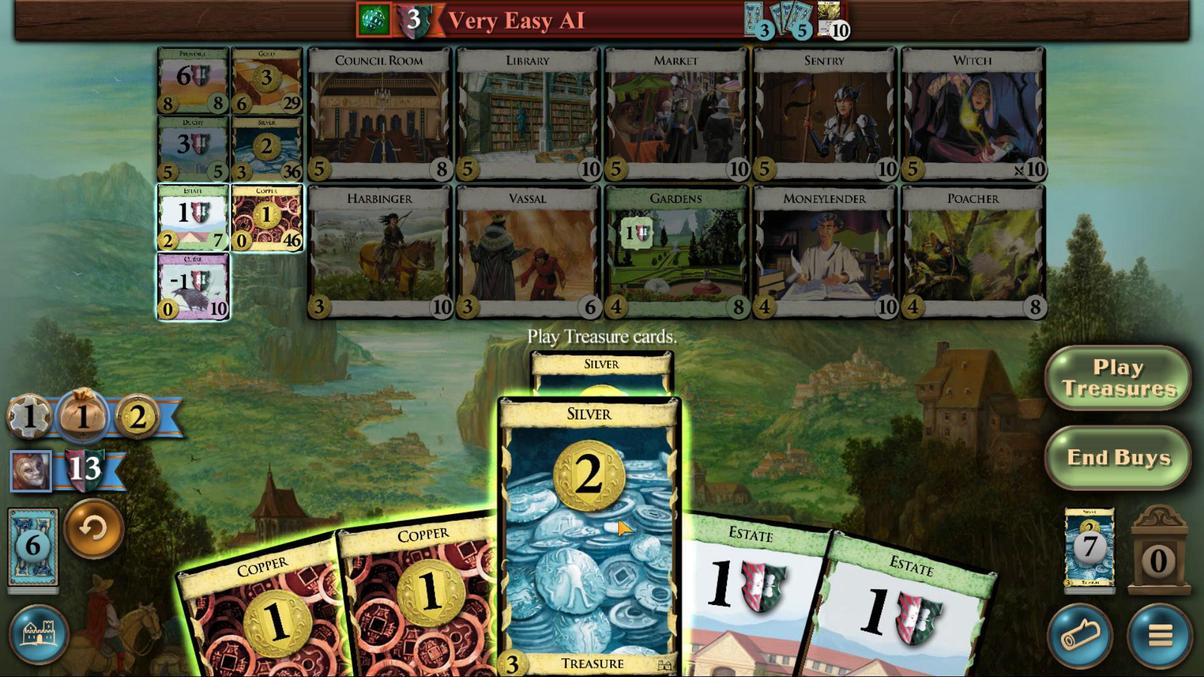 
Action: Mouse scrolled (634, 531) with delta (0, 0)
Screenshot: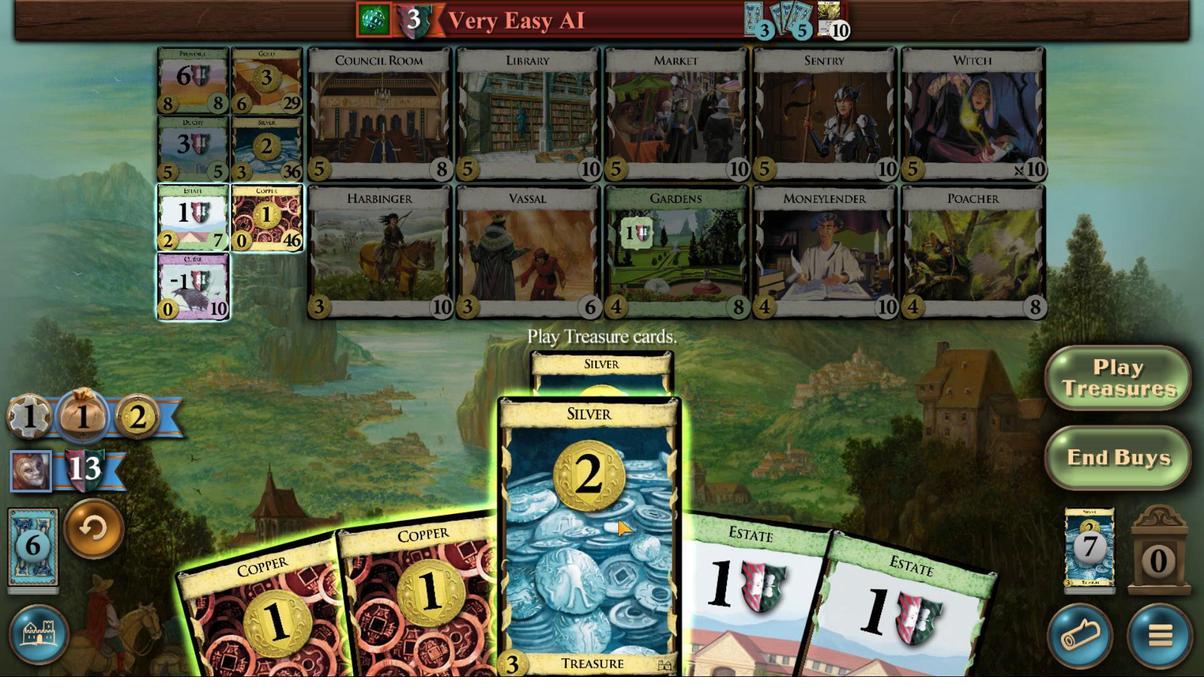 
Action: Mouse moved to (604, 533)
Screenshot: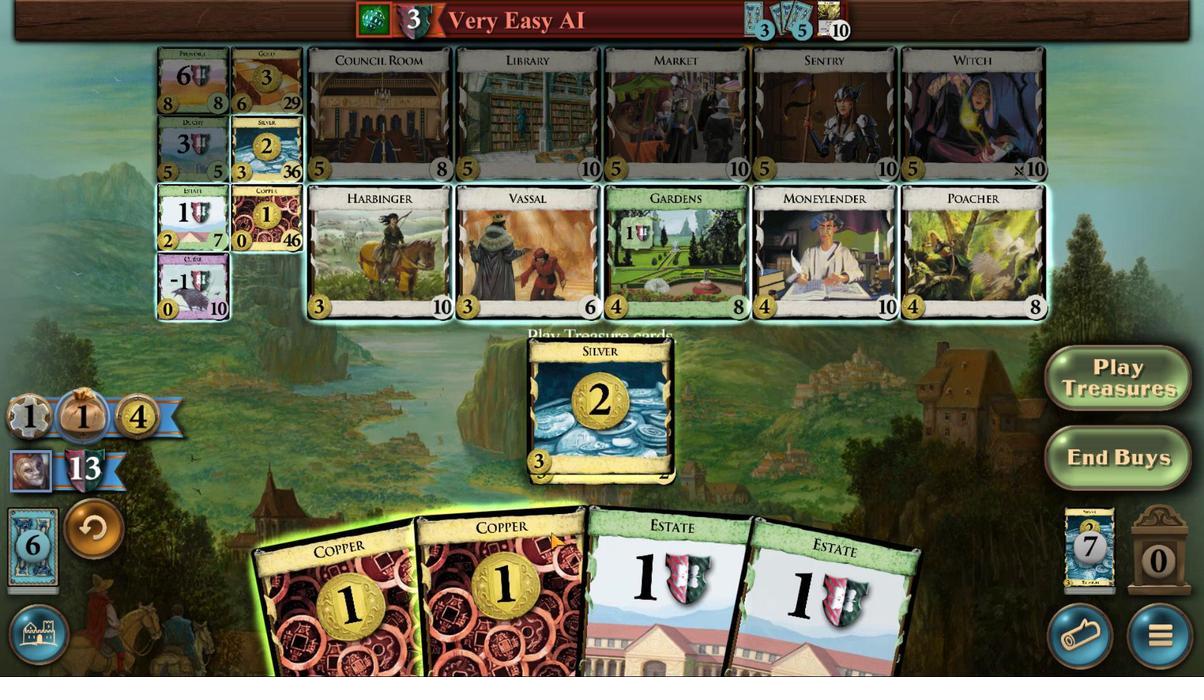 
Action: Mouse scrolled (604, 533) with delta (0, 0)
Screenshot: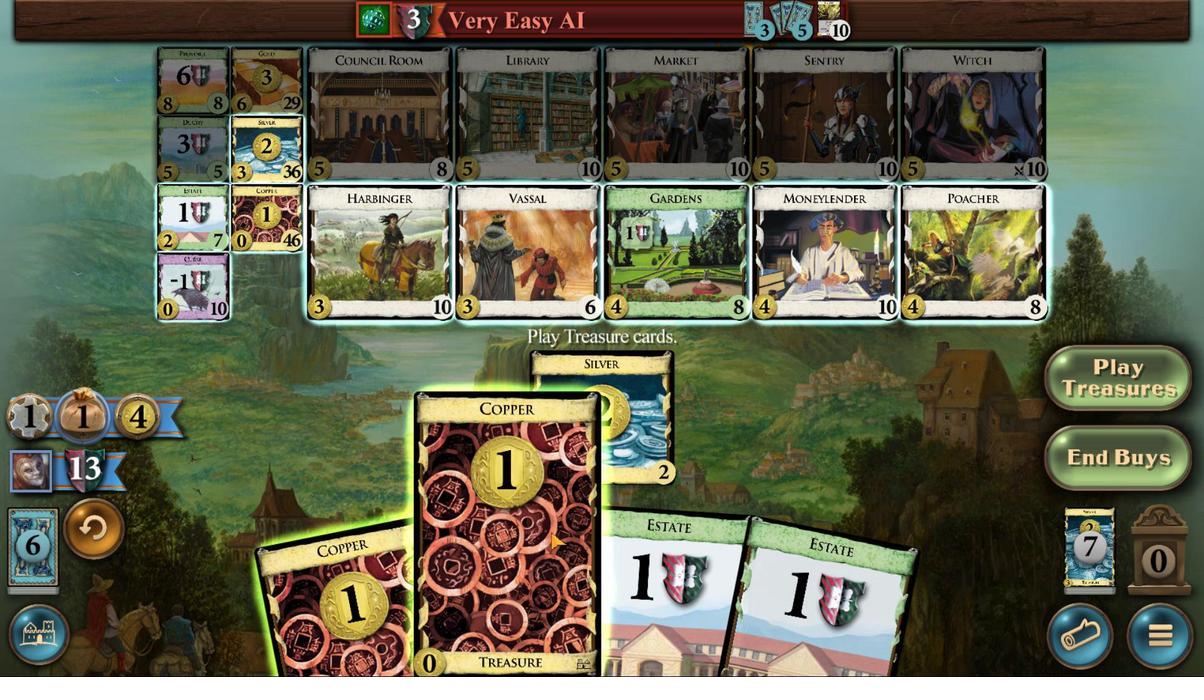 
Action: Mouse scrolled (604, 533) with delta (0, 0)
Screenshot: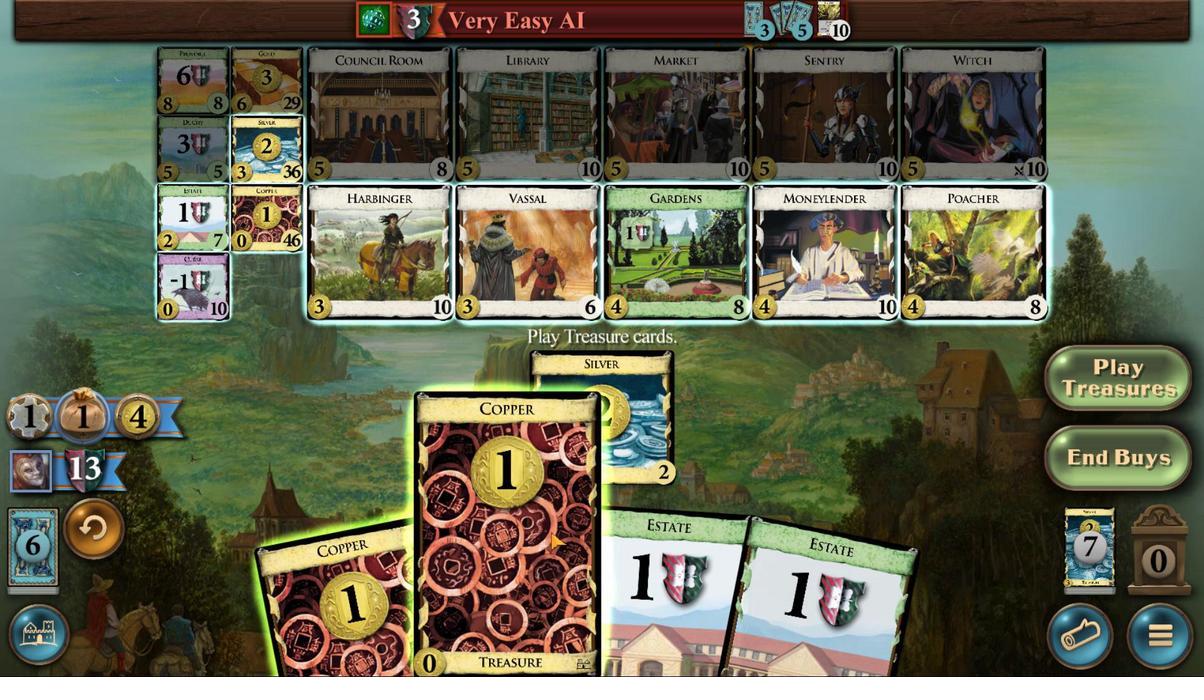 
Action: Mouse scrolled (604, 533) with delta (0, 0)
Screenshot: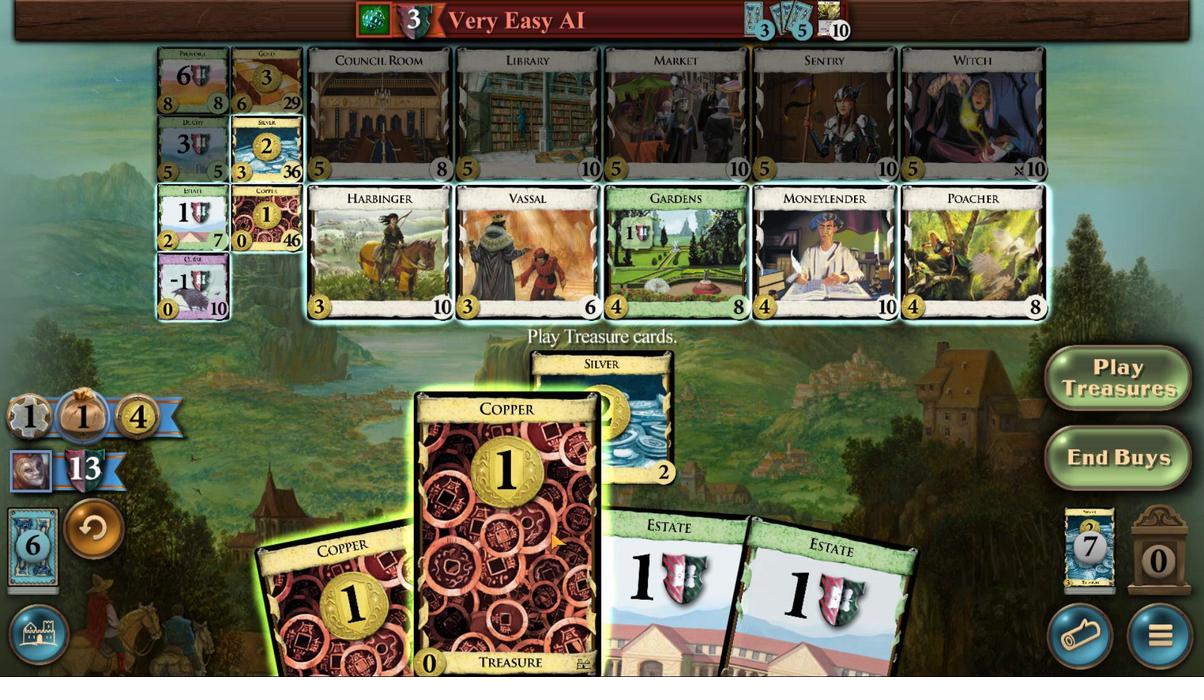 
Action: Mouse scrolled (604, 533) with delta (0, 0)
Screenshot: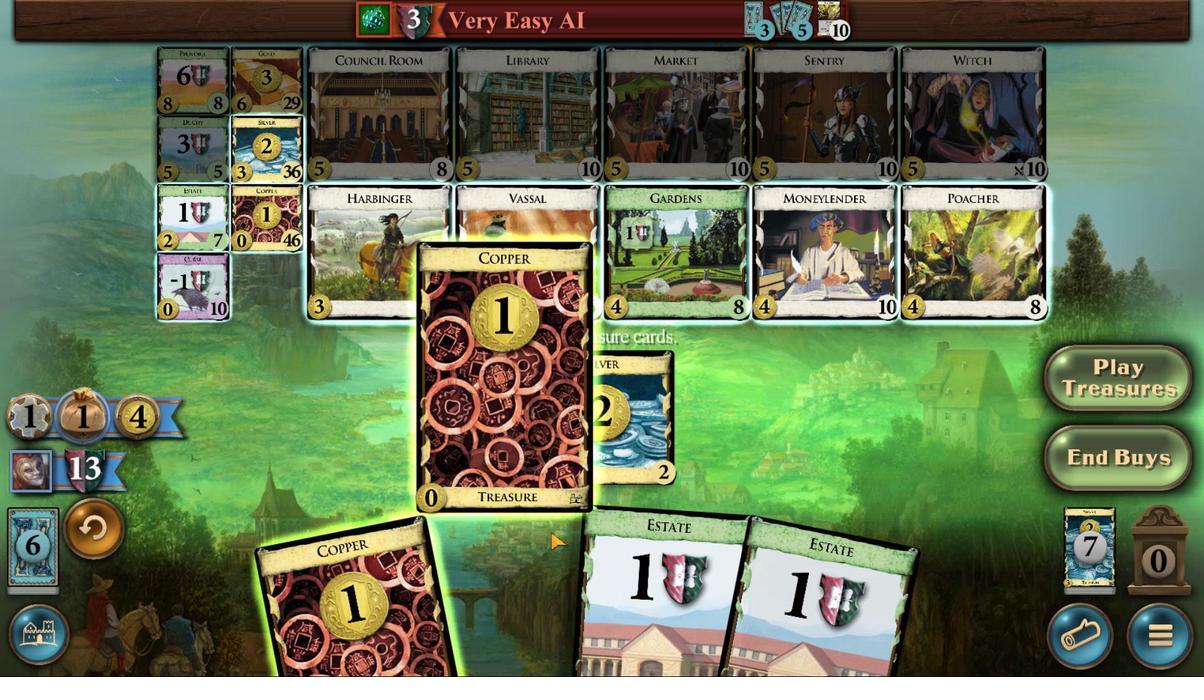 
Action: Mouse moved to (549, 530)
Screenshot: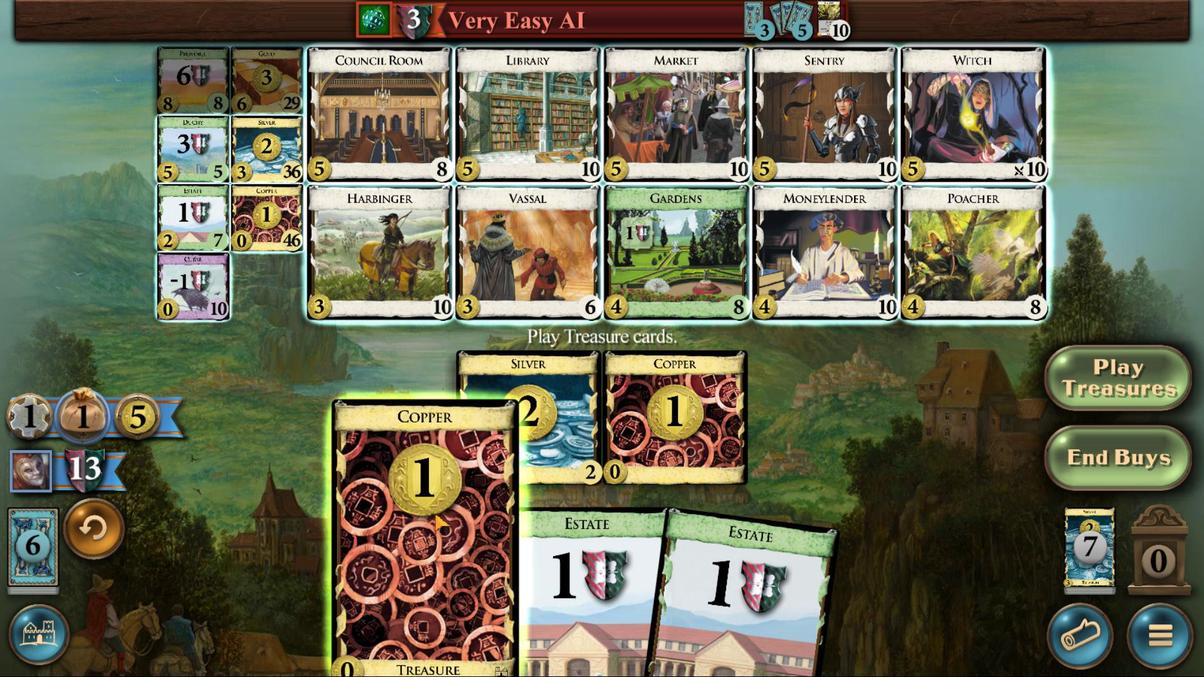 
Action: Mouse scrolled (549, 530) with delta (0, 0)
Screenshot: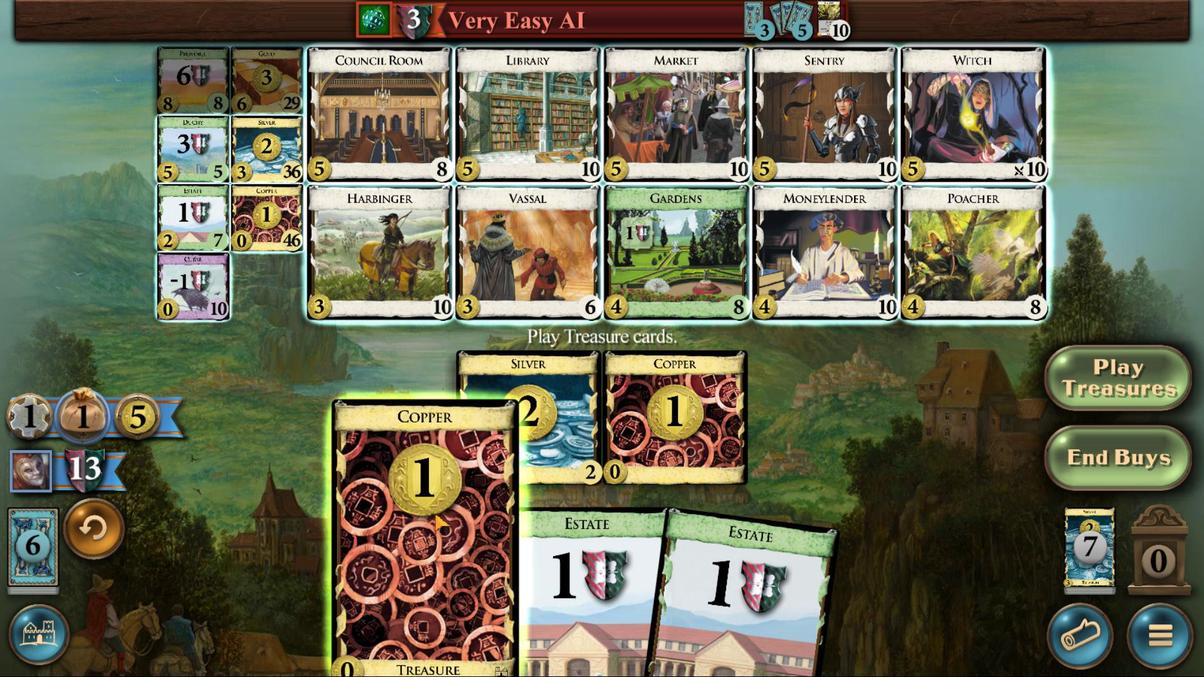 
Action: Mouse moved to (549, 530)
Screenshot: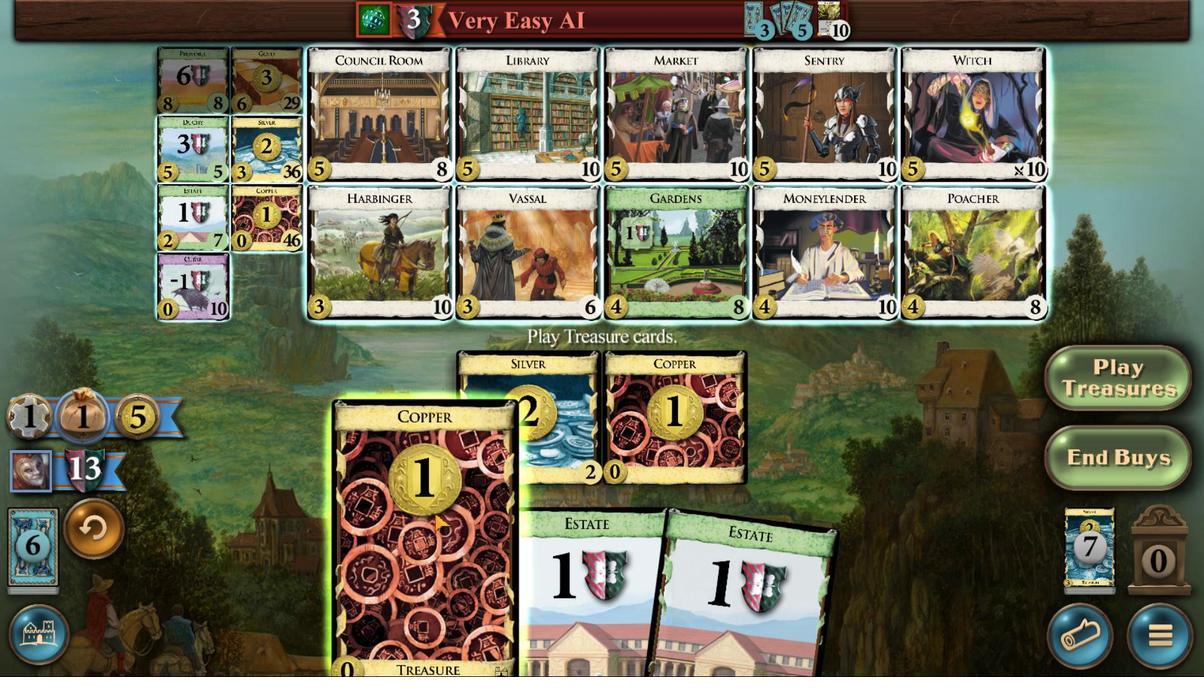 
Action: Mouse scrolled (549, 530) with delta (0, 0)
Screenshot: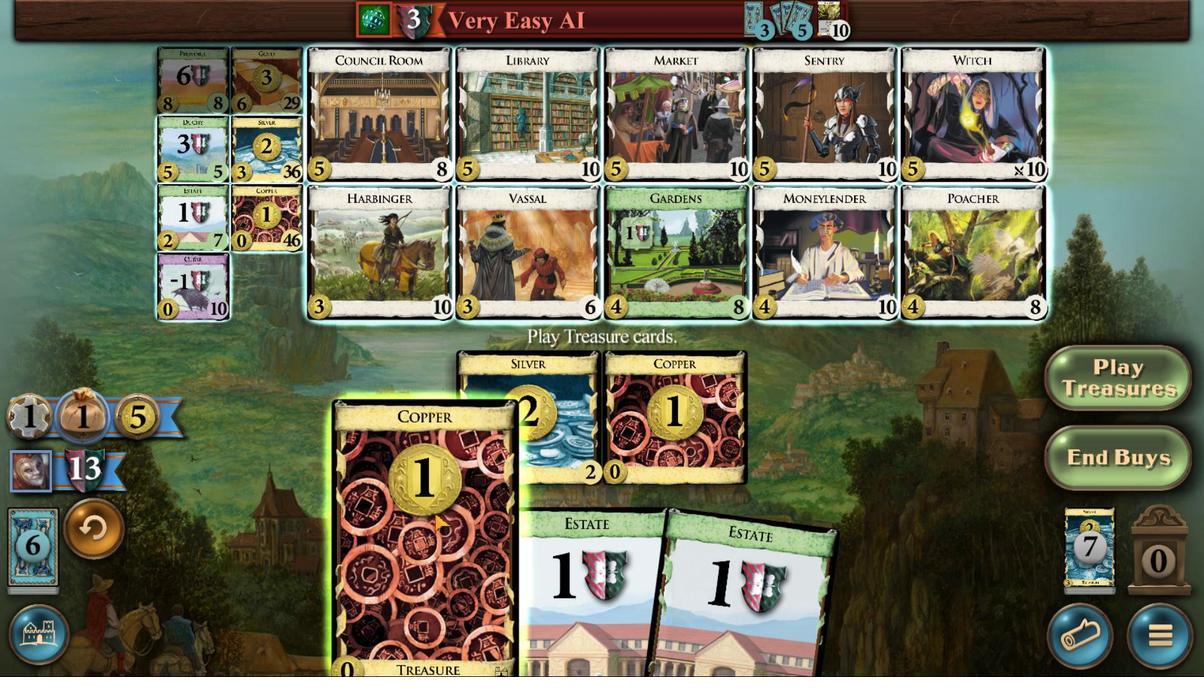 
Action: Mouse moved to (481, 470)
Screenshot: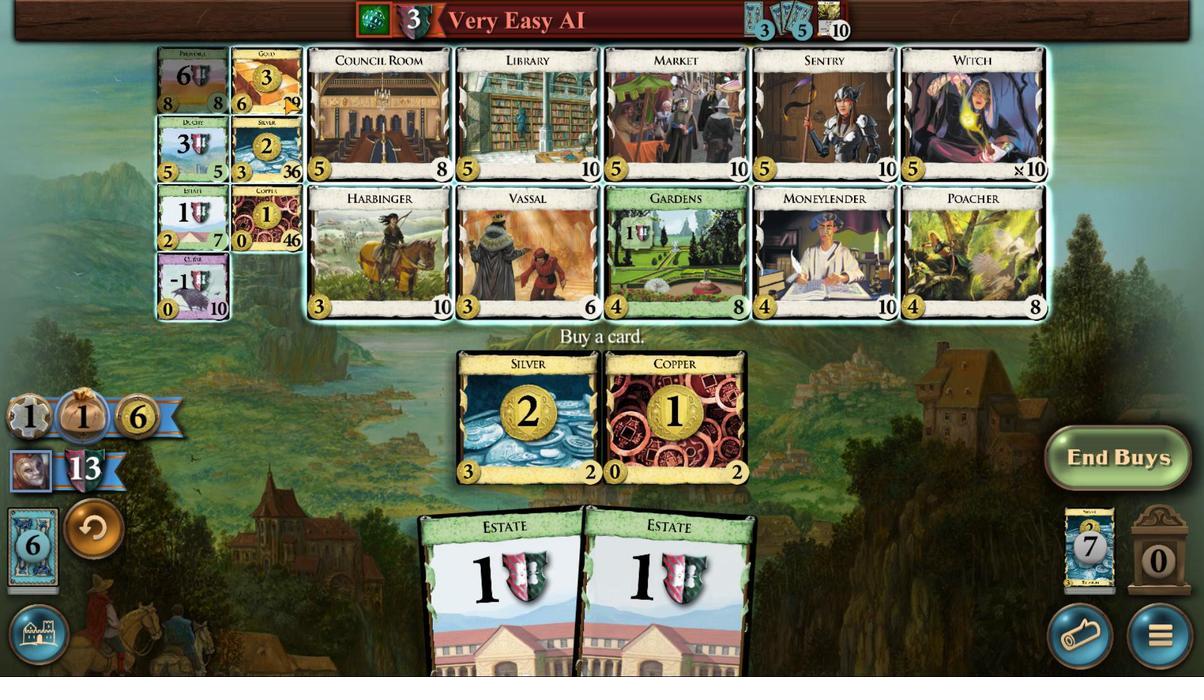
Action: Mouse pressed left at (481, 470)
Screenshot: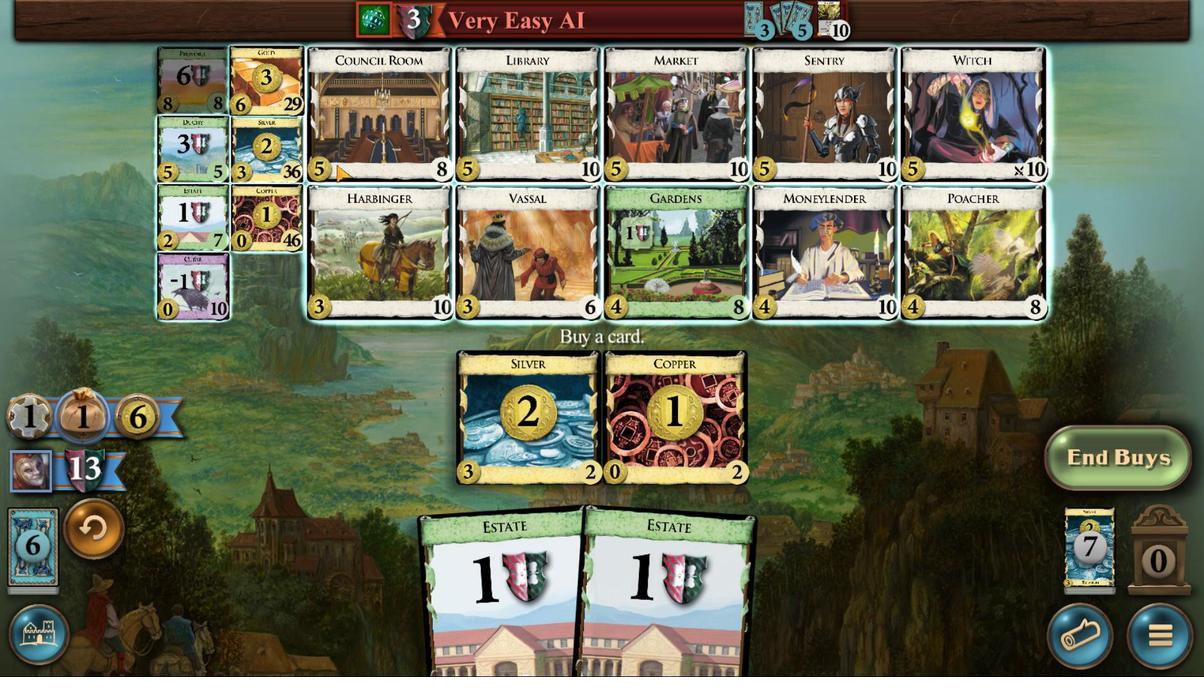 
Action: Mouse moved to (535, 543)
Screenshot: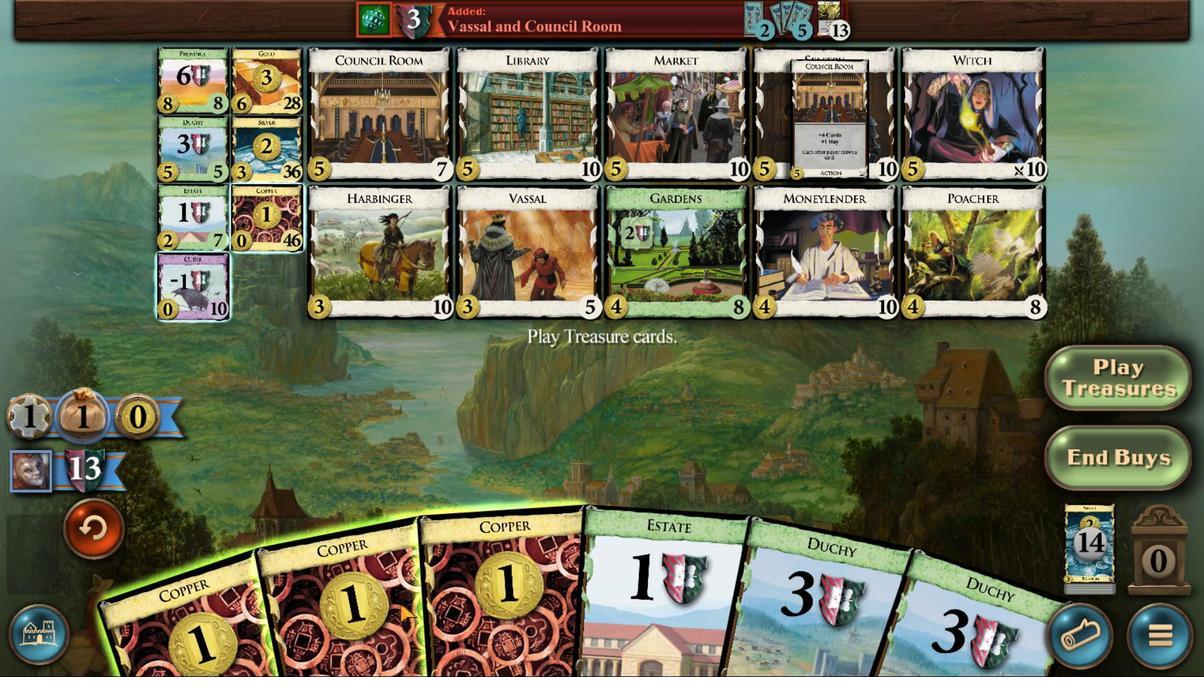 
Action: Mouse scrolled (535, 543) with delta (0, 0)
Screenshot: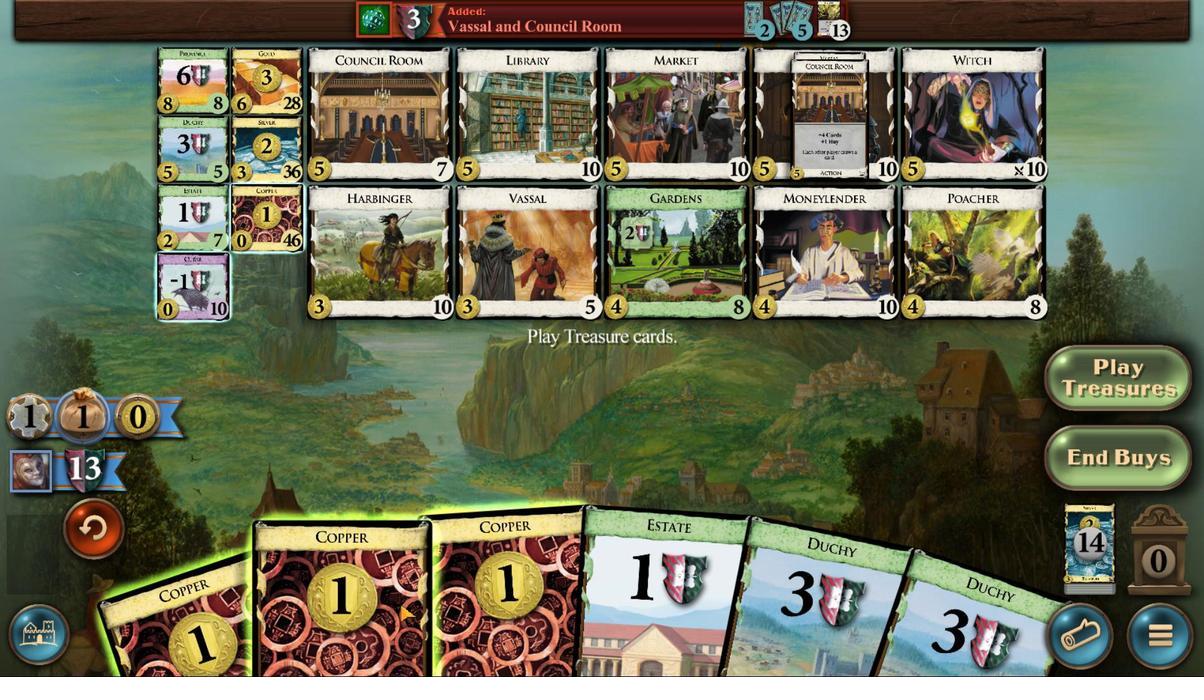 
Action: Mouse scrolled (535, 543) with delta (0, 0)
Screenshot: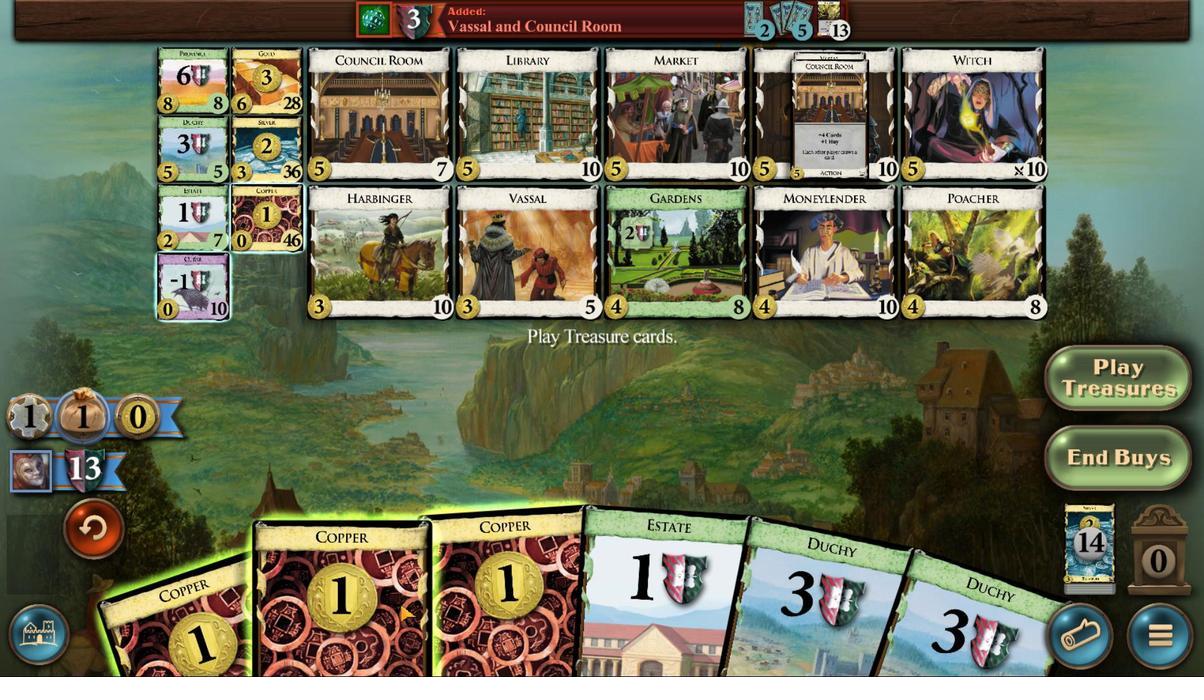 
Action: Mouse scrolled (535, 543) with delta (0, 0)
Screenshot: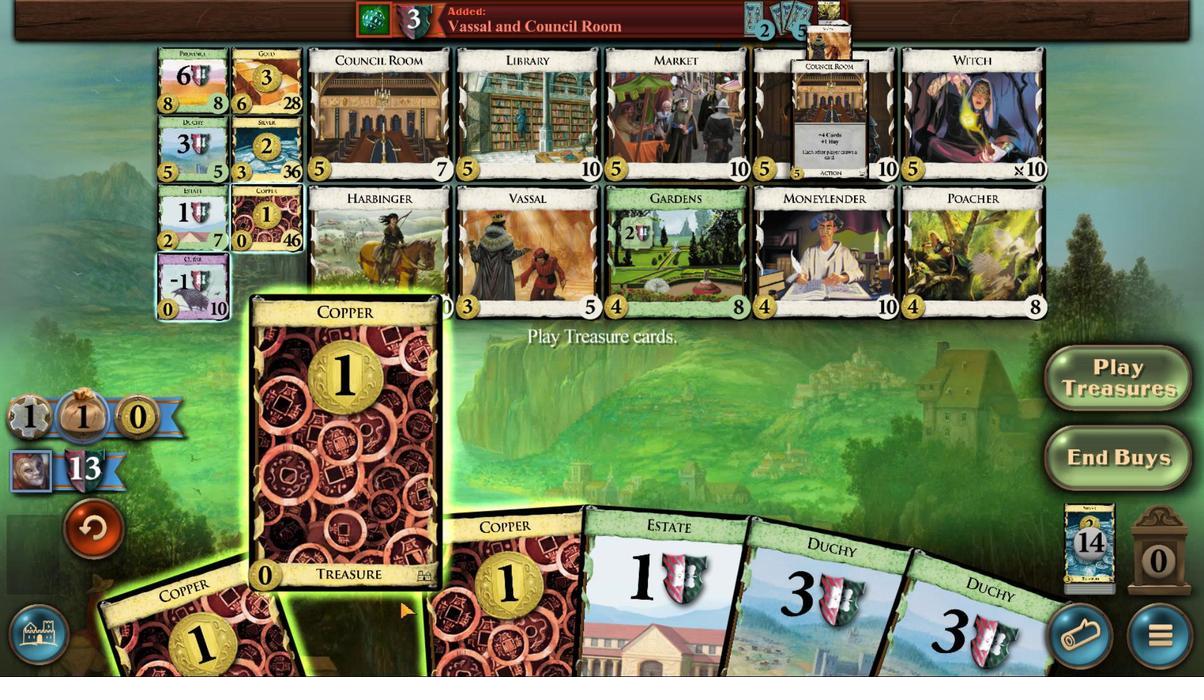 
Action: Mouse moved to (537, 540)
Screenshot: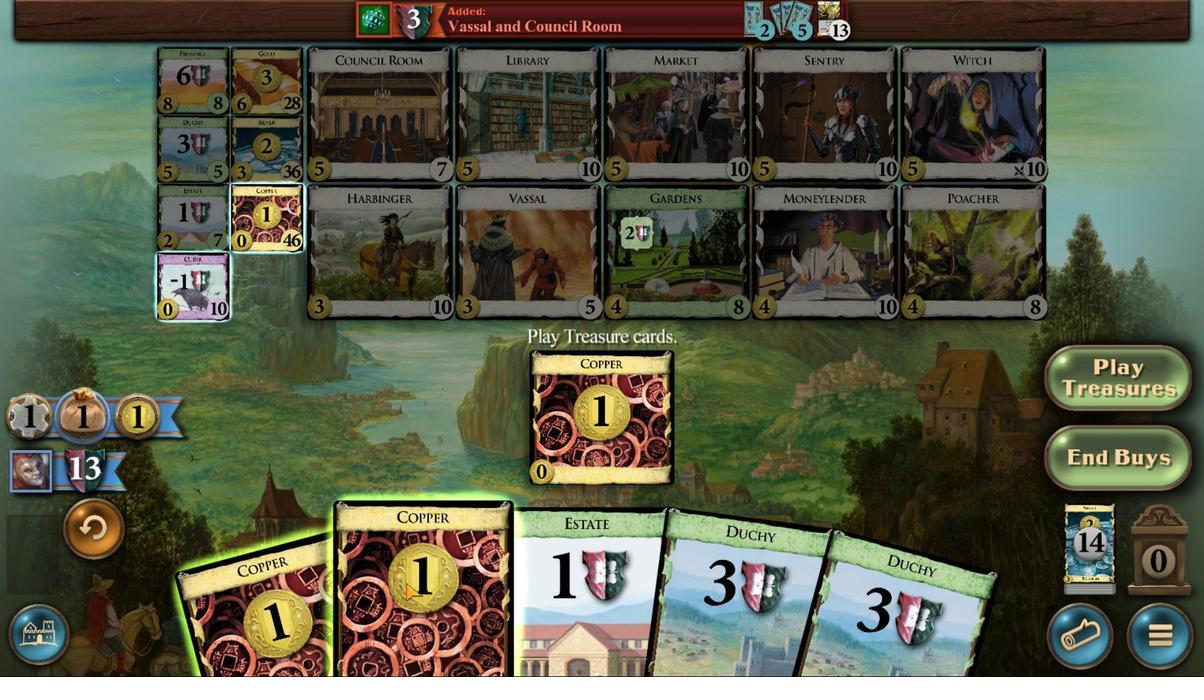 
Action: Mouse scrolled (537, 540) with delta (0, 0)
Screenshot: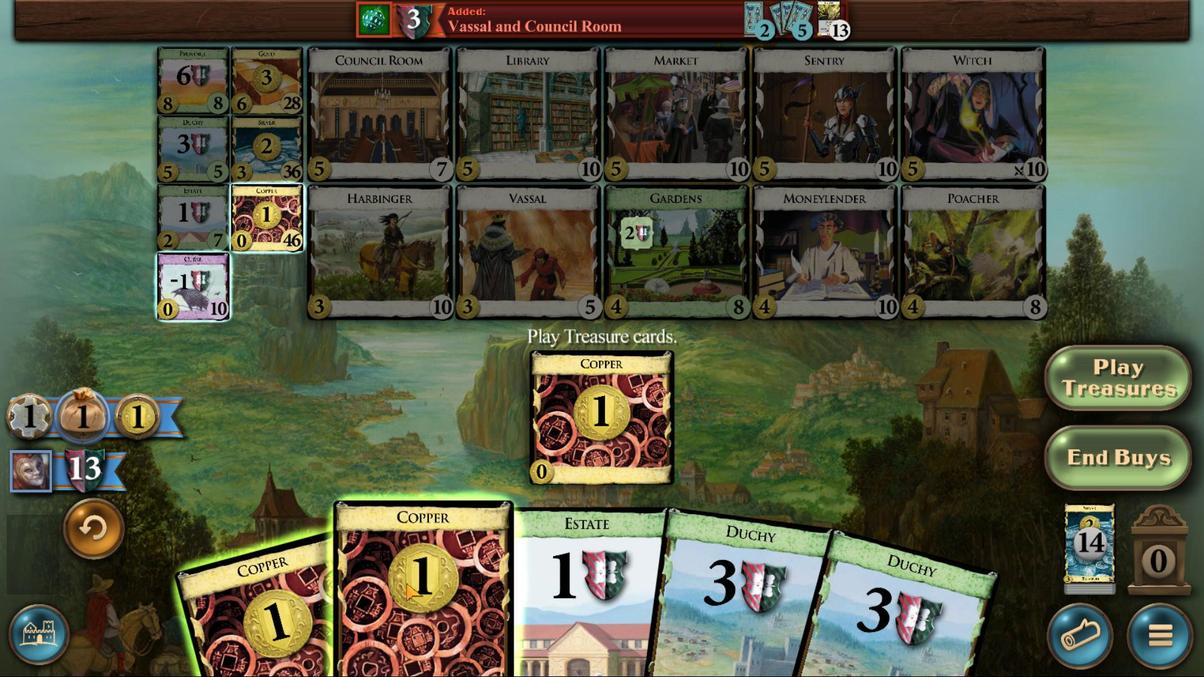 
Action: Mouse scrolled (537, 540) with delta (0, 0)
Screenshot: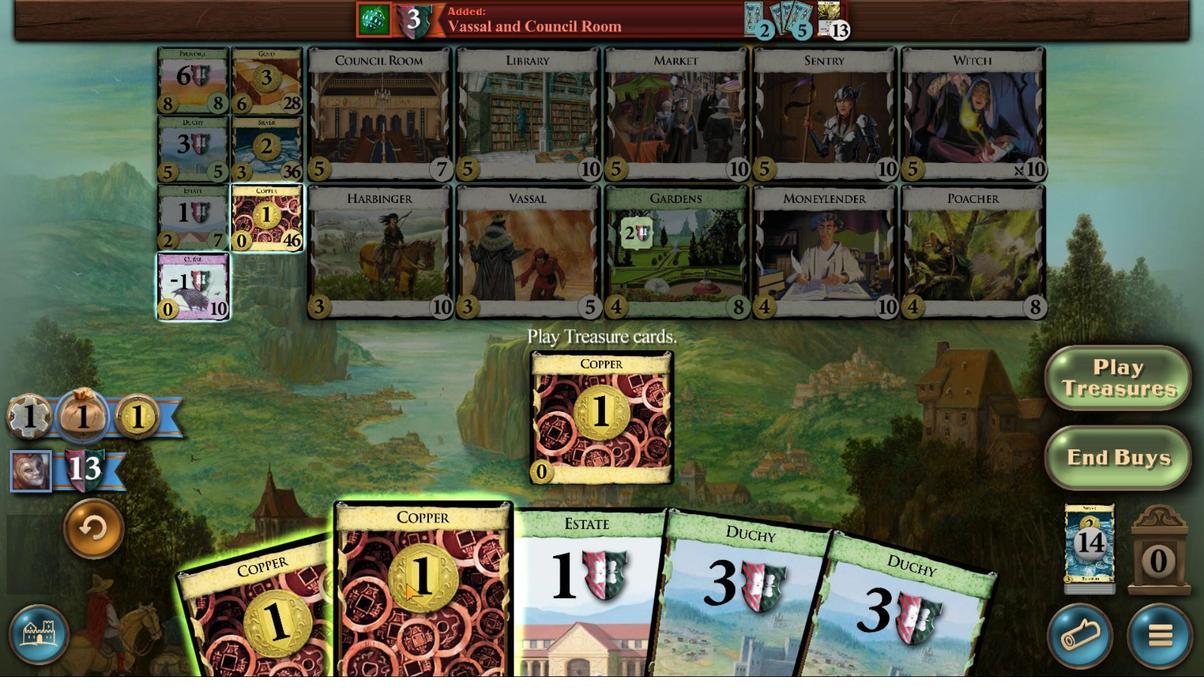 
Action: Mouse scrolled (537, 540) with delta (0, 0)
Screenshot: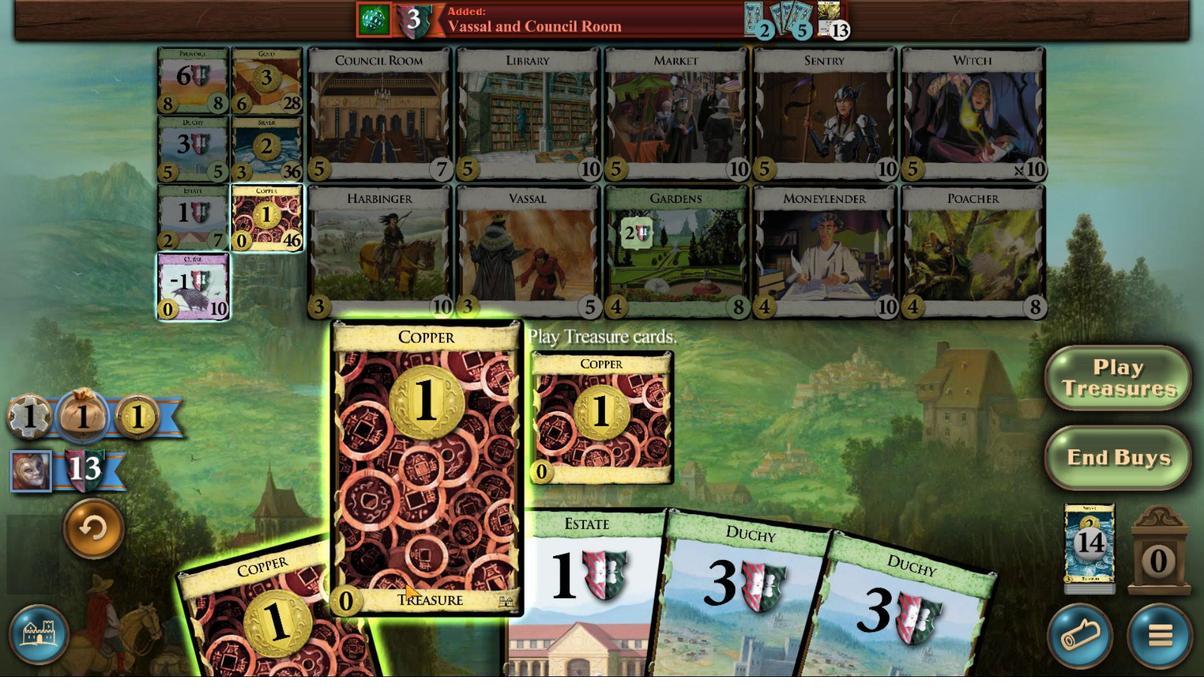 
Action: Mouse moved to (495, 540)
Screenshot: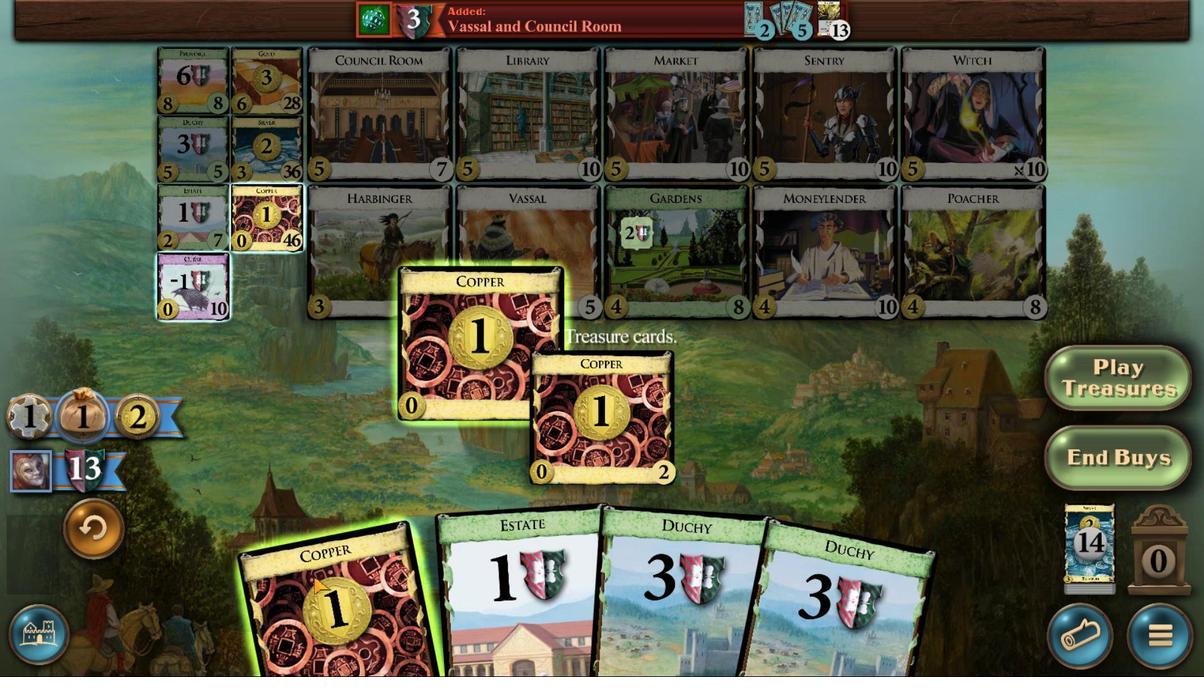 
Action: Mouse scrolled (495, 539) with delta (0, 0)
Screenshot: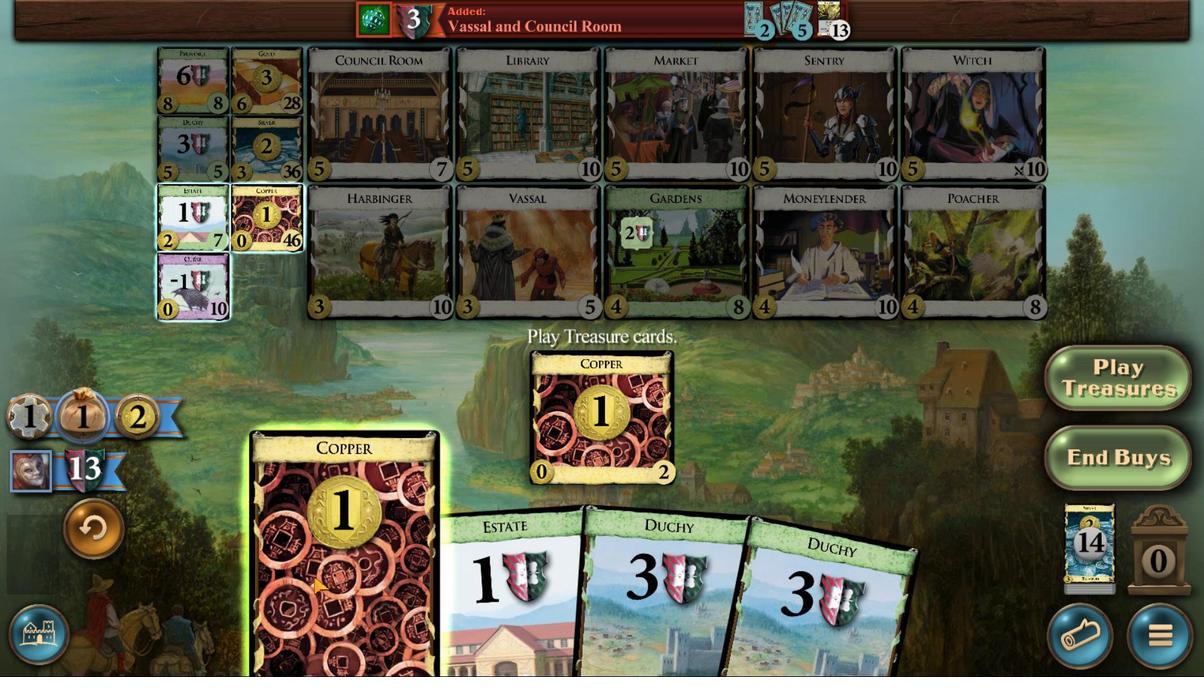 
Action: Mouse scrolled (495, 539) with delta (0, 0)
Screenshot: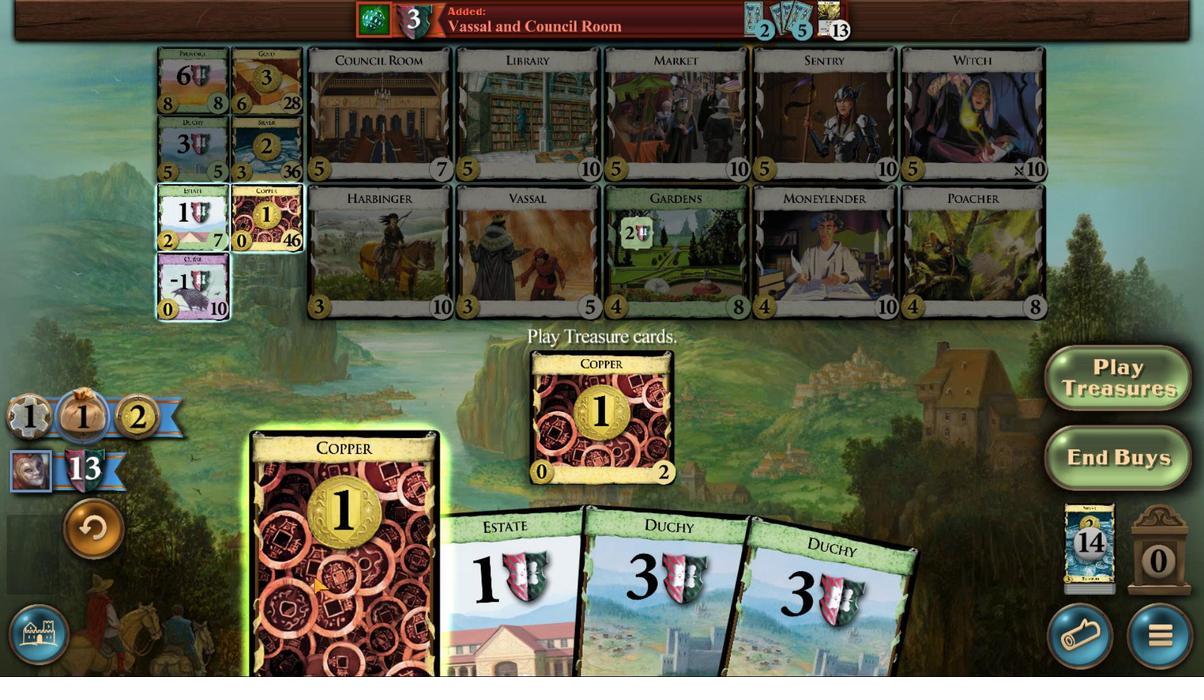 
Action: Mouse scrolled (495, 539) with delta (0, 0)
Screenshot: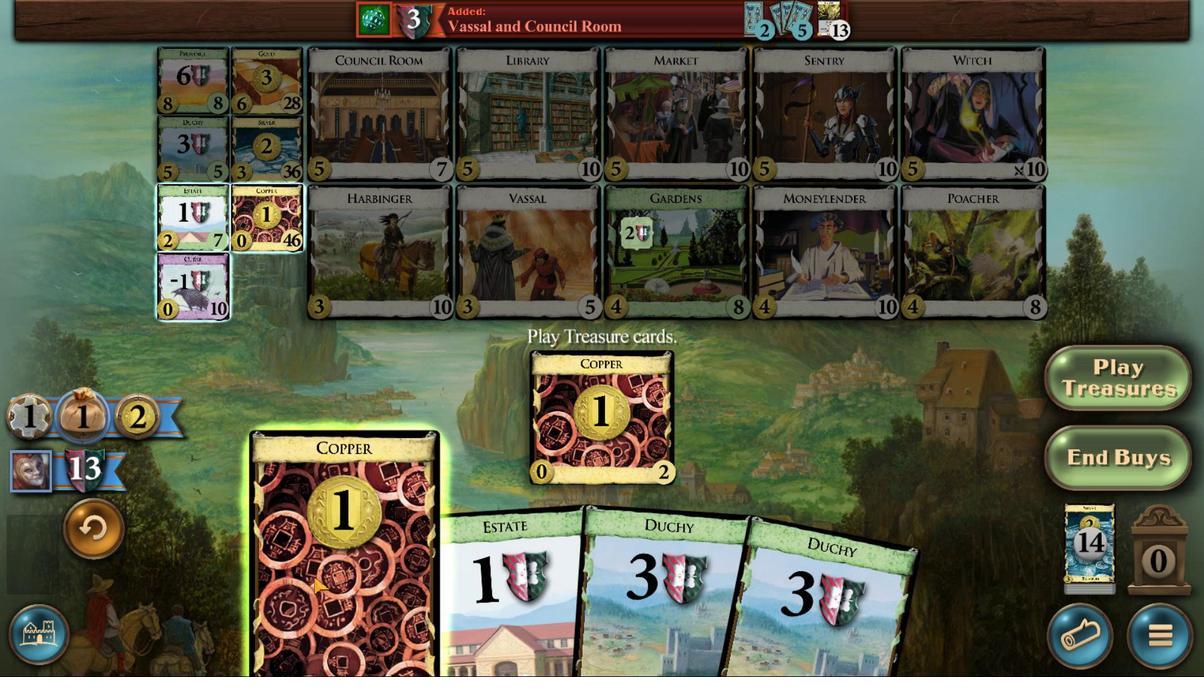 
Action: Mouse moved to (473, 478)
Screenshot: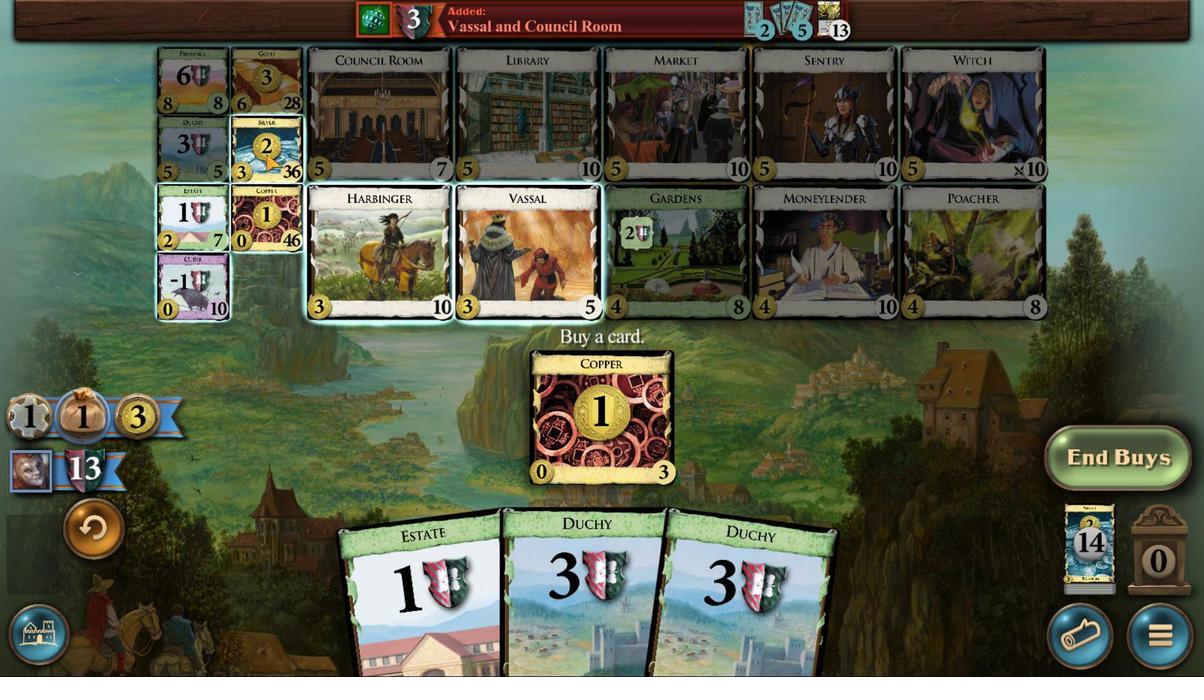 
Action: Mouse pressed left at (473, 478)
Screenshot: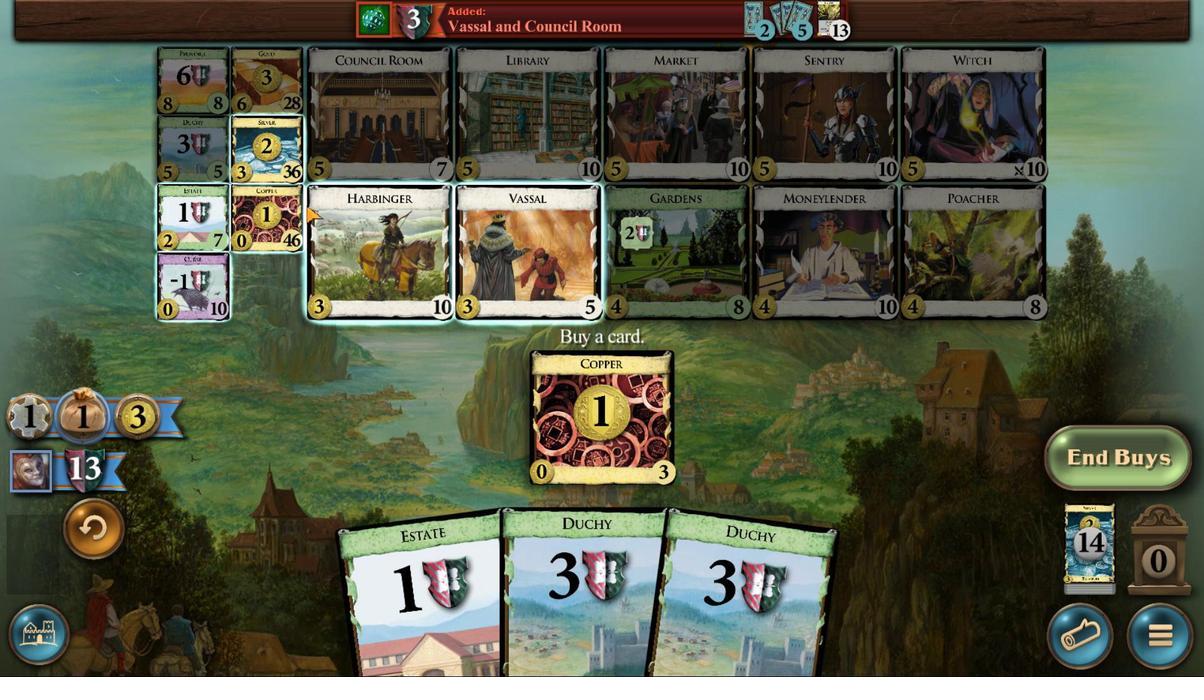 
Action: Mouse moved to (682, 540)
Screenshot: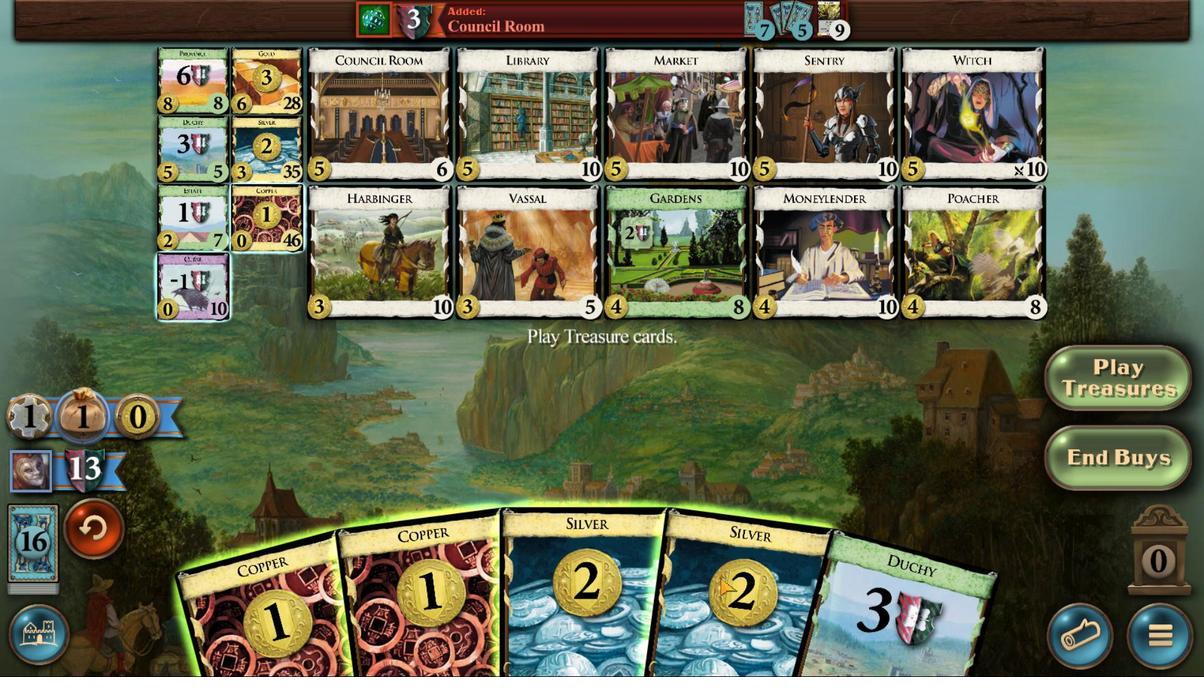 
Action: Mouse scrolled (682, 540) with delta (0, 0)
Screenshot: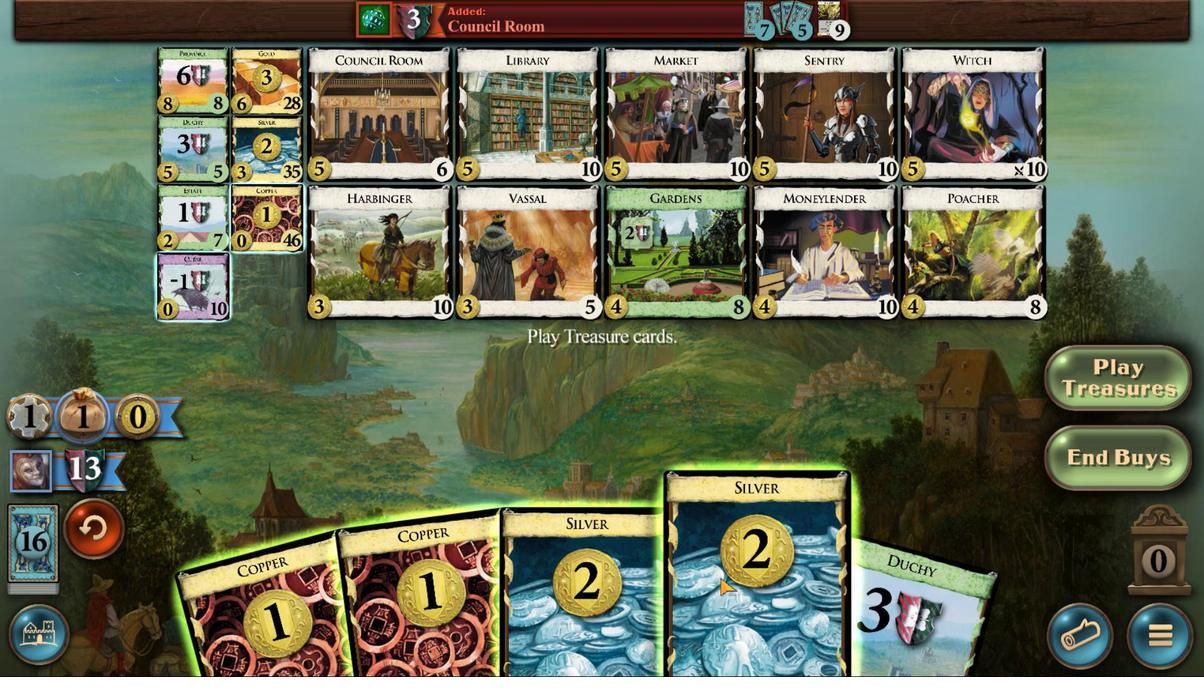 
Action: Mouse scrolled (682, 540) with delta (0, 0)
Screenshot: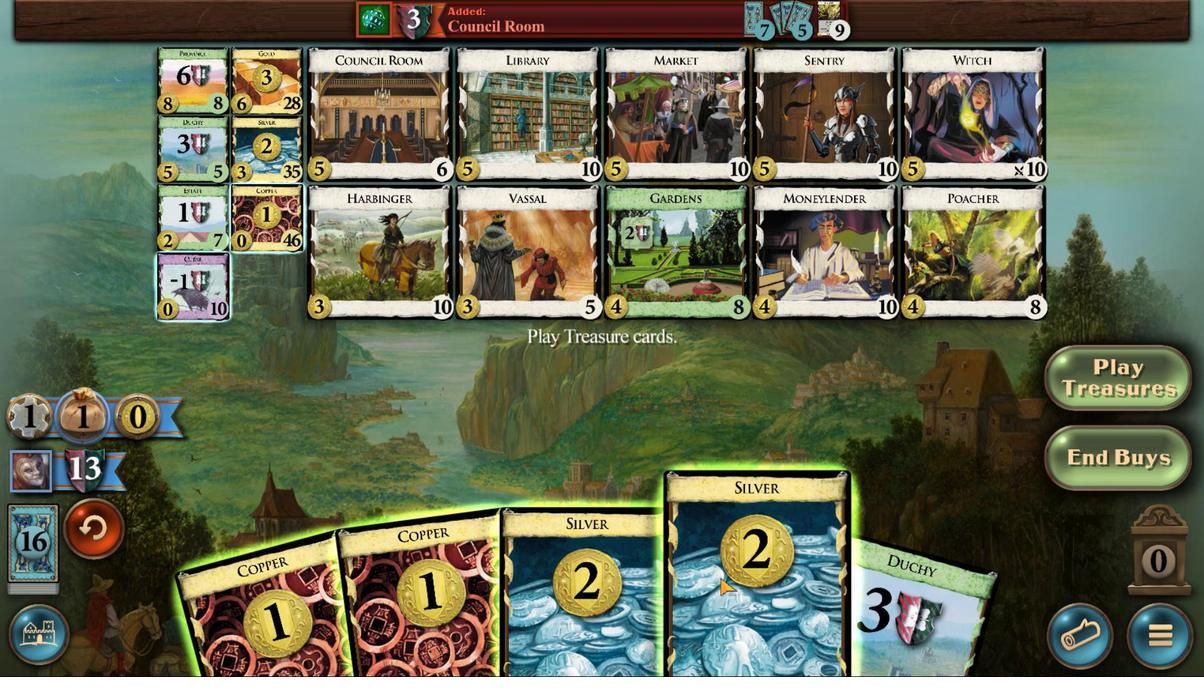 
Action: Mouse scrolled (682, 540) with delta (0, 0)
Screenshot: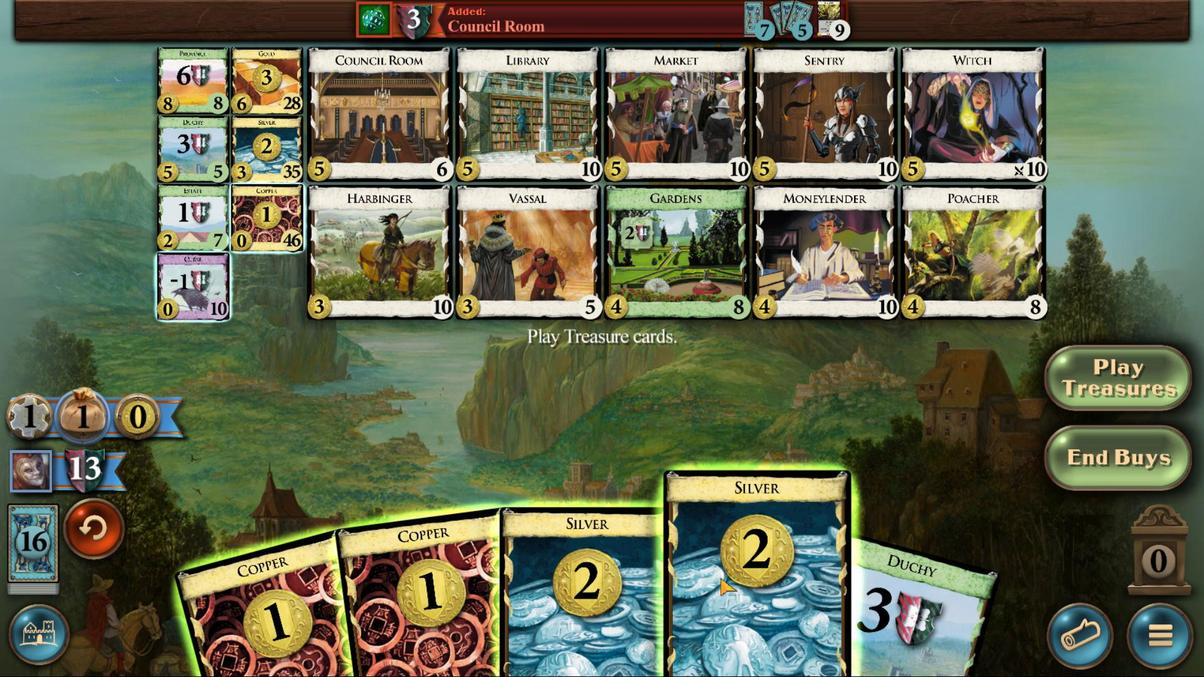 
Action: Mouse moved to (636, 537)
Screenshot: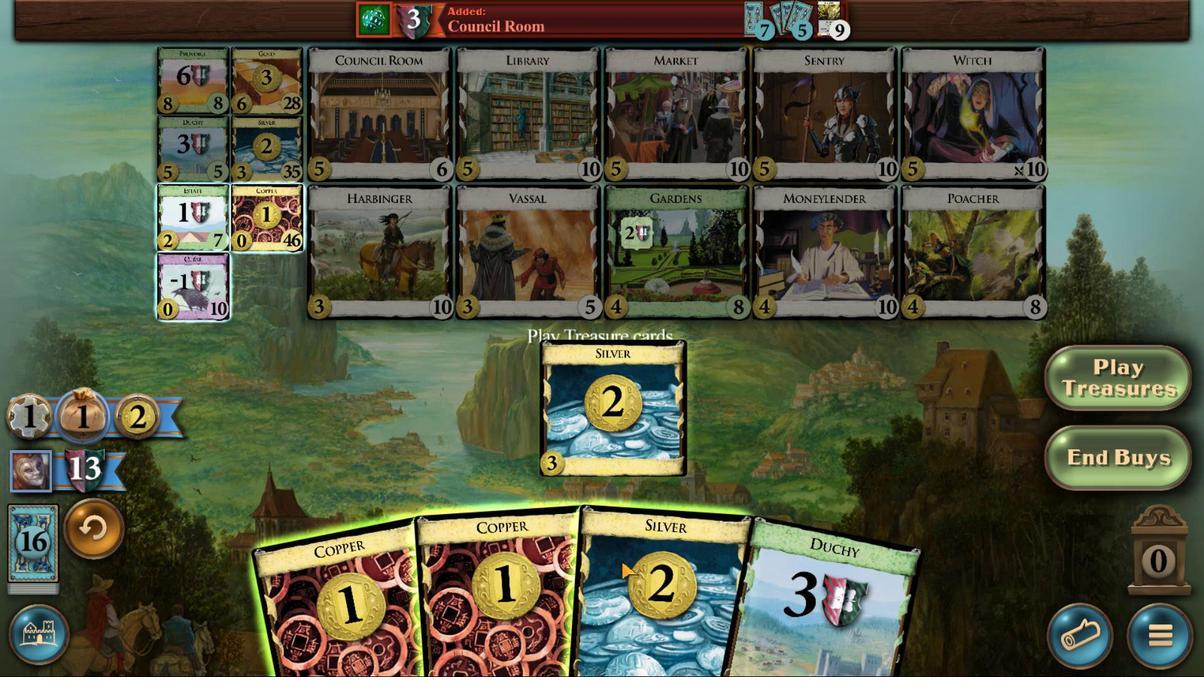 
Action: Mouse scrolled (636, 537) with delta (0, 0)
Screenshot: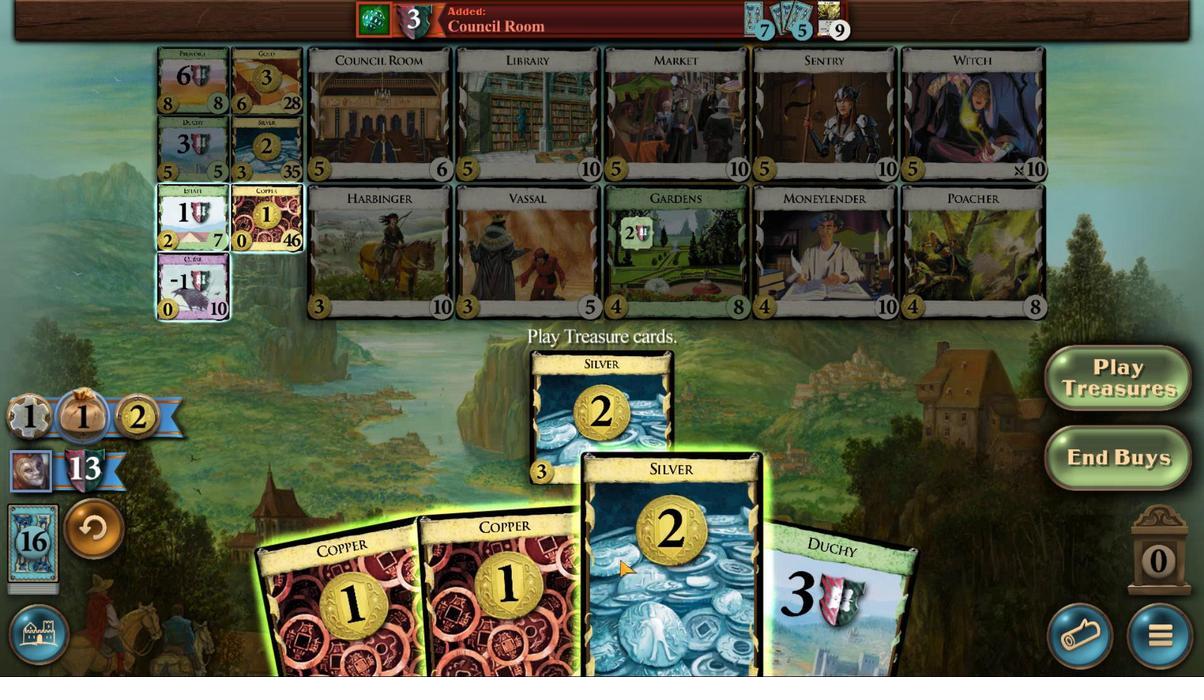 
Action: Mouse scrolled (636, 537) with delta (0, 0)
Screenshot: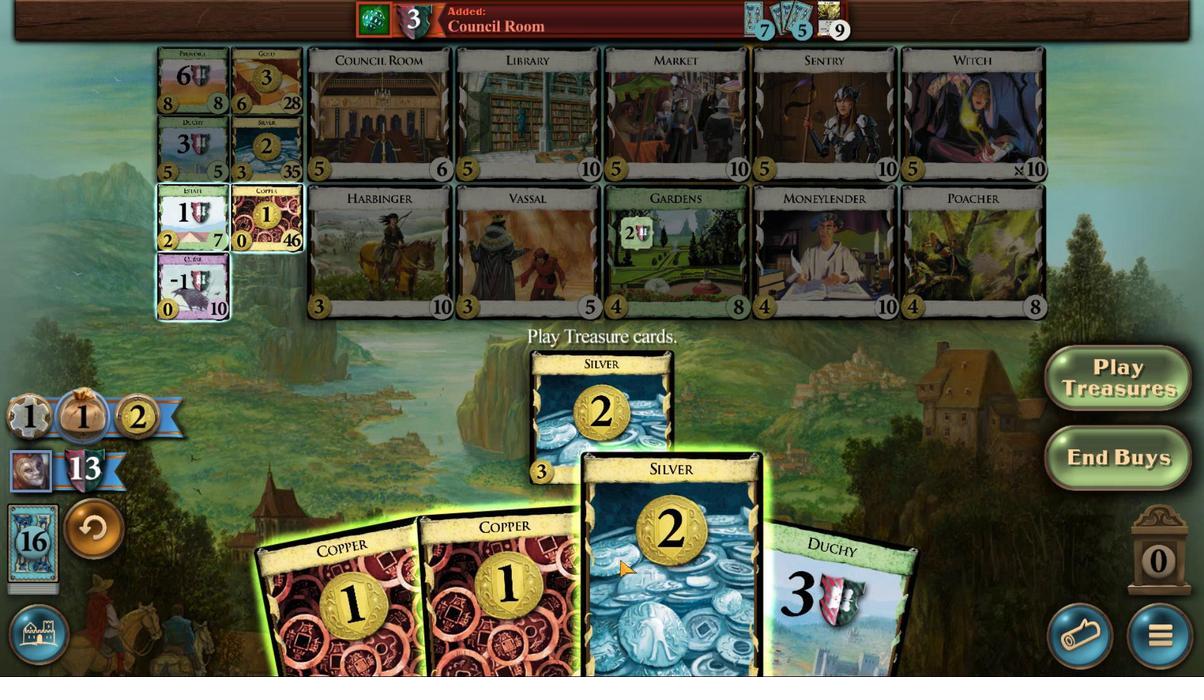 
Action: Mouse scrolled (636, 537) with delta (0, 0)
Screenshot: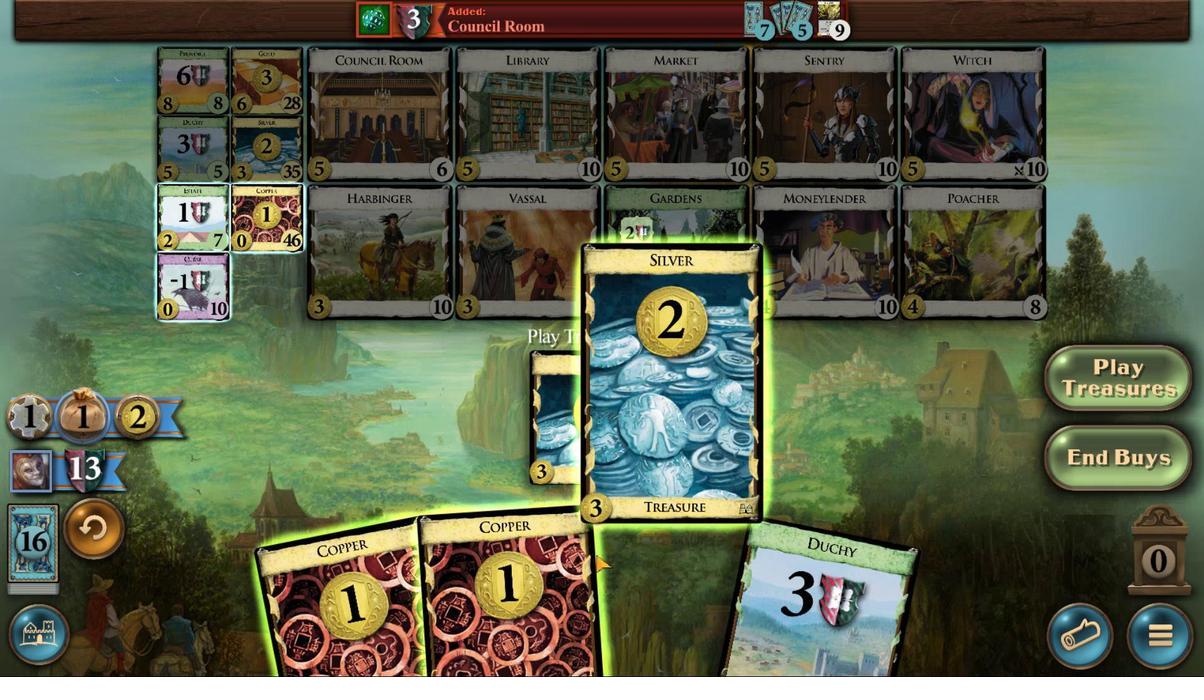 
Action: Mouse moved to (610, 536)
Screenshot: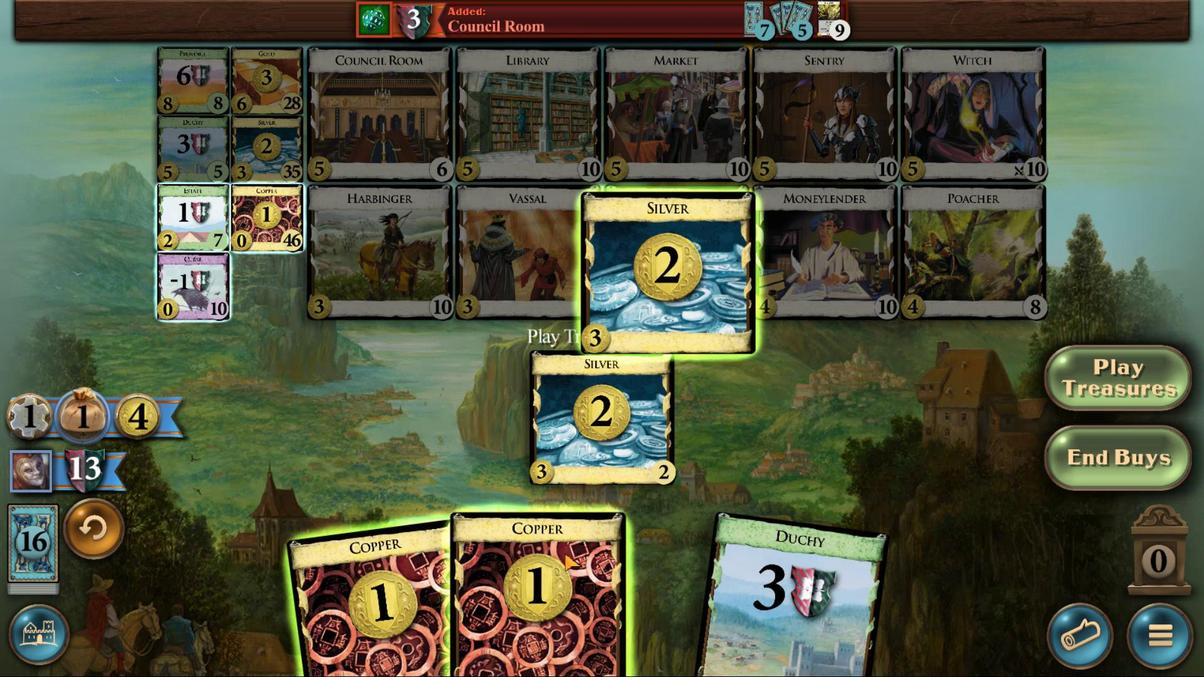 
Action: Mouse scrolled (610, 536) with delta (0, 0)
Screenshot: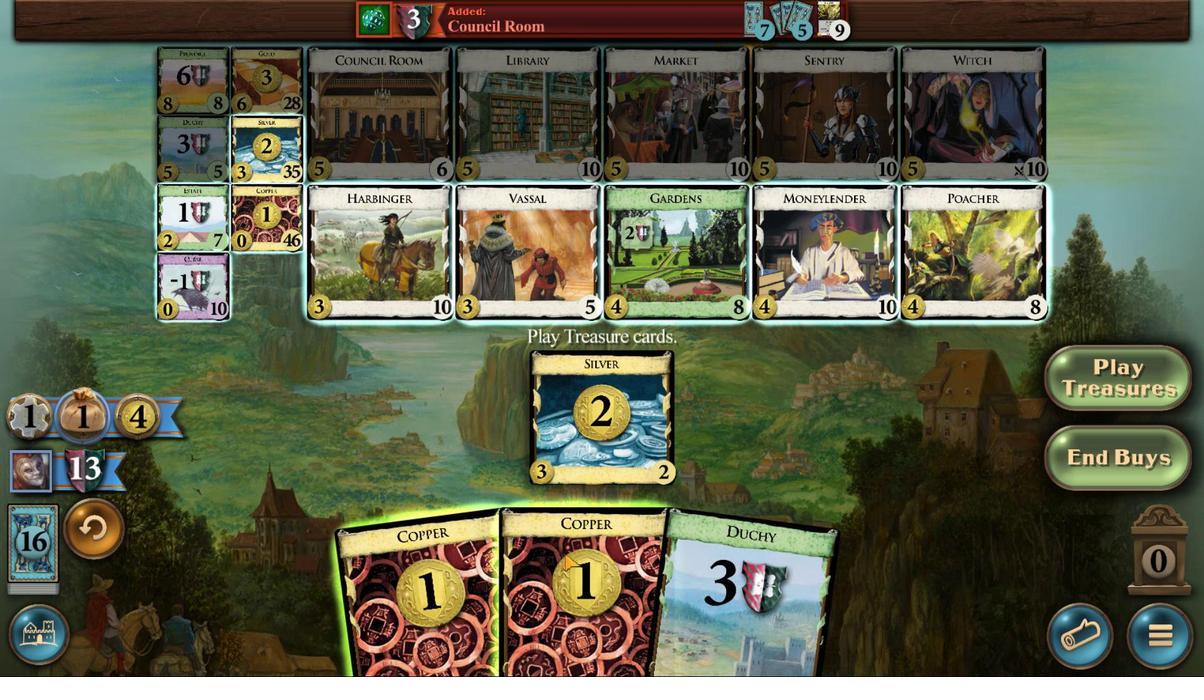 
Action: Mouse scrolled (610, 536) with delta (0, 0)
Screenshot: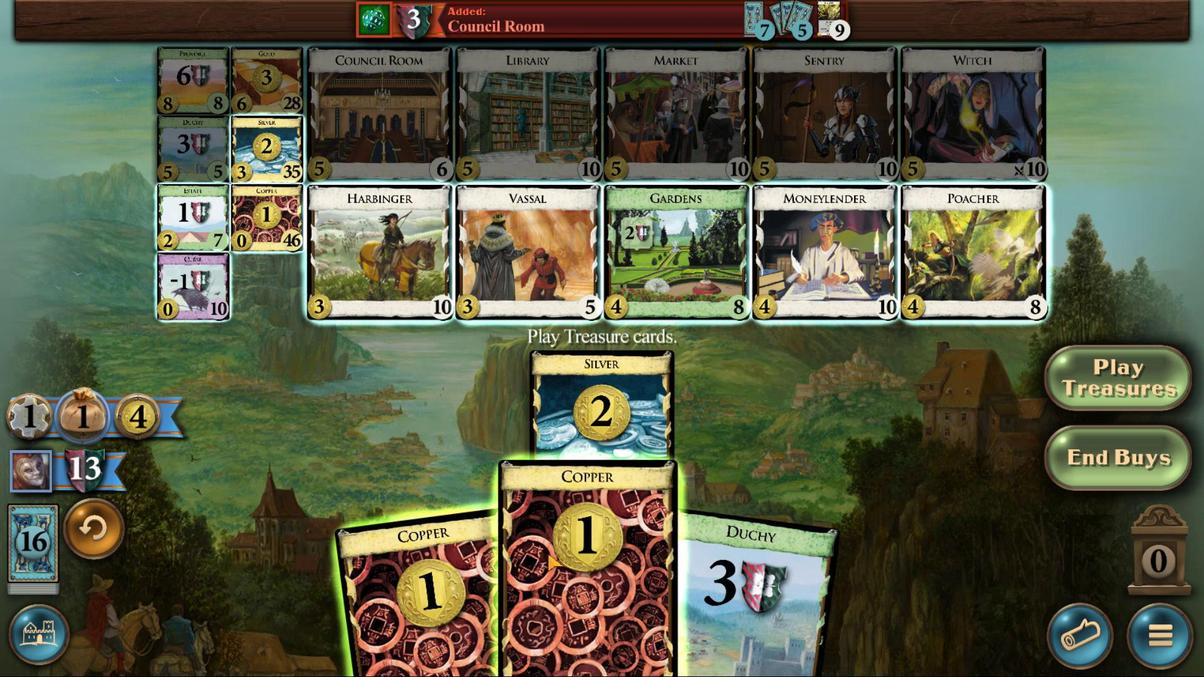 
Action: Mouse moved to (564, 536)
Screenshot: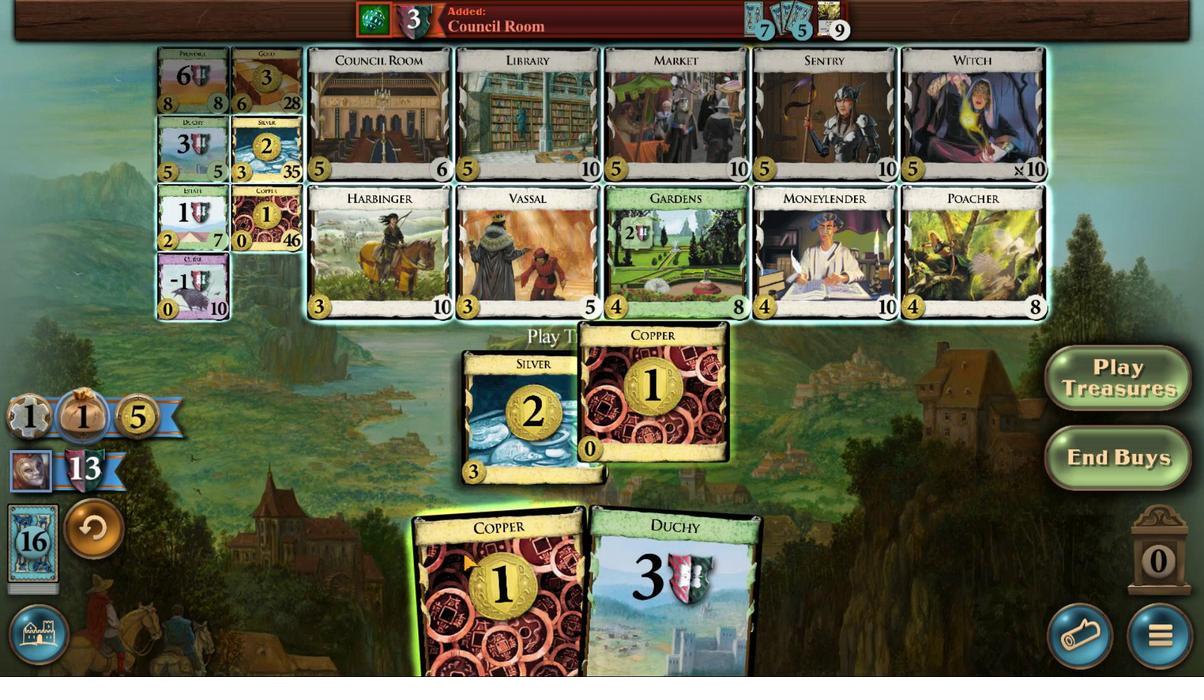 
Action: Mouse scrolled (564, 536) with delta (0, 0)
Screenshot: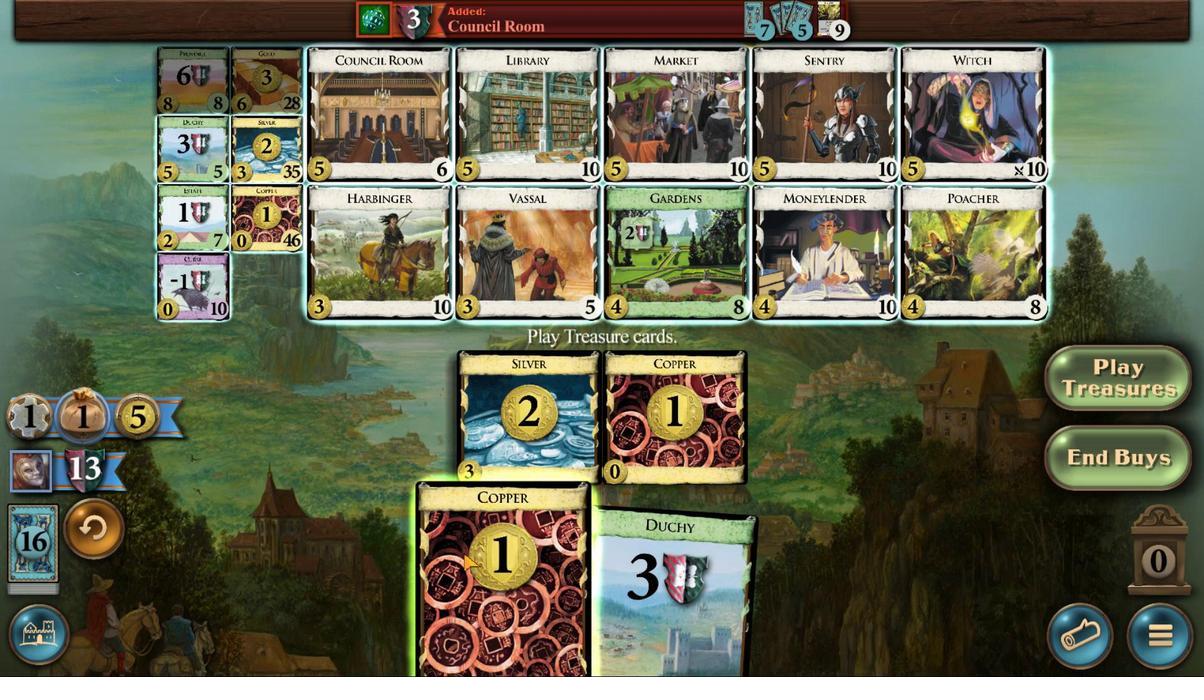 
Action: Mouse scrolled (564, 536) with delta (0, 0)
Screenshot: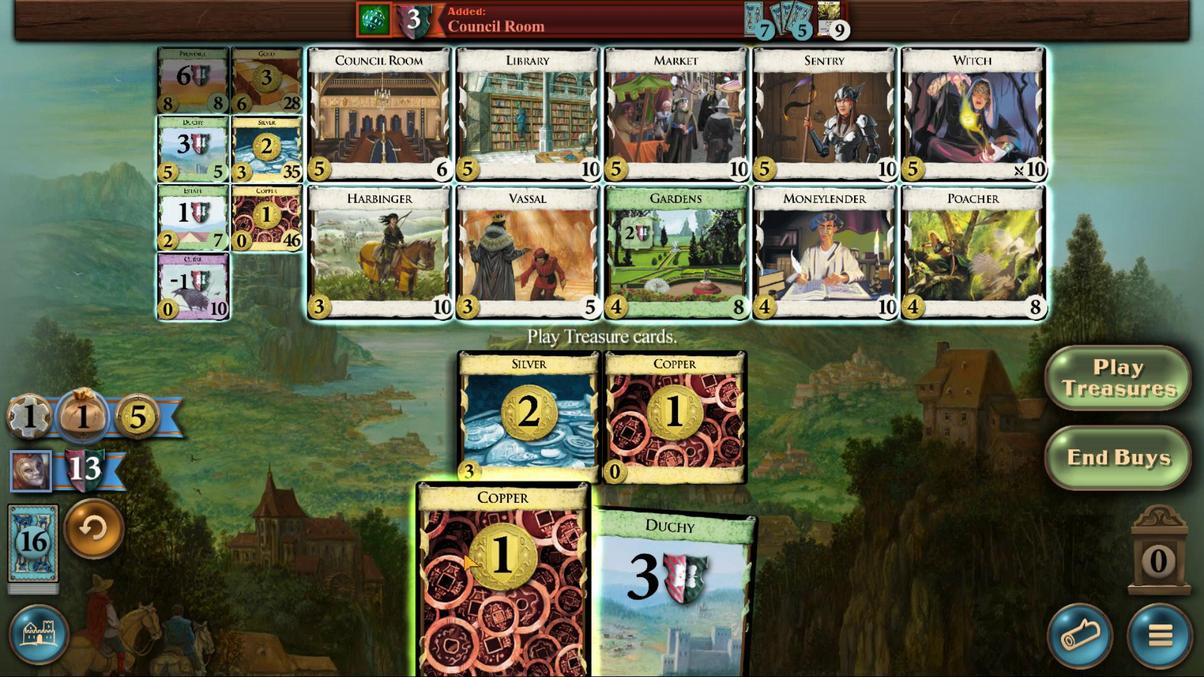 
Action: Mouse scrolled (564, 536) with delta (0, 0)
Screenshot: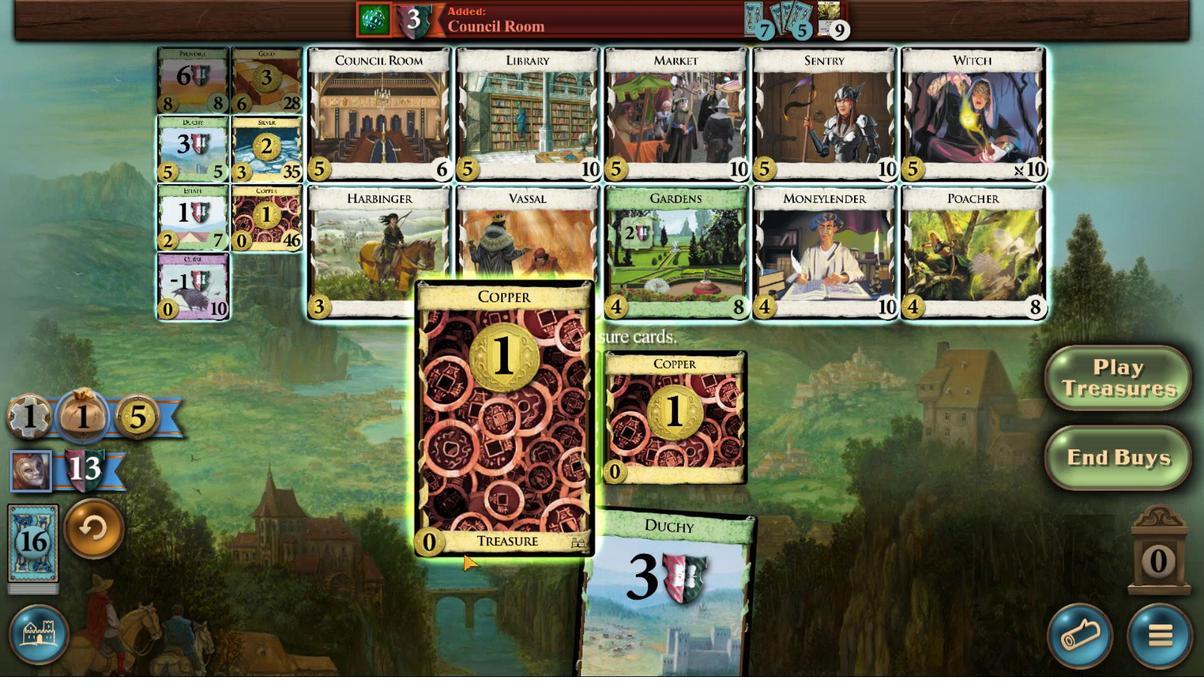 
Action: Mouse moved to (473, 468)
Screenshot: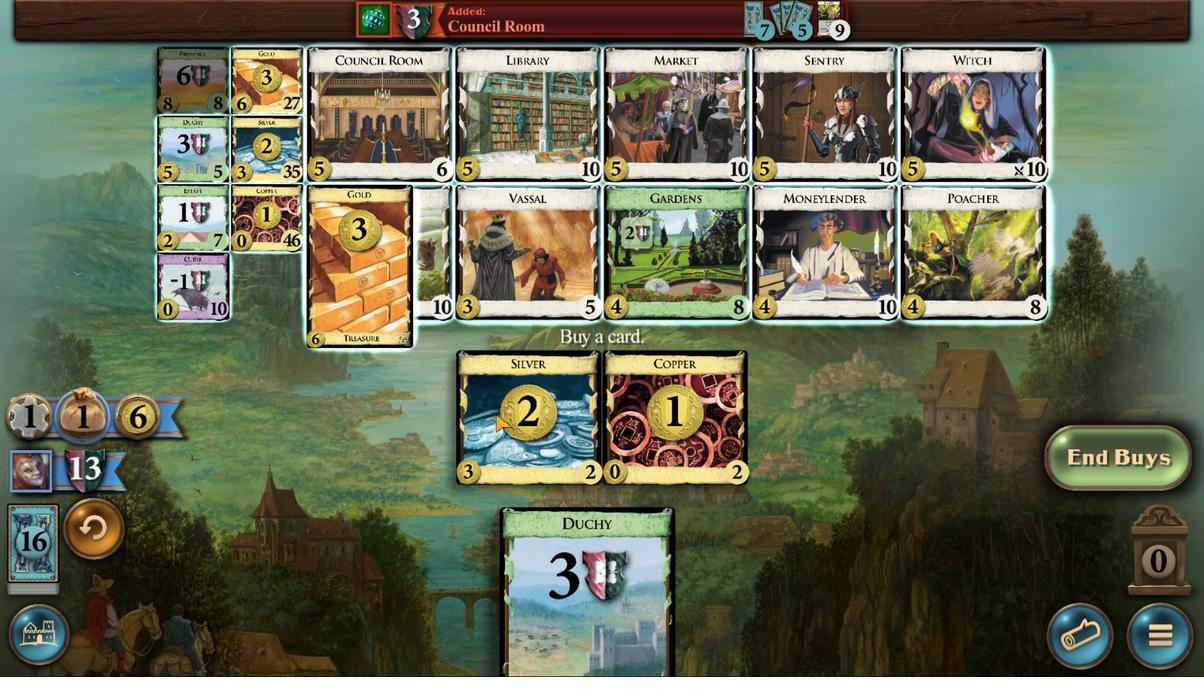 
Action: Mouse pressed left at (473, 468)
Screenshot: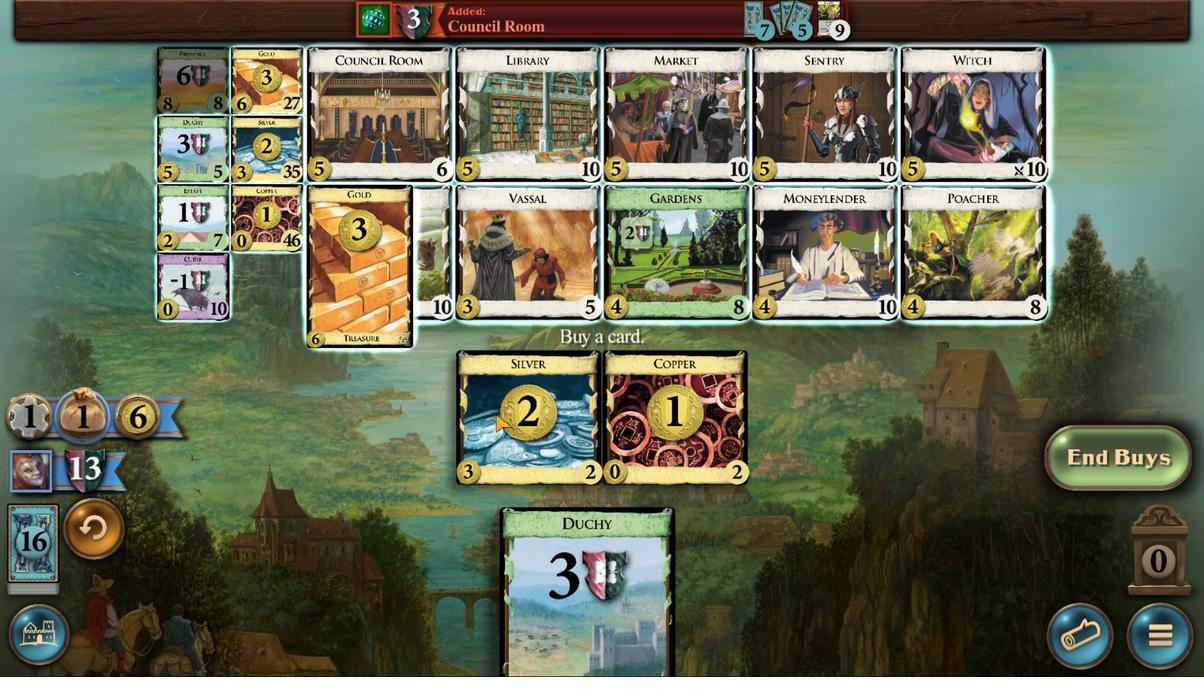 
Action: Mouse moved to (591, 541)
Screenshot: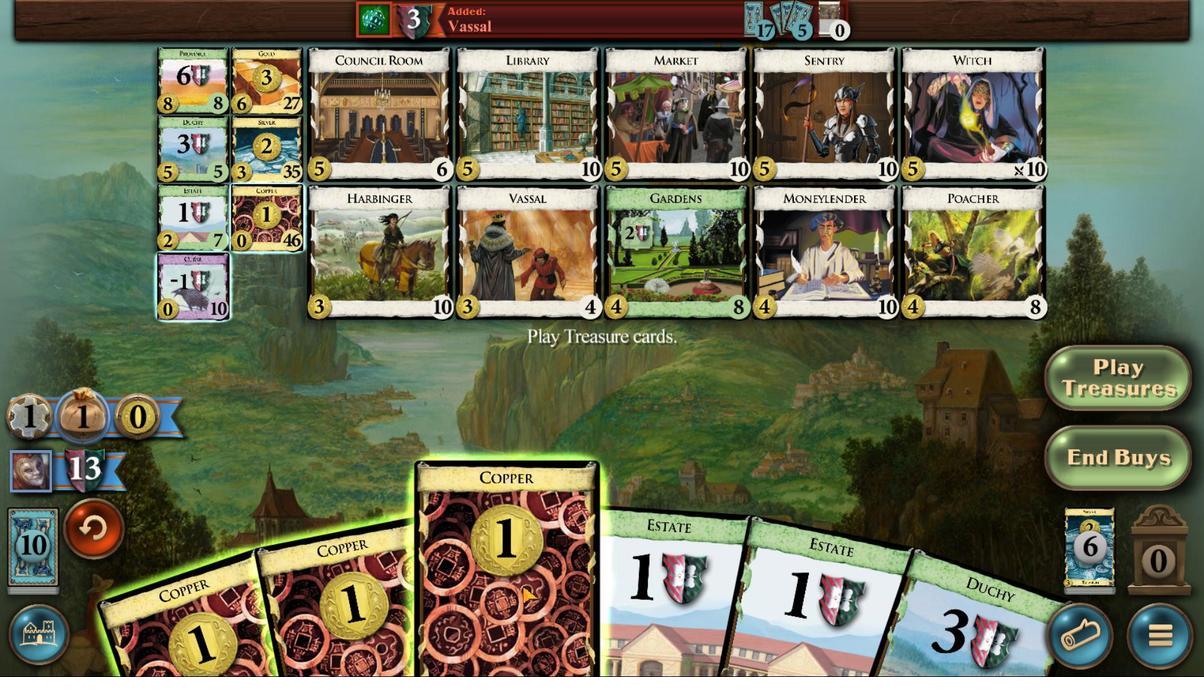 
Action: Mouse scrolled (591, 541) with delta (0, 0)
Screenshot: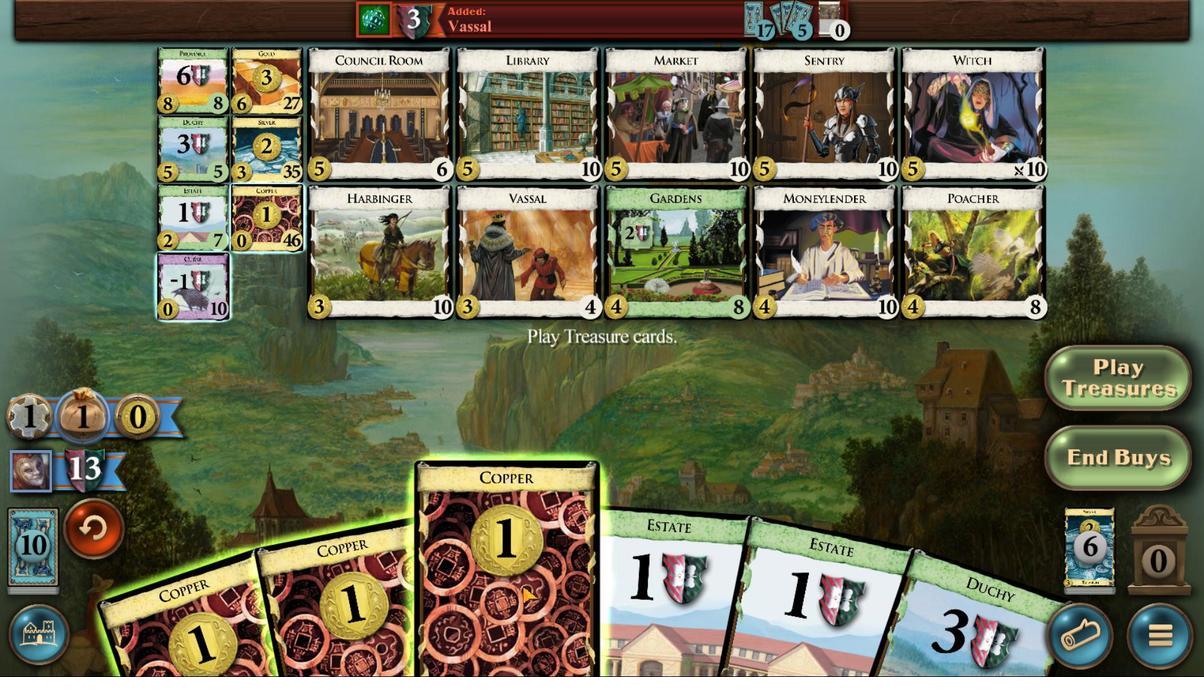 
Action: Mouse scrolled (591, 541) with delta (0, 0)
Screenshot: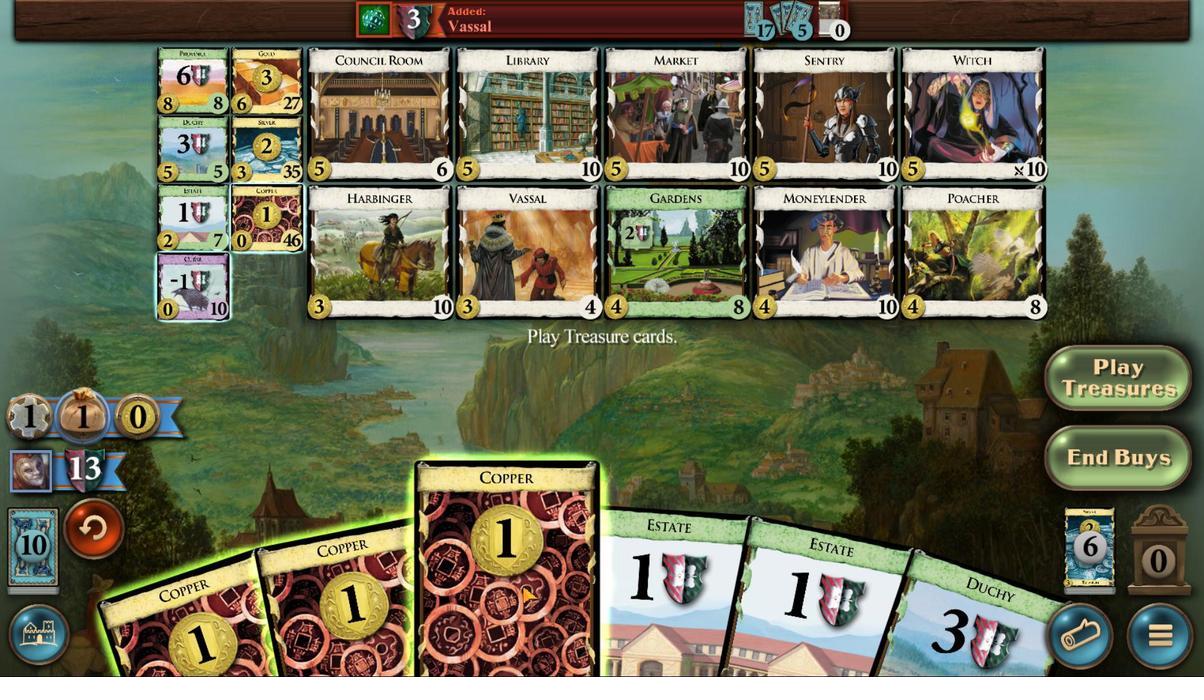 
Action: Mouse scrolled (591, 541) with delta (0, 0)
Screenshot: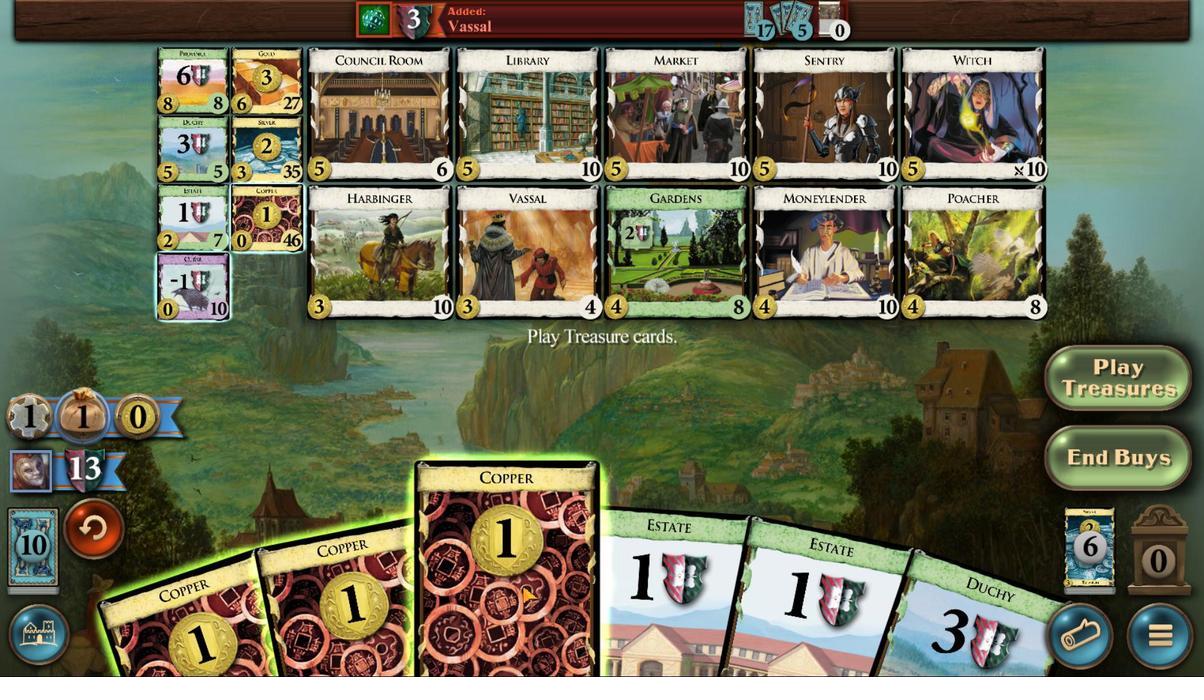 
Action: Mouse scrolled (591, 541) with delta (0, 0)
Screenshot: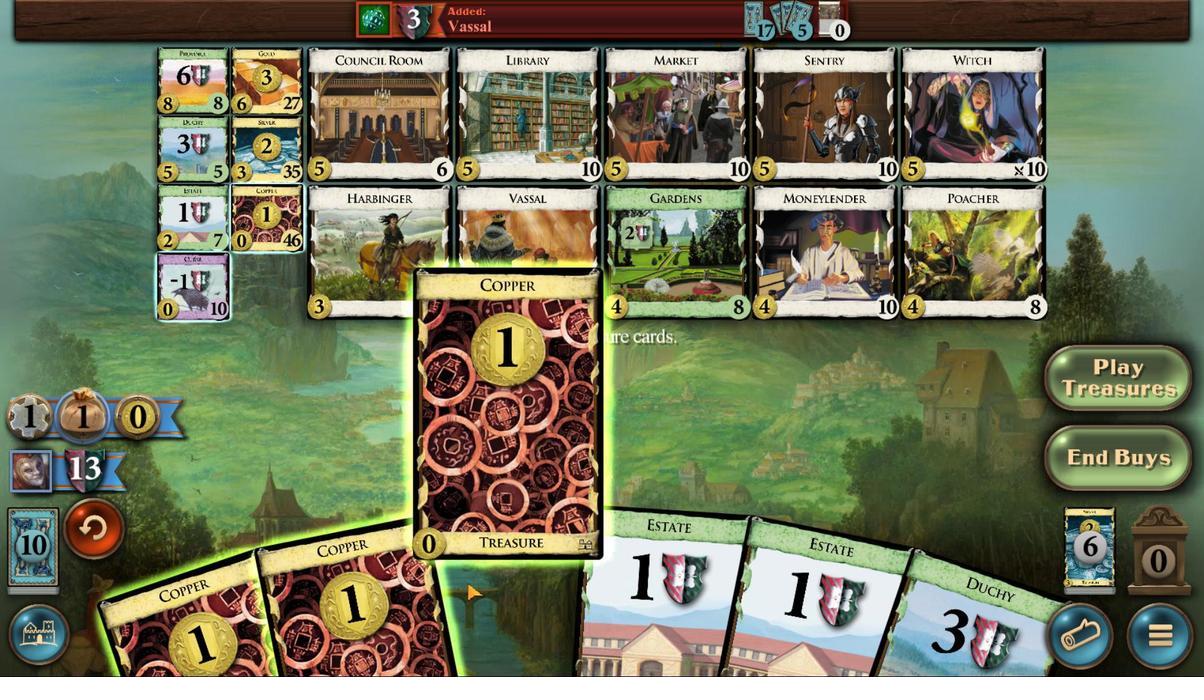 
Action: Mouse moved to (548, 540)
Screenshot: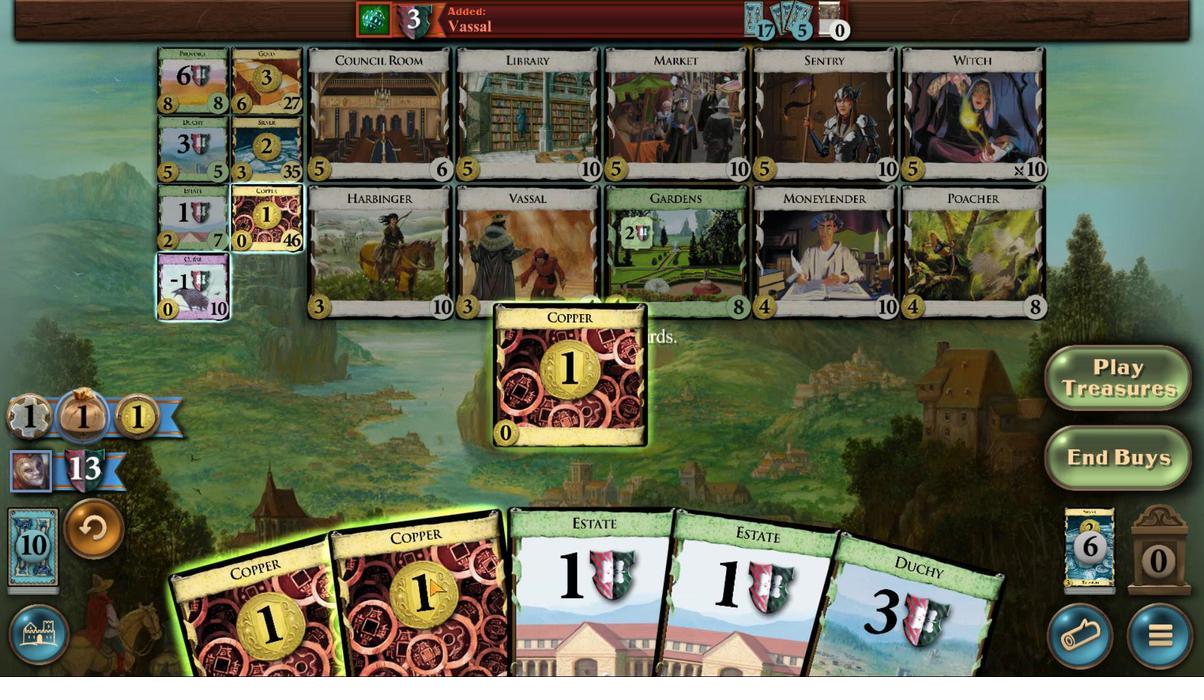 
Action: Mouse scrolled (548, 540) with delta (0, 0)
Screenshot: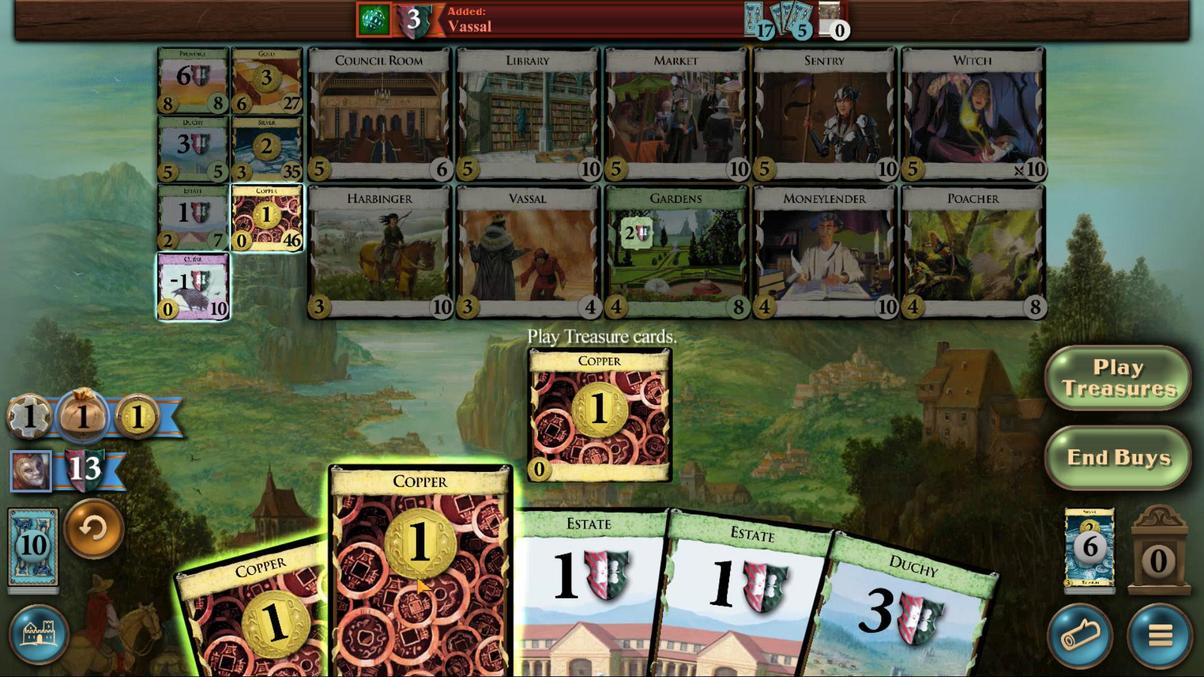 
Action: Mouse scrolled (548, 540) with delta (0, 0)
Screenshot: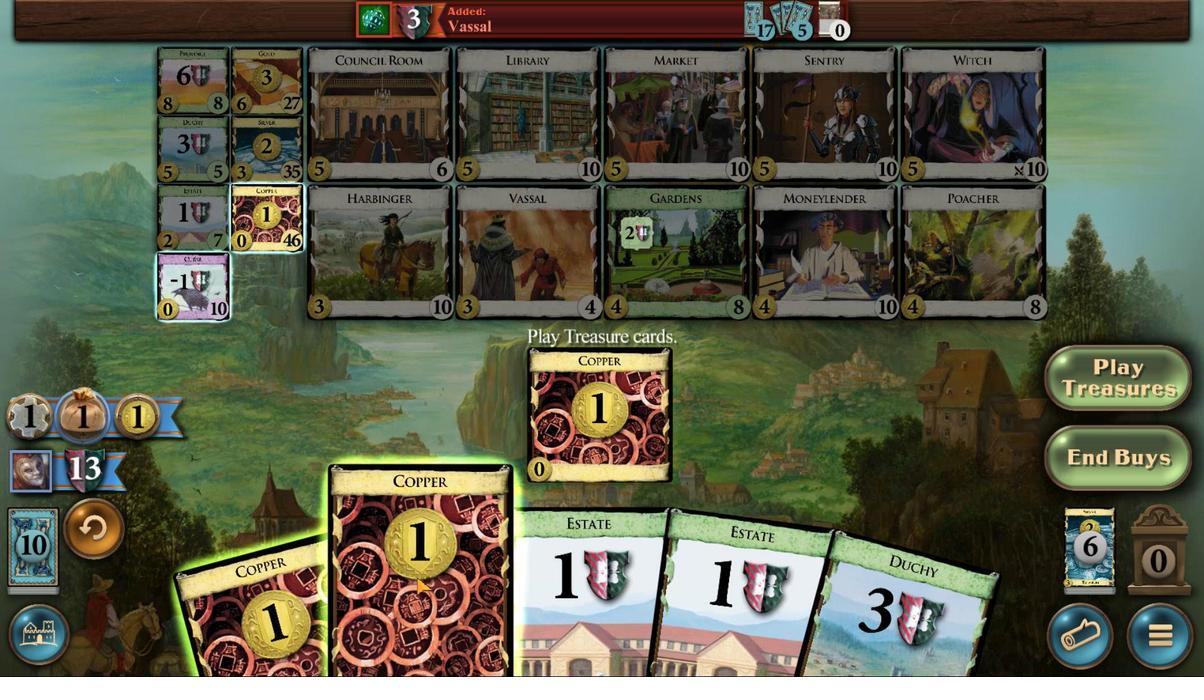 
Action: Mouse scrolled (548, 540) with delta (0, 0)
Screenshot: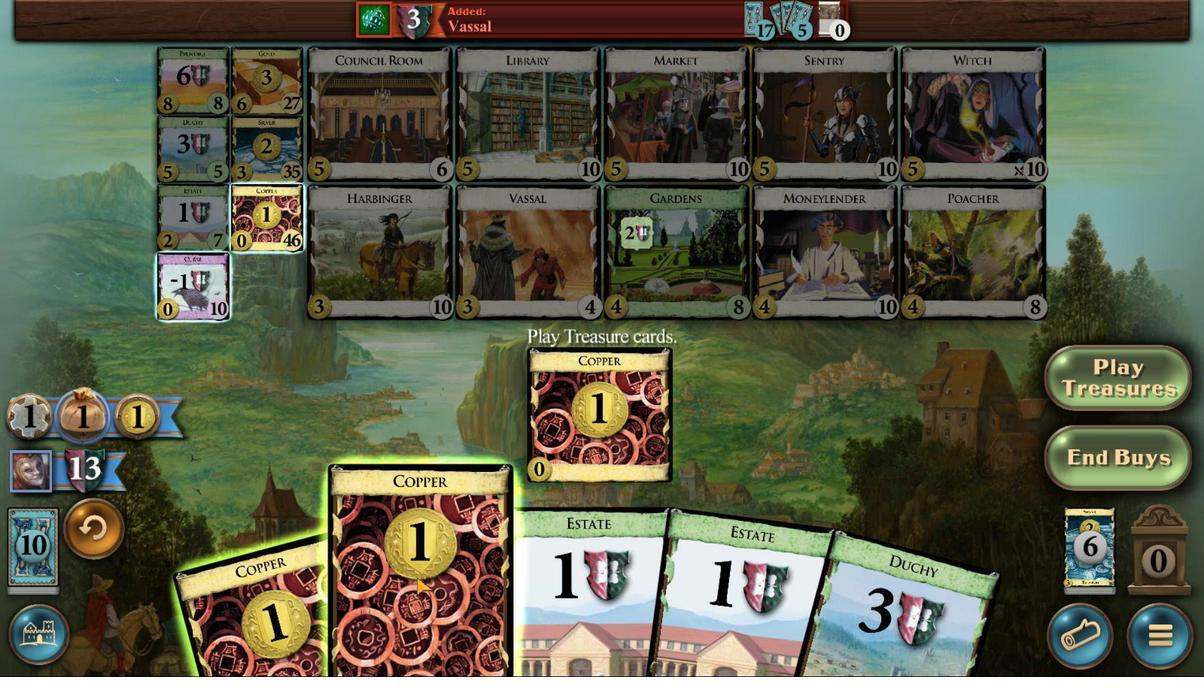
Action: Mouse moved to (487, 539)
Screenshot: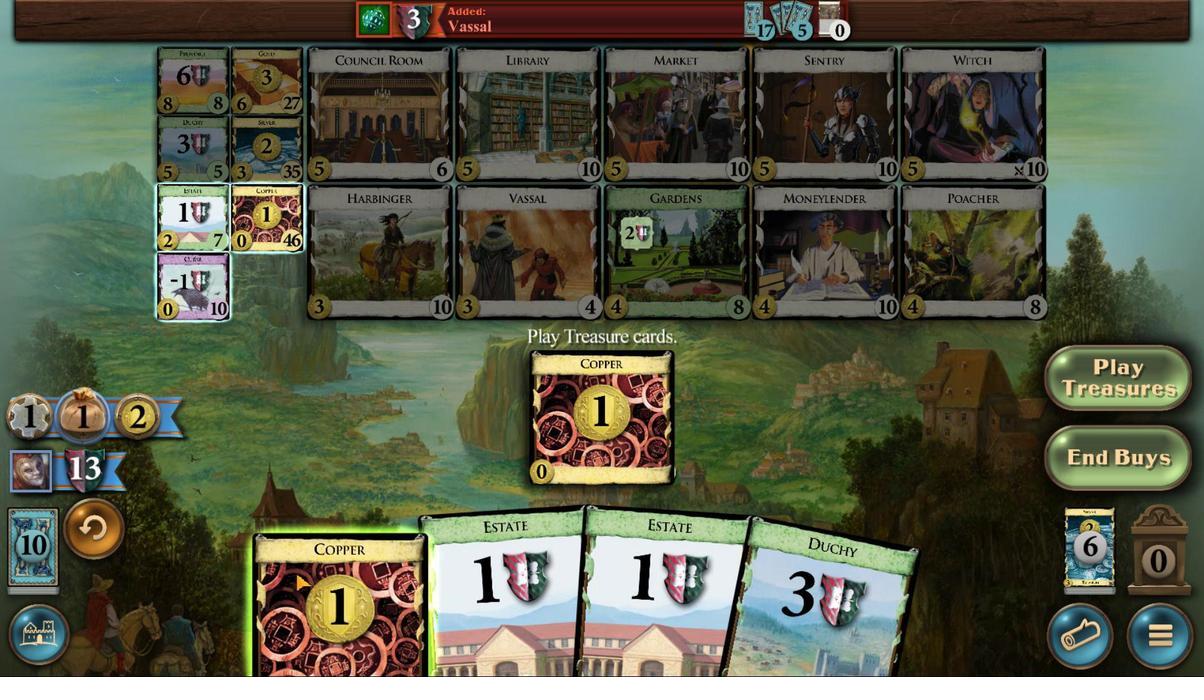 
Action: Mouse scrolled (487, 539) with delta (0, 0)
Screenshot: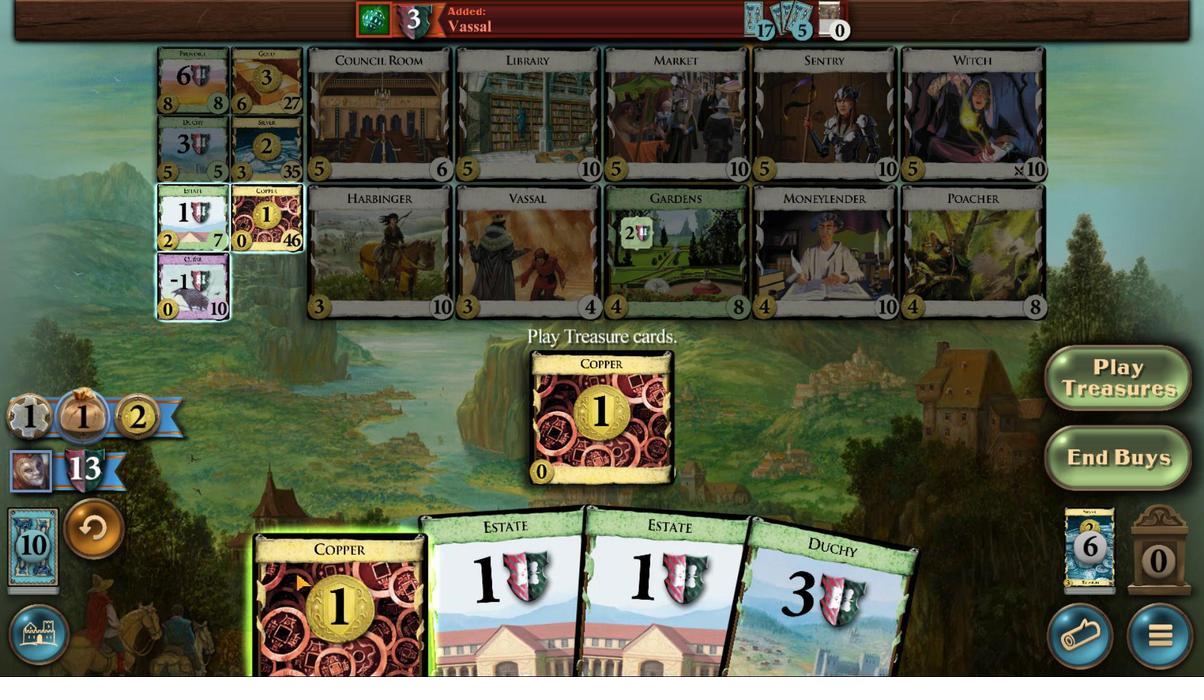 
Action: Mouse scrolled (487, 539) with delta (0, 0)
Screenshot: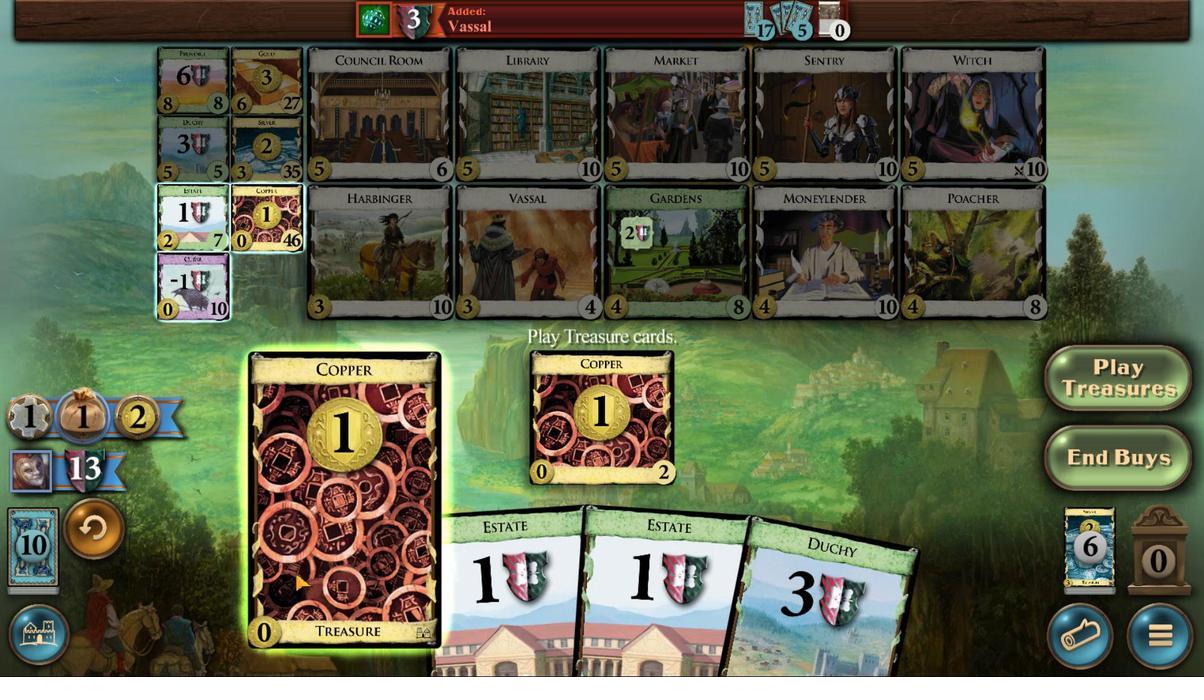 
Action: Mouse scrolled (487, 539) with delta (0, 0)
Screenshot: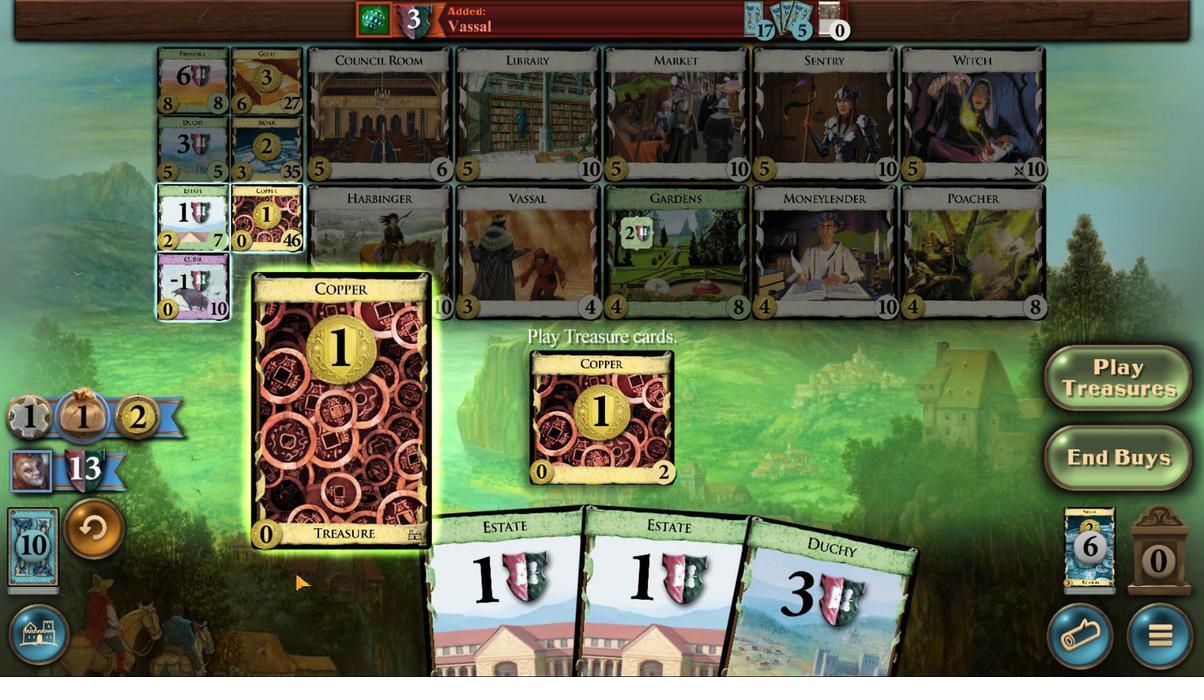 
Action: Mouse moved to (462, 481)
Screenshot: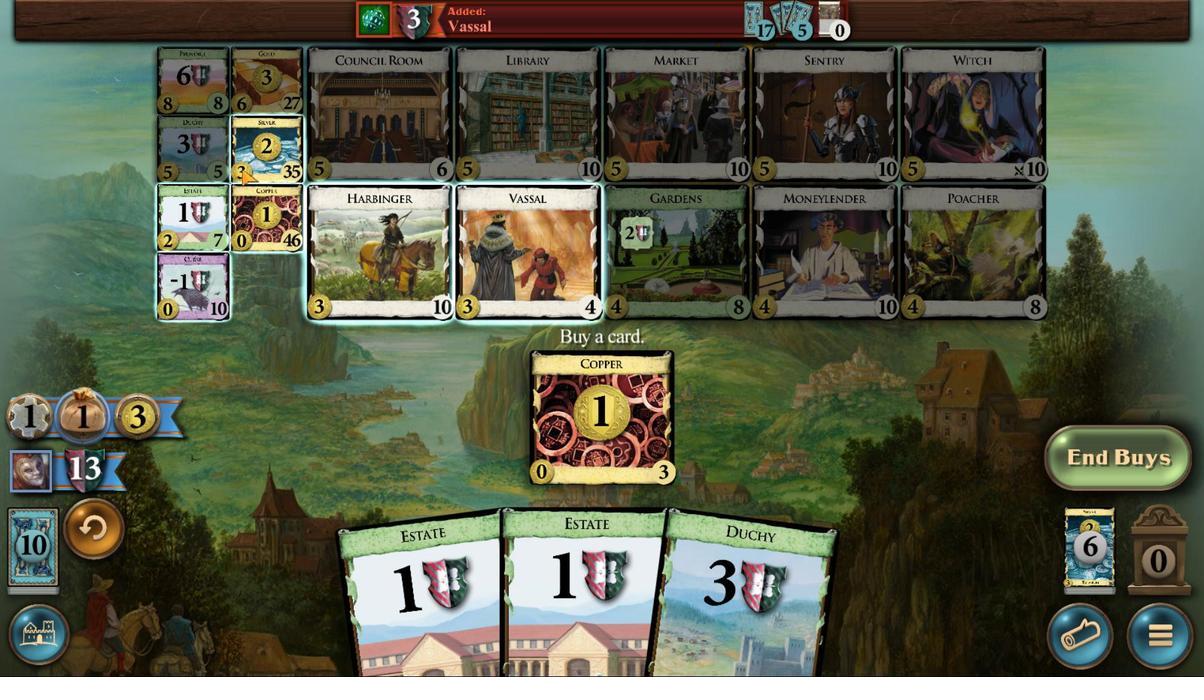 
Action: Mouse pressed left at (462, 481)
Screenshot: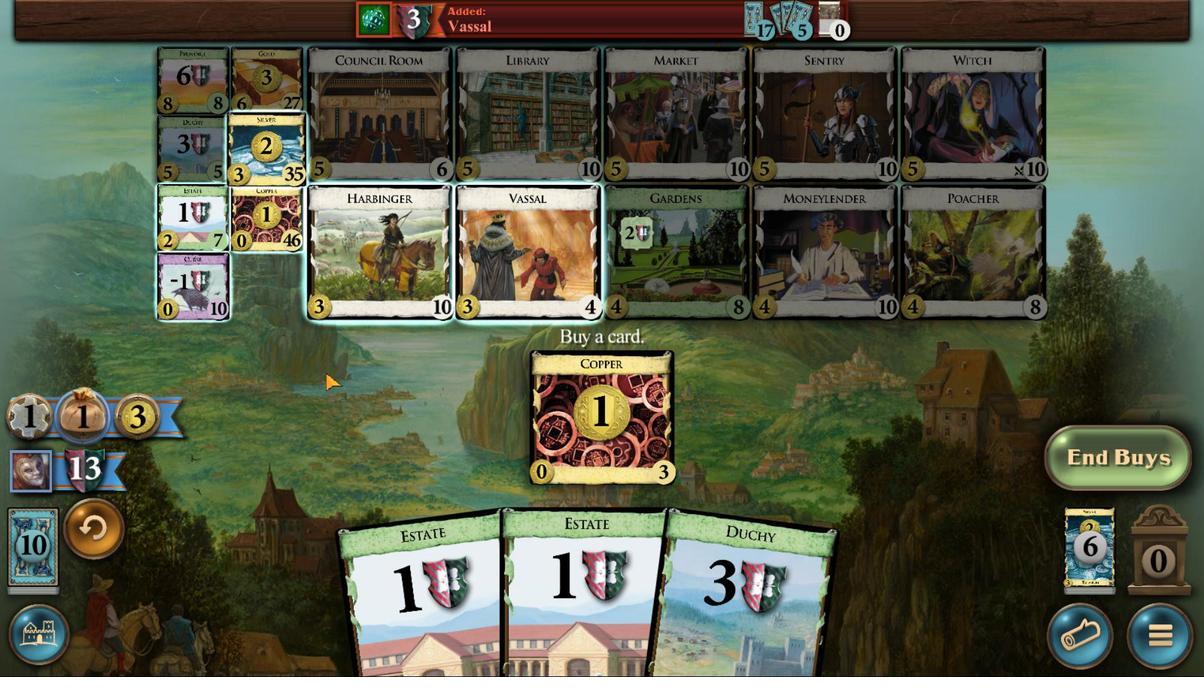 
Action: Mouse moved to (490, 542)
Screenshot: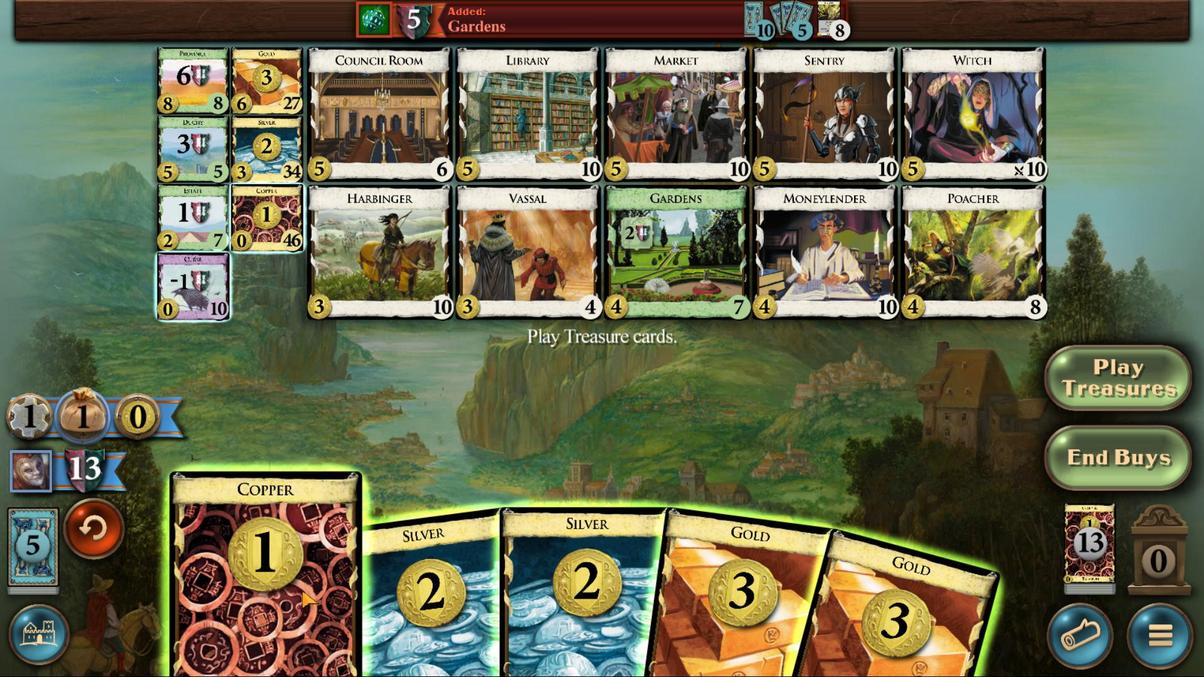 
Action: Mouse scrolled (490, 542) with delta (0, 0)
Screenshot: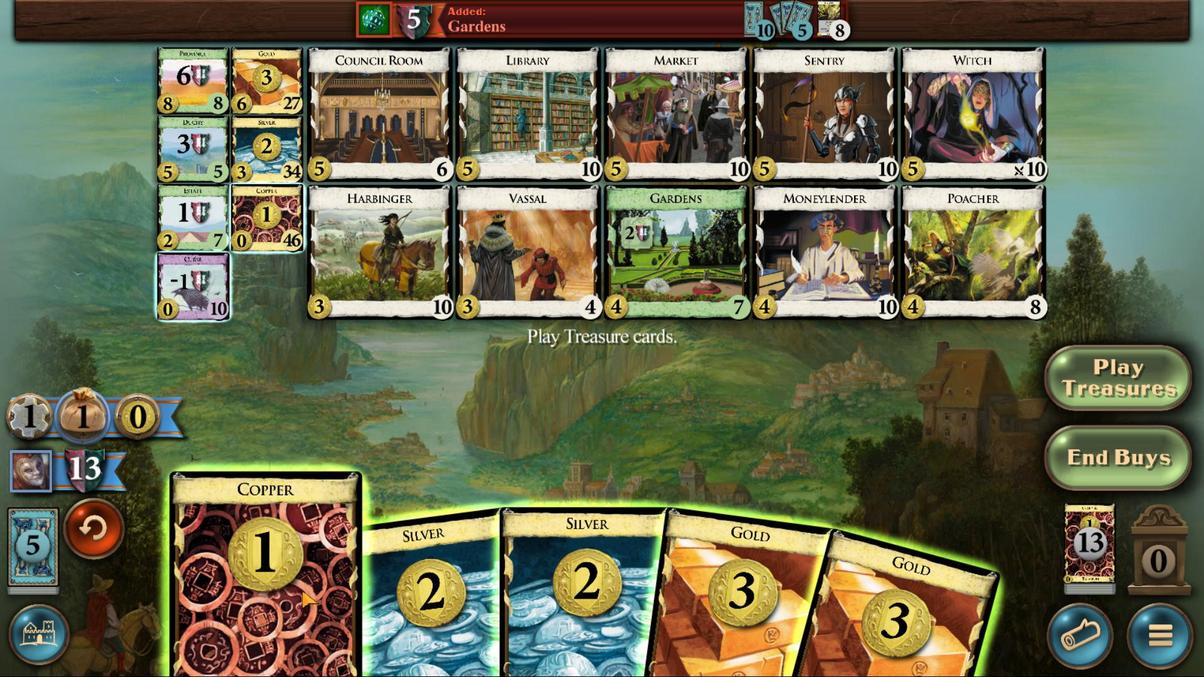 
Action: Mouse moved to (490, 542)
Screenshot: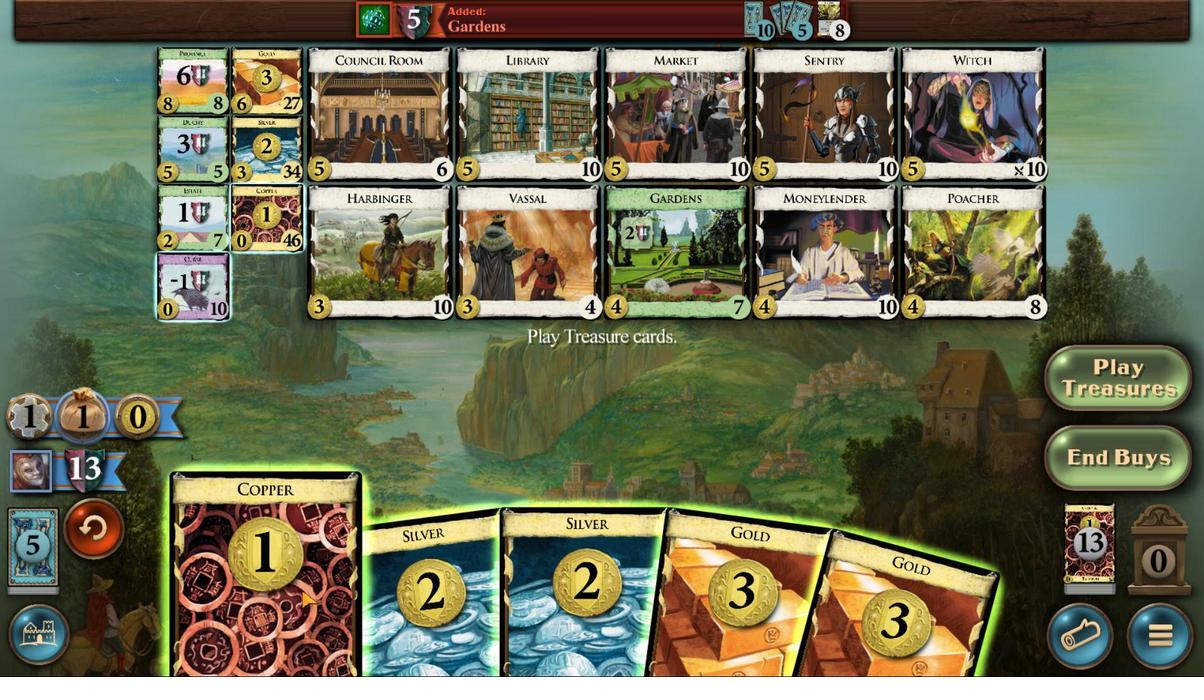
Action: Mouse scrolled (490, 542) with delta (0, 0)
Screenshot: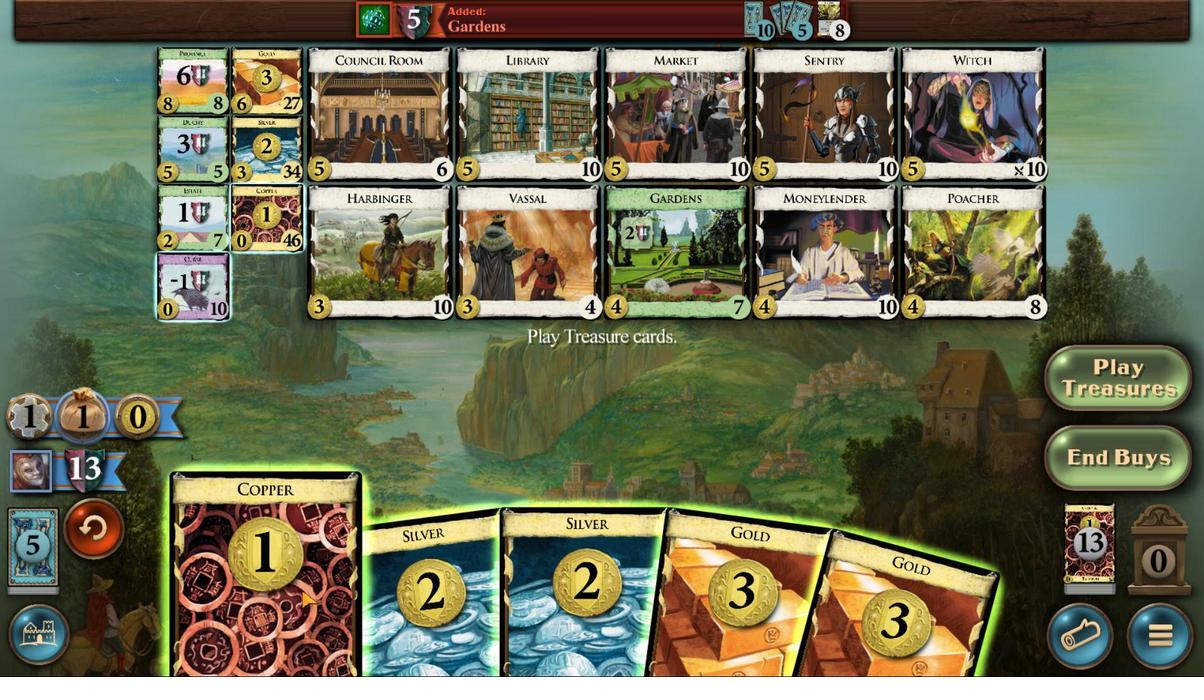 
Action: Mouse moved to (511, 540)
Screenshot: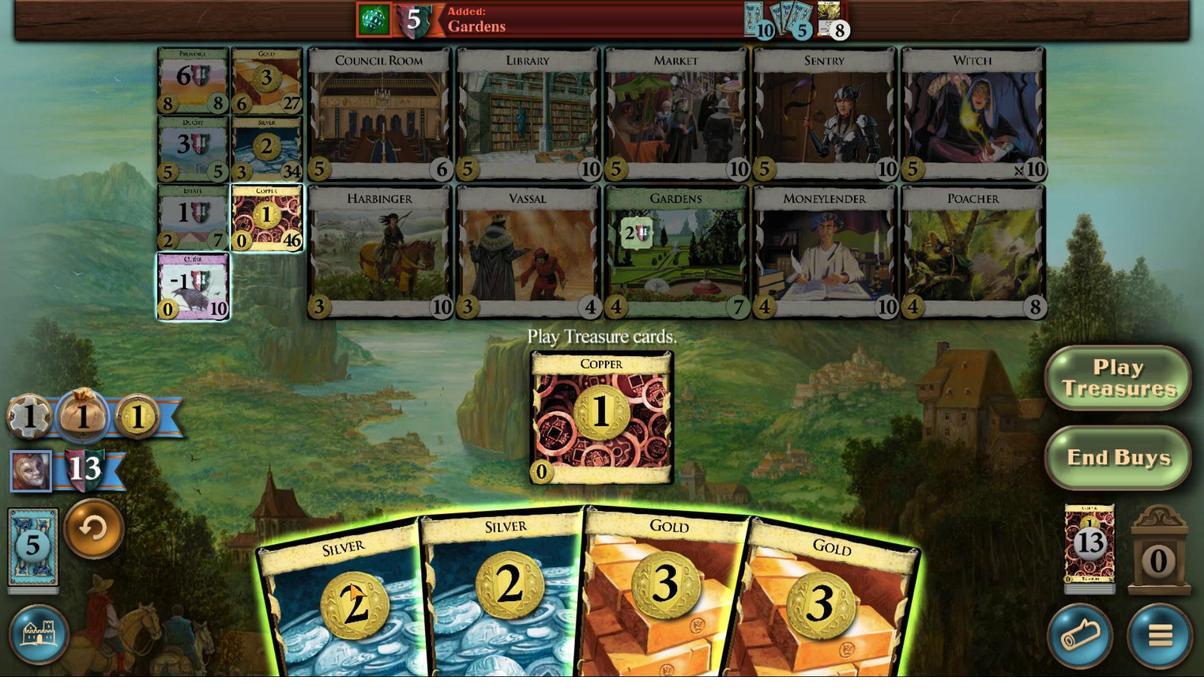 
Action: Mouse scrolled (511, 540) with delta (0, 0)
Screenshot: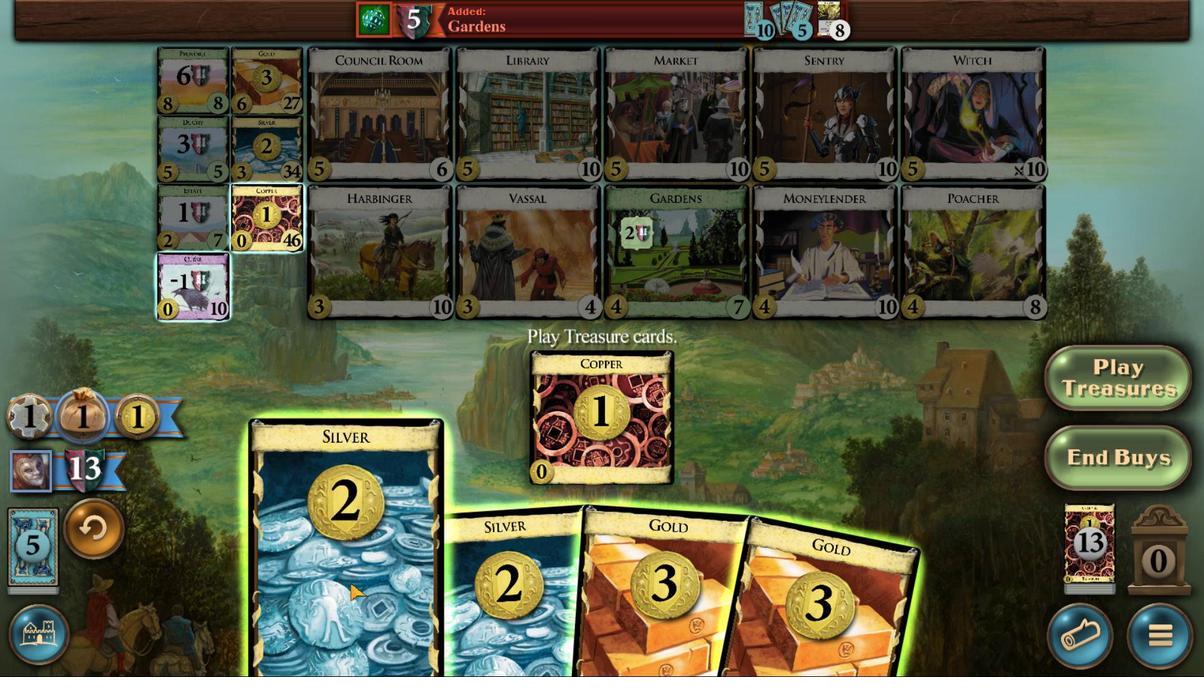 
Action: Mouse scrolled (511, 540) with delta (0, 0)
Screenshot: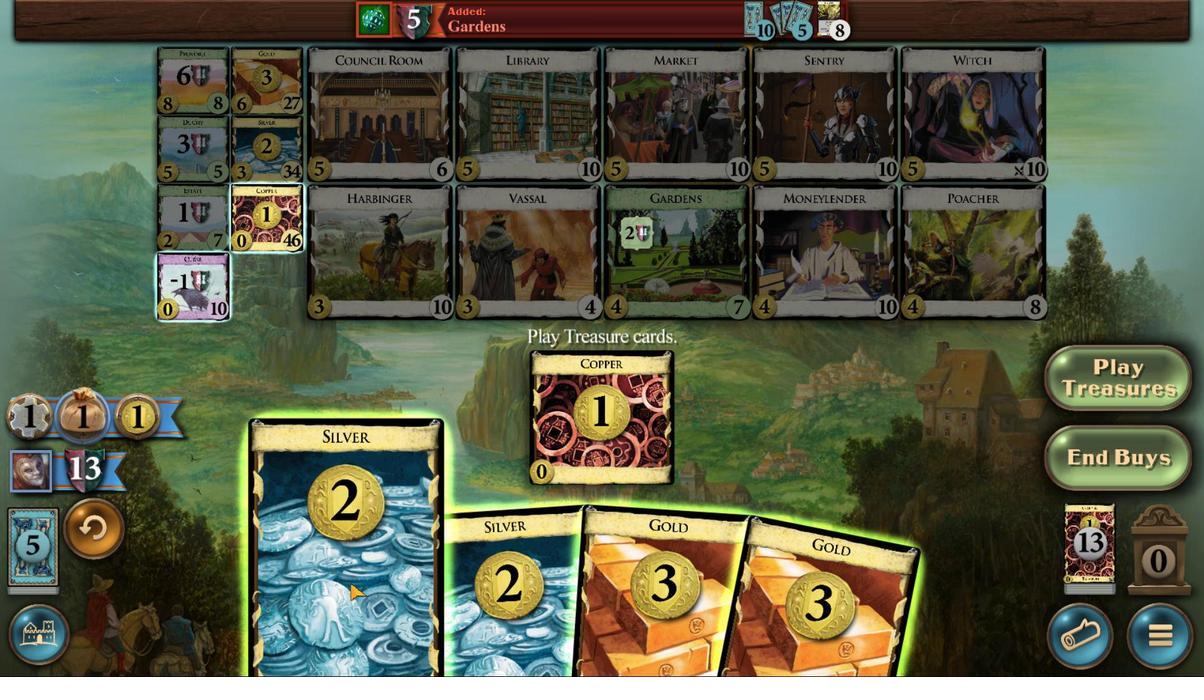 
Action: Mouse moved to (532, 539)
Screenshot: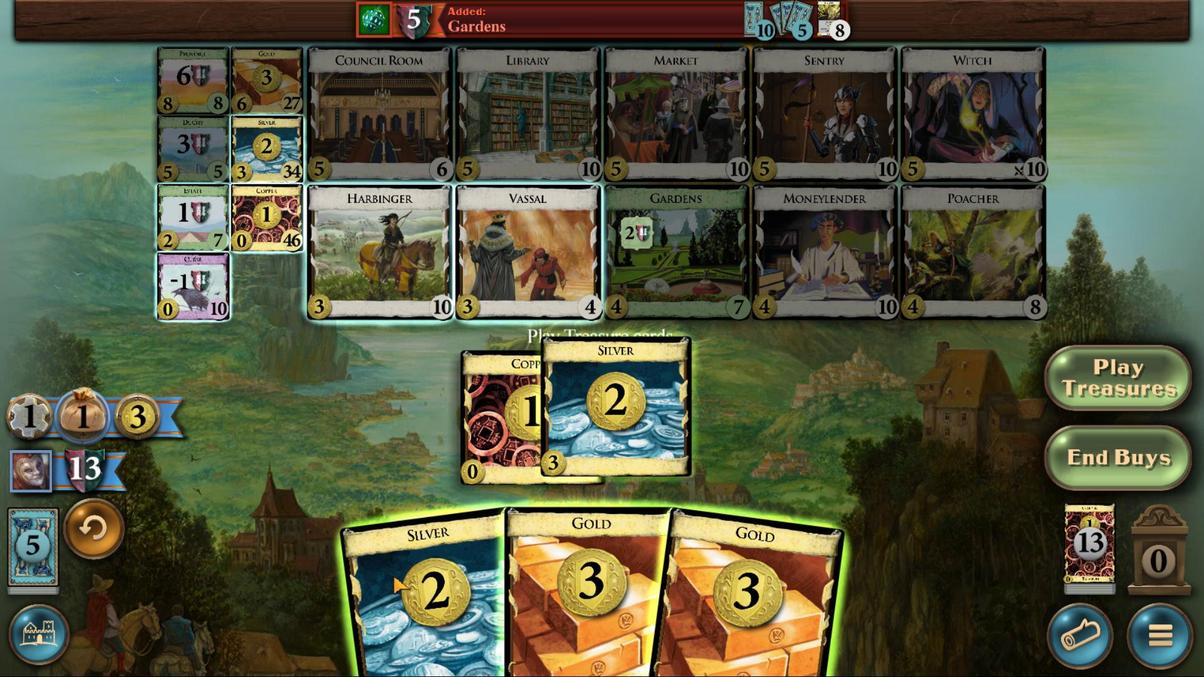 
Action: Mouse scrolled (532, 539) with delta (0, 0)
Screenshot: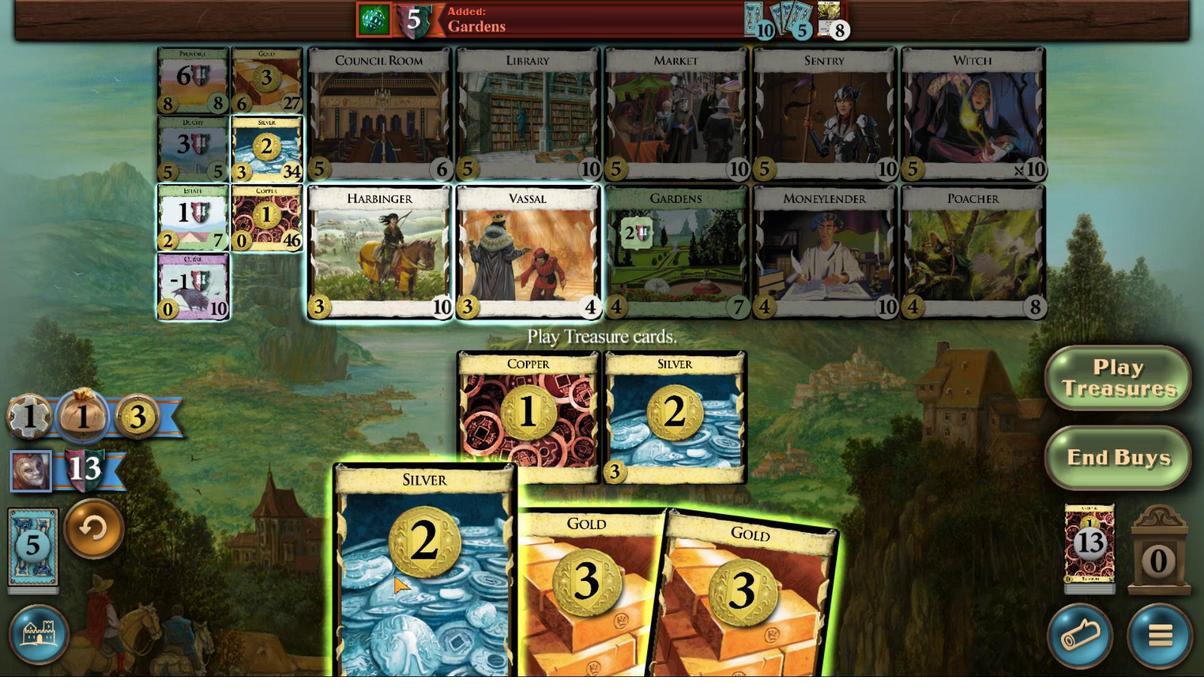 
Action: Mouse scrolled (532, 539) with delta (0, 0)
Screenshot: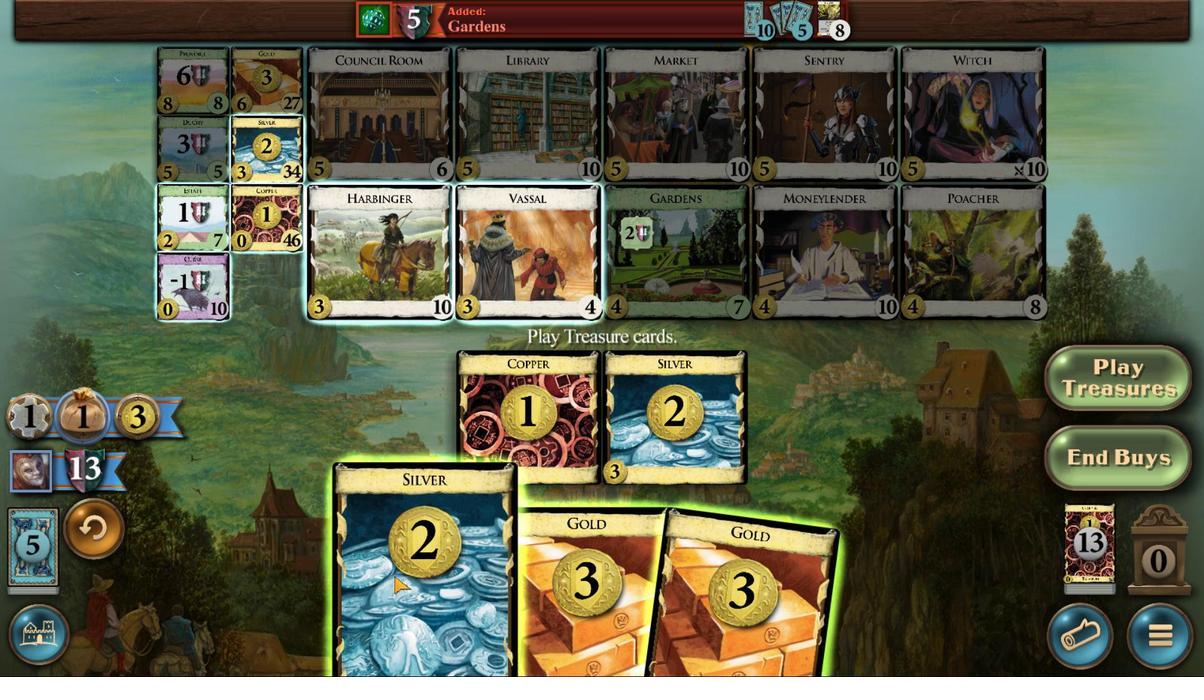 
Action: Mouse moved to (532, 539)
Screenshot: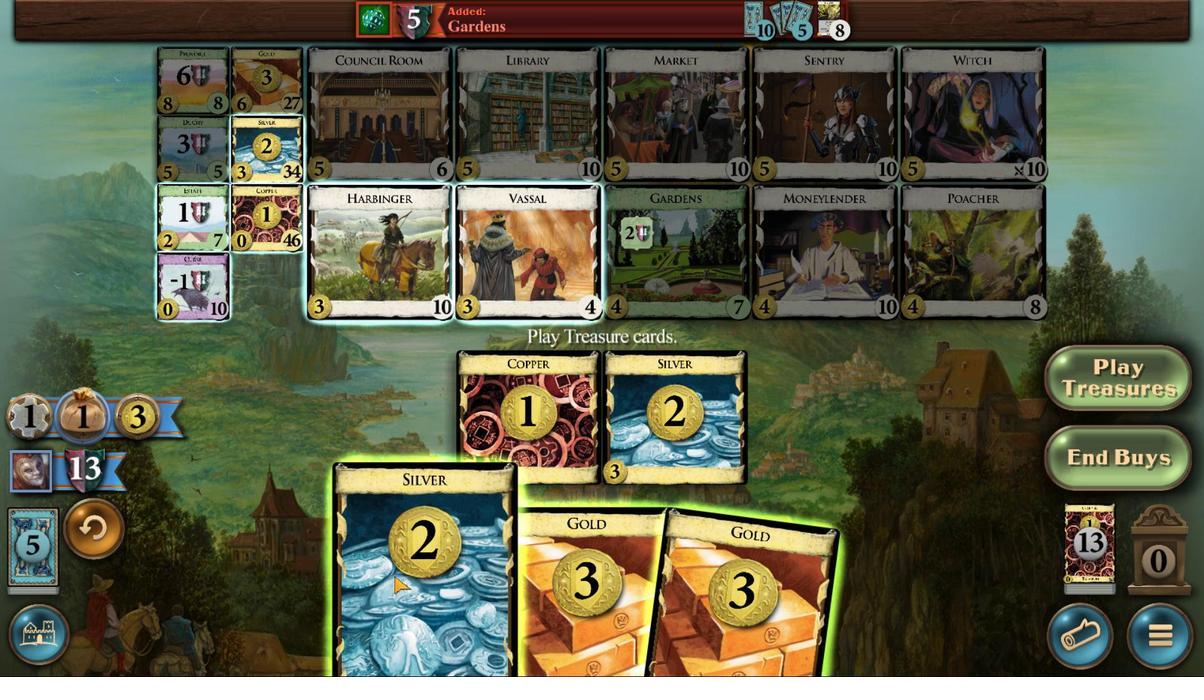 
Action: Mouse scrolled (532, 539) with delta (0, 0)
Screenshot: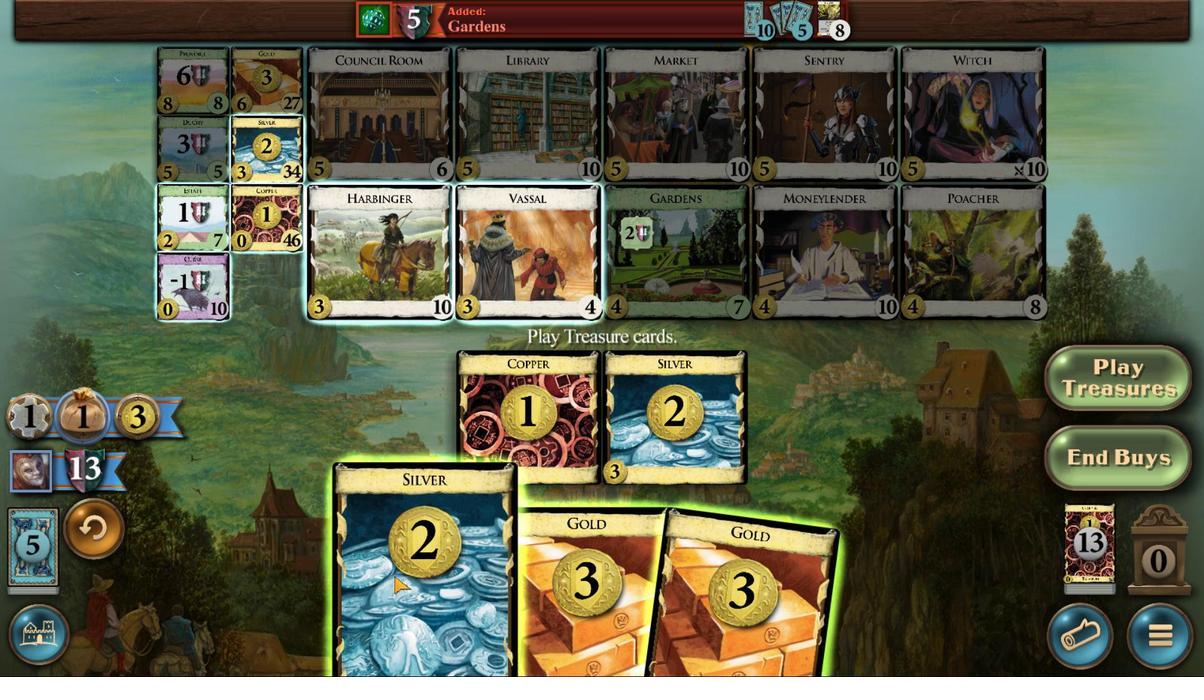 
Action: Mouse moved to (580, 537)
Screenshot: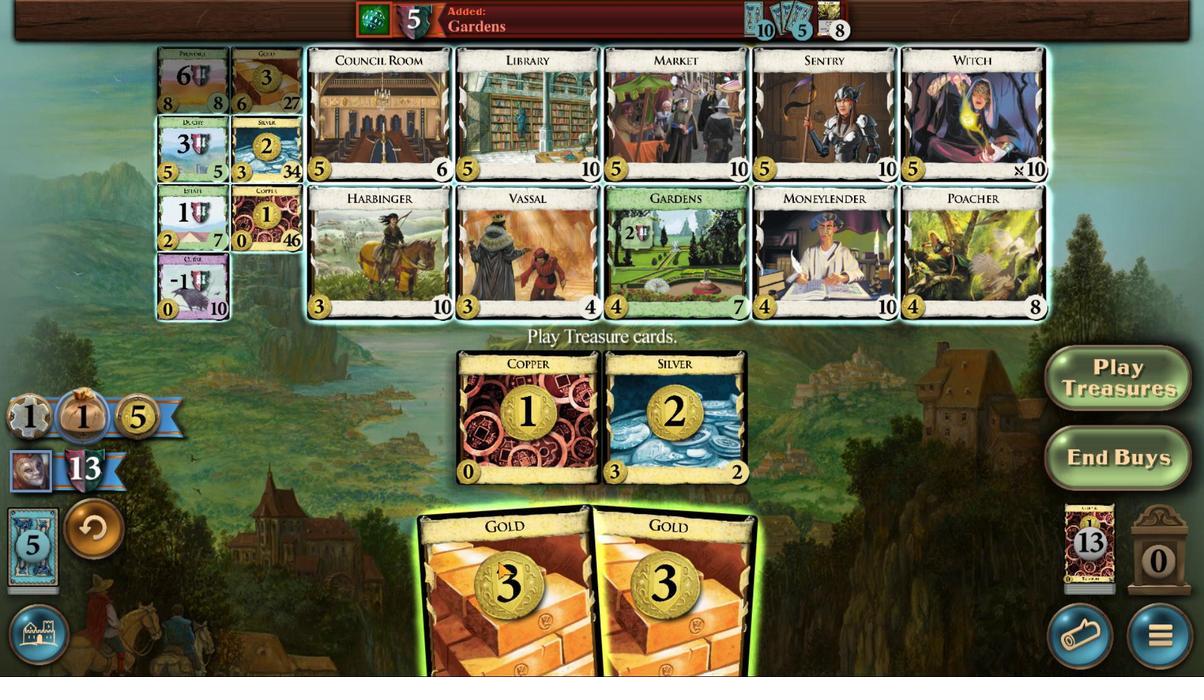 
Action: Mouse scrolled (580, 537) with delta (0, 0)
Screenshot: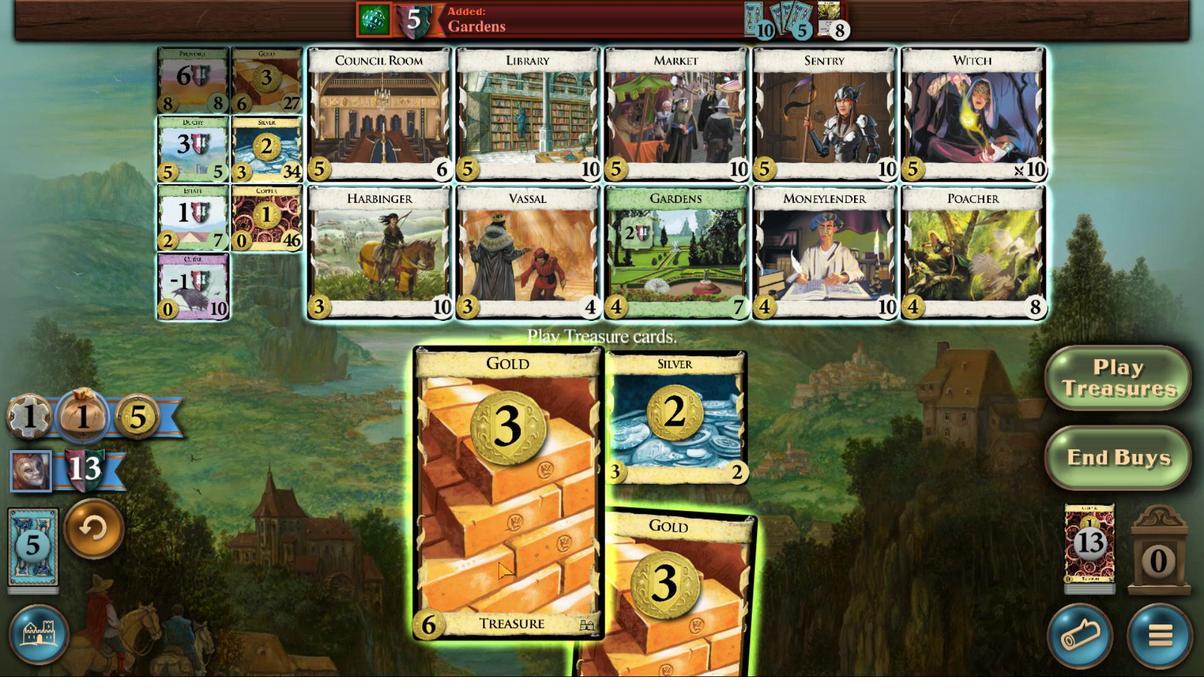
Action: Mouse scrolled (580, 537) with delta (0, 0)
Screenshot: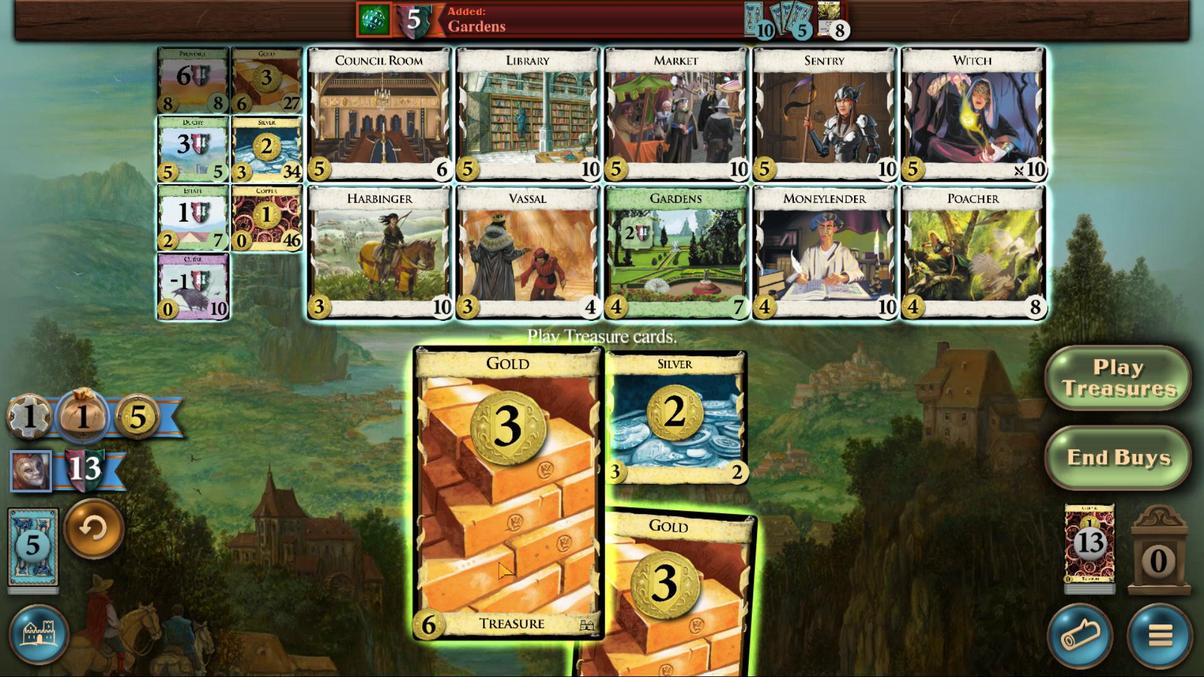 
Action: Mouse moved to (634, 538)
Screenshot: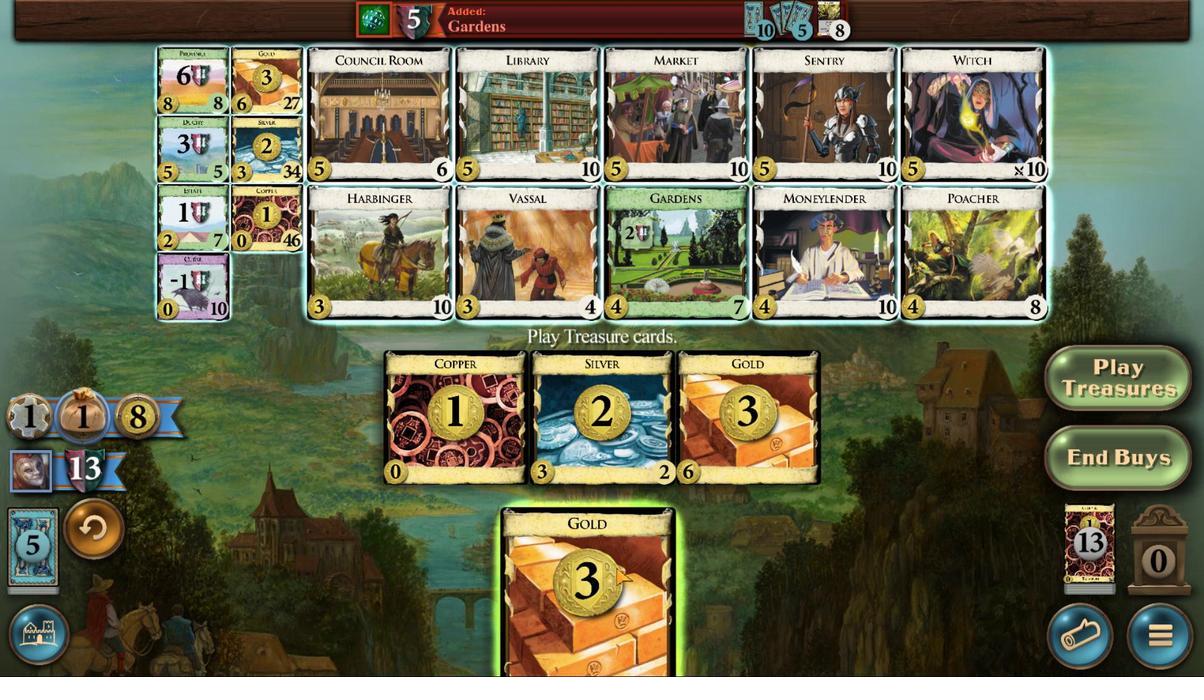 
Action: Mouse scrolled (634, 538) with delta (0, 0)
Screenshot: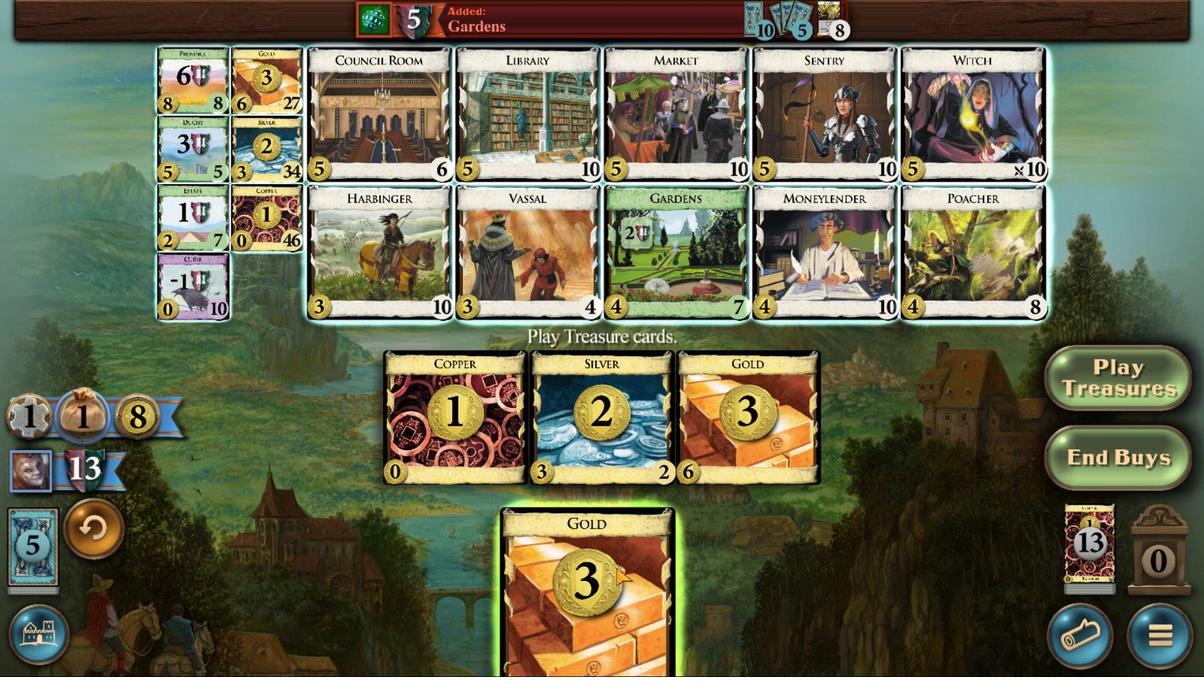 
Action: Mouse scrolled (634, 538) with delta (0, 0)
Screenshot: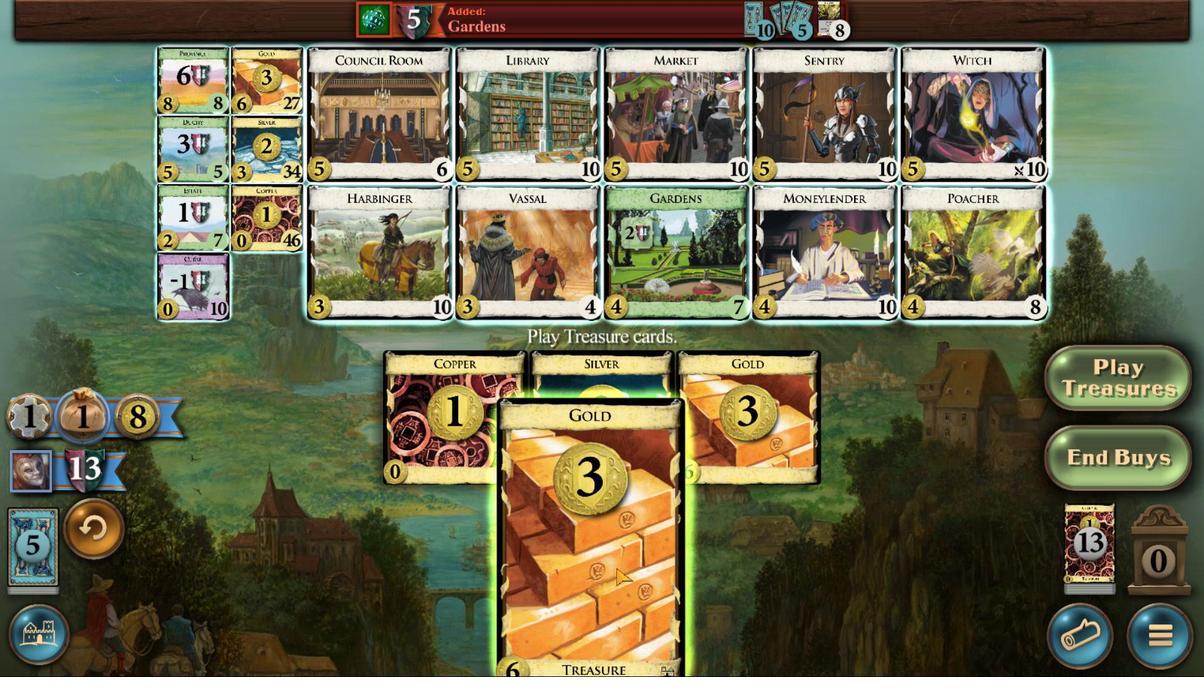 
Action: Mouse moved to (446, 468)
Screenshot: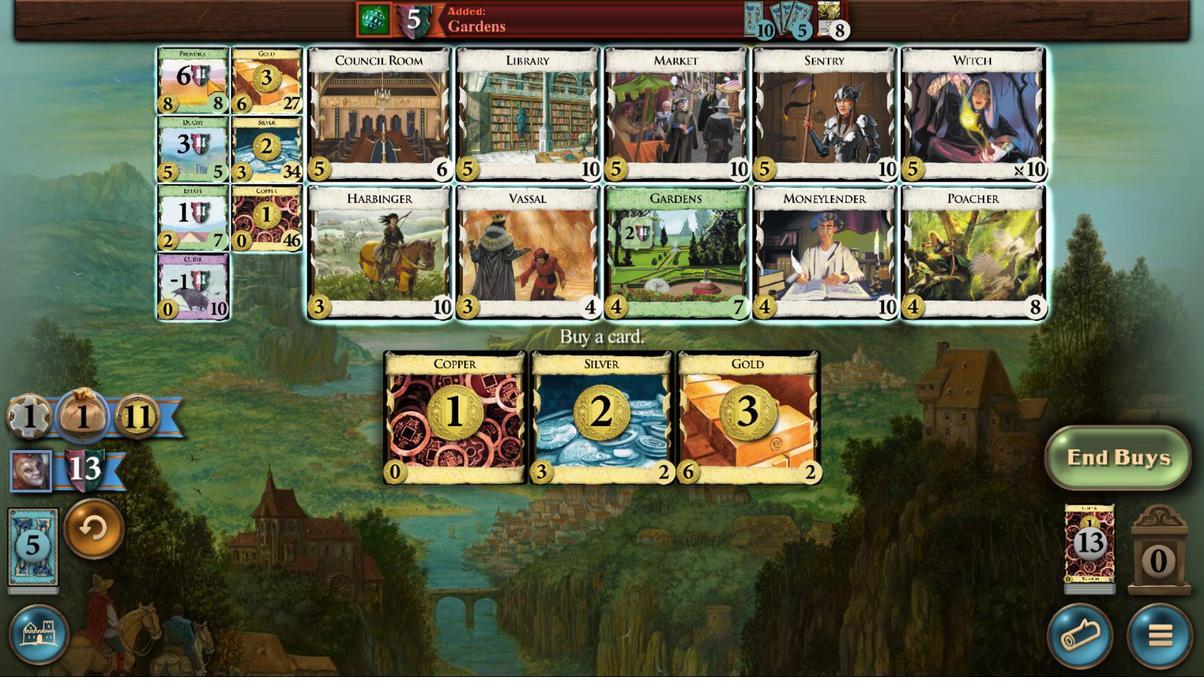 
Action: Mouse pressed left at (446, 468)
Screenshot: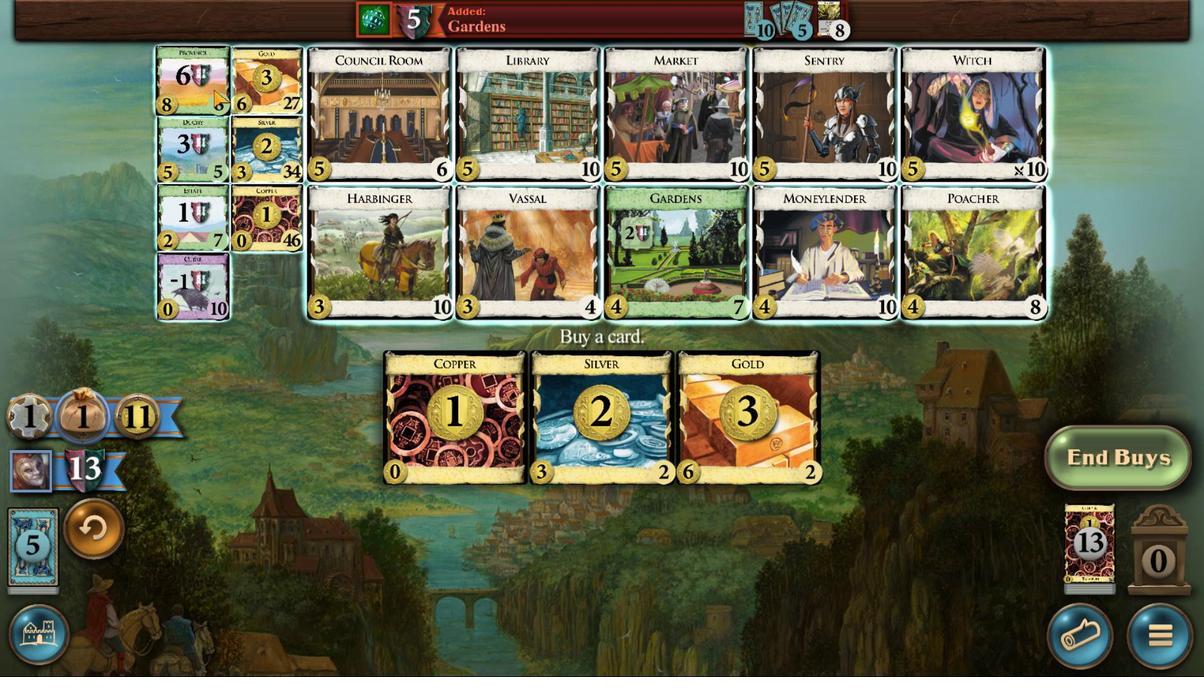 
Action: Mouse moved to (586, 533)
Screenshot: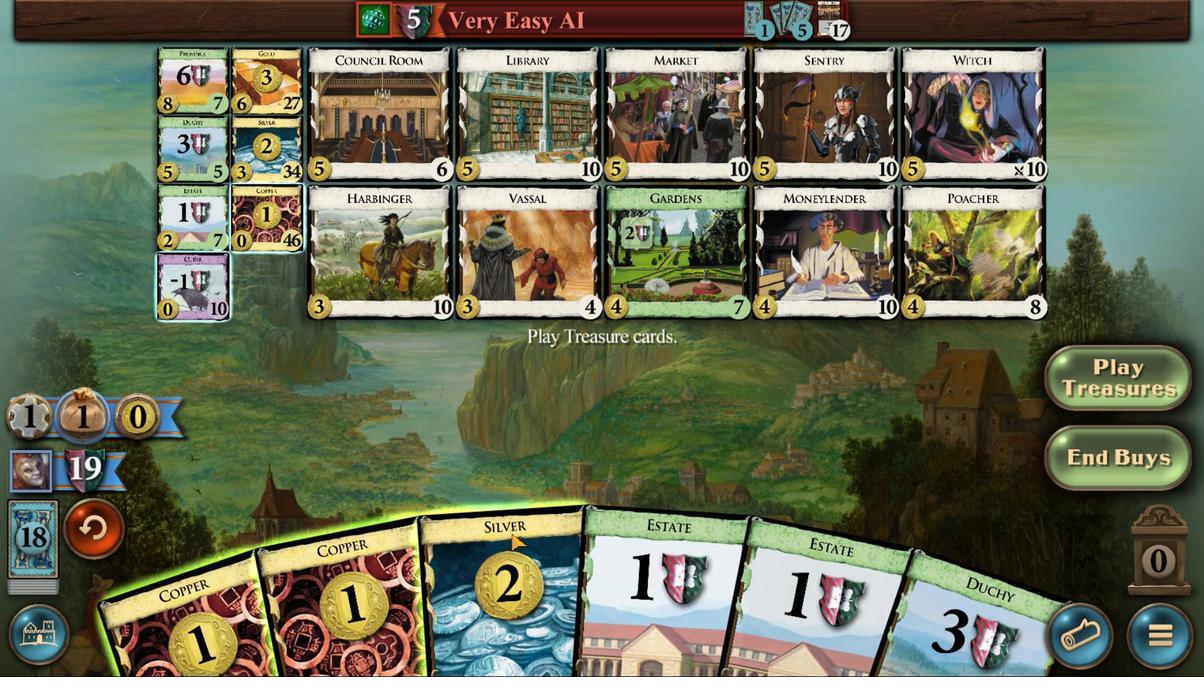 
Action: Mouse scrolled (586, 533) with delta (0, 0)
Screenshot: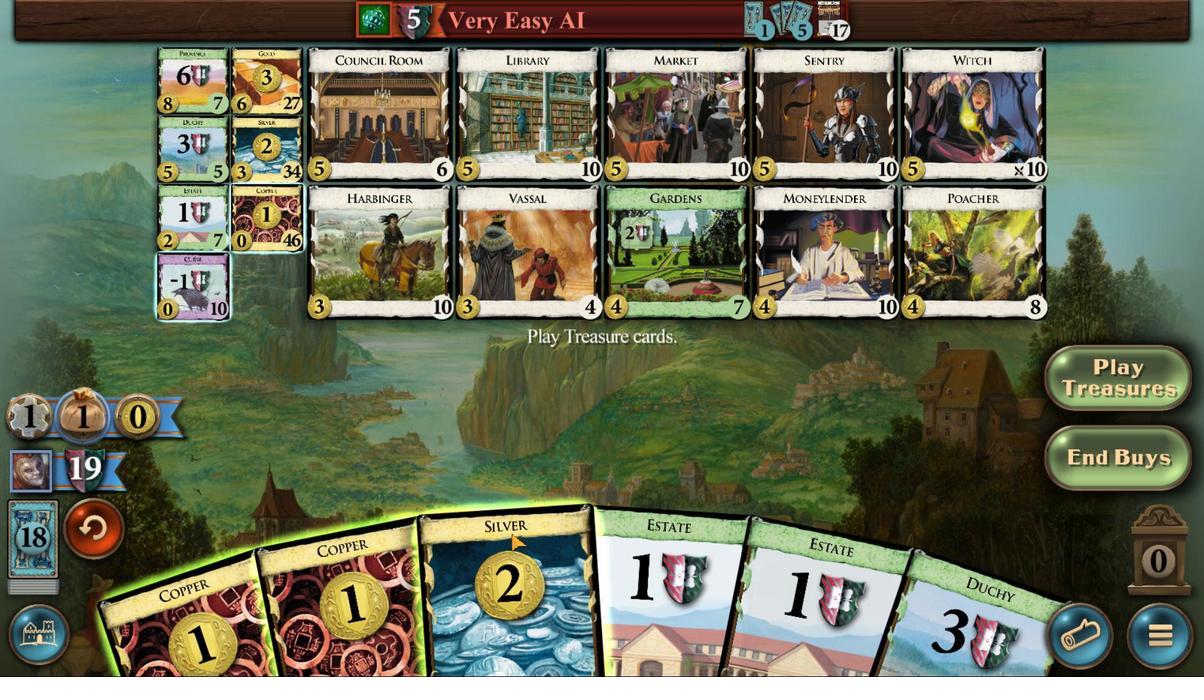 
Action: Mouse scrolled (586, 533) with delta (0, 0)
Screenshot: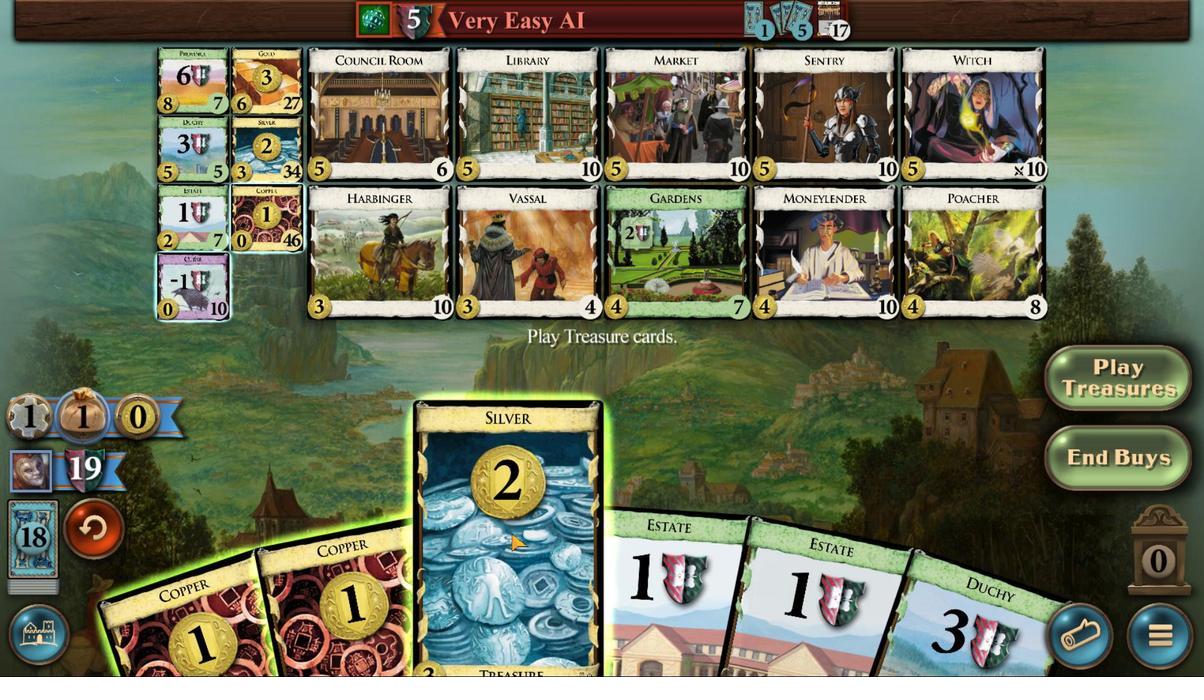 
Action: Mouse moved to (557, 534)
Screenshot: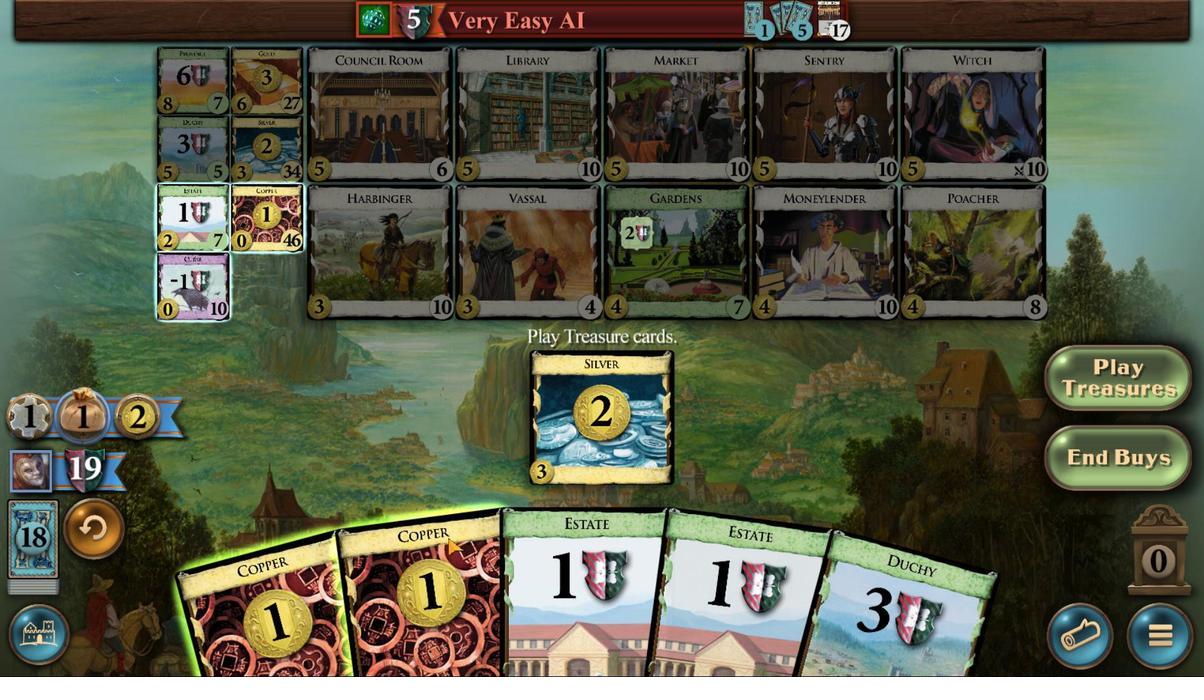 
Action: Mouse scrolled (557, 533) with delta (0, 0)
Screenshot: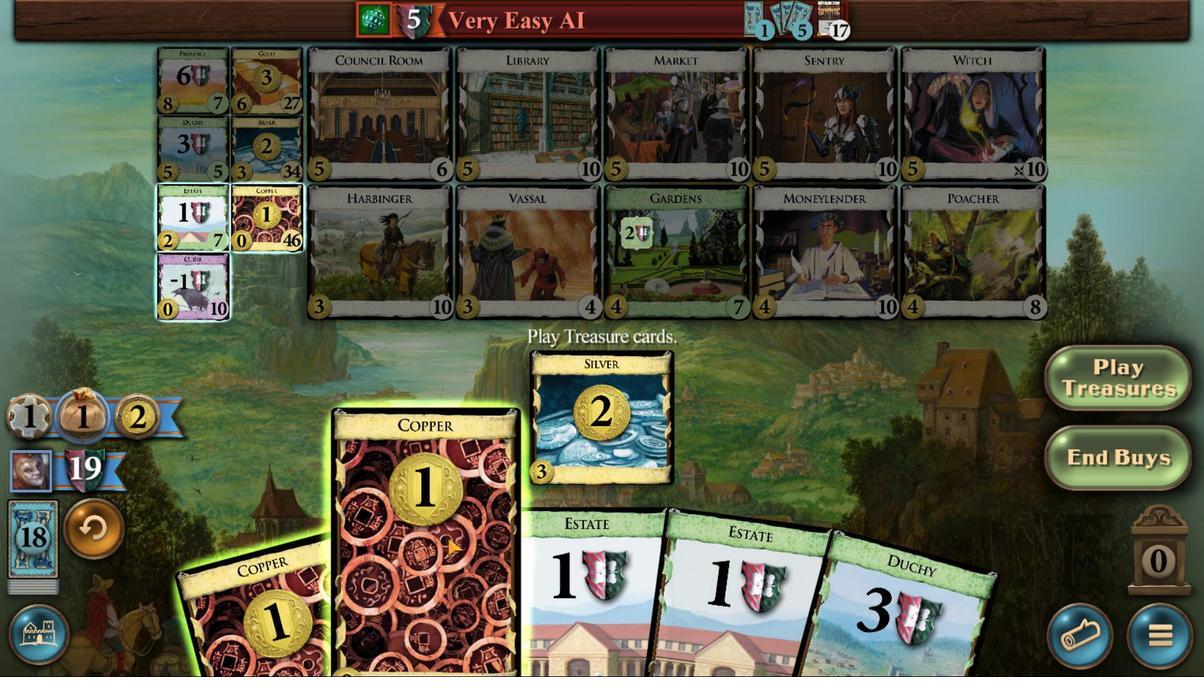 
Action: Mouse scrolled (557, 533) with delta (0, 0)
